 Task: Explore Airbnb accommodation in Etobicoke, Canada from 1st December, 2023 to 9th December, 2023 for 4 adults.2 bedrooms having 2 beds and 2 bathrooms. Property type can be house. Booking option can be shelf check-in. Look for 3 properties as per requirement.
Action: Mouse moved to (436, 125)
Screenshot: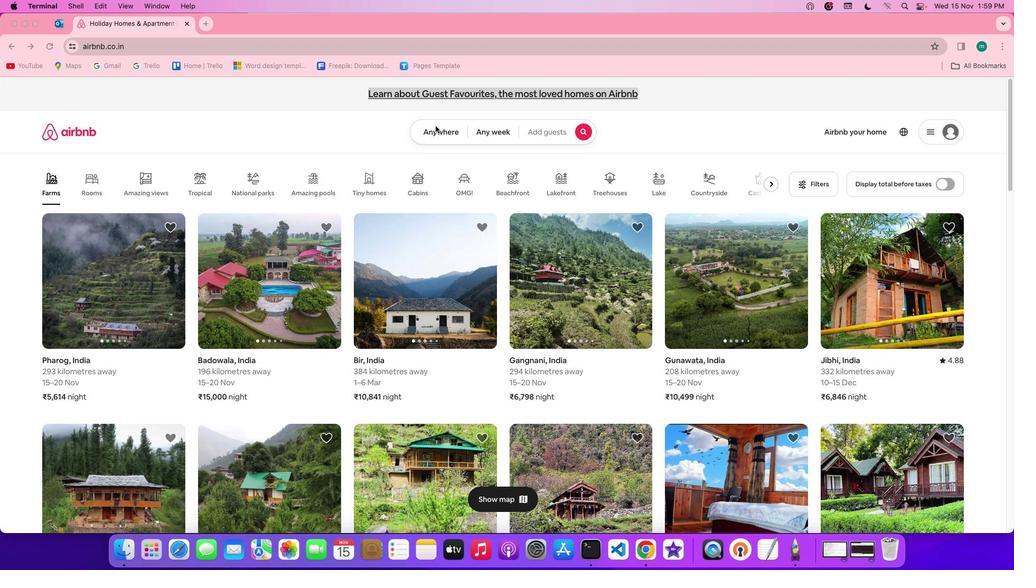 
Action: Mouse pressed left at (436, 125)
Screenshot: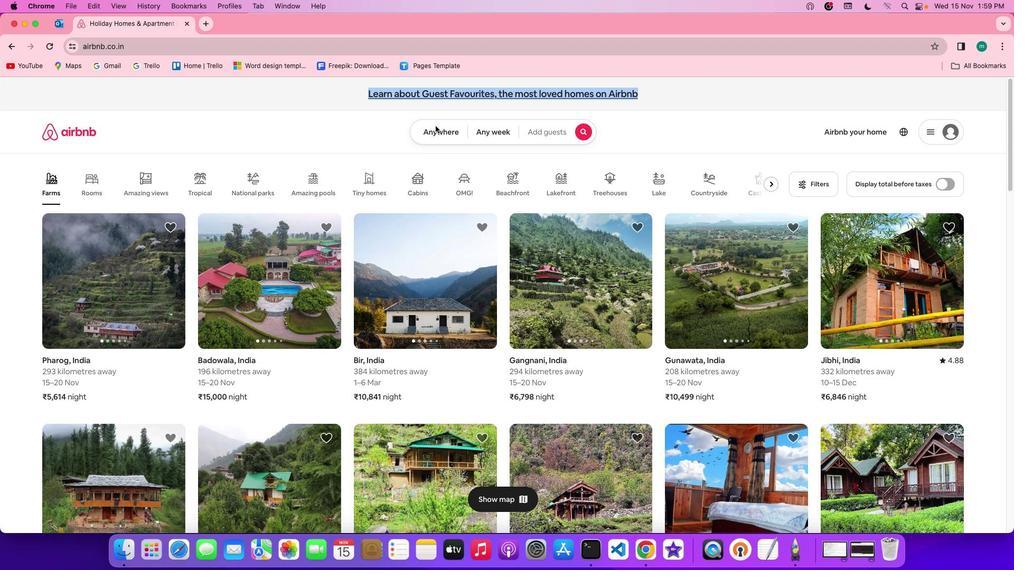 
Action: Mouse pressed left at (436, 125)
Screenshot: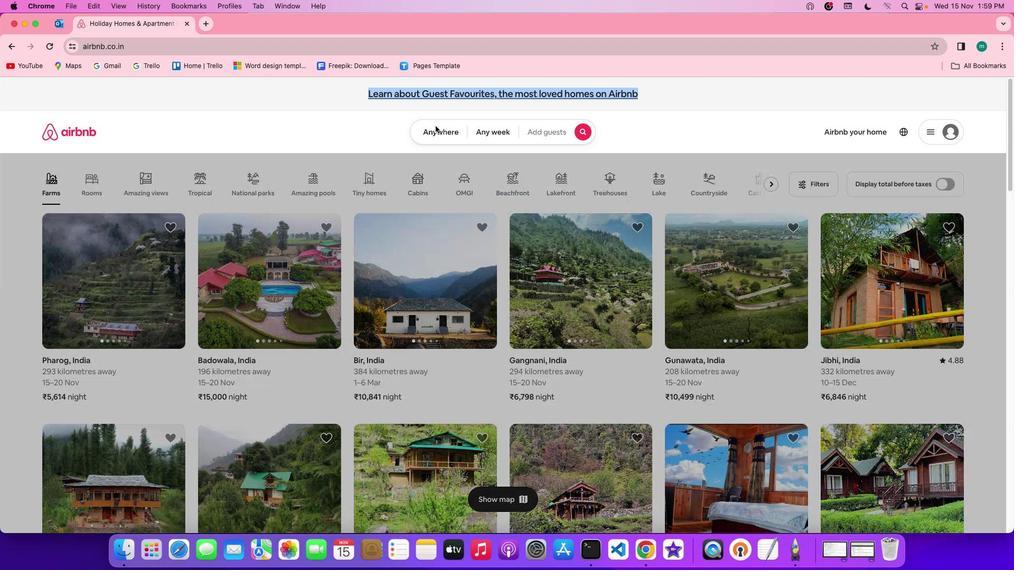 
Action: Mouse moved to (391, 171)
Screenshot: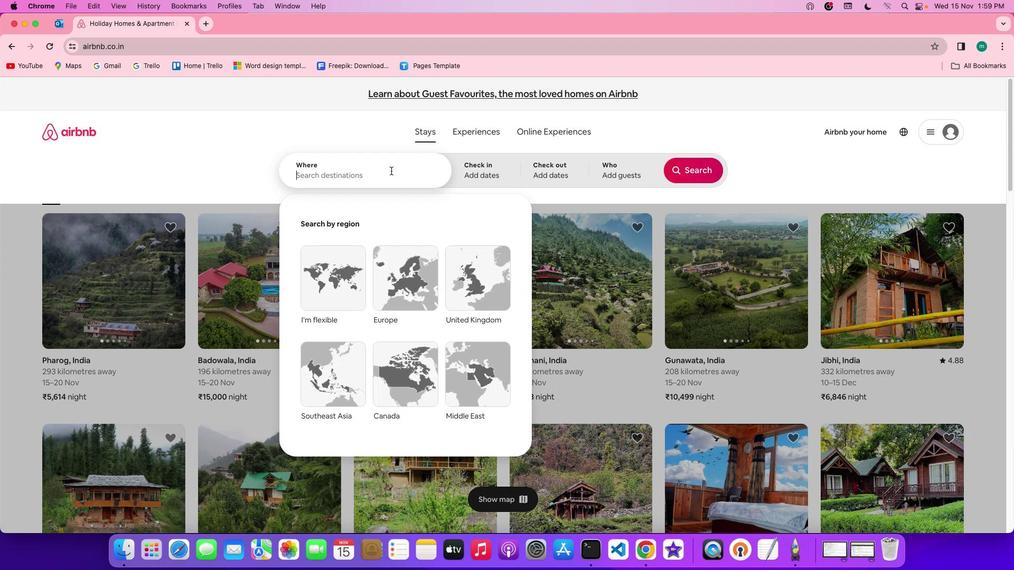 
Action: Mouse pressed left at (391, 171)
Screenshot: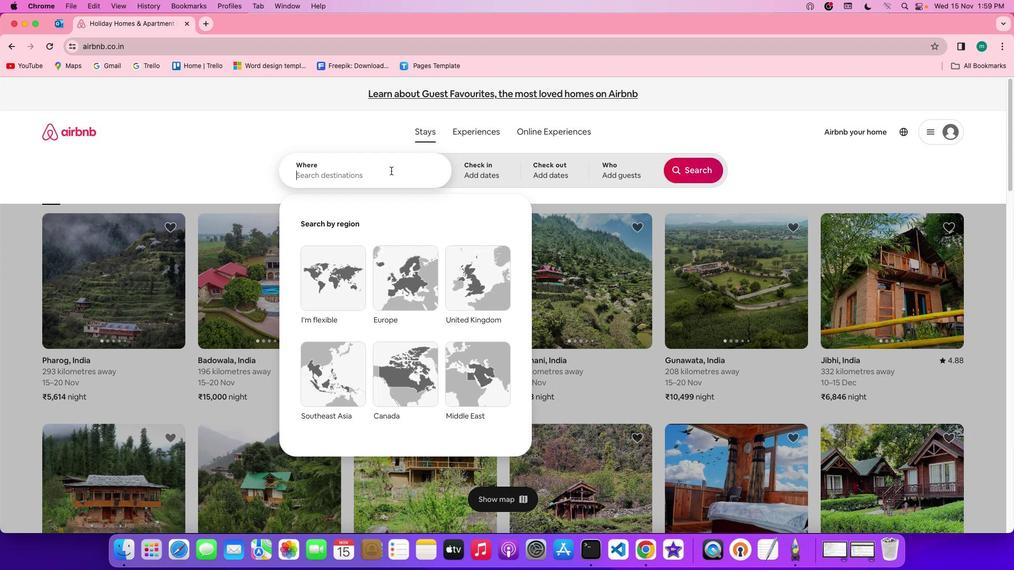 
Action: Key pressed Key.shift'E''t''o''b''i''c''o''k''e'','Key.spaceKey.shift'c''a''n''a''d''a'
Screenshot: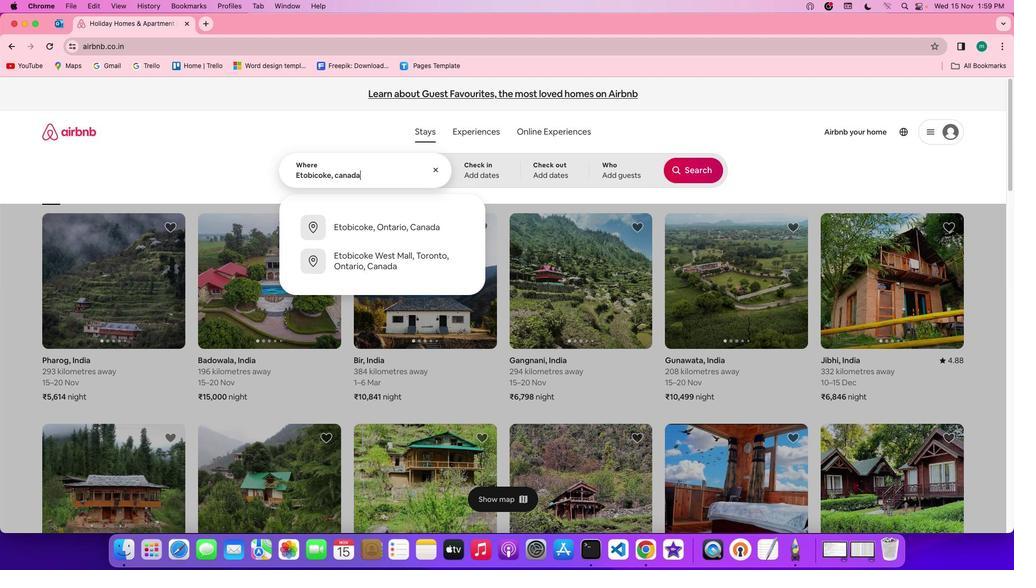 
Action: Mouse moved to (496, 172)
Screenshot: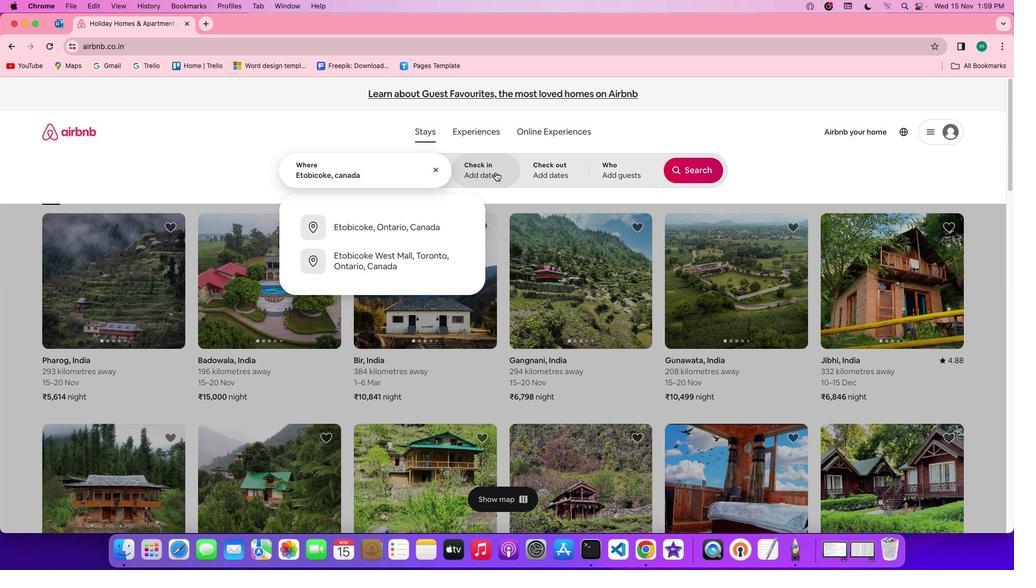 
Action: Mouse pressed left at (496, 172)
Screenshot: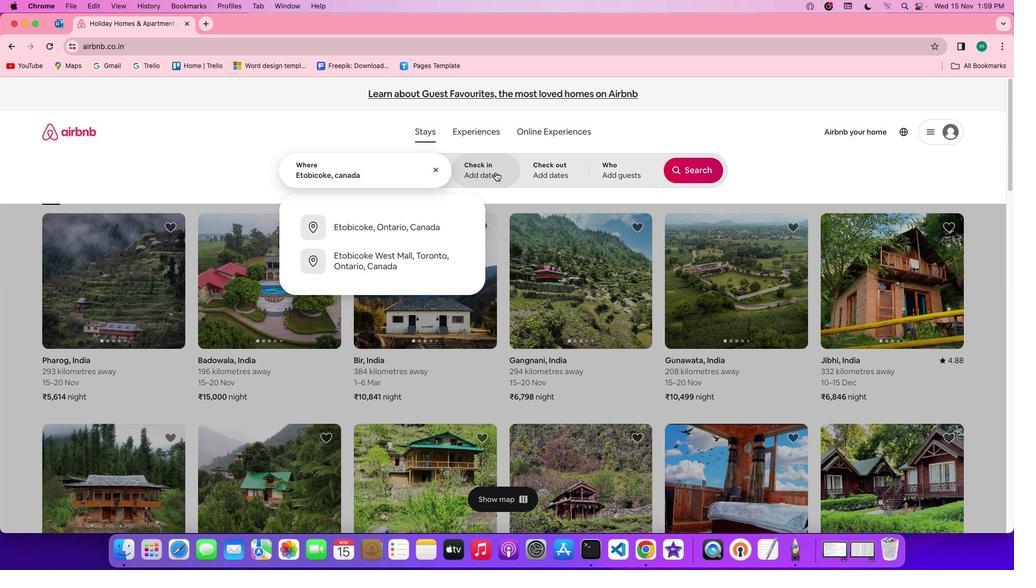 
Action: Mouse moved to (652, 297)
Screenshot: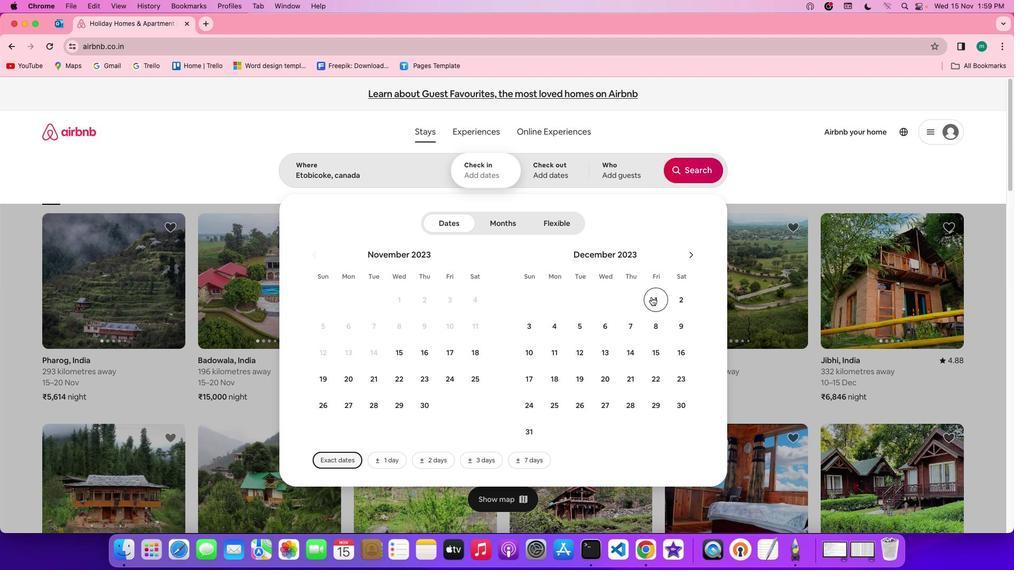 
Action: Mouse pressed left at (652, 297)
Screenshot: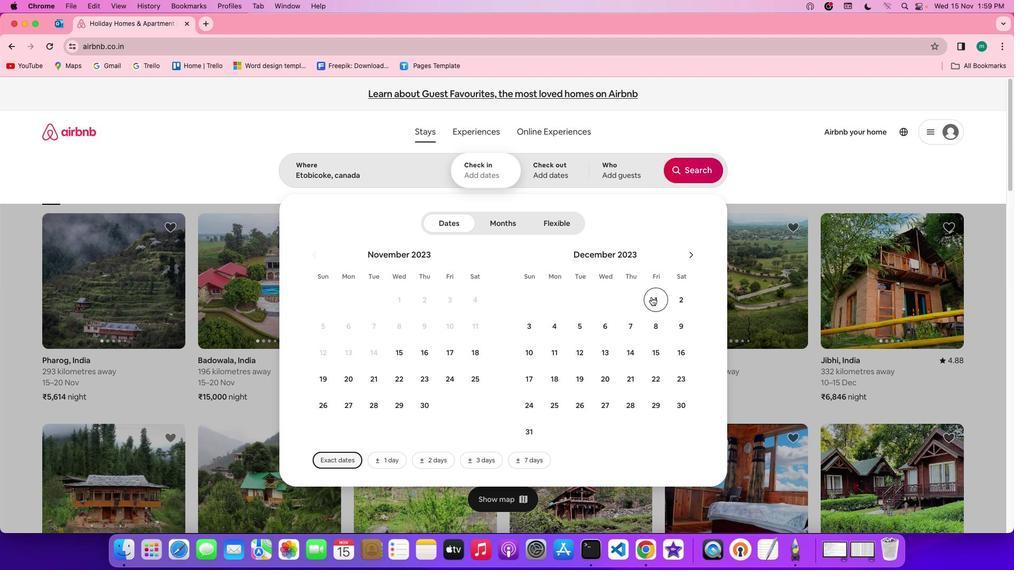 
Action: Mouse moved to (675, 327)
Screenshot: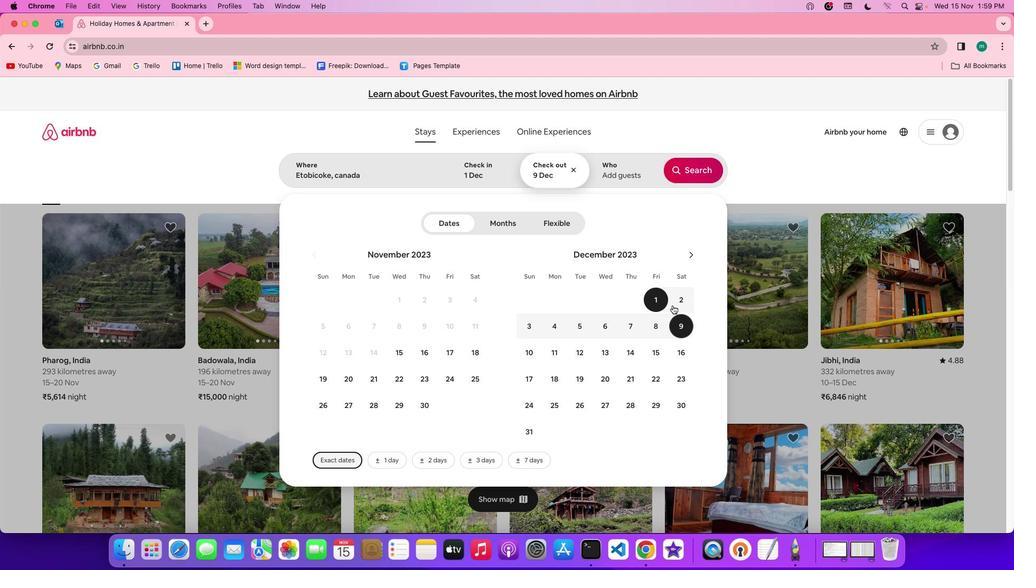 
Action: Mouse pressed left at (675, 327)
Screenshot: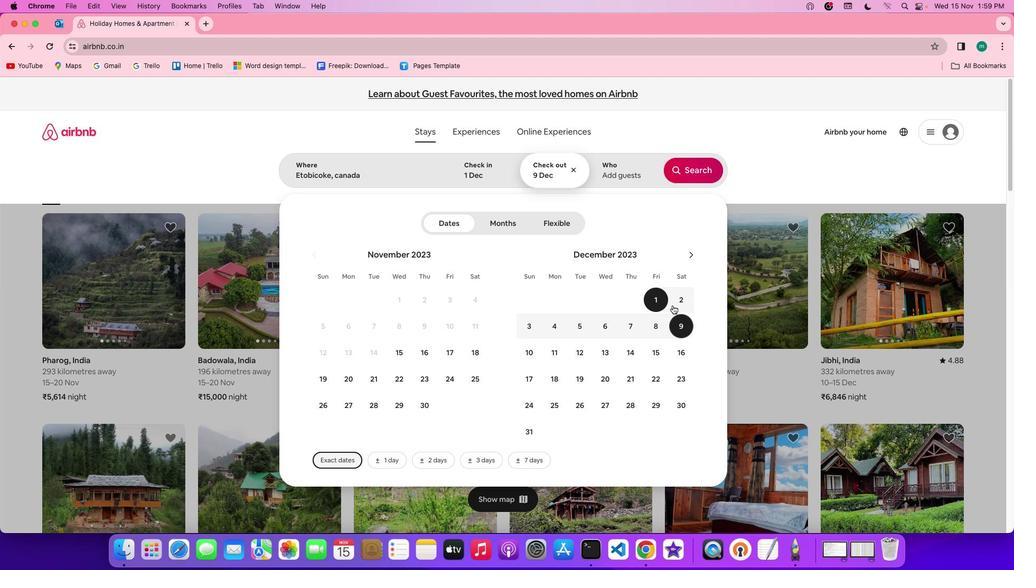 
Action: Mouse moved to (618, 171)
Screenshot: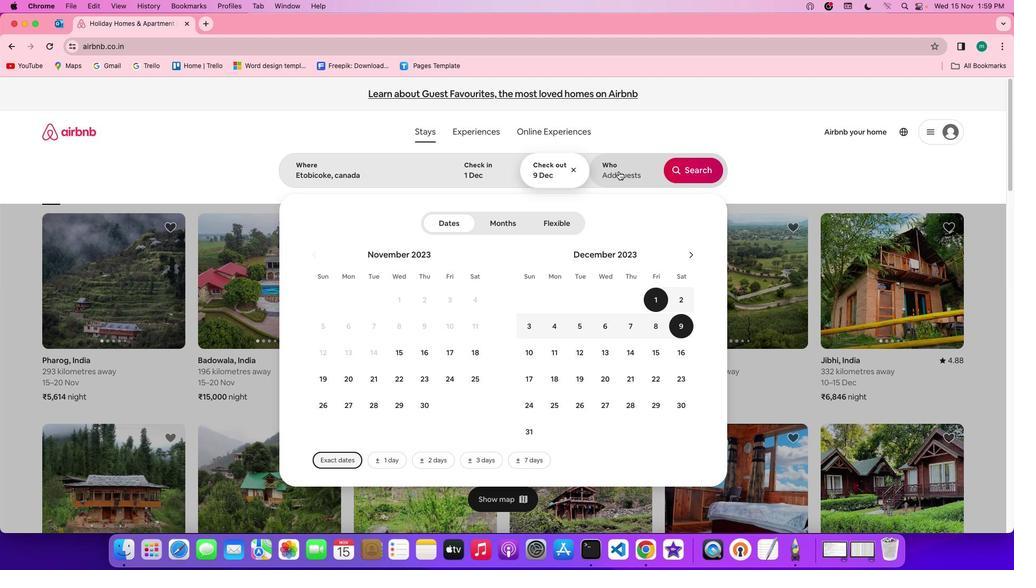 
Action: Mouse pressed left at (618, 171)
Screenshot: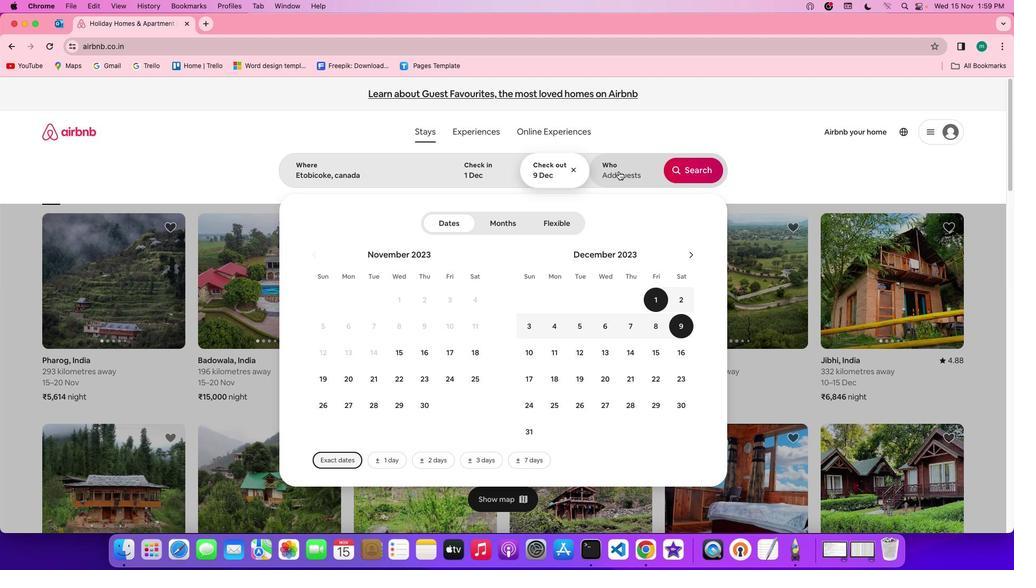 
Action: Mouse moved to (700, 225)
Screenshot: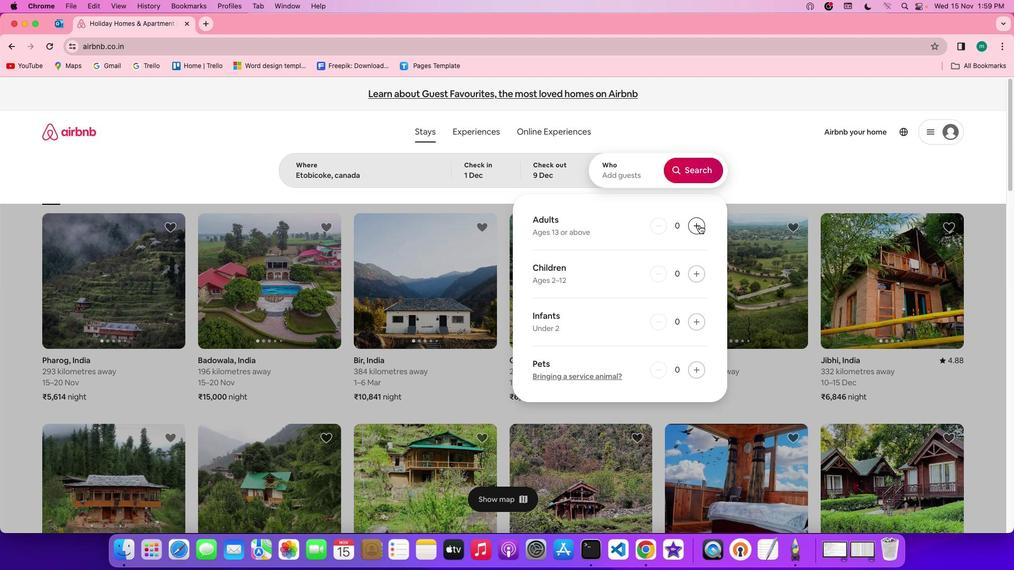 
Action: Mouse pressed left at (700, 225)
Screenshot: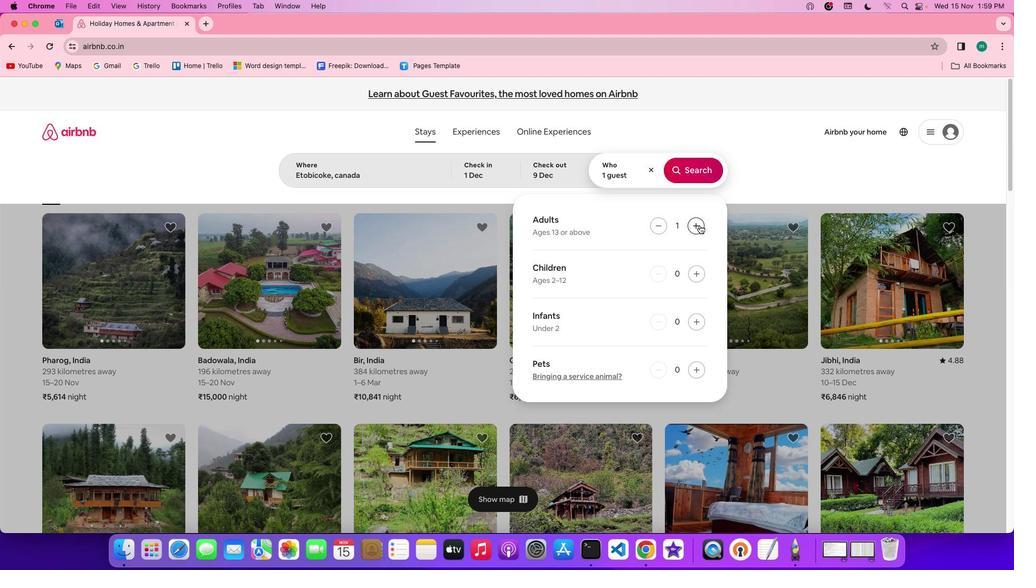 
Action: Mouse pressed left at (700, 225)
Screenshot: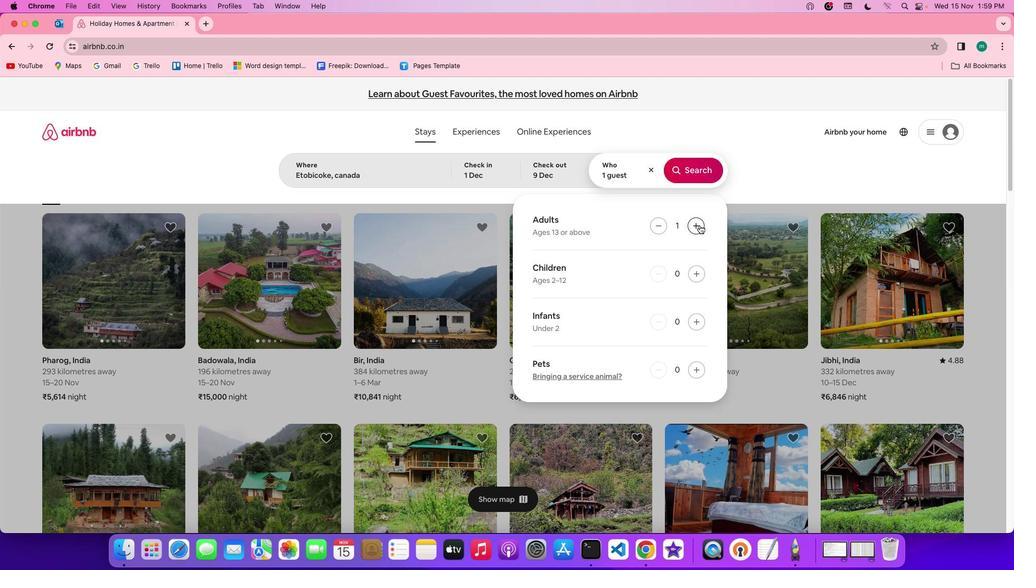 
Action: Mouse pressed left at (700, 225)
Screenshot: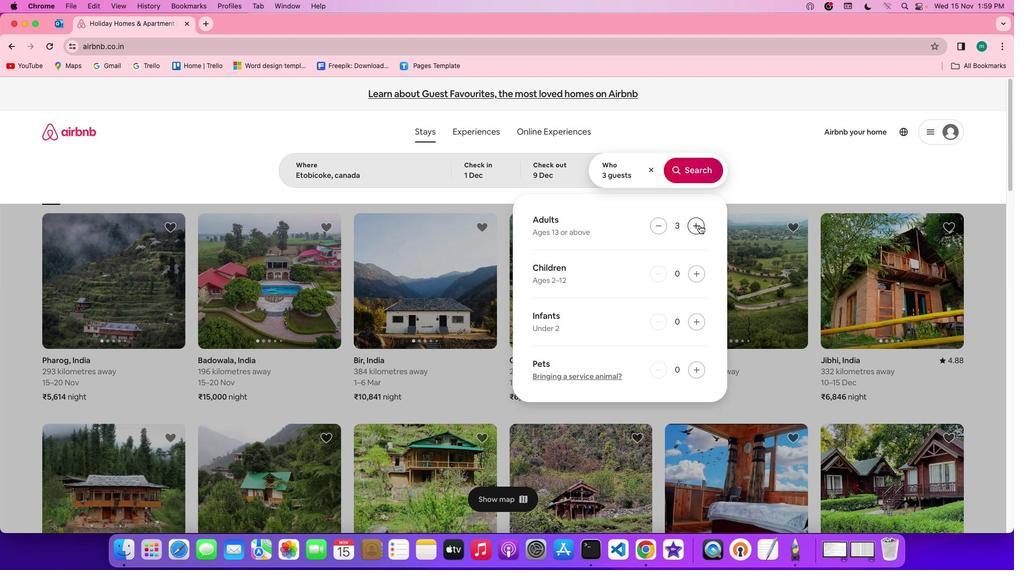 
Action: Mouse pressed left at (700, 225)
Screenshot: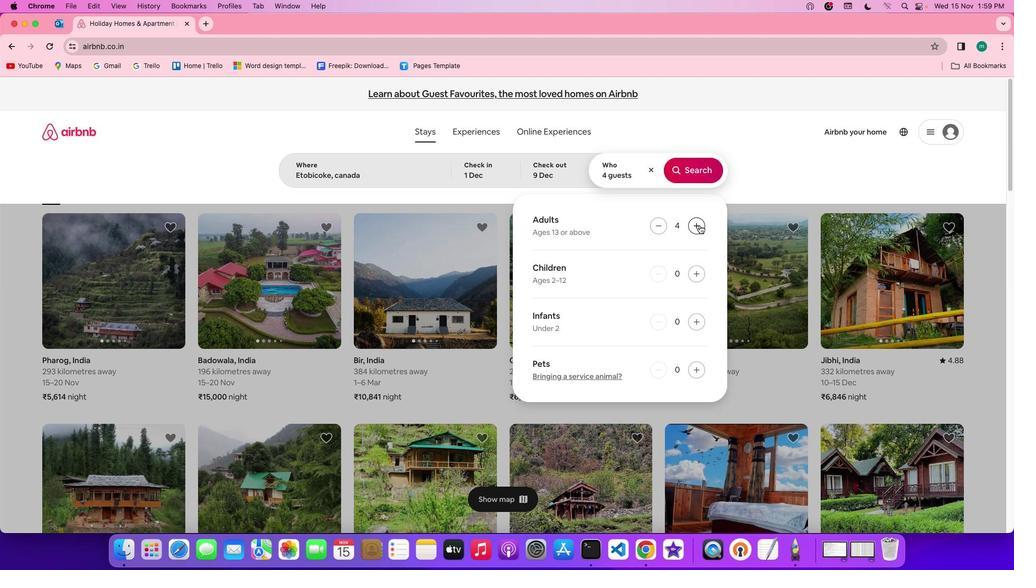 
Action: Mouse moved to (685, 168)
Screenshot: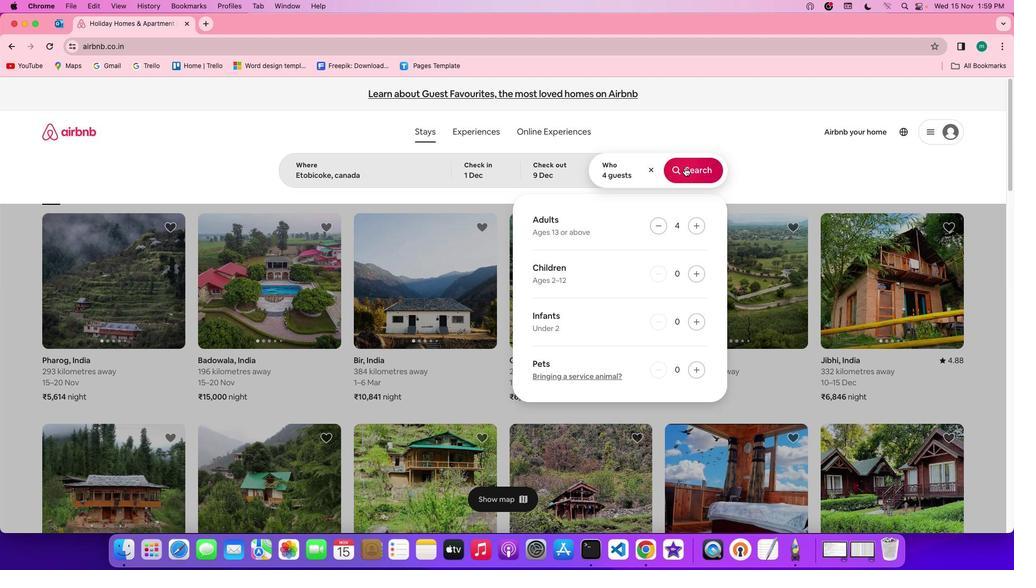 
Action: Mouse pressed left at (685, 168)
Screenshot: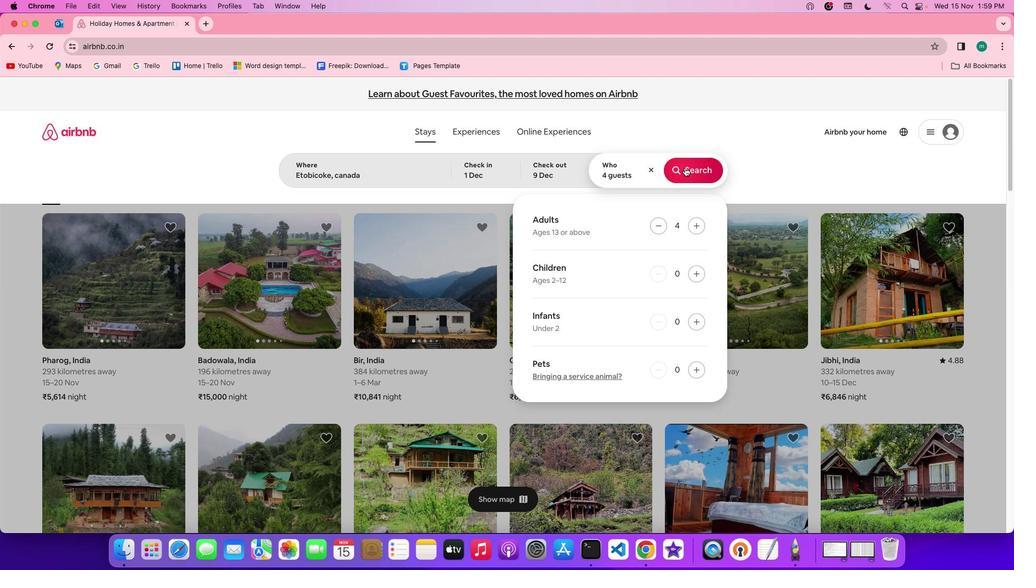 
Action: Mouse moved to (840, 142)
Screenshot: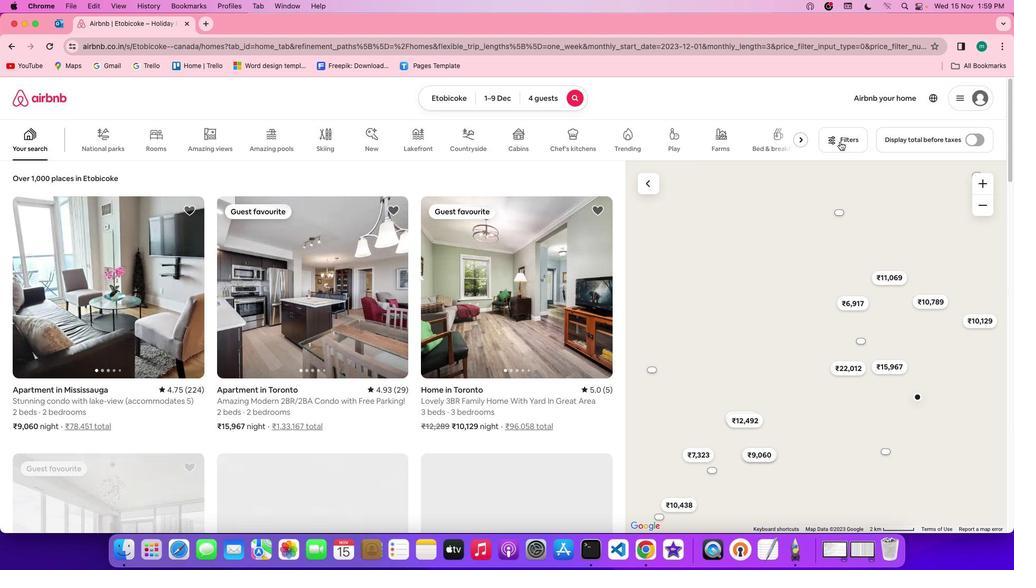 
Action: Mouse pressed left at (840, 142)
Screenshot: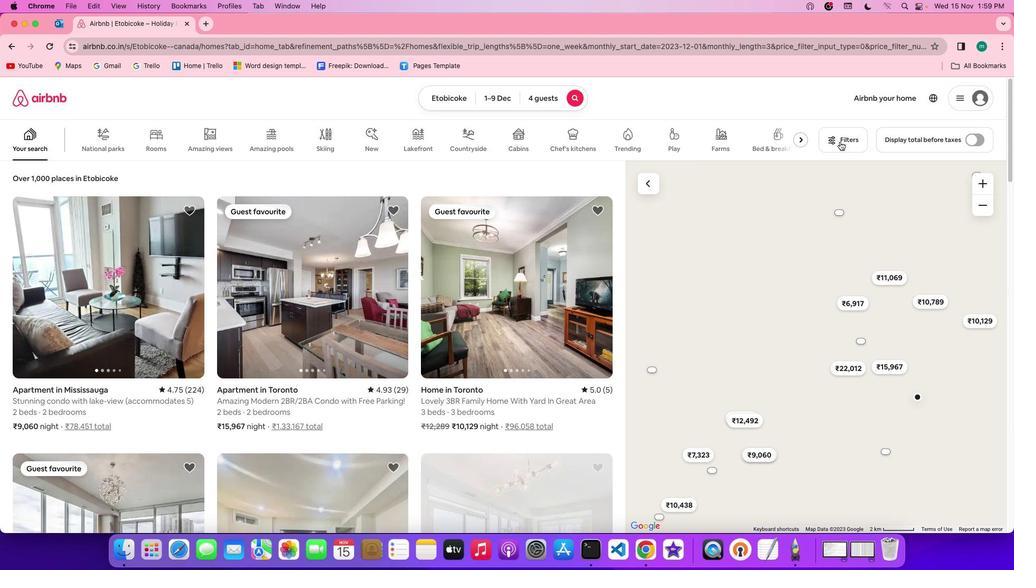 
Action: Mouse moved to (609, 308)
Screenshot: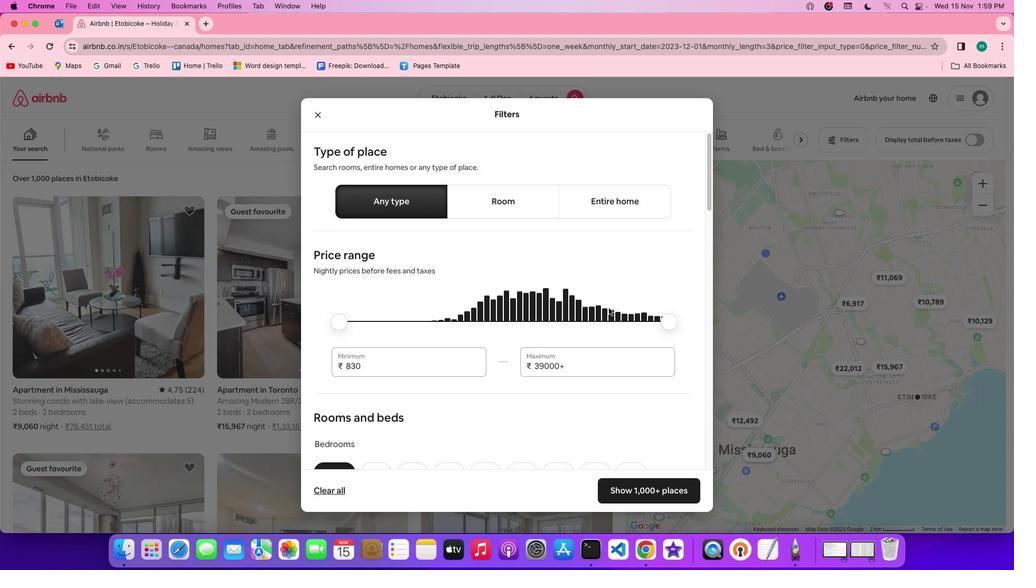 
Action: Mouse scrolled (609, 308) with delta (0, 0)
Screenshot: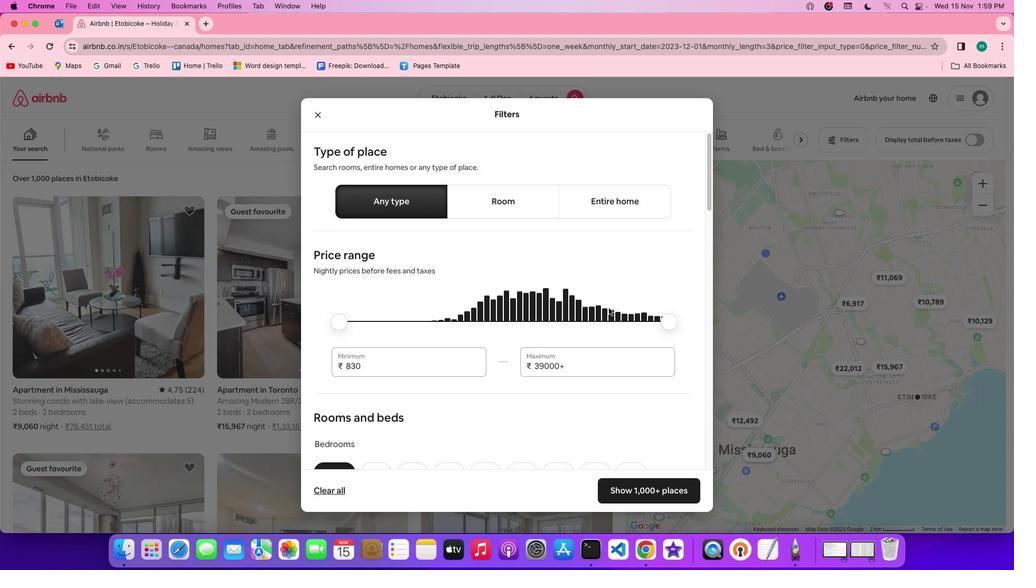 
Action: Mouse scrolled (609, 308) with delta (0, 0)
Screenshot: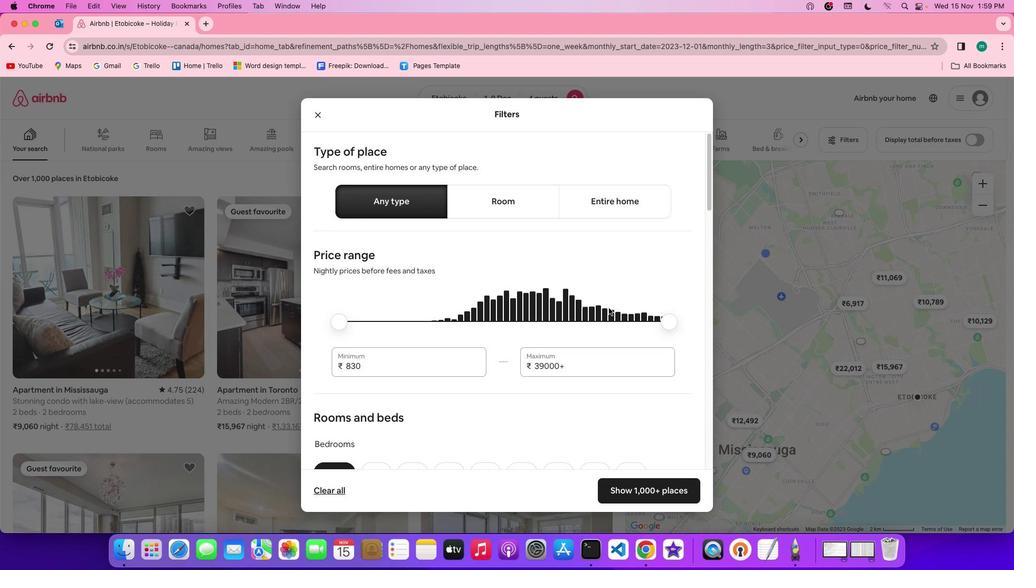 
Action: Mouse scrolled (609, 308) with delta (0, -1)
Screenshot: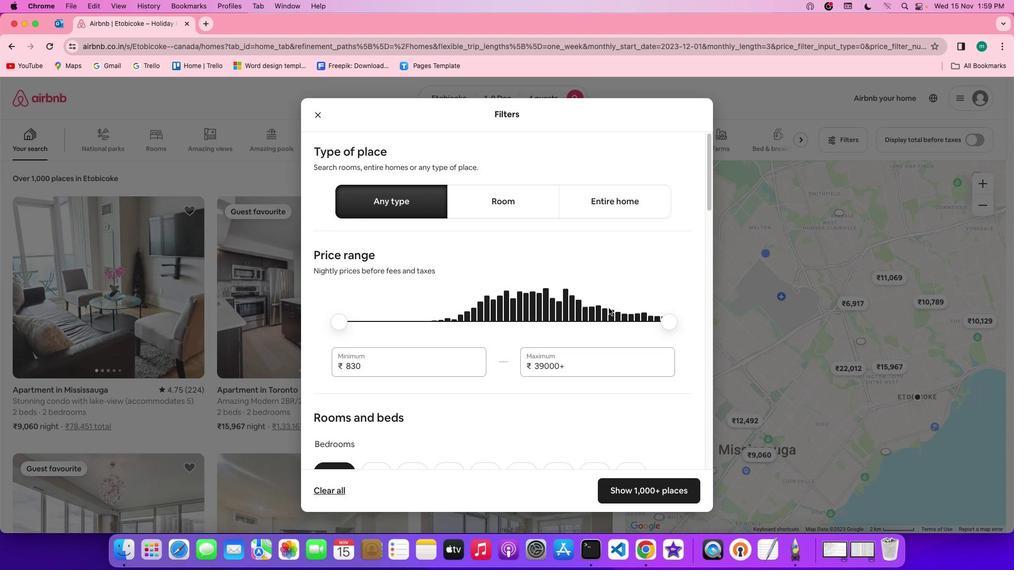 
Action: Mouse scrolled (609, 308) with delta (0, -1)
Screenshot: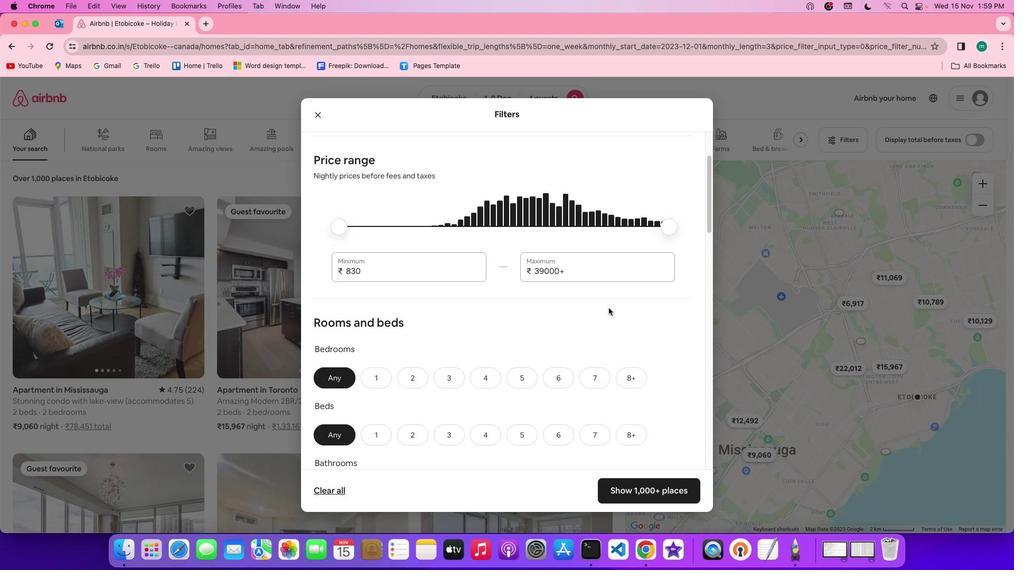 
Action: Mouse scrolled (609, 308) with delta (0, 0)
Screenshot: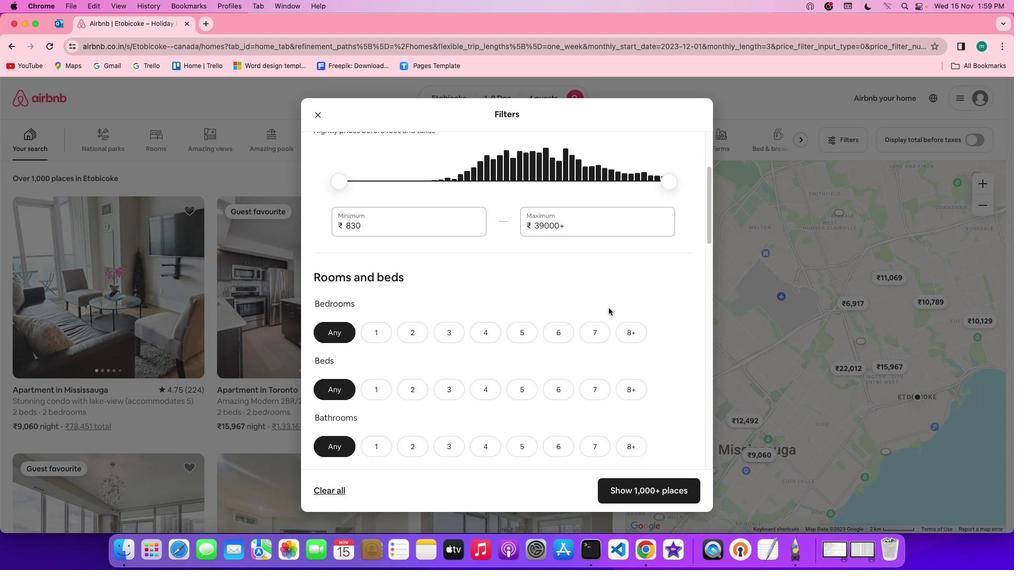 
Action: Mouse scrolled (609, 308) with delta (0, 0)
Screenshot: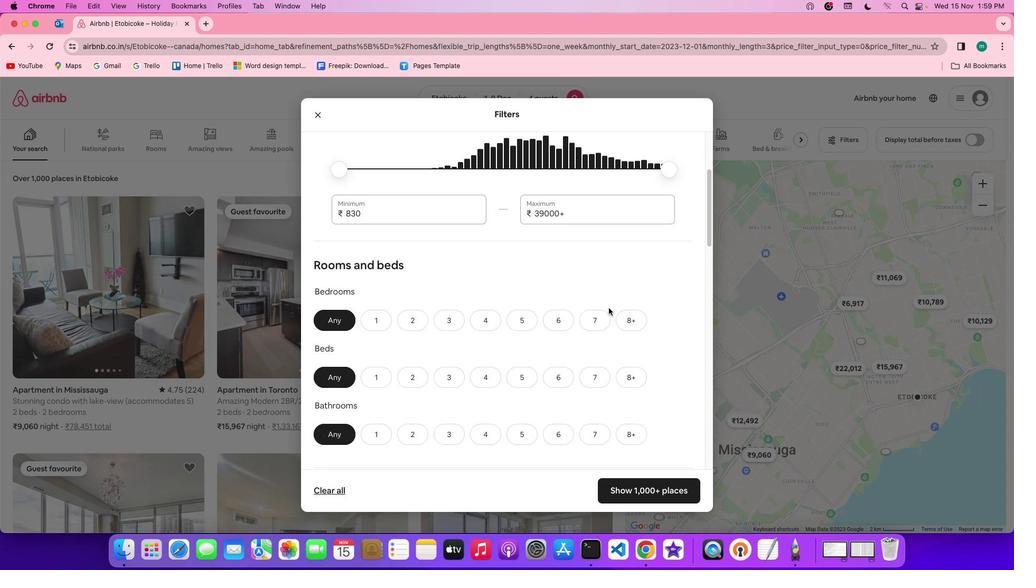 
Action: Mouse scrolled (609, 308) with delta (0, 0)
Screenshot: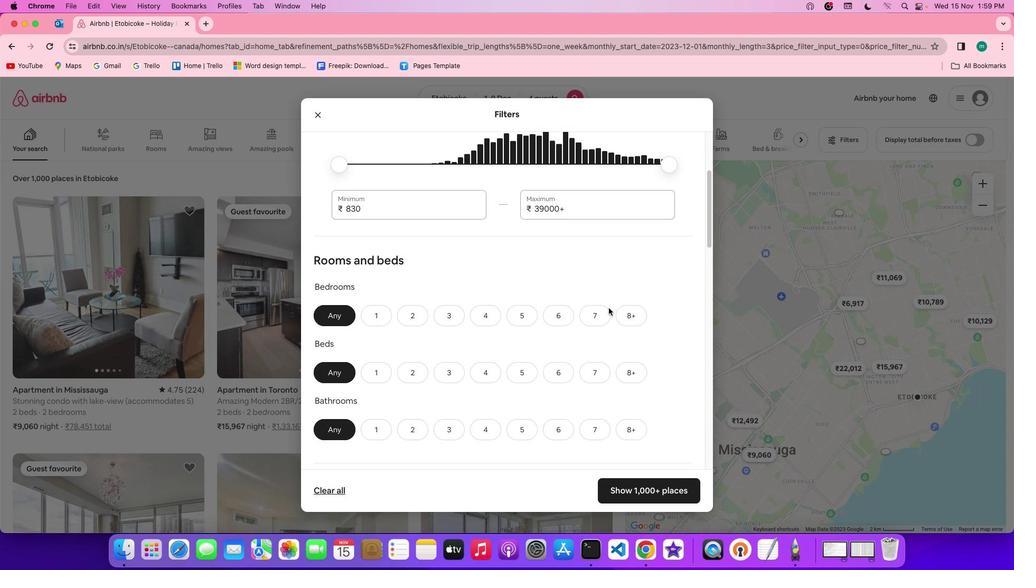 
Action: Mouse scrolled (609, 308) with delta (0, -1)
Screenshot: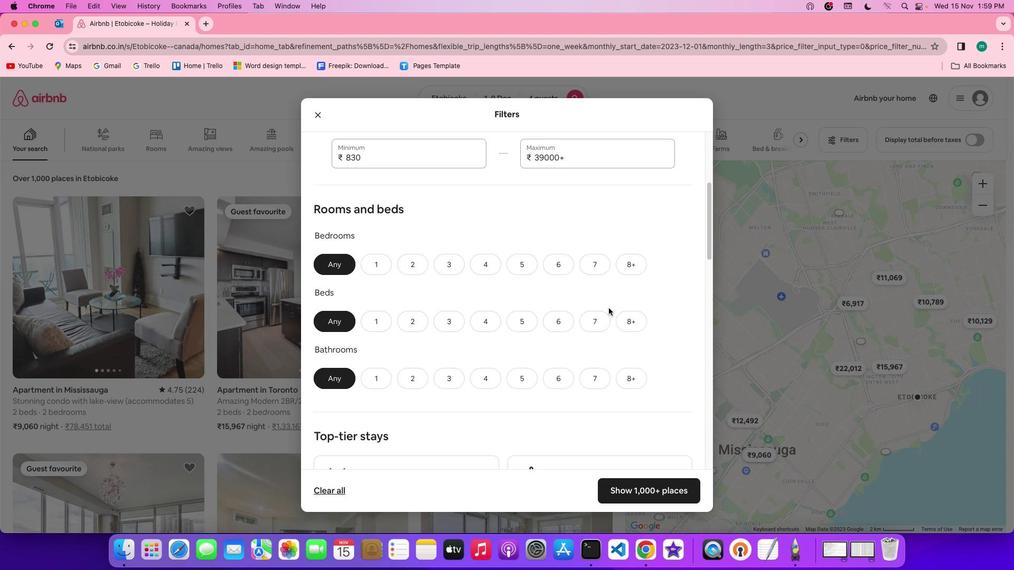 
Action: Mouse scrolled (609, 308) with delta (0, 0)
Screenshot: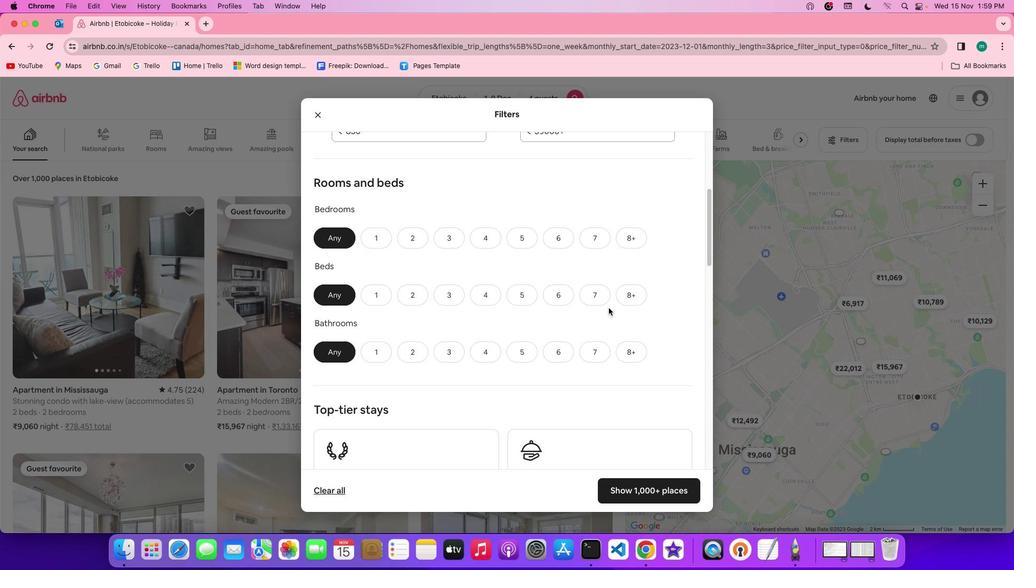
Action: Mouse scrolled (609, 308) with delta (0, 0)
Screenshot: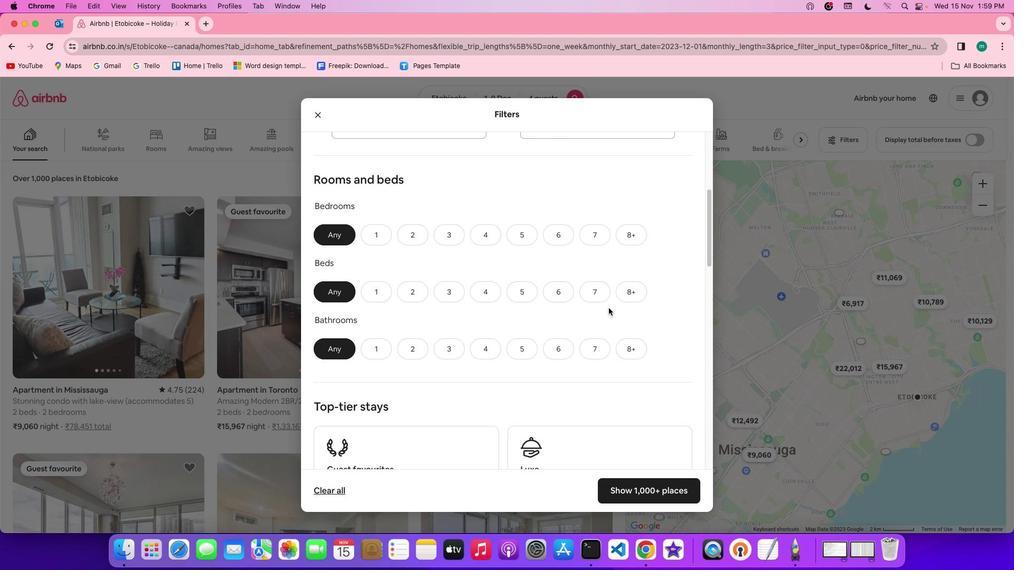 
Action: Mouse scrolled (609, 308) with delta (0, 0)
Screenshot: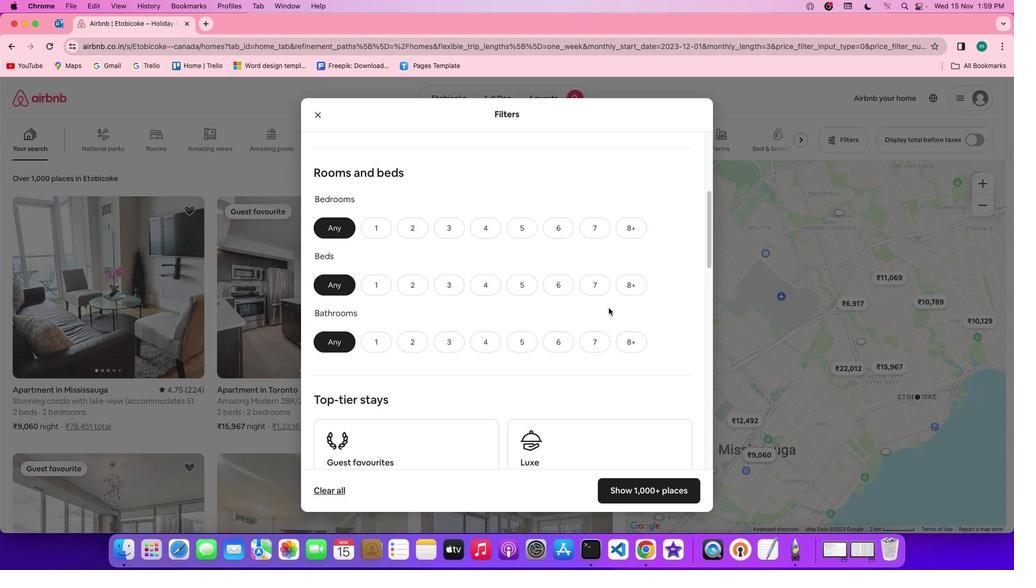 
Action: Mouse scrolled (609, 308) with delta (0, 0)
Screenshot: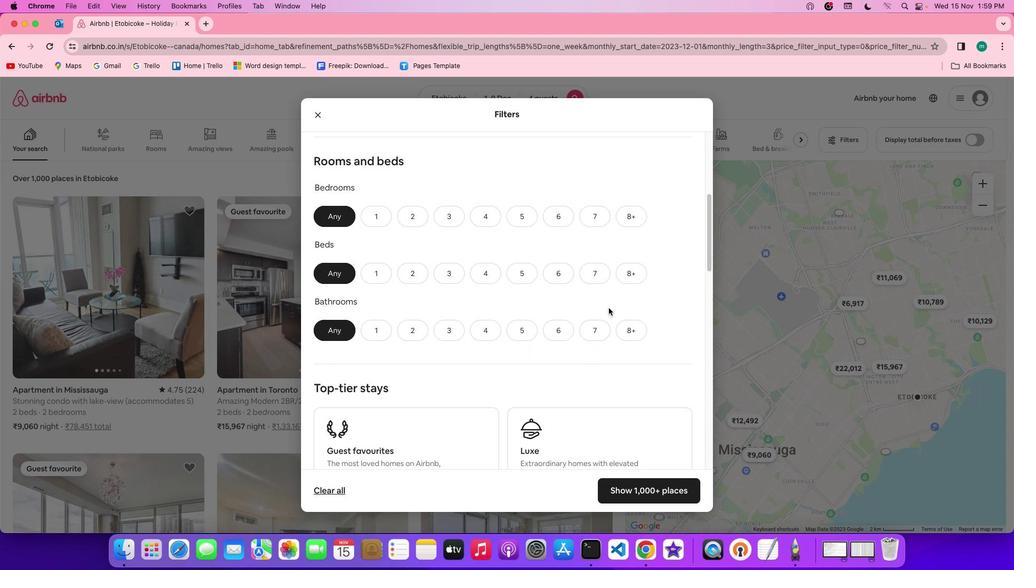 
Action: Mouse scrolled (609, 308) with delta (0, 0)
Screenshot: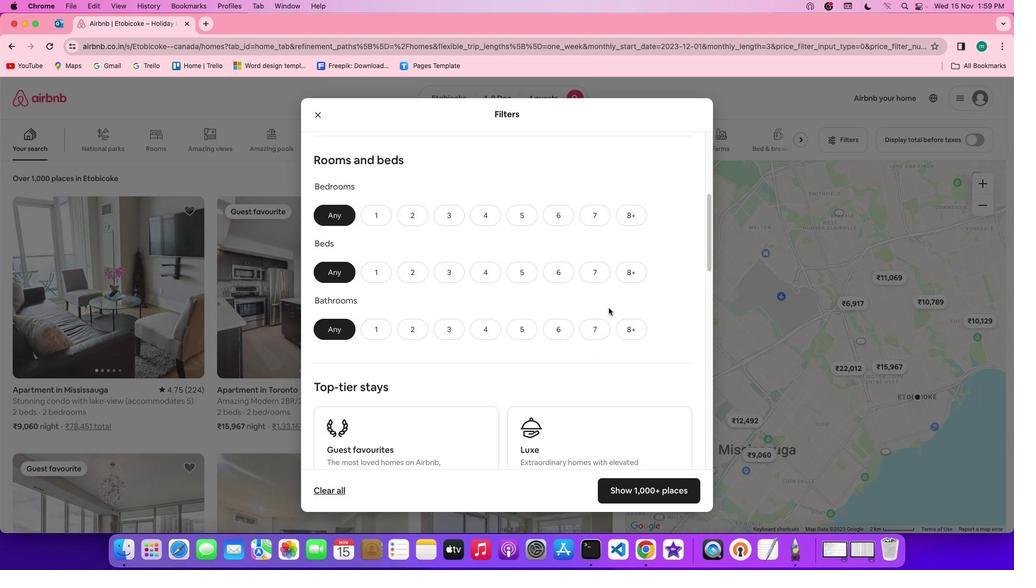 
Action: Mouse scrolled (609, 308) with delta (0, 0)
Screenshot: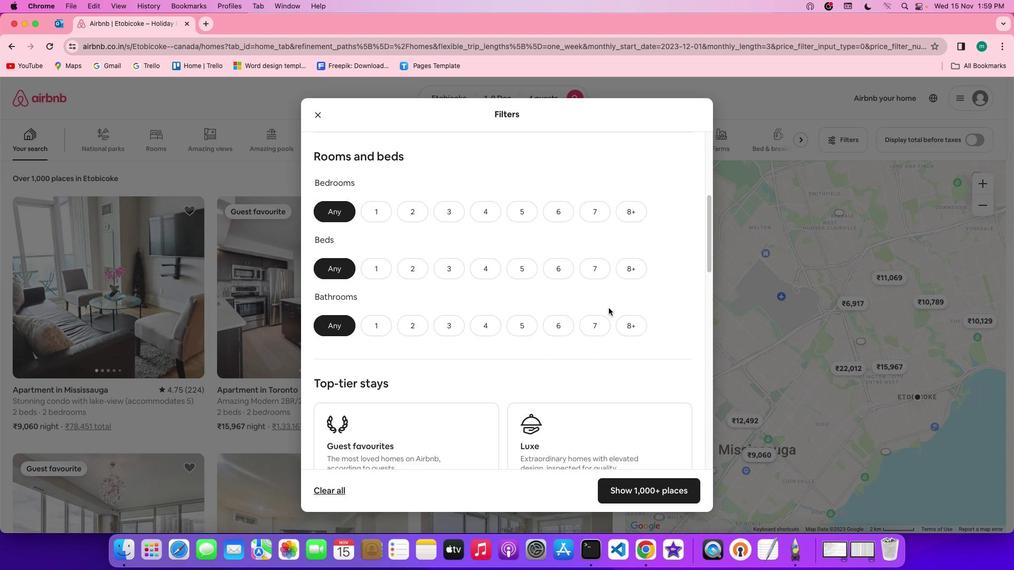 
Action: Mouse scrolled (609, 308) with delta (0, 0)
Screenshot: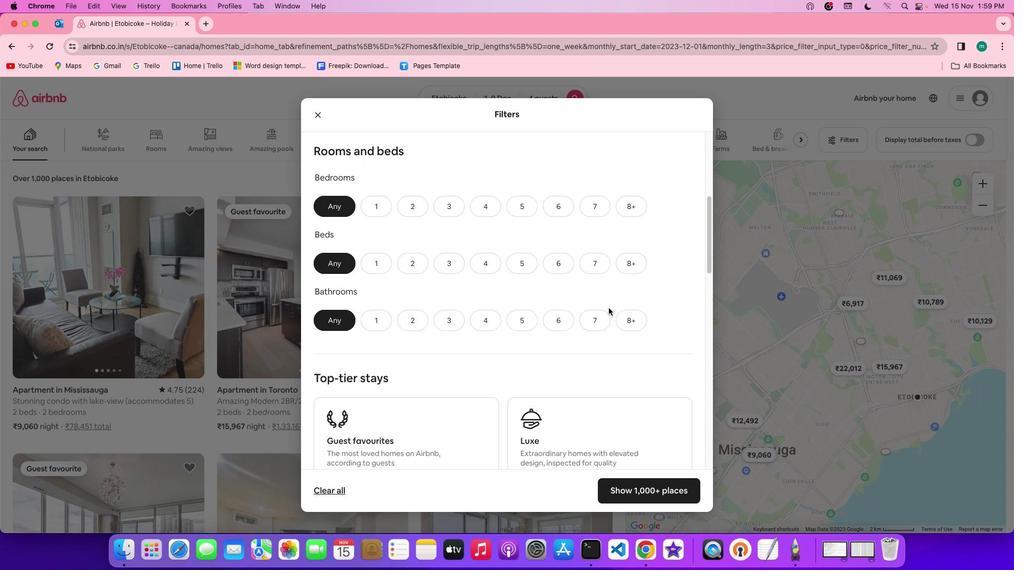 
Action: Mouse scrolled (609, 308) with delta (0, 0)
Screenshot: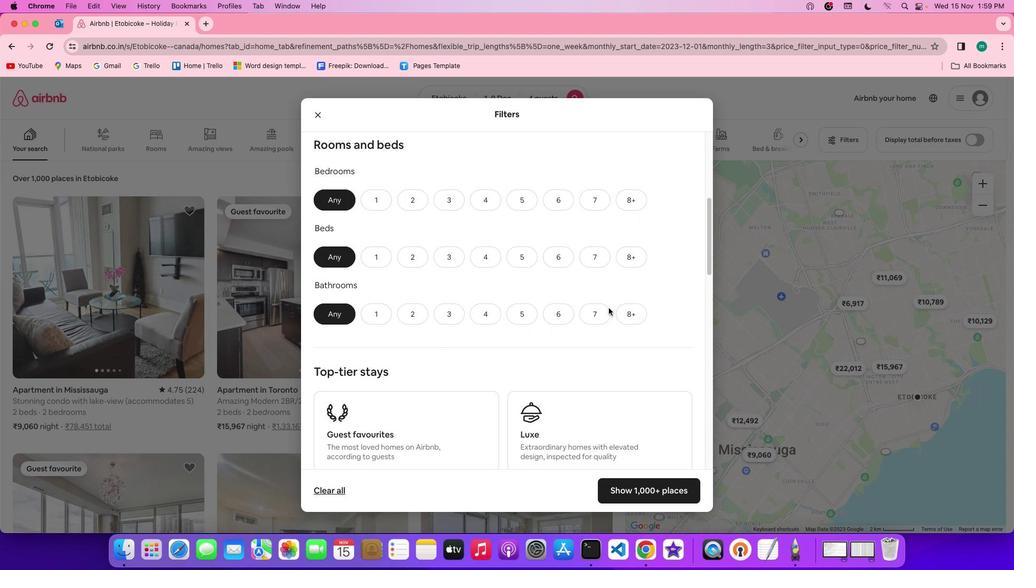 
Action: Mouse scrolled (609, 308) with delta (0, 0)
Screenshot: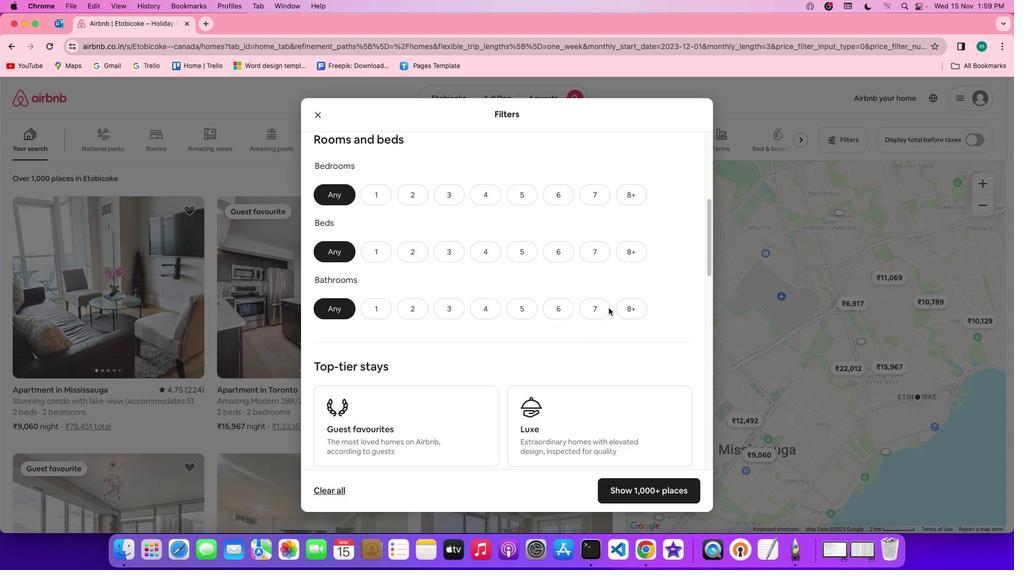 
Action: Mouse scrolled (609, 308) with delta (0, 0)
Screenshot: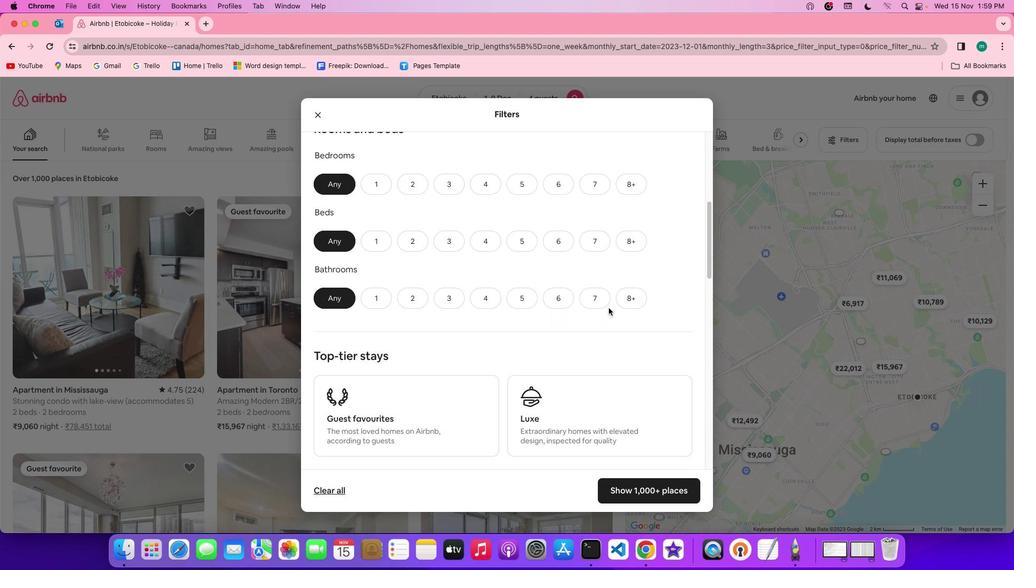 
Action: Mouse scrolled (609, 308) with delta (0, 0)
Screenshot: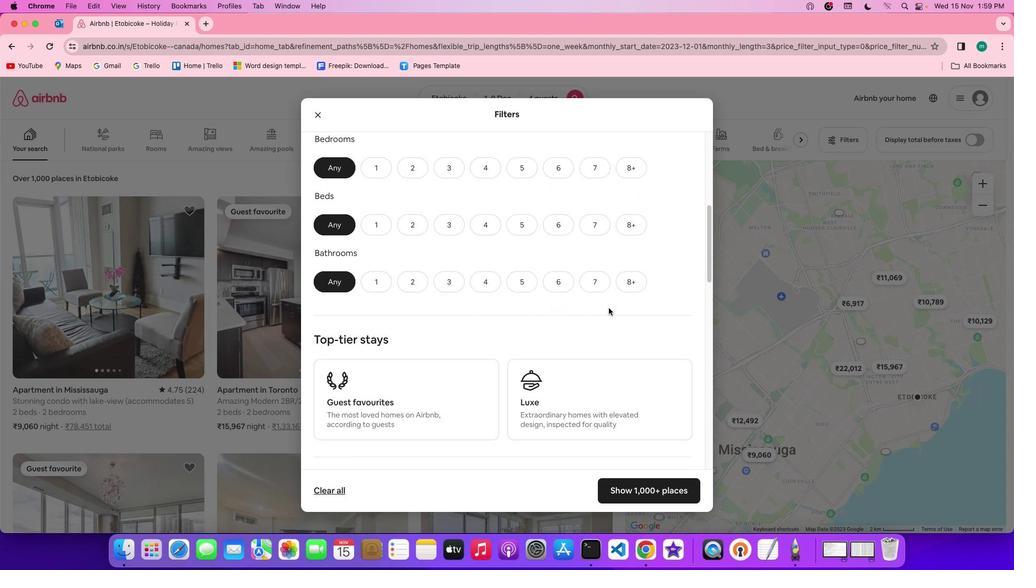 
Action: Mouse scrolled (609, 308) with delta (0, 0)
Screenshot: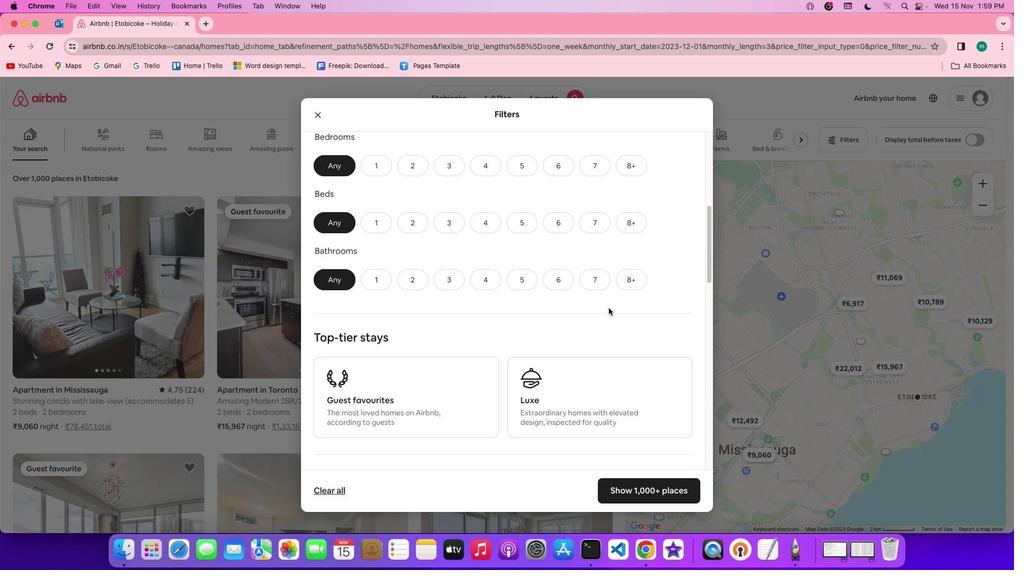 
Action: Mouse scrolled (609, 308) with delta (0, 0)
Screenshot: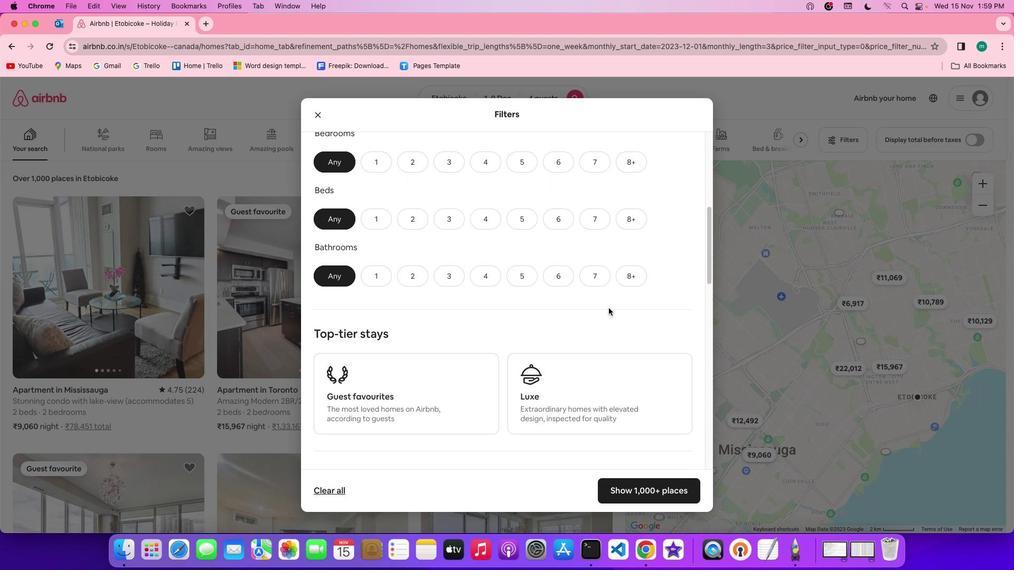 
Action: Mouse scrolled (609, 308) with delta (0, 0)
Screenshot: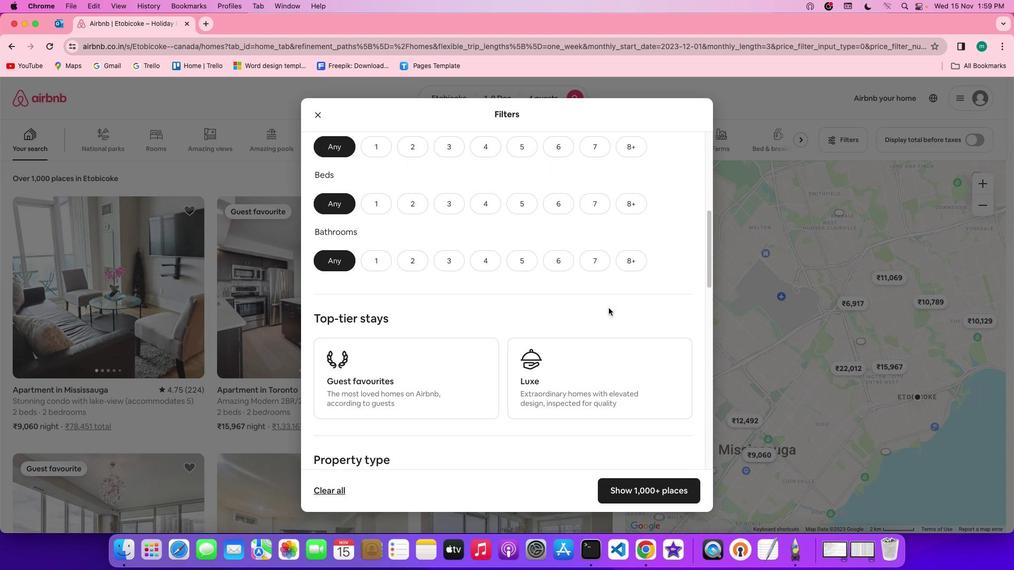 
Action: Mouse scrolled (609, 308) with delta (0, 0)
Screenshot: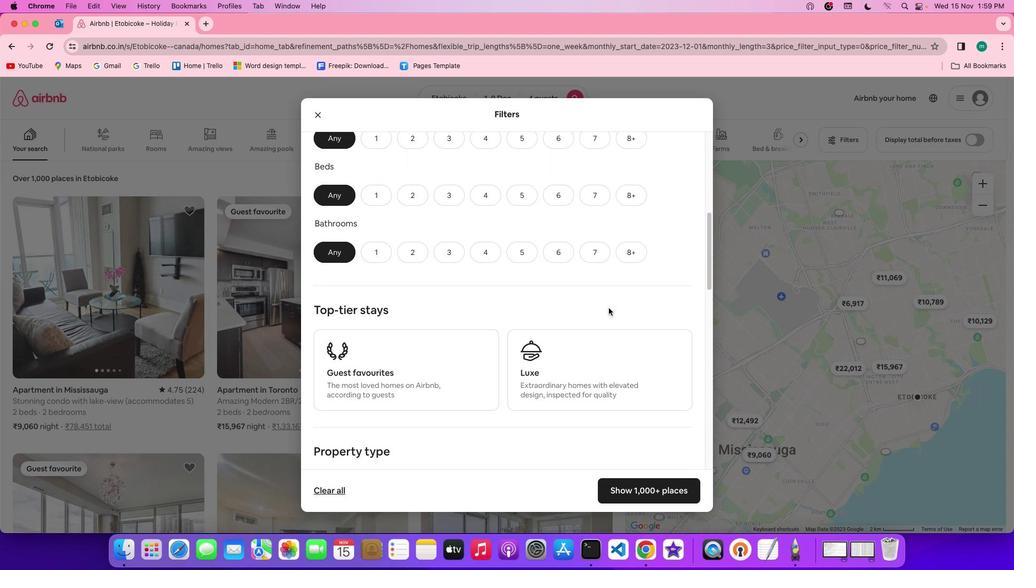 
Action: Mouse scrolled (609, 308) with delta (0, 0)
Screenshot: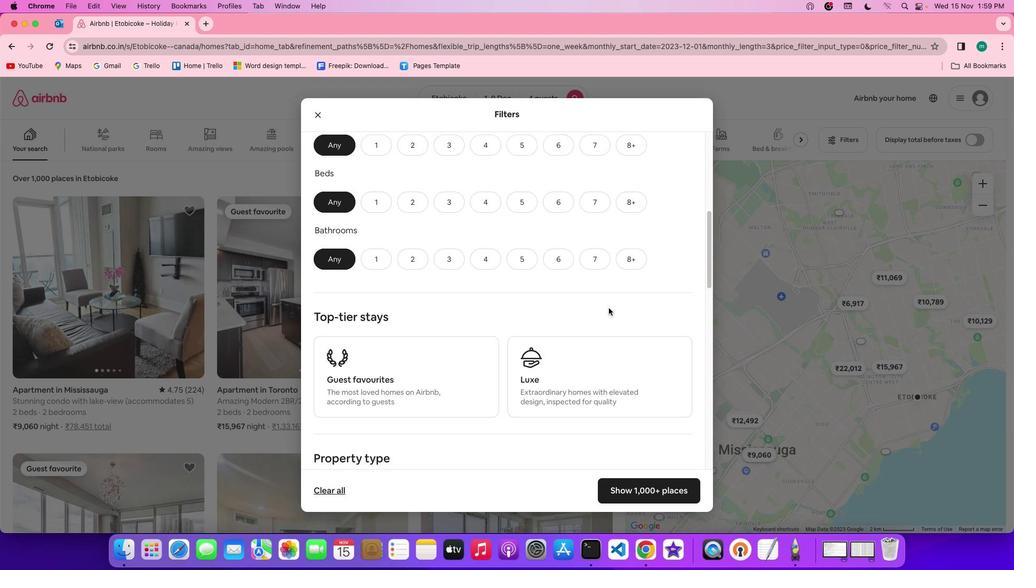 
Action: Mouse moved to (412, 154)
Screenshot: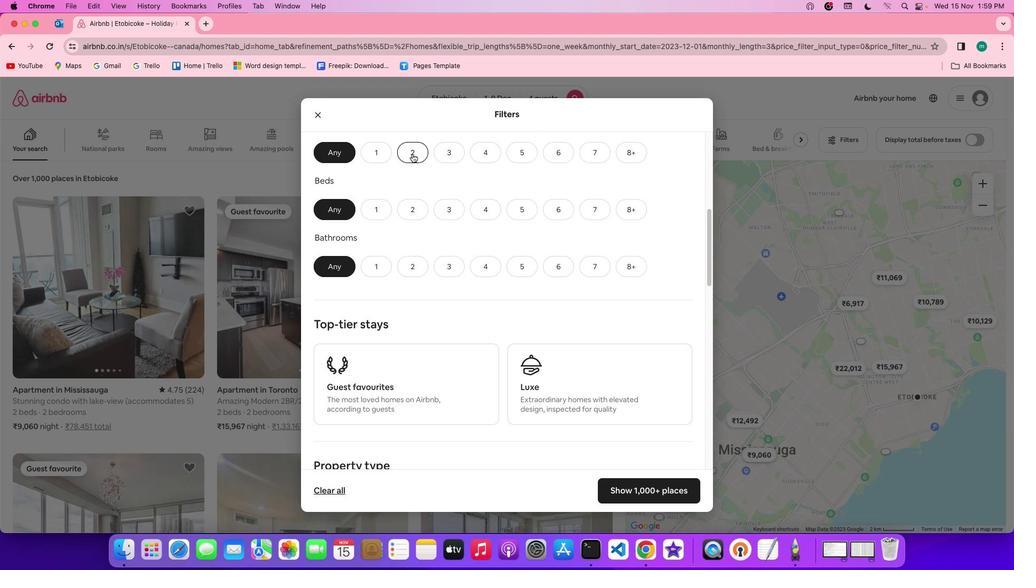 
Action: Mouse pressed left at (412, 154)
Screenshot: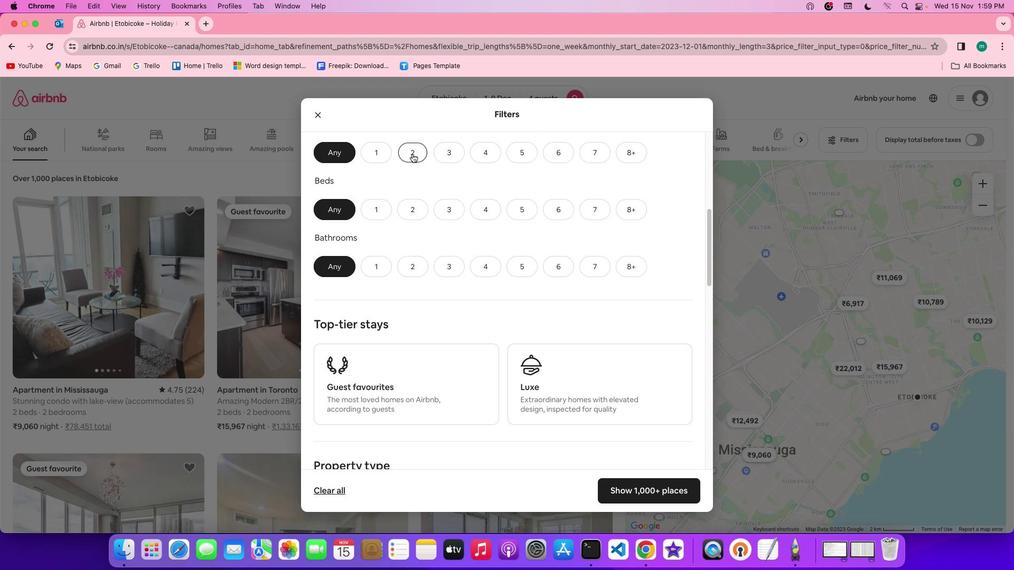 
Action: Mouse moved to (412, 211)
Screenshot: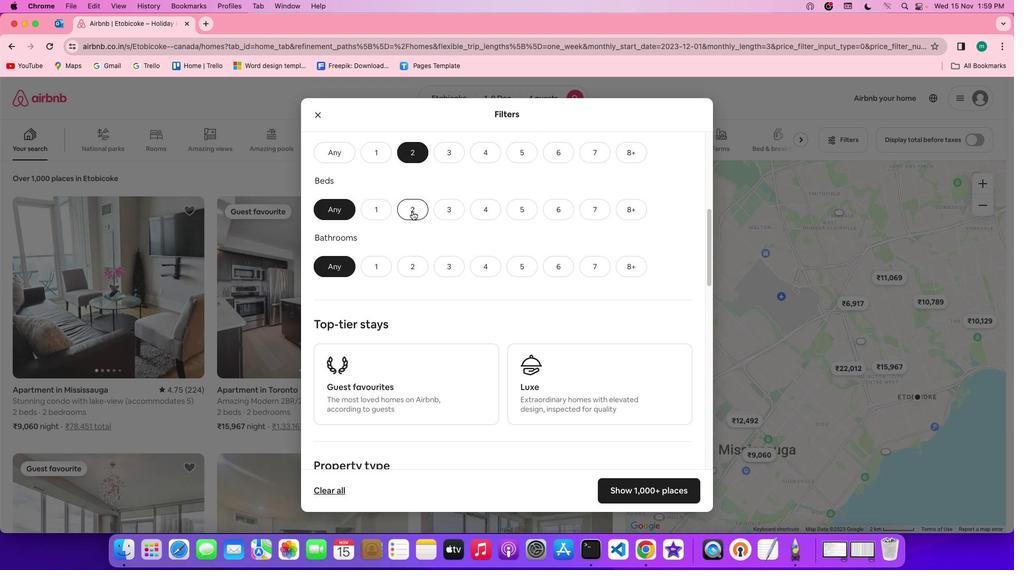 
Action: Mouse pressed left at (412, 211)
Screenshot: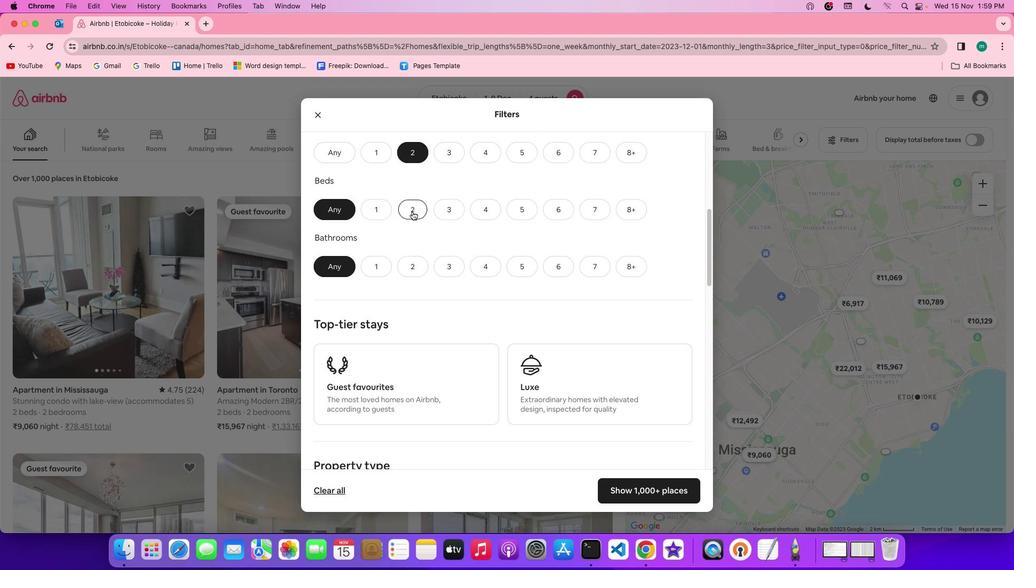 
Action: Mouse moved to (412, 258)
Screenshot: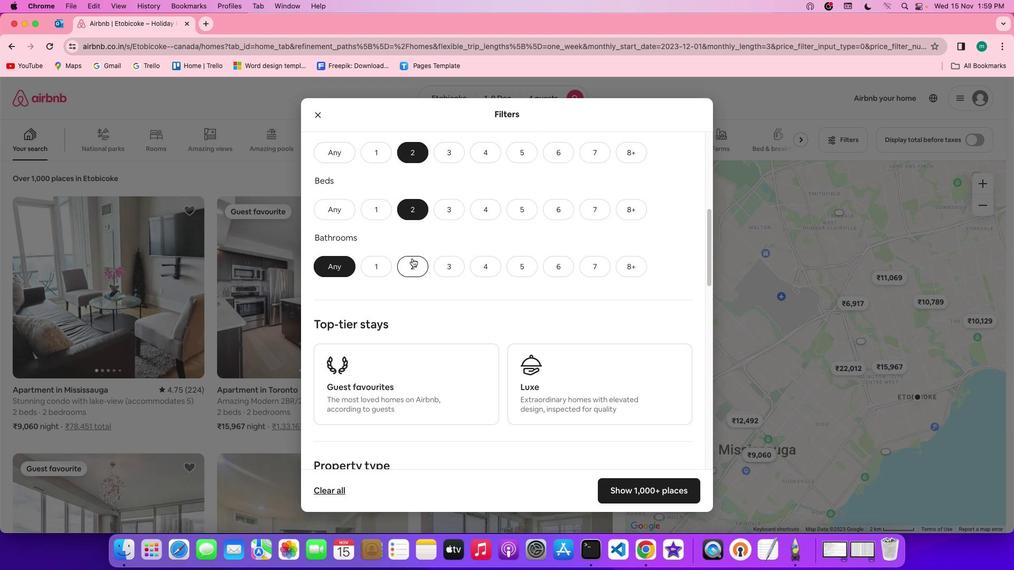 
Action: Mouse pressed left at (412, 258)
Screenshot: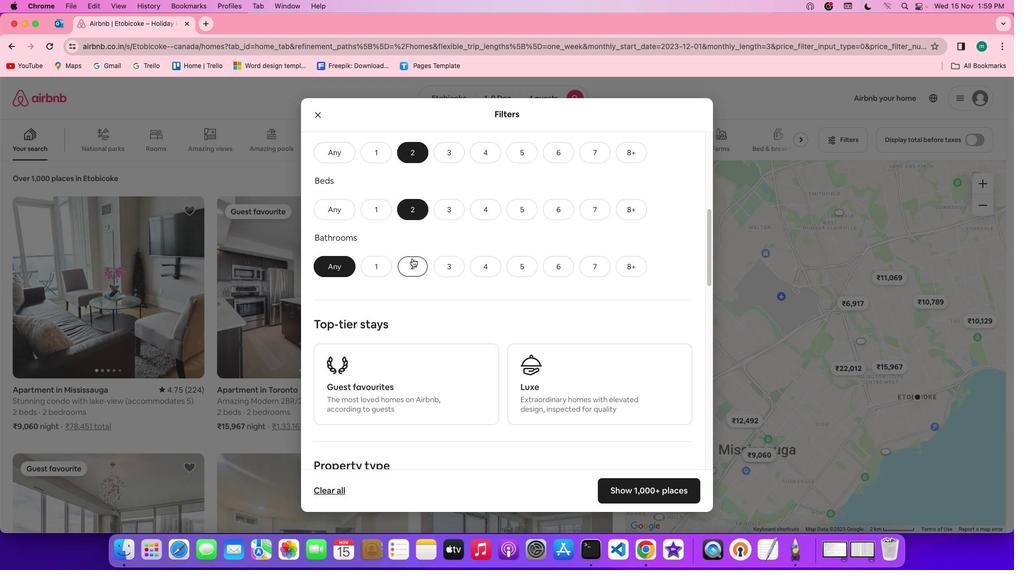
Action: Mouse moved to (547, 277)
Screenshot: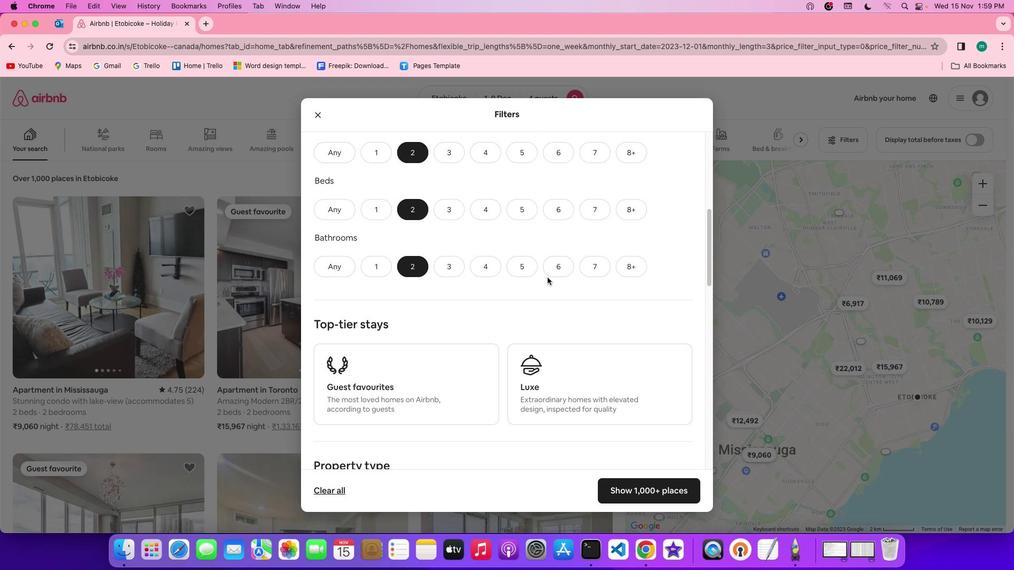 
Action: Mouse scrolled (547, 277) with delta (0, 0)
Screenshot: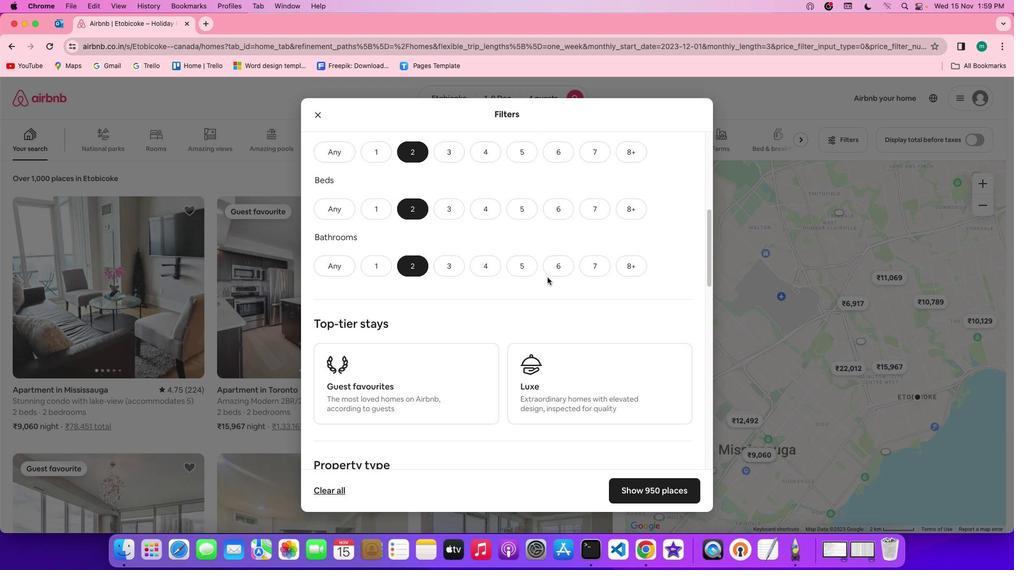 
Action: Mouse scrolled (547, 277) with delta (0, 0)
Screenshot: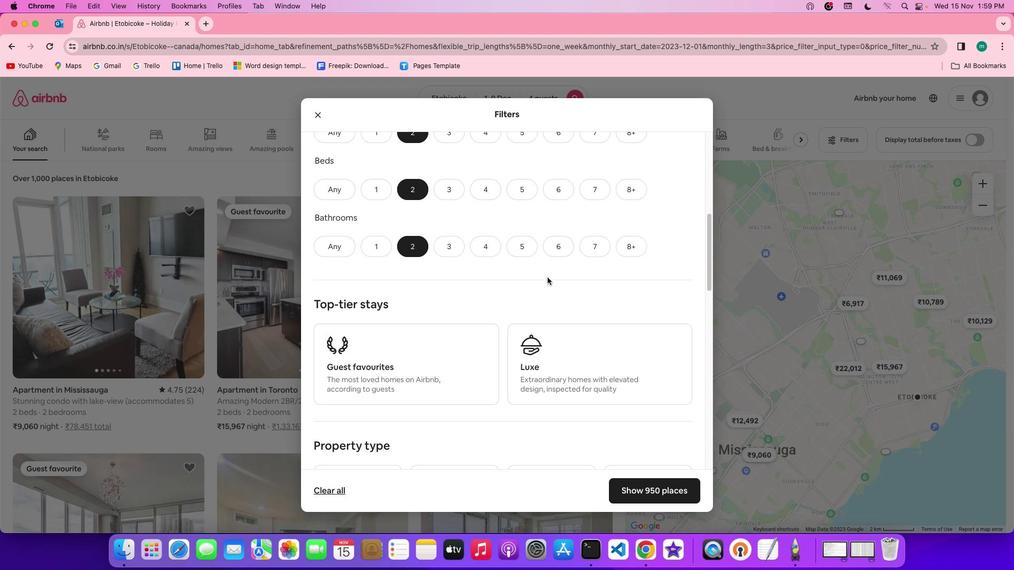 
Action: Mouse scrolled (547, 277) with delta (0, -1)
Screenshot: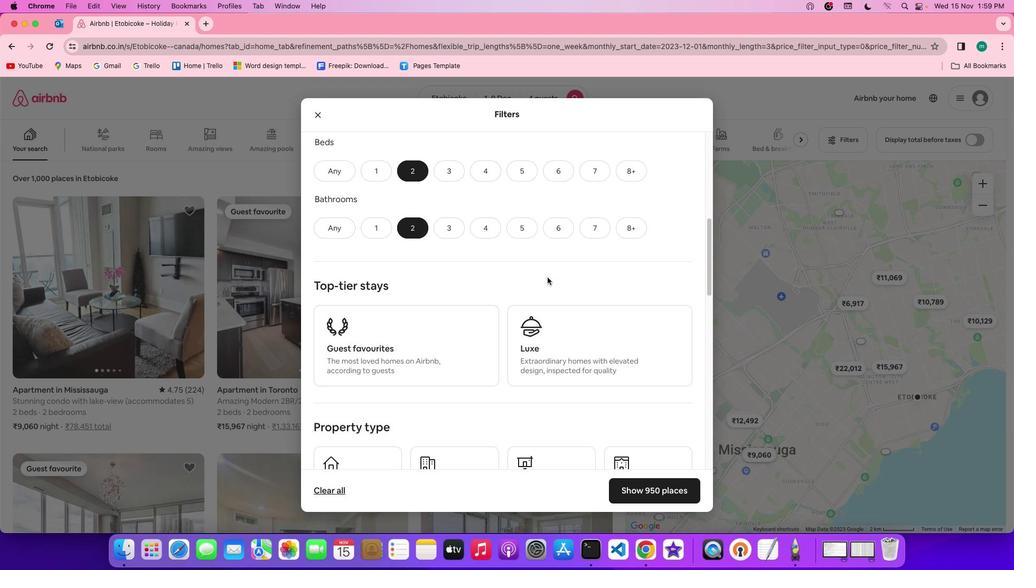 
Action: Mouse moved to (547, 277)
Screenshot: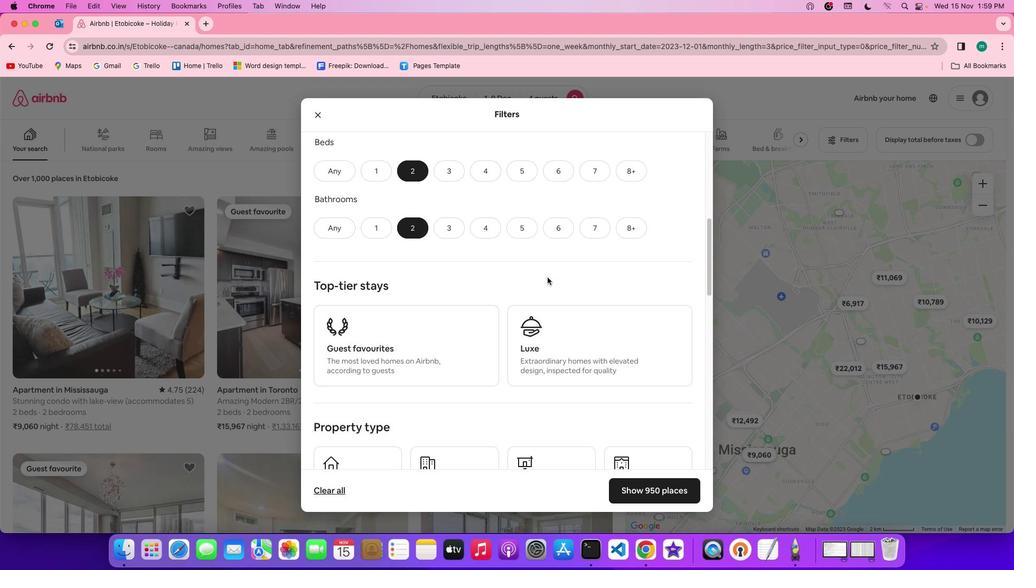 
Action: Mouse scrolled (547, 277) with delta (0, -1)
Screenshot: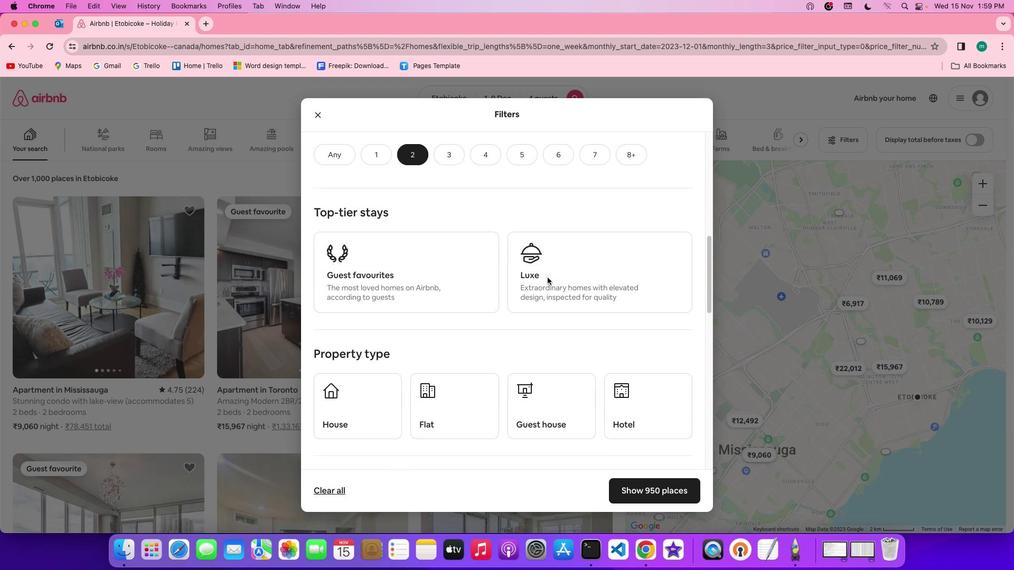 
Action: Mouse moved to (595, 278)
Screenshot: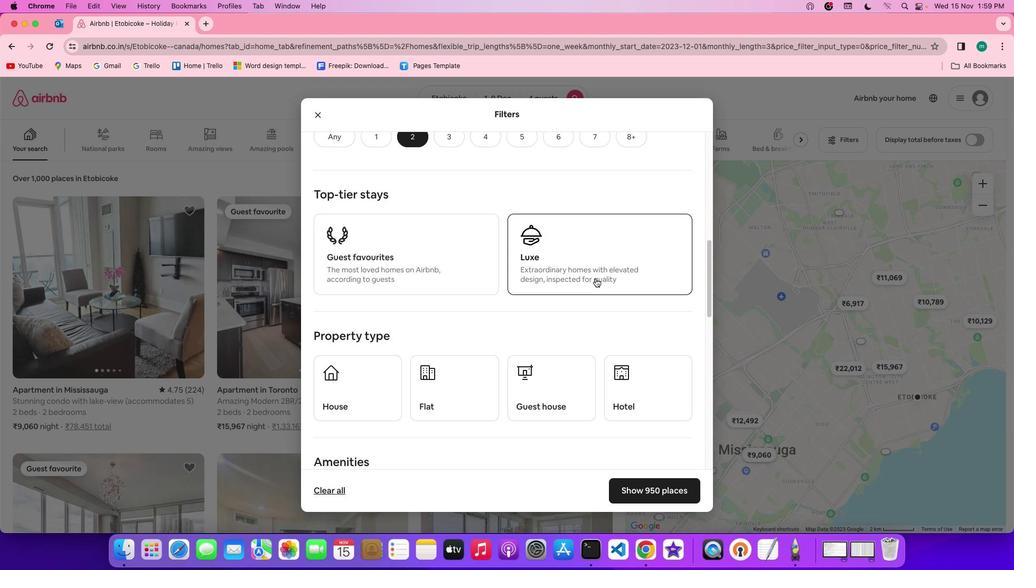 
Action: Mouse scrolled (595, 278) with delta (0, 0)
Screenshot: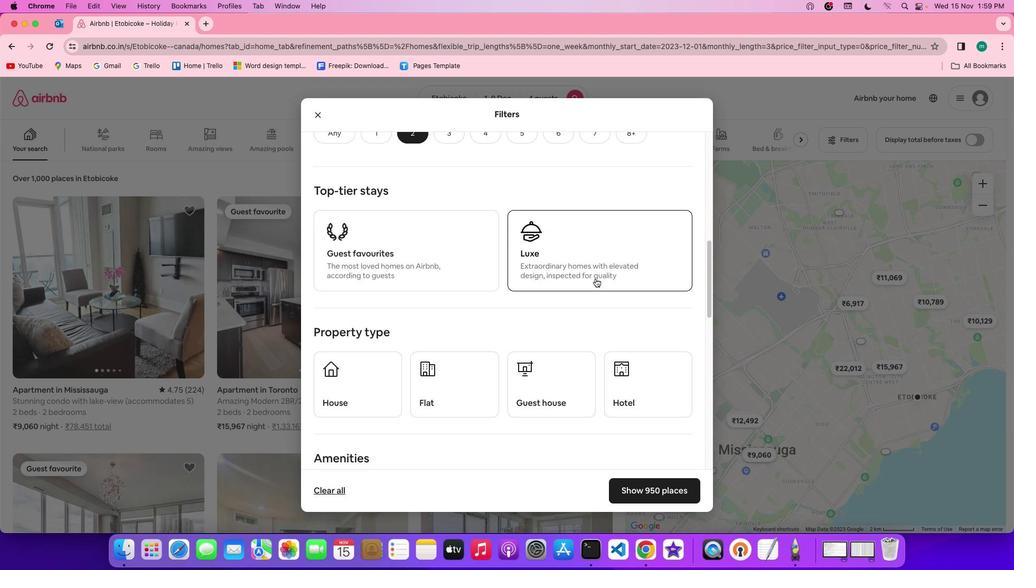 
Action: Mouse scrolled (595, 278) with delta (0, 0)
Screenshot: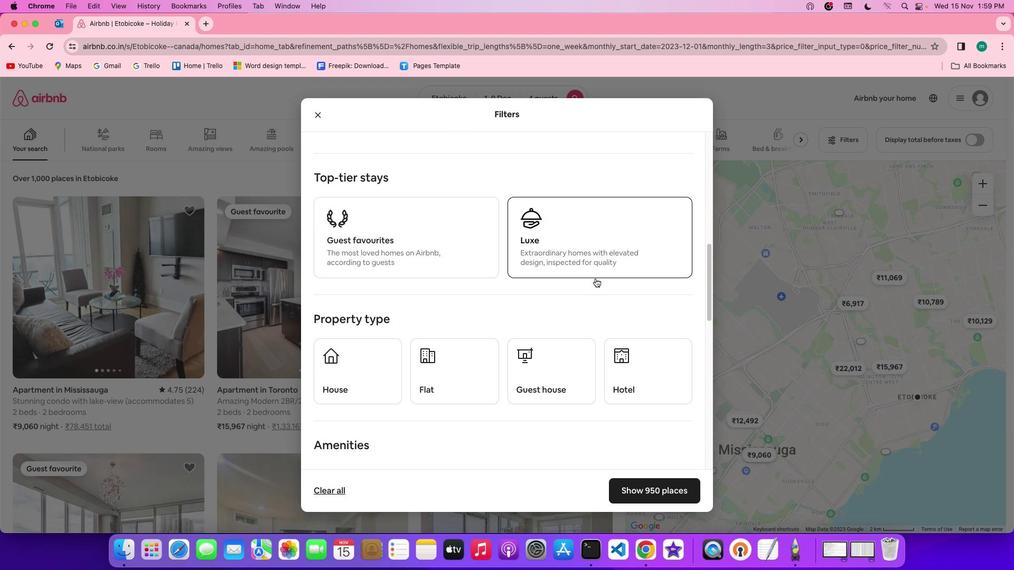 
Action: Mouse scrolled (595, 278) with delta (0, -1)
Screenshot: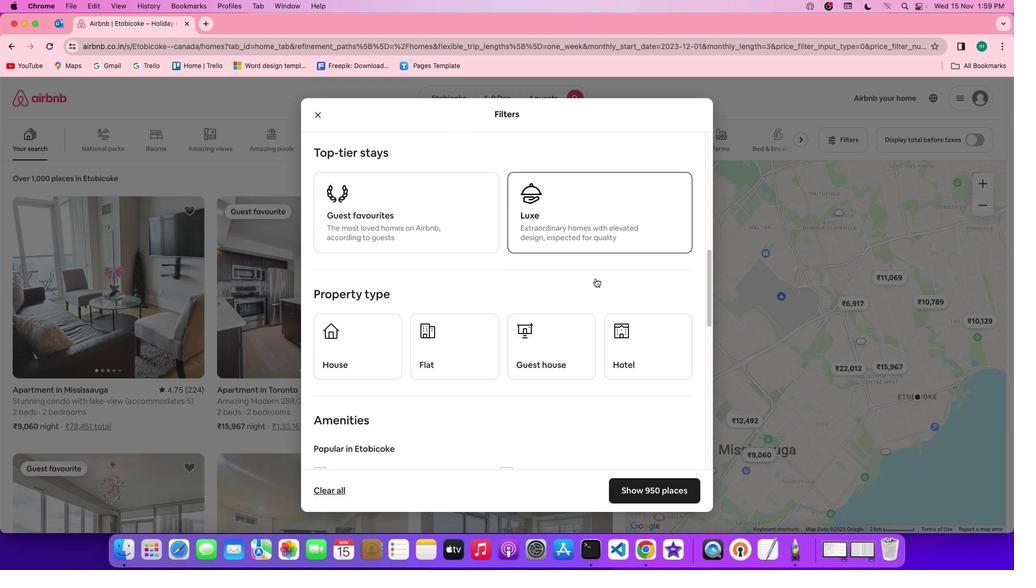 
Action: Mouse scrolled (595, 278) with delta (0, 0)
Screenshot: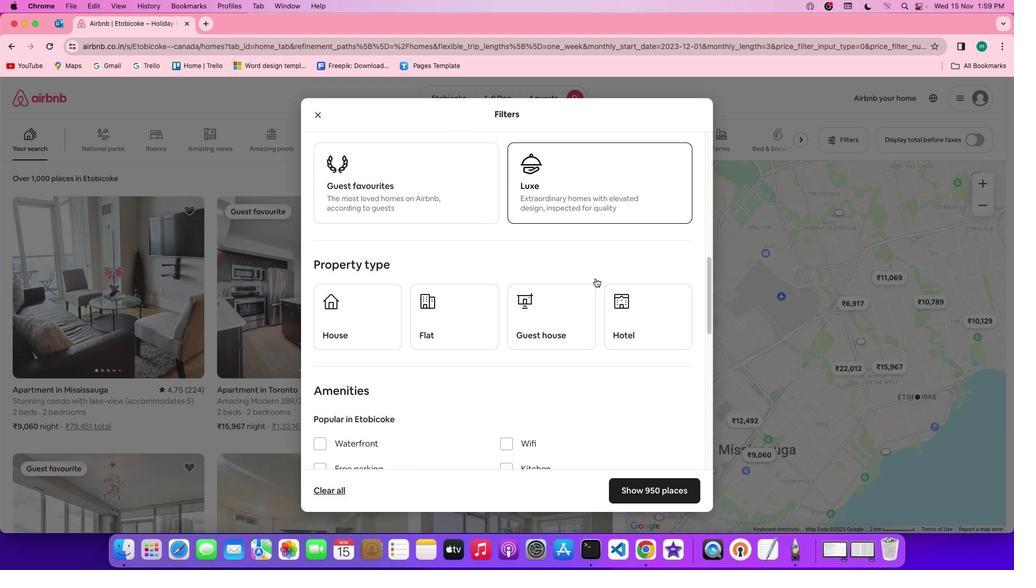
Action: Mouse scrolled (595, 278) with delta (0, 0)
Screenshot: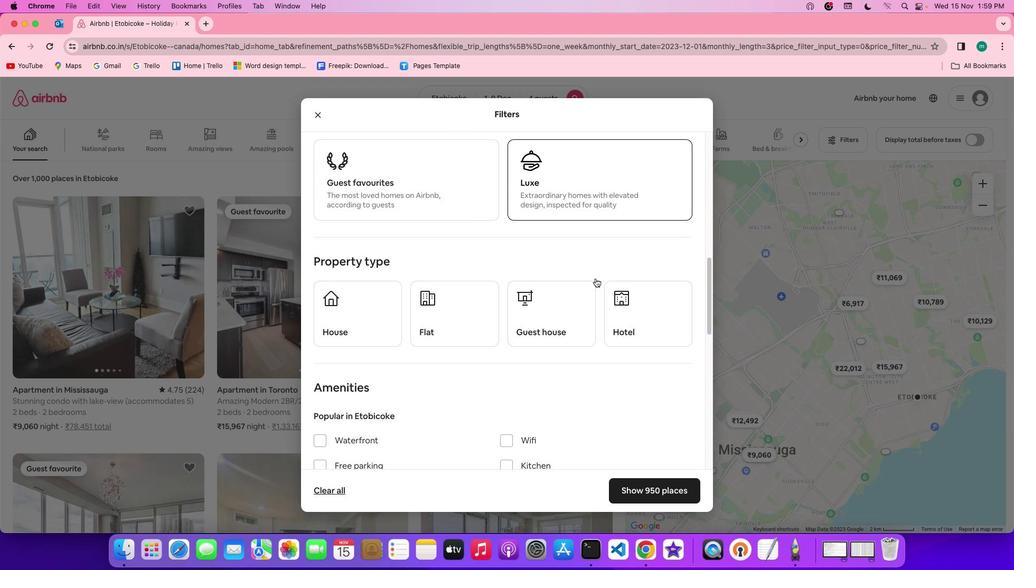 
Action: Mouse scrolled (595, 278) with delta (0, 0)
Screenshot: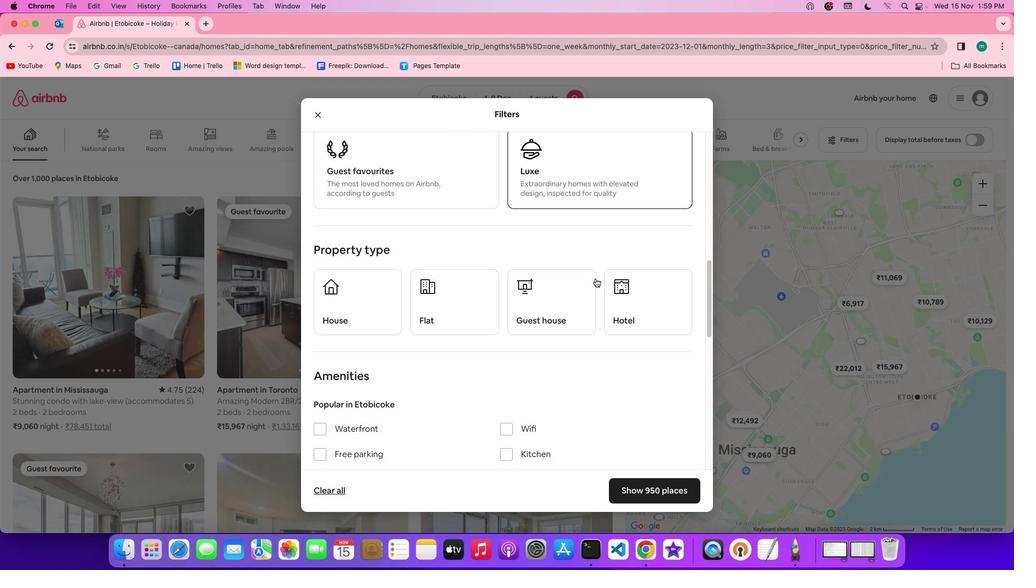 
Action: Mouse scrolled (595, 278) with delta (0, 0)
Screenshot: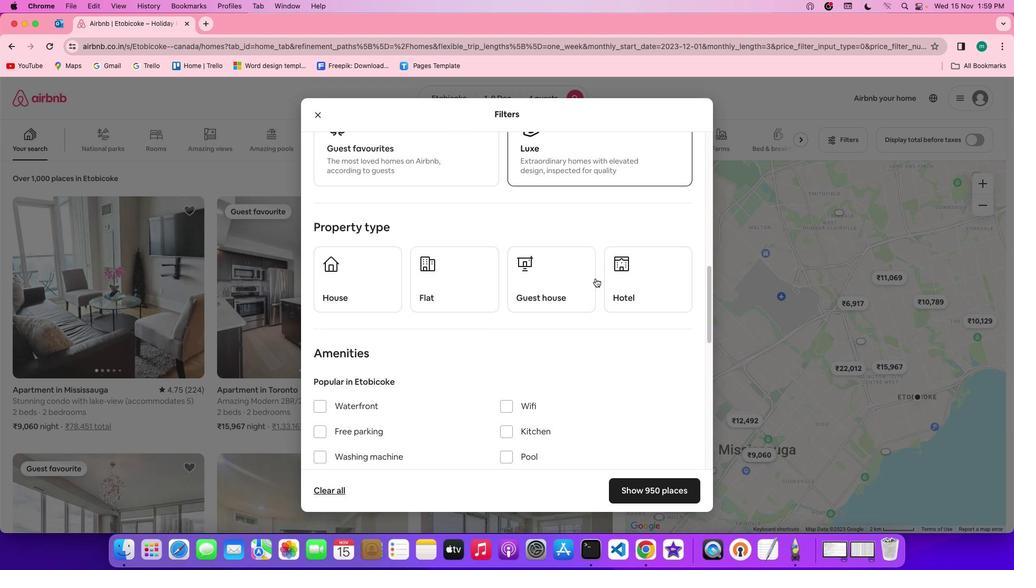 
Action: Mouse moved to (353, 260)
Screenshot: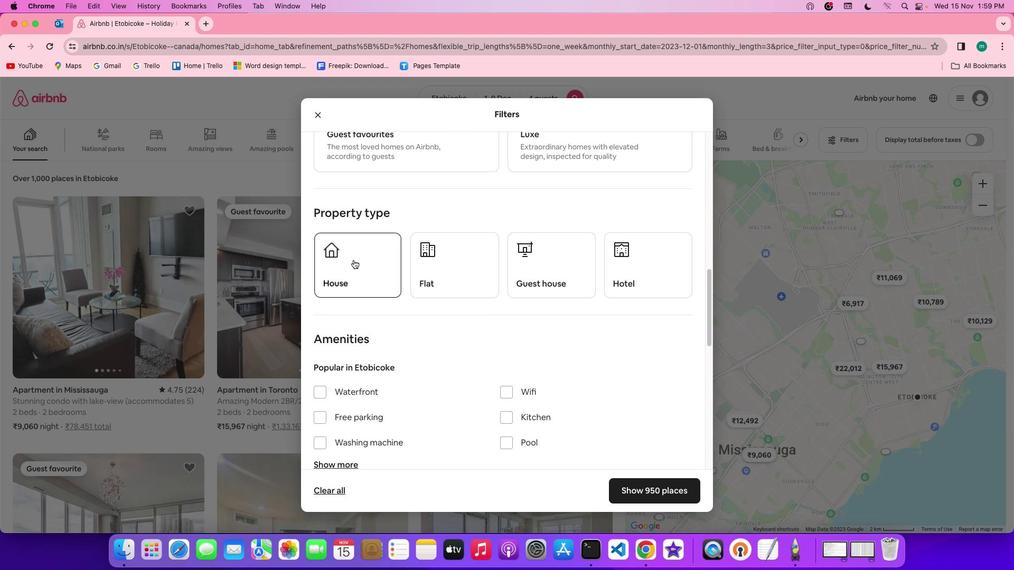 
Action: Mouse pressed left at (353, 260)
Screenshot: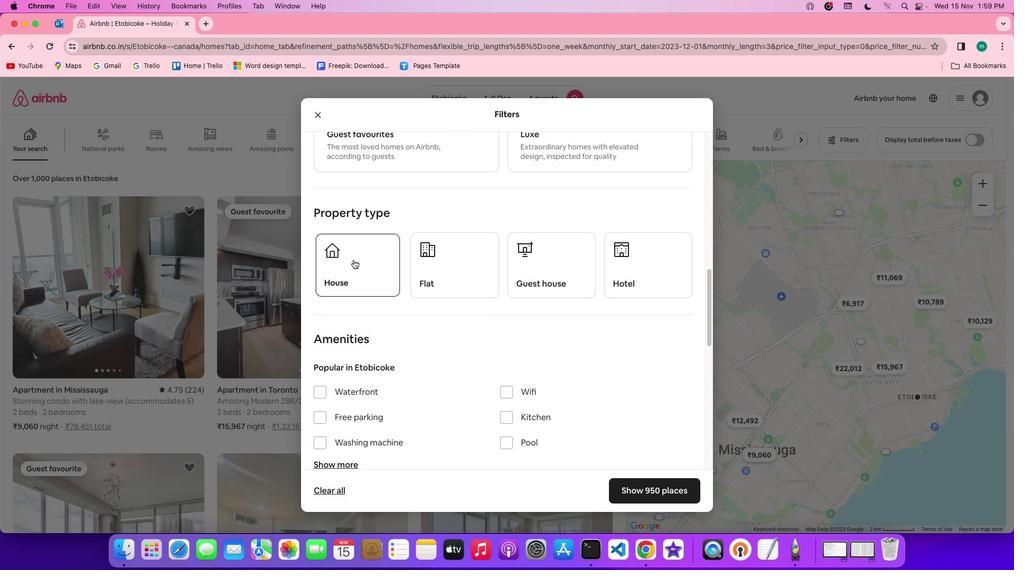 
Action: Mouse moved to (595, 281)
Screenshot: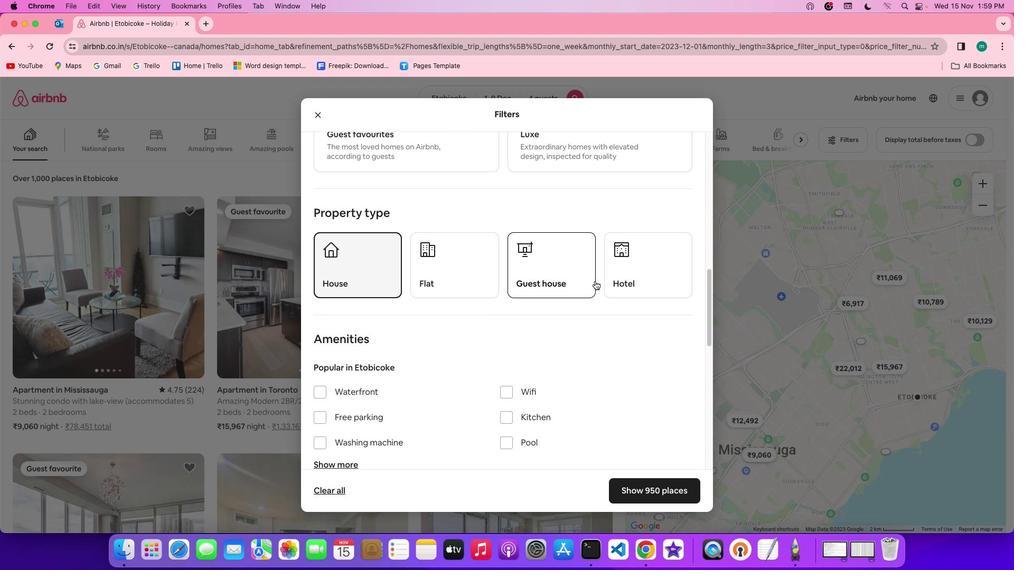 
Action: Mouse scrolled (595, 281) with delta (0, 0)
Screenshot: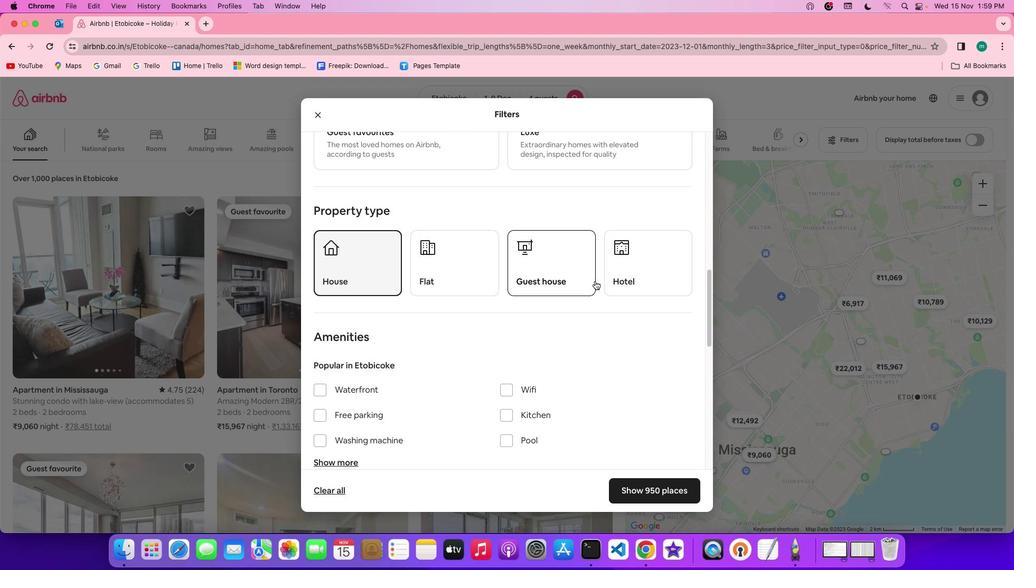 
Action: Mouse scrolled (595, 281) with delta (0, 0)
Screenshot: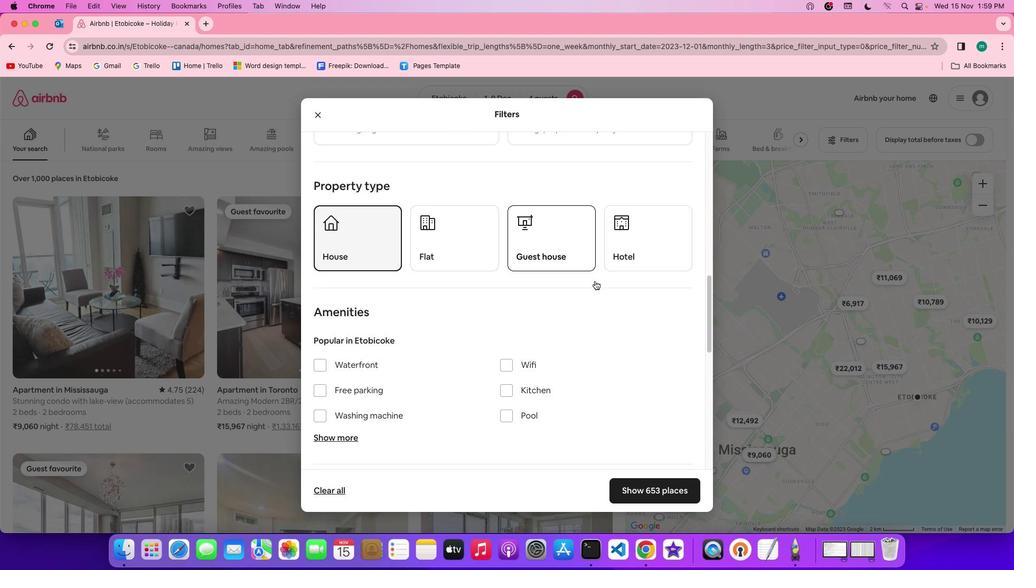 
Action: Mouse scrolled (595, 281) with delta (0, -1)
Screenshot: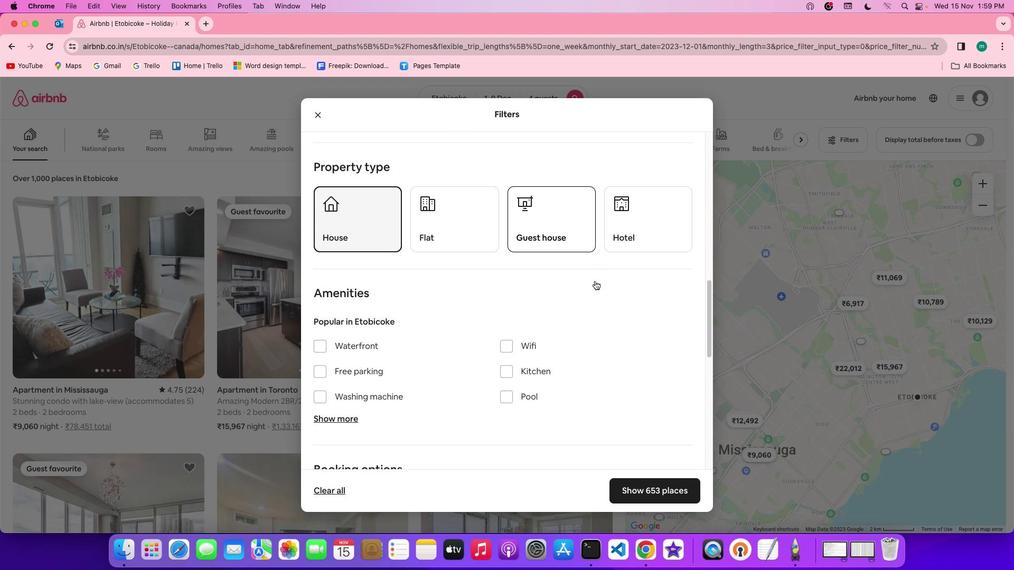 
Action: Mouse scrolled (595, 281) with delta (0, 0)
Screenshot: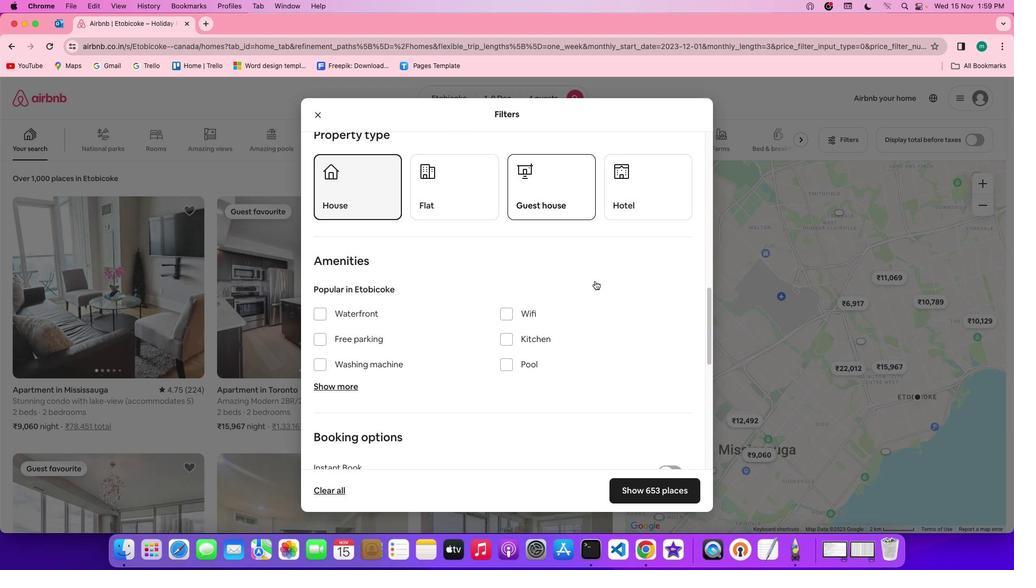 
Action: Mouse scrolled (595, 281) with delta (0, 0)
Screenshot: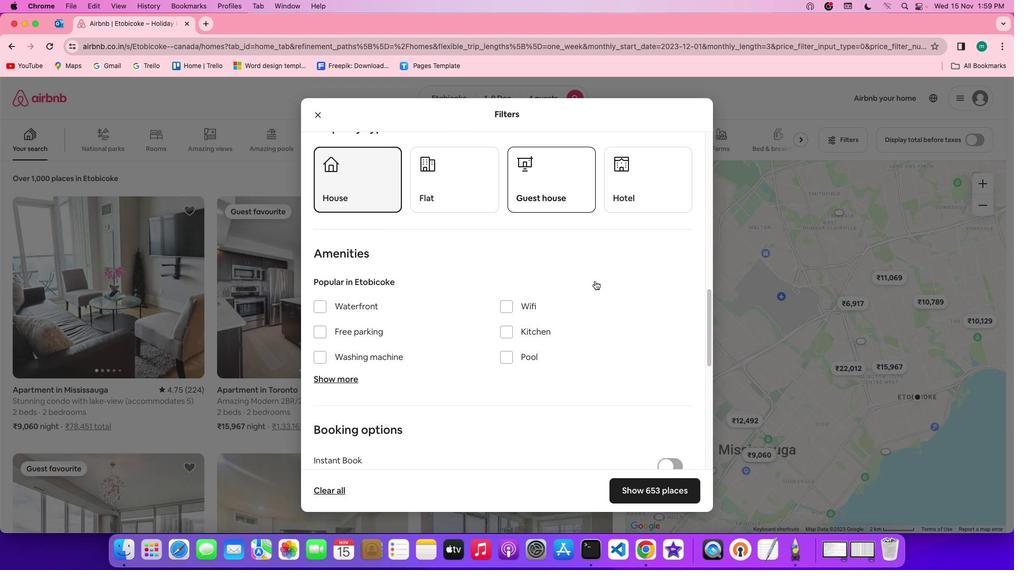 
Action: Mouse scrolled (595, 281) with delta (0, -1)
Screenshot: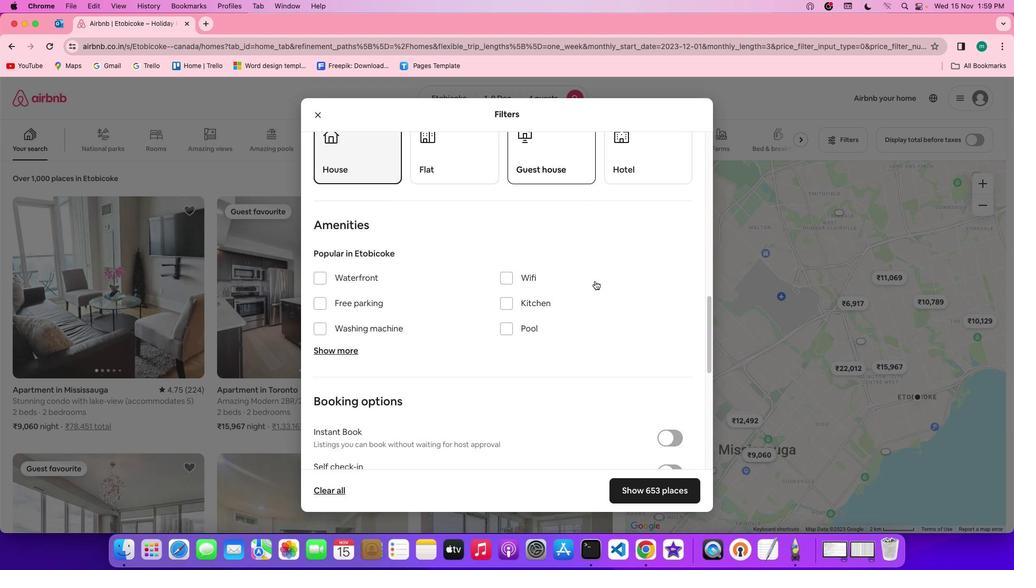
Action: Mouse scrolled (595, 281) with delta (0, 0)
Screenshot: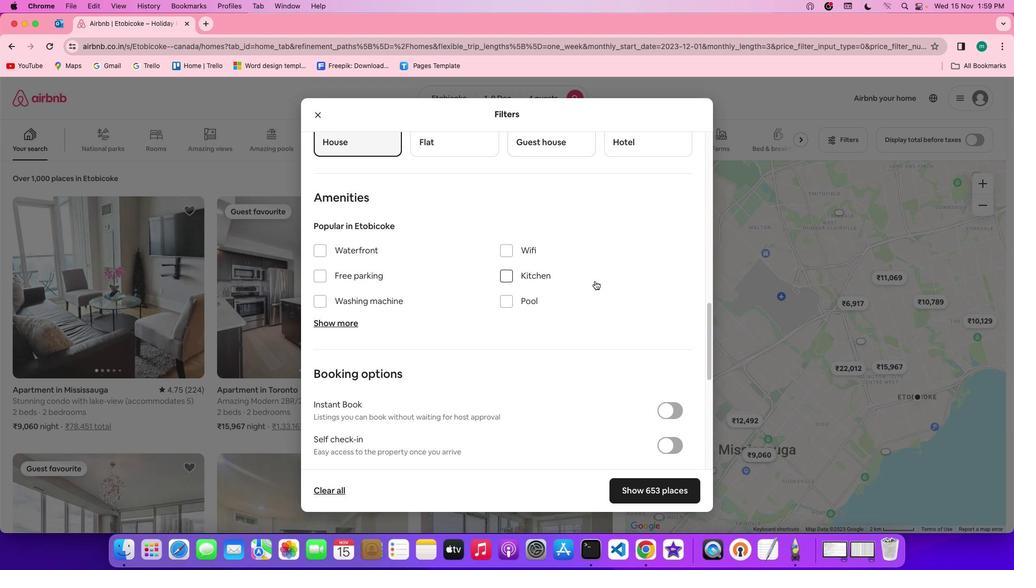 
Action: Mouse scrolled (595, 281) with delta (0, 0)
Screenshot: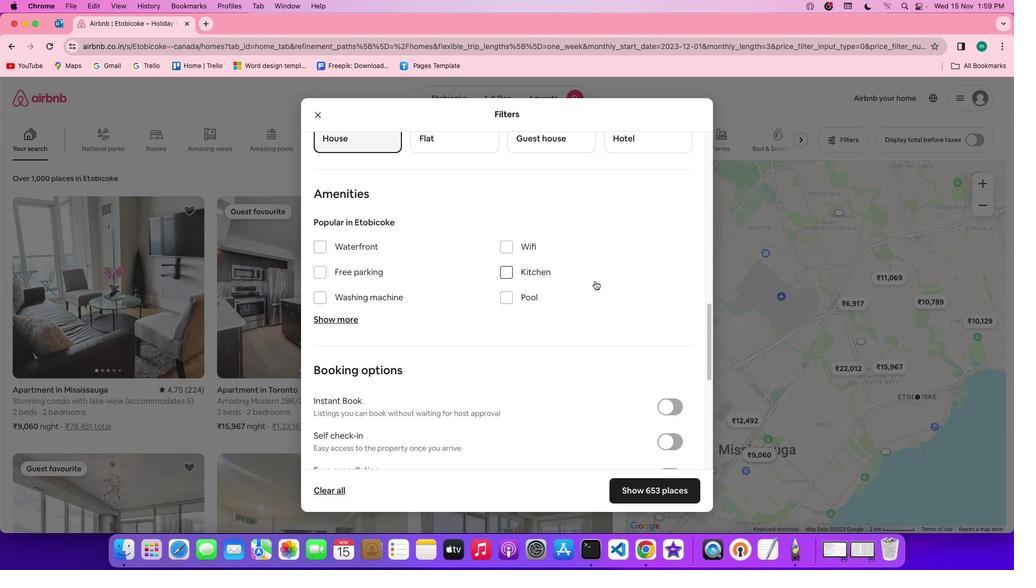 
Action: Mouse scrolled (595, 281) with delta (0, -1)
Screenshot: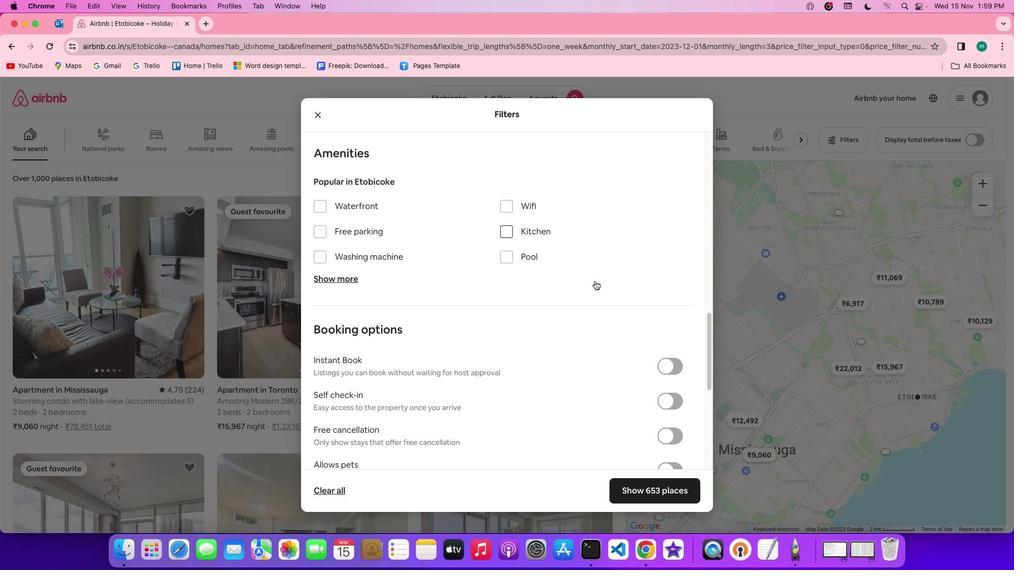 
Action: Mouse scrolled (595, 281) with delta (0, -1)
Screenshot: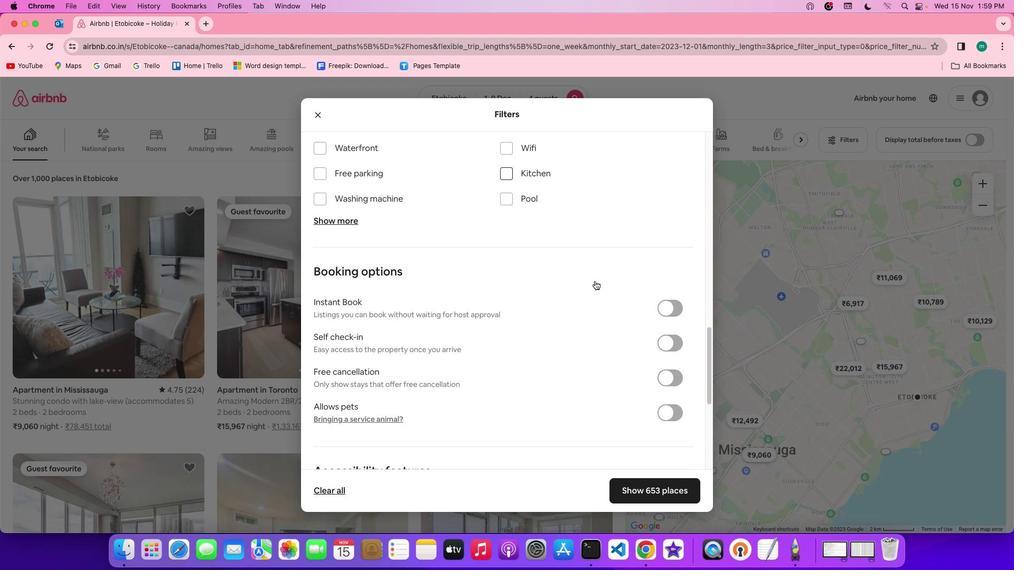
Action: Mouse scrolled (595, 281) with delta (0, 0)
Screenshot: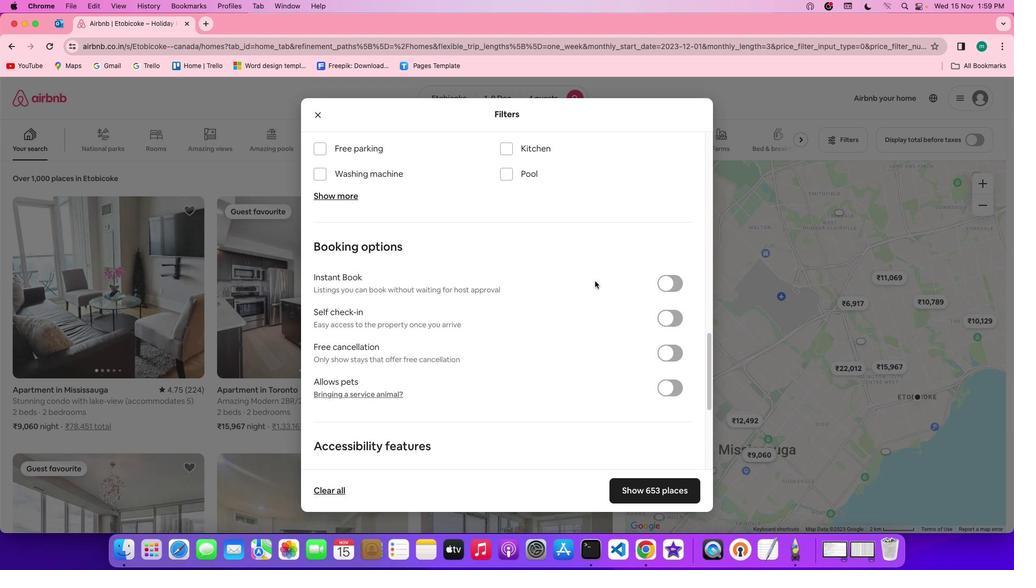 
Action: Mouse scrolled (595, 281) with delta (0, 0)
Screenshot: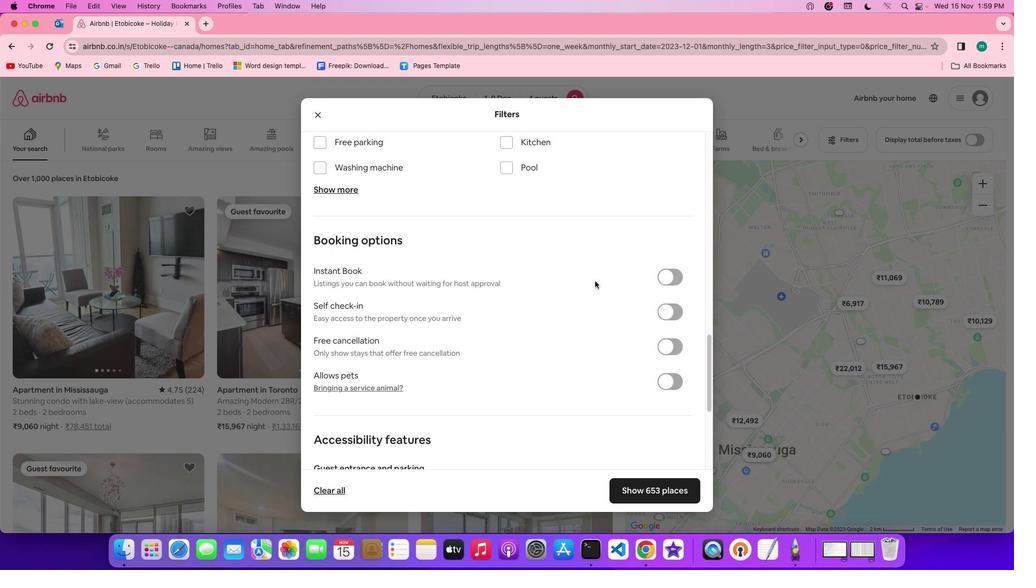 
Action: Mouse moved to (680, 312)
Screenshot: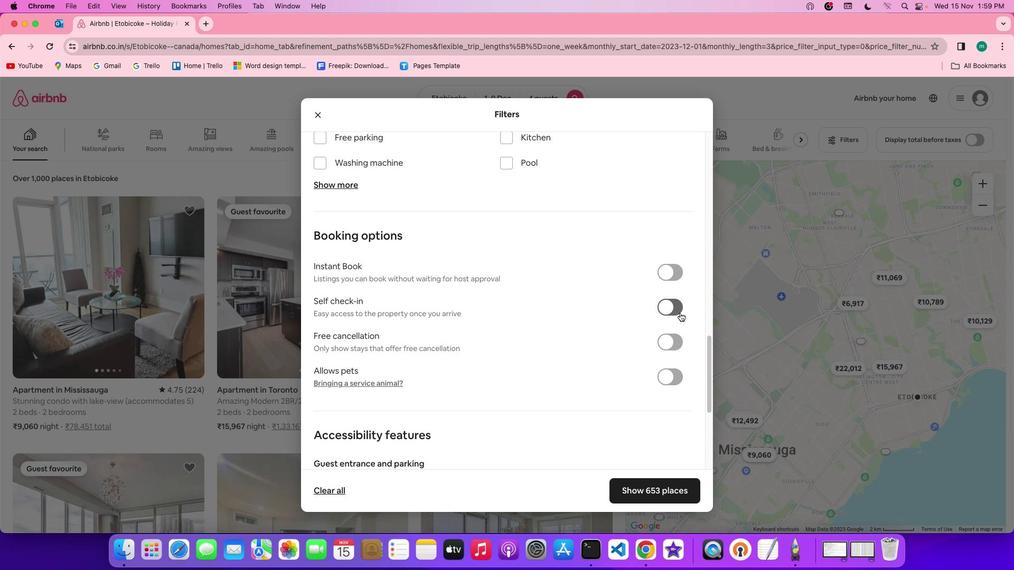 
Action: Mouse pressed left at (680, 312)
Screenshot: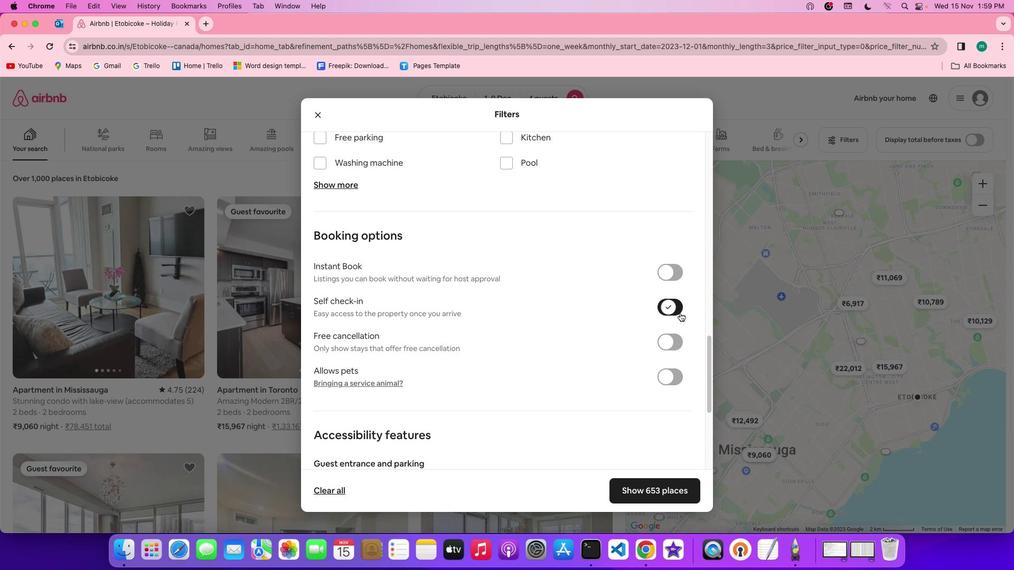 
Action: Mouse moved to (655, 311)
Screenshot: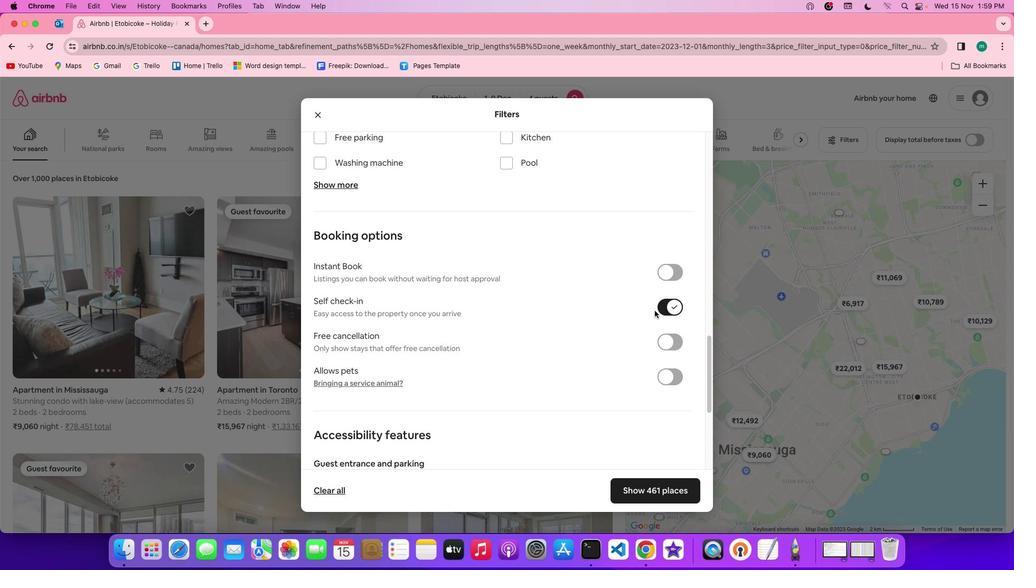
Action: Mouse scrolled (655, 311) with delta (0, 0)
Screenshot: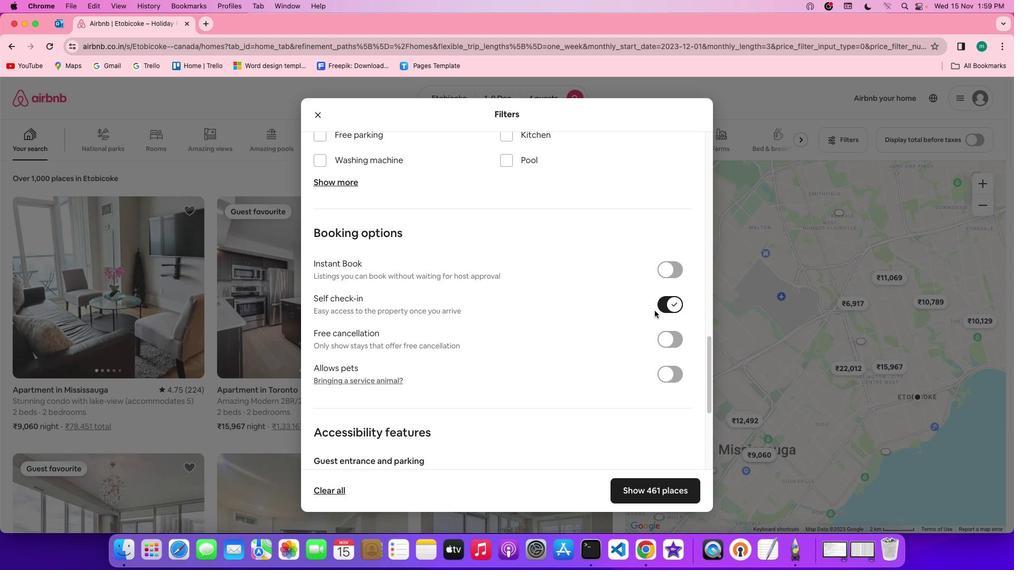 
Action: Mouse scrolled (655, 311) with delta (0, 0)
Screenshot: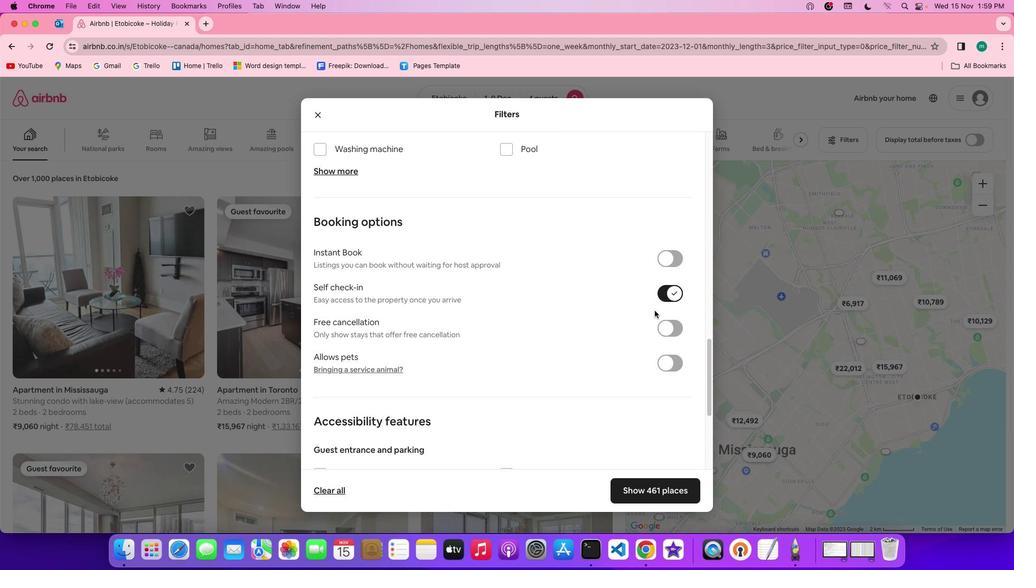 
Action: Mouse scrolled (655, 311) with delta (0, 0)
Screenshot: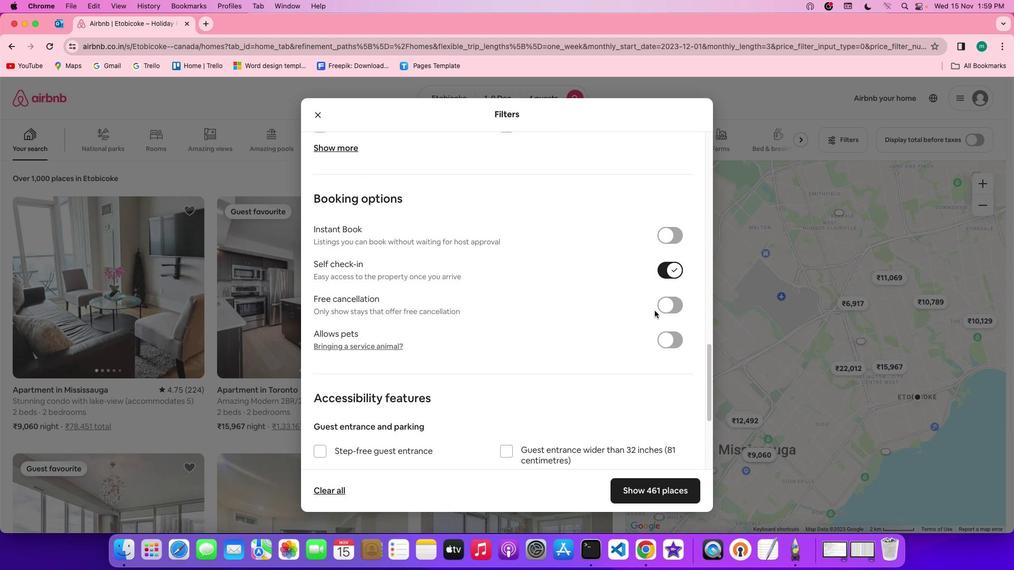 
Action: Mouse moved to (666, 325)
Screenshot: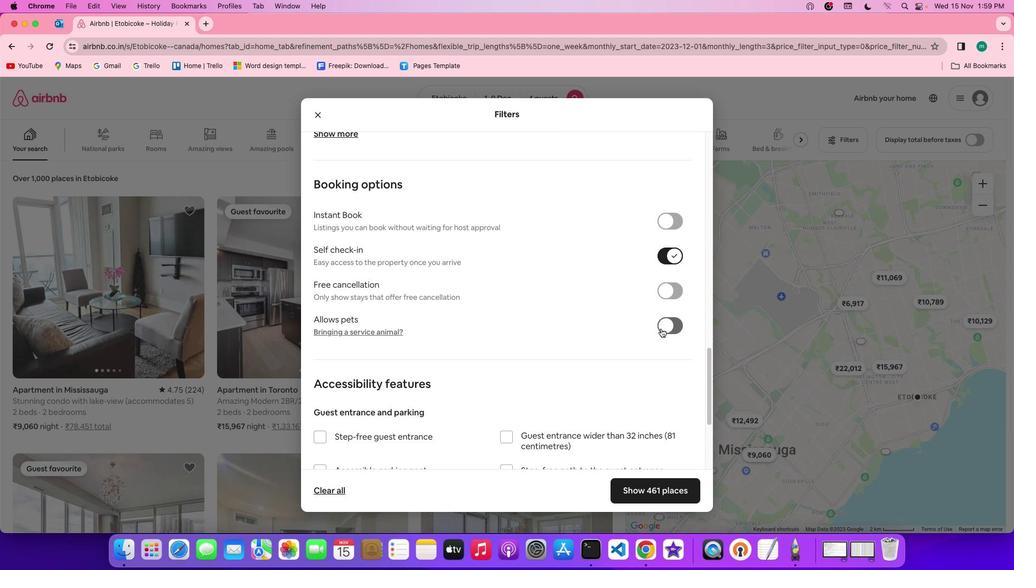 
Action: Mouse scrolled (666, 325) with delta (0, 0)
Screenshot: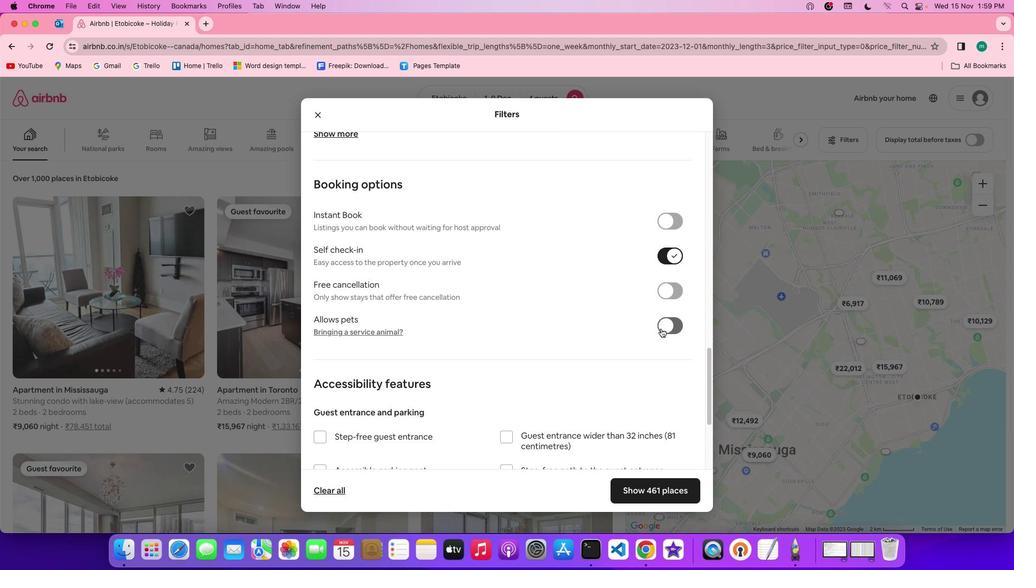 
Action: Mouse moved to (661, 328)
Screenshot: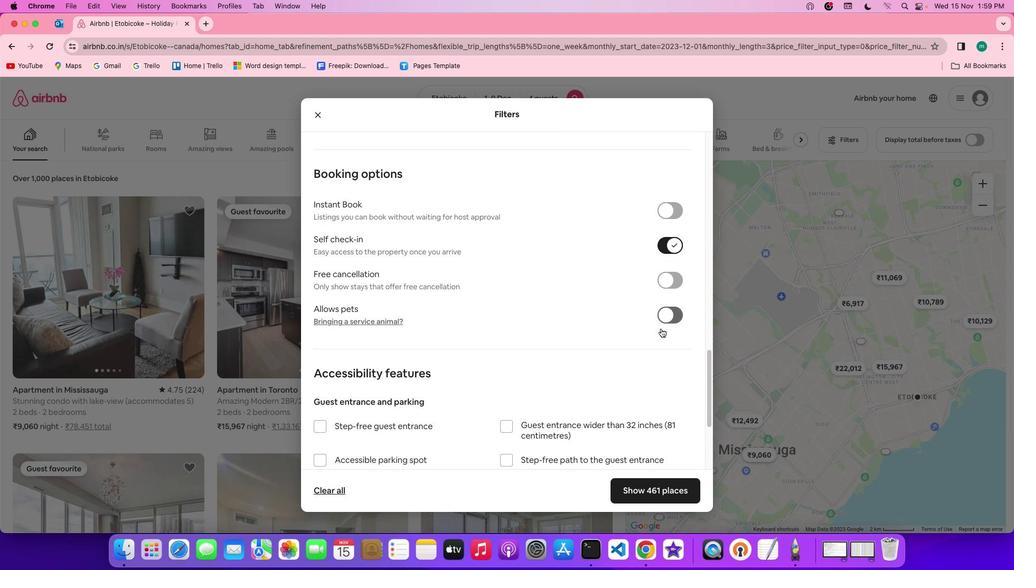 
Action: Mouse scrolled (661, 328) with delta (0, 0)
Screenshot: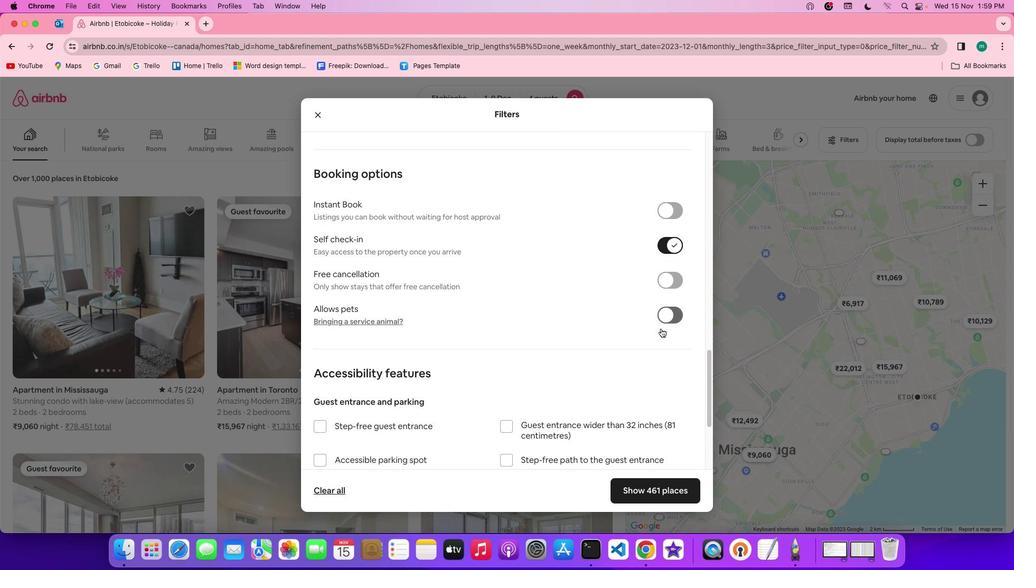 
Action: Mouse scrolled (661, 328) with delta (0, 0)
Screenshot: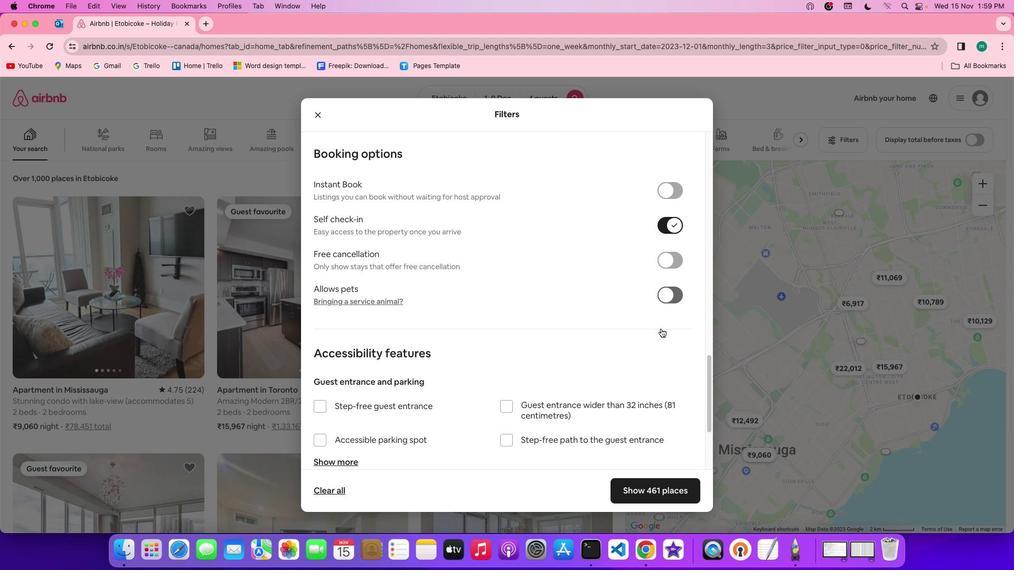 
Action: Mouse scrolled (661, 328) with delta (0, 0)
Screenshot: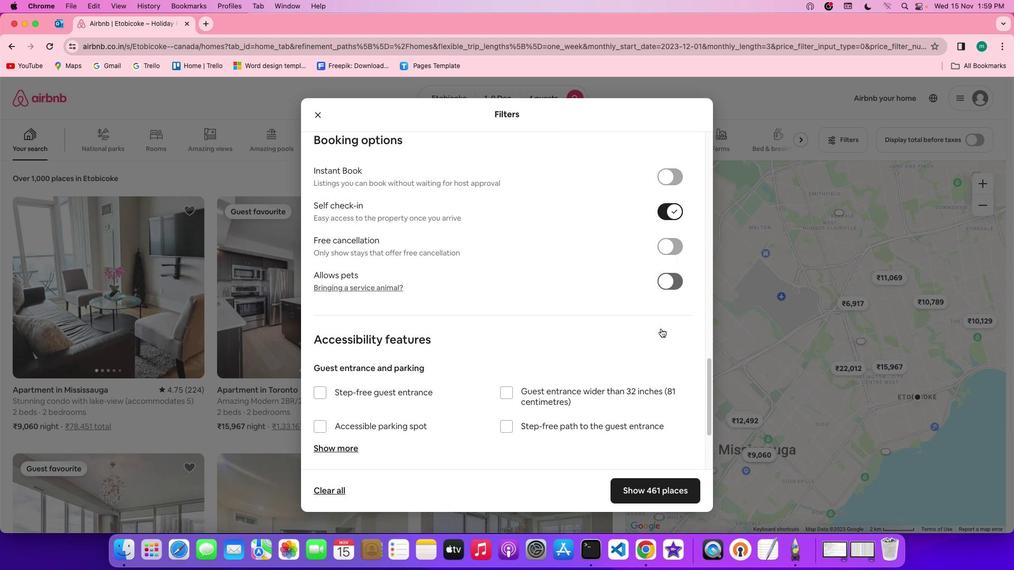 
Action: Mouse scrolled (661, 328) with delta (0, 0)
Screenshot: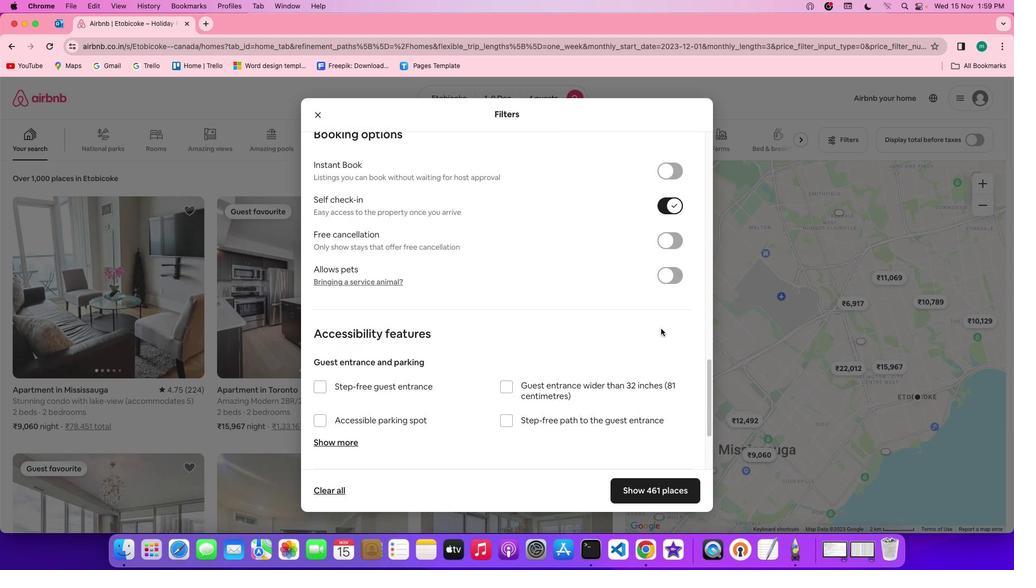 
Action: Mouse scrolled (661, 328) with delta (0, 0)
Screenshot: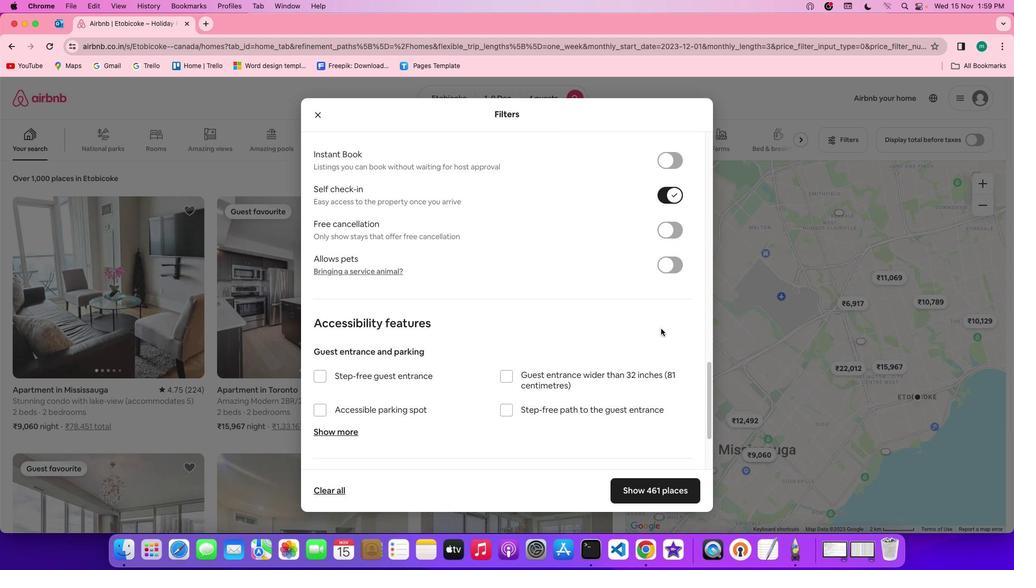 
Action: Mouse scrolled (661, 328) with delta (0, -1)
Screenshot: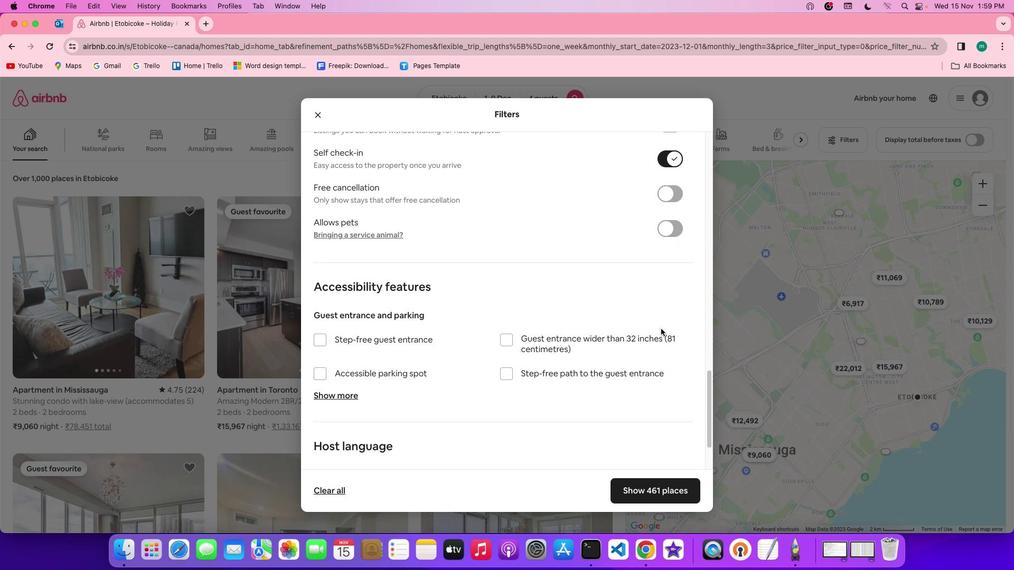 
Action: Mouse scrolled (661, 328) with delta (0, -1)
Screenshot: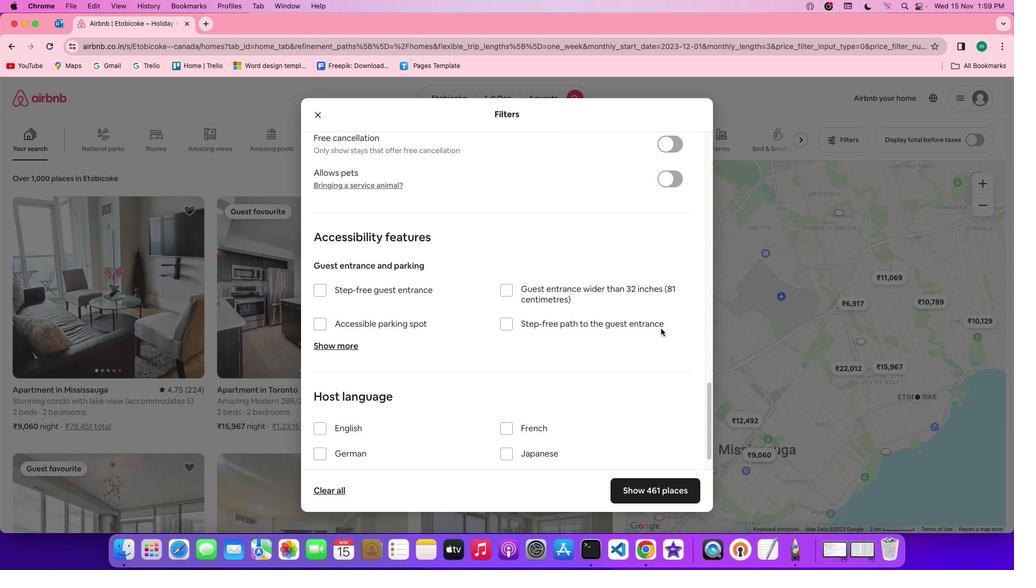 
Action: Mouse scrolled (661, 328) with delta (0, 0)
Screenshot: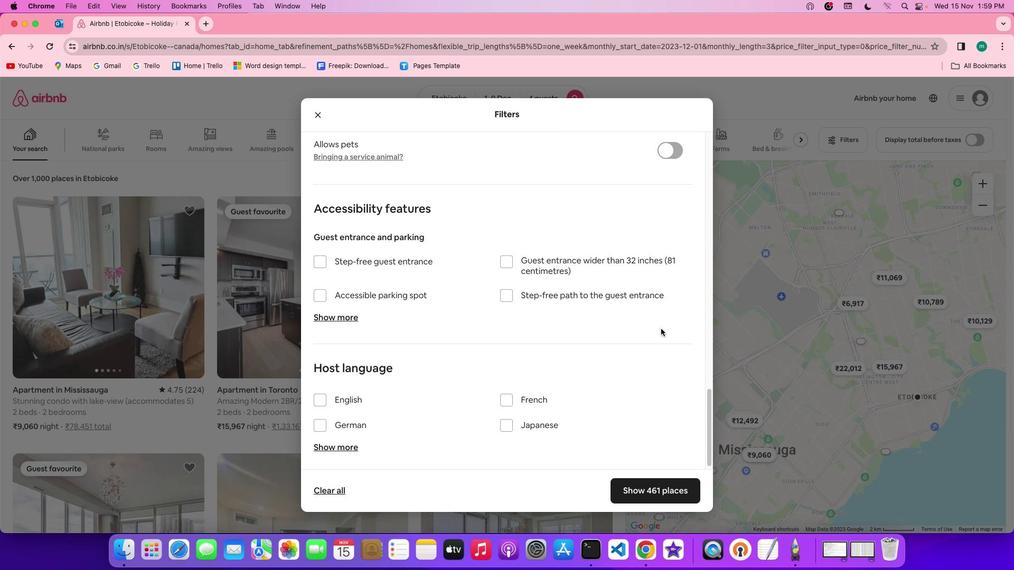 
Action: Mouse scrolled (661, 328) with delta (0, 0)
Screenshot: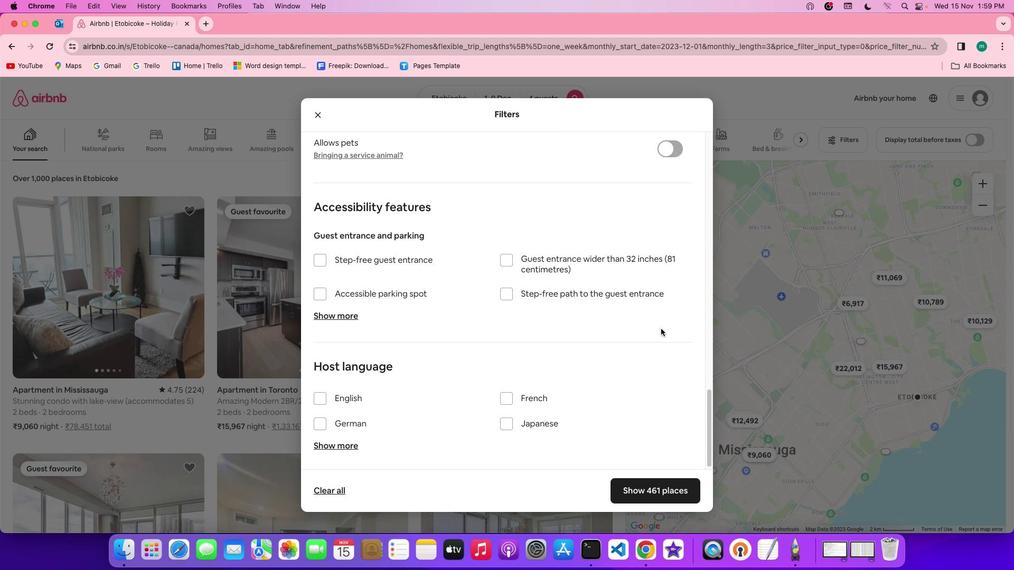 
Action: Mouse scrolled (661, 328) with delta (0, -1)
Screenshot: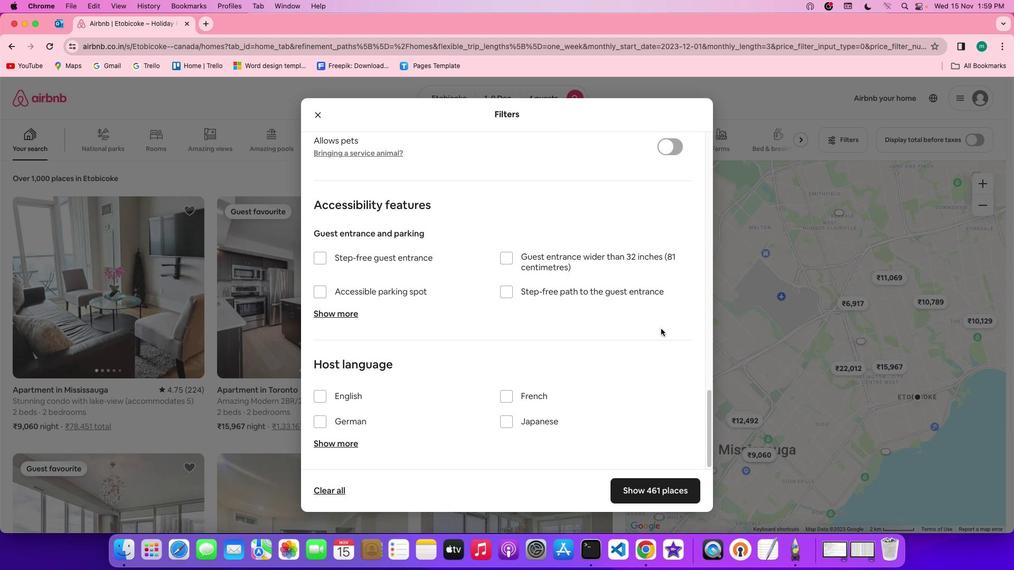 
Action: Mouse scrolled (661, 328) with delta (0, -2)
Screenshot: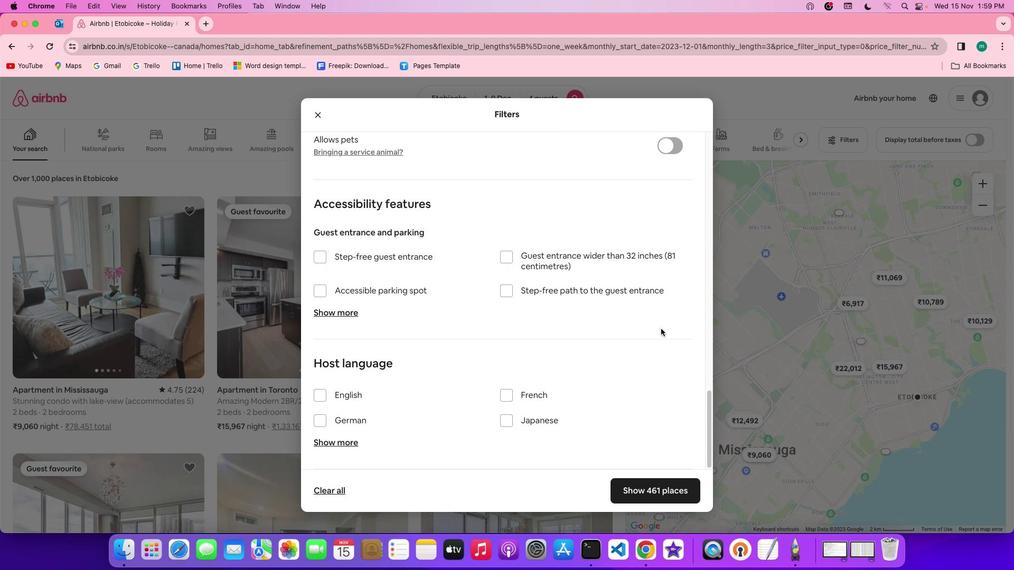 
Action: Mouse scrolled (661, 328) with delta (0, 0)
Screenshot: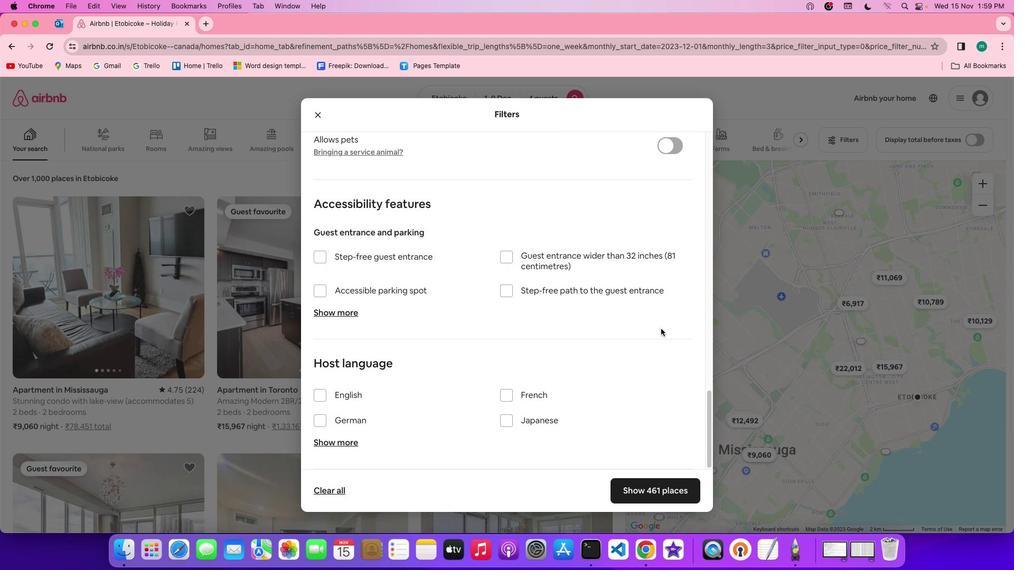 
Action: Mouse scrolled (661, 328) with delta (0, 0)
Screenshot: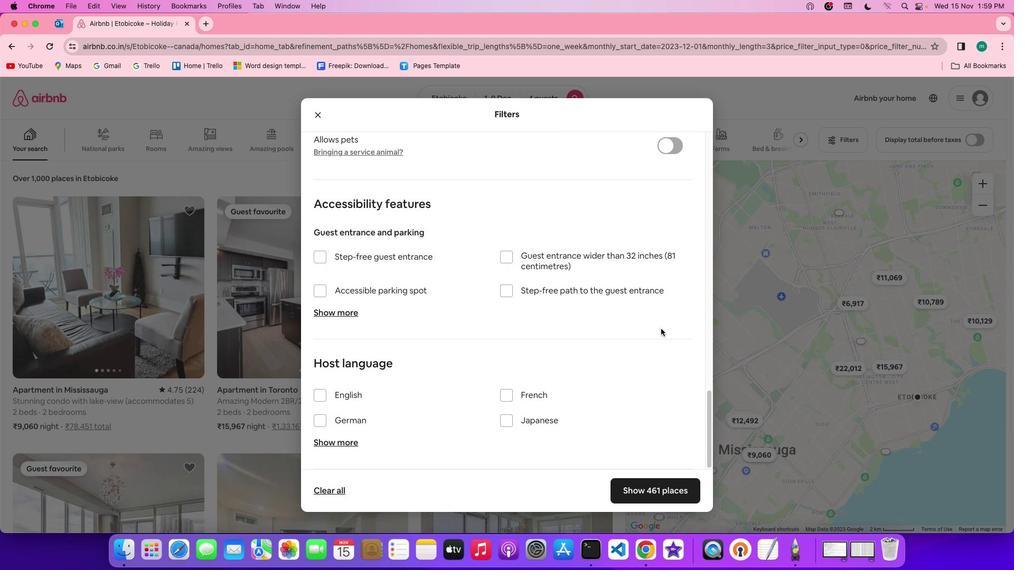 
Action: Mouse scrolled (661, 328) with delta (0, -1)
Screenshot: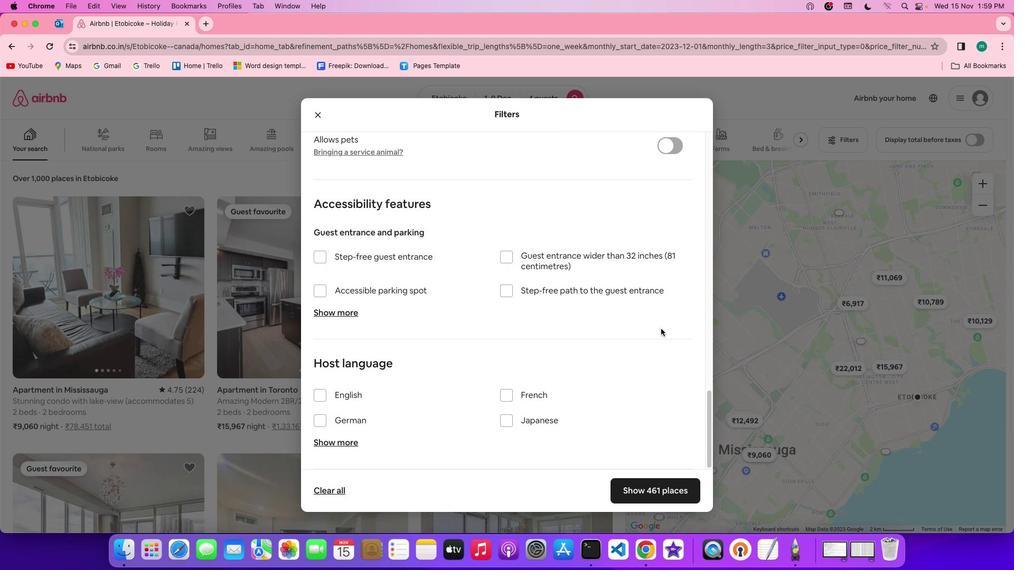 
Action: Mouse moved to (663, 492)
Screenshot: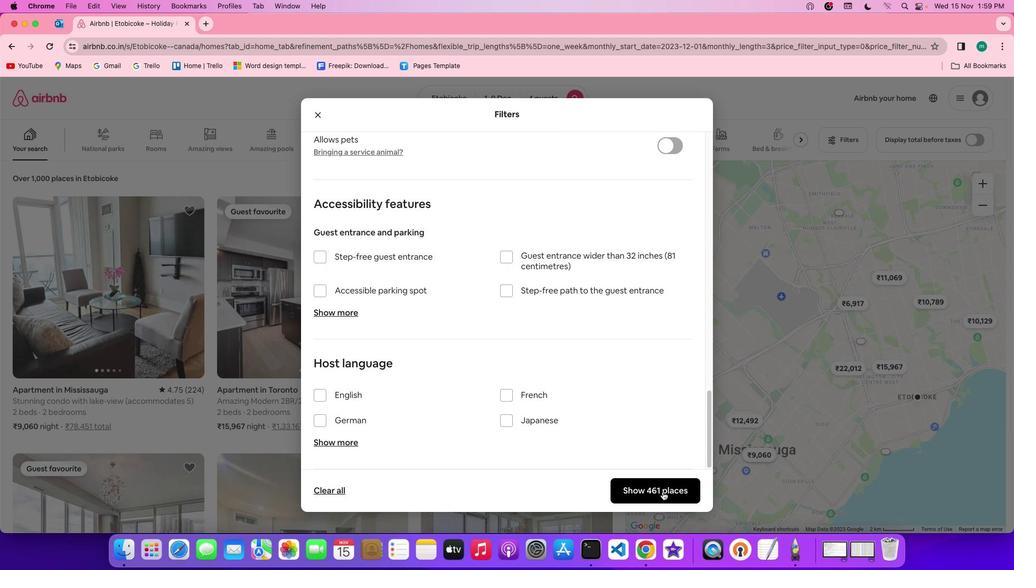 
Action: Mouse pressed left at (663, 492)
Screenshot: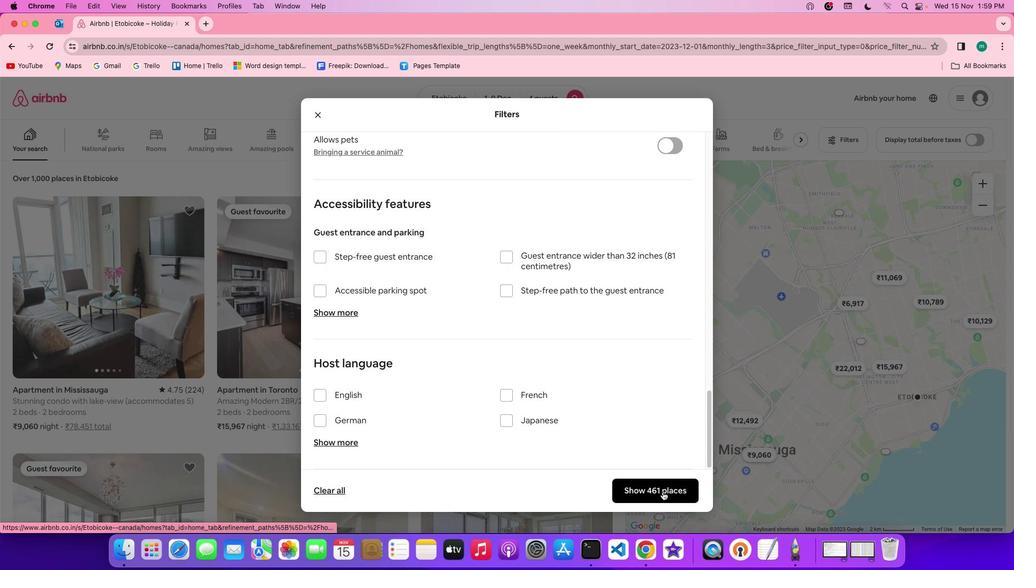 
Action: Mouse moved to (230, 272)
Screenshot: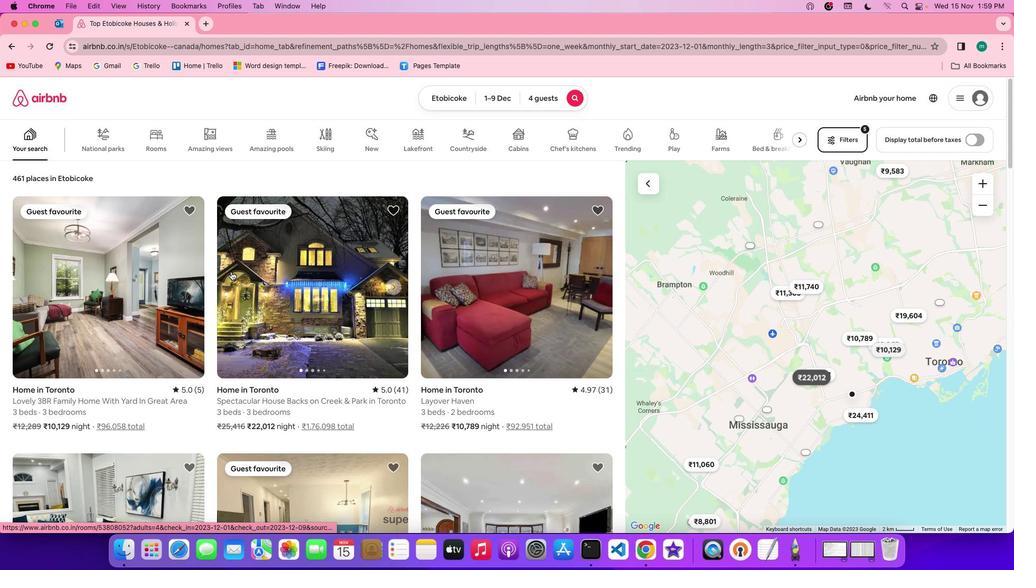 
Action: Mouse pressed left at (230, 272)
Screenshot: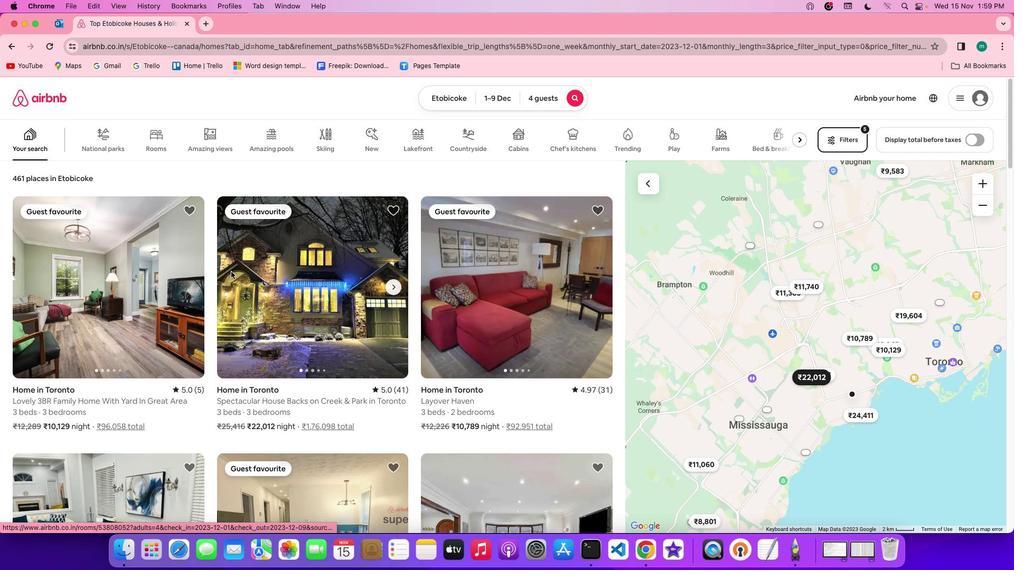 
Action: Mouse moved to (756, 376)
Screenshot: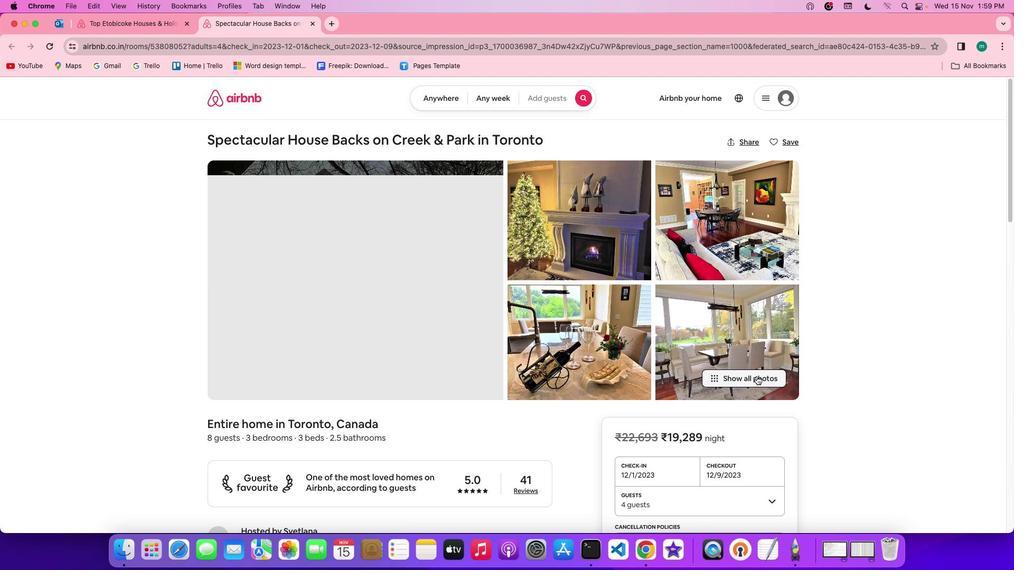 
Action: Mouse pressed left at (756, 376)
Screenshot: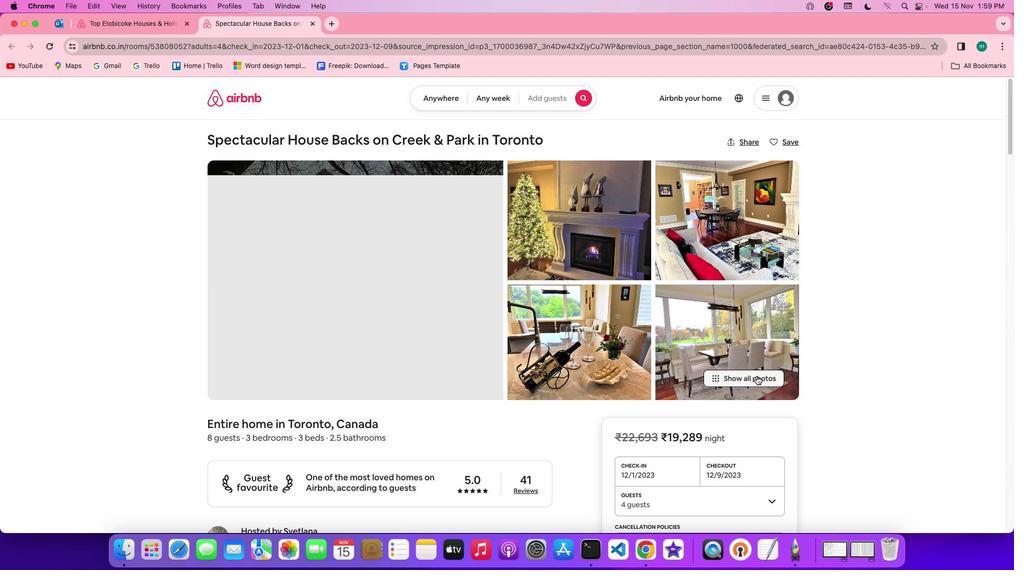 
Action: Mouse moved to (522, 321)
Screenshot: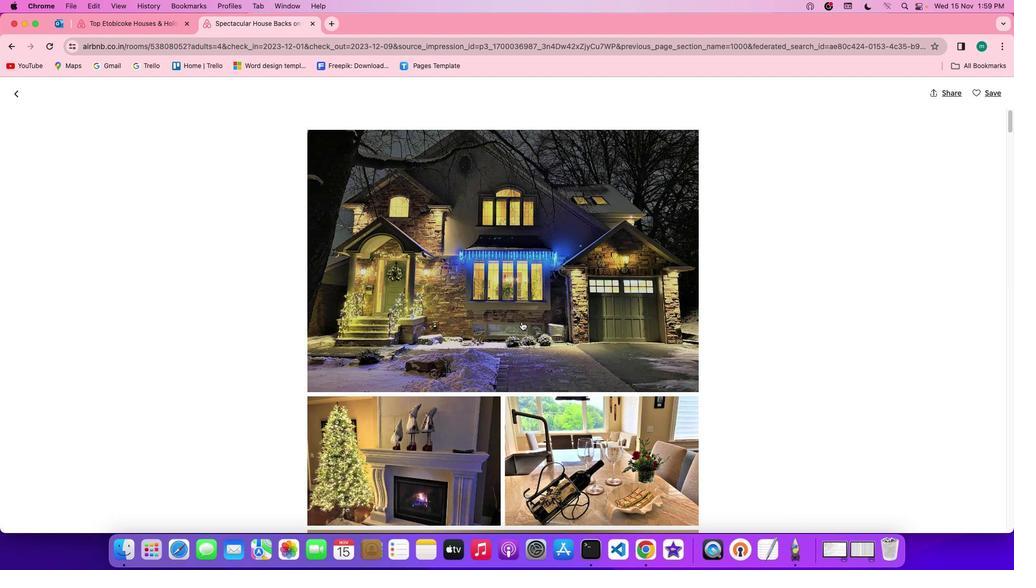 
Action: Mouse scrolled (522, 321) with delta (0, 0)
Screenshot: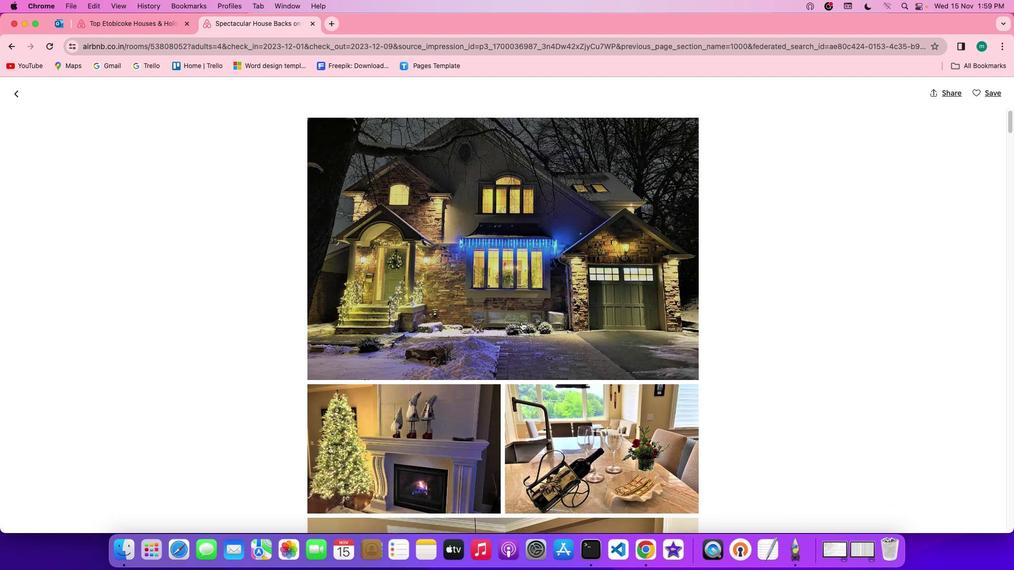 
Action: Mouse scrolled (522, 321) with delta (0, 0)
Screenshot: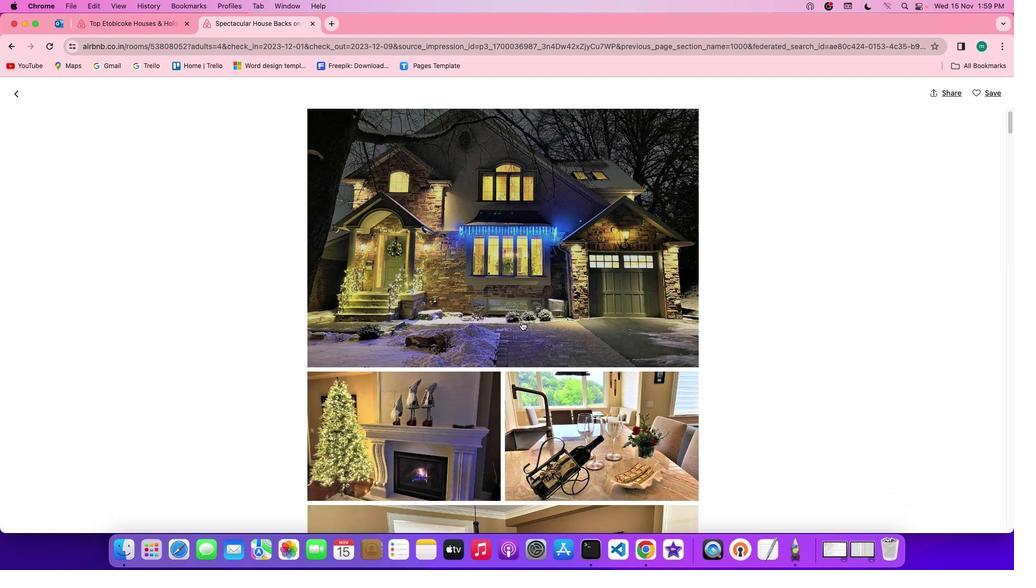 
Action: Mouse scrolled (522, 321) with delta (0, -1)
Screenshot: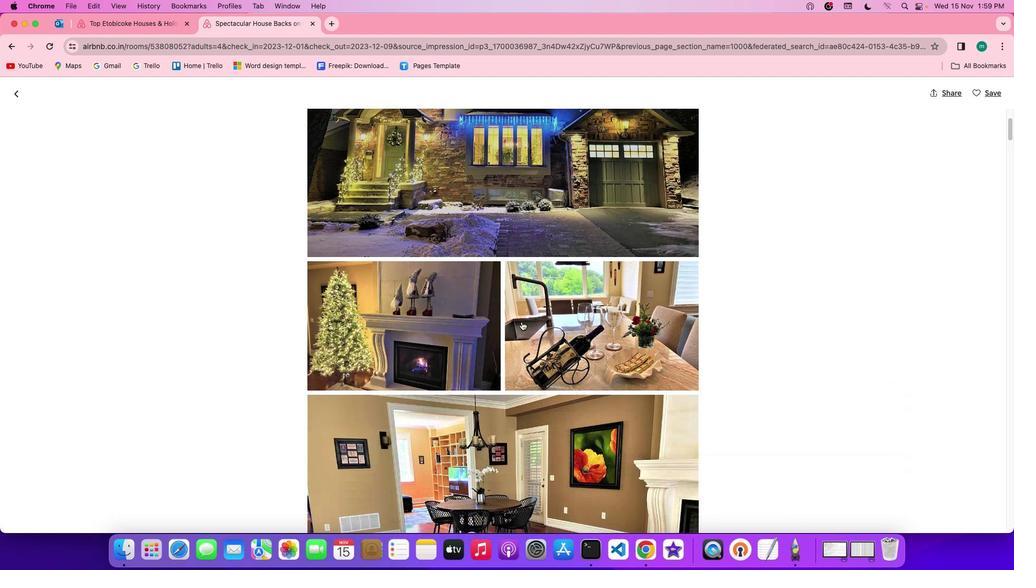 
Action: Mouse scrolled (522, 321) with delta (0, -2)
Screenshot: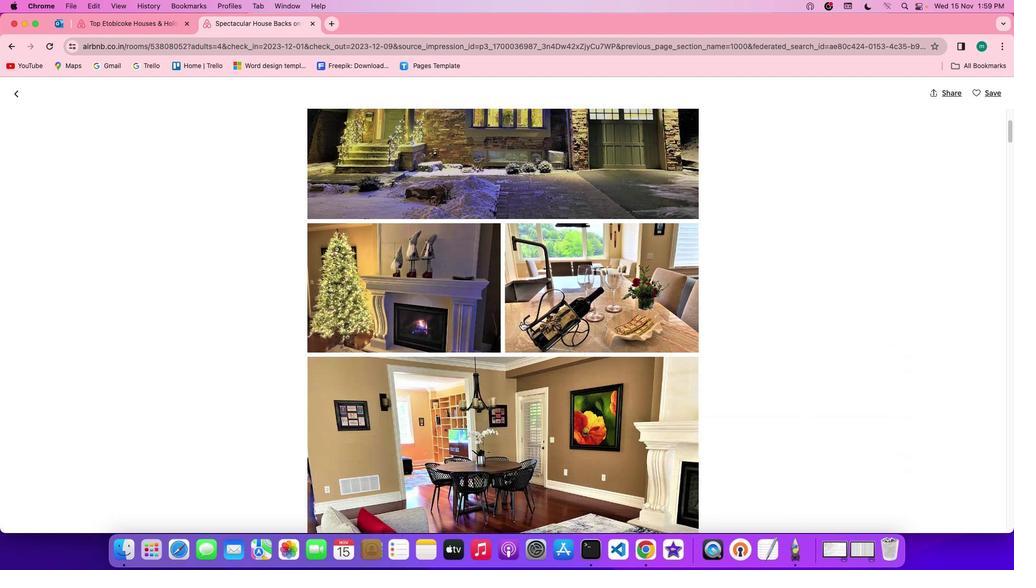 
Action: Mouse scrolled (522, 321) with delta (0, 0)
Screenshot: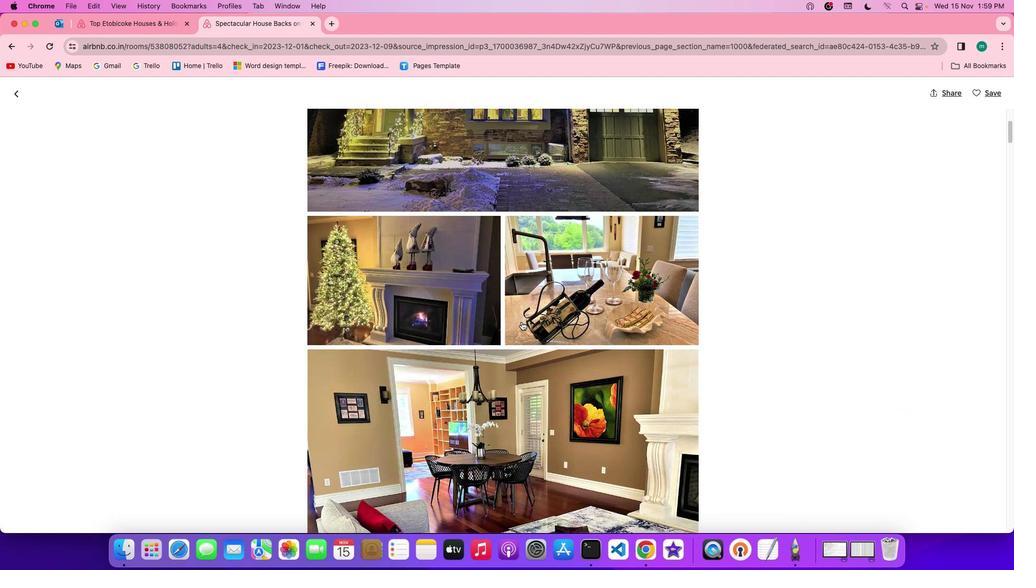 
Action: Mouse scrolled (522, 321) with delta (0, 0)
Screenshot: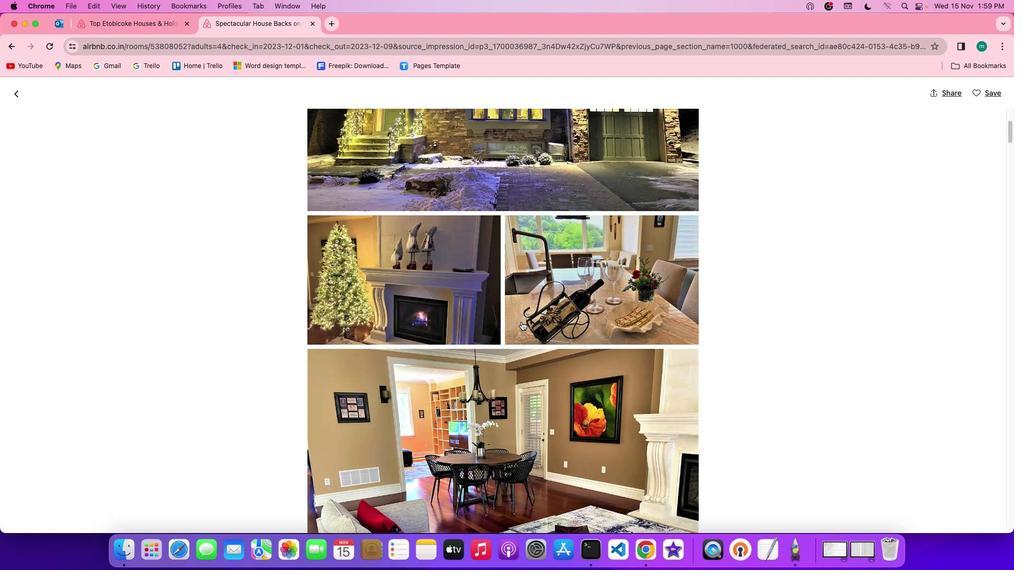 
Action: Mouse scrolled (522, 321) with delta (0, 0)
Screenshot: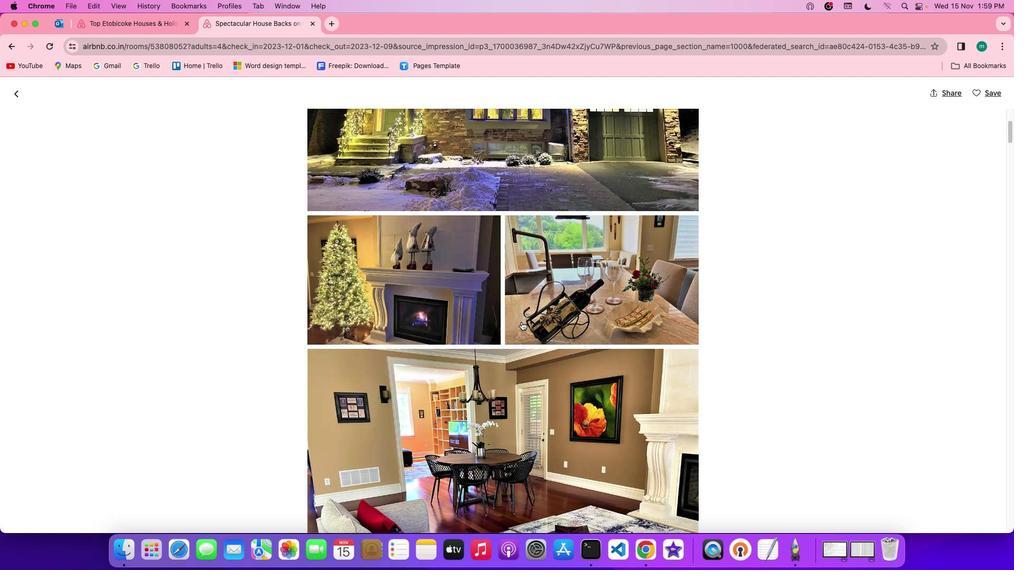 
Action: Mouse scrolled (522, 321) with delta (0, -1)
Screenshot: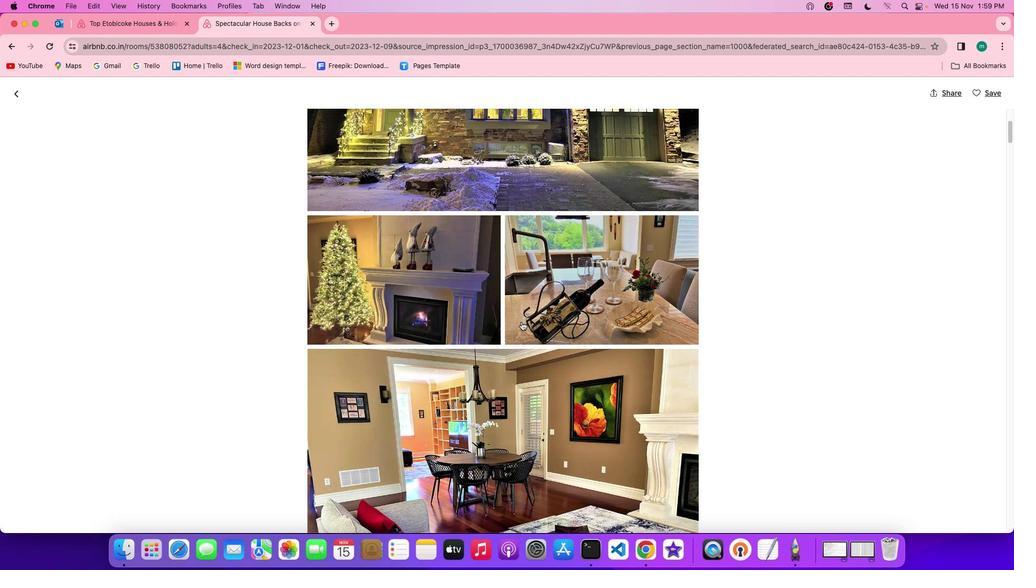 
Action: Mouse scrolled (522, 321) with delta (0, -1)
Screenshot: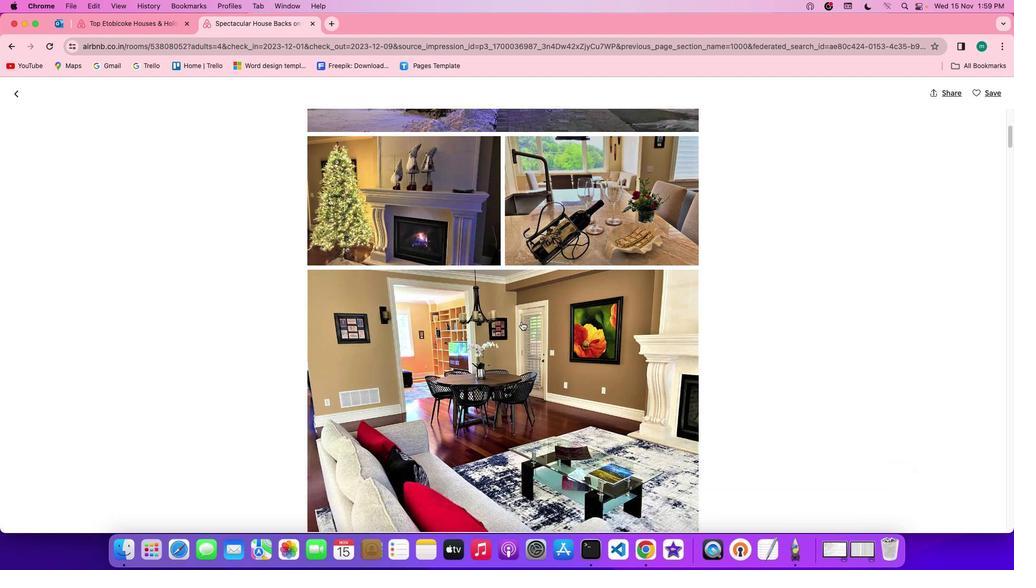
Action: Mouse scrolled (522, 321) with delta (0, 0)
Screenshot: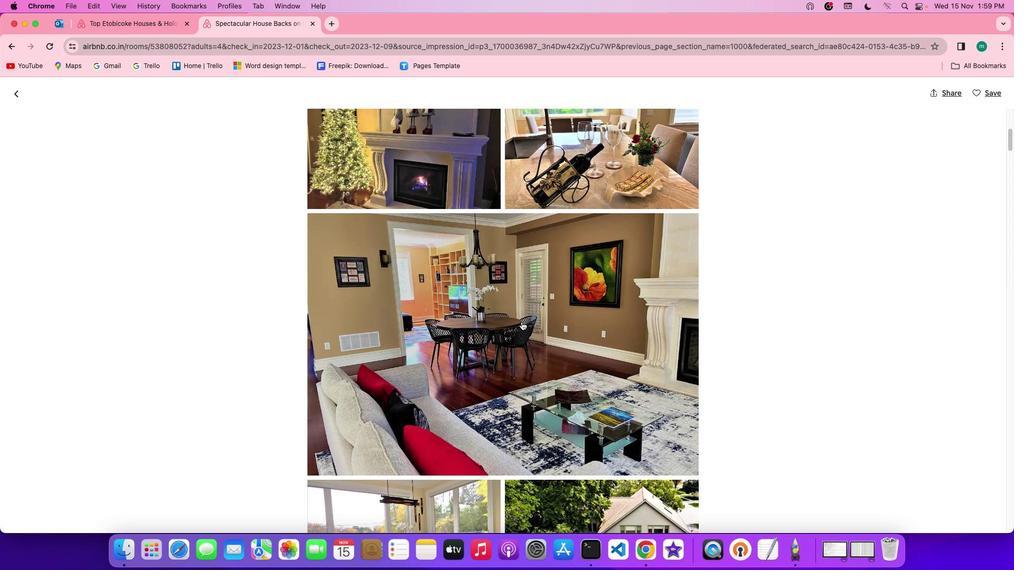 
Action: Mouse scrolled (522, 321) with delta (0, 0)
Screenshot: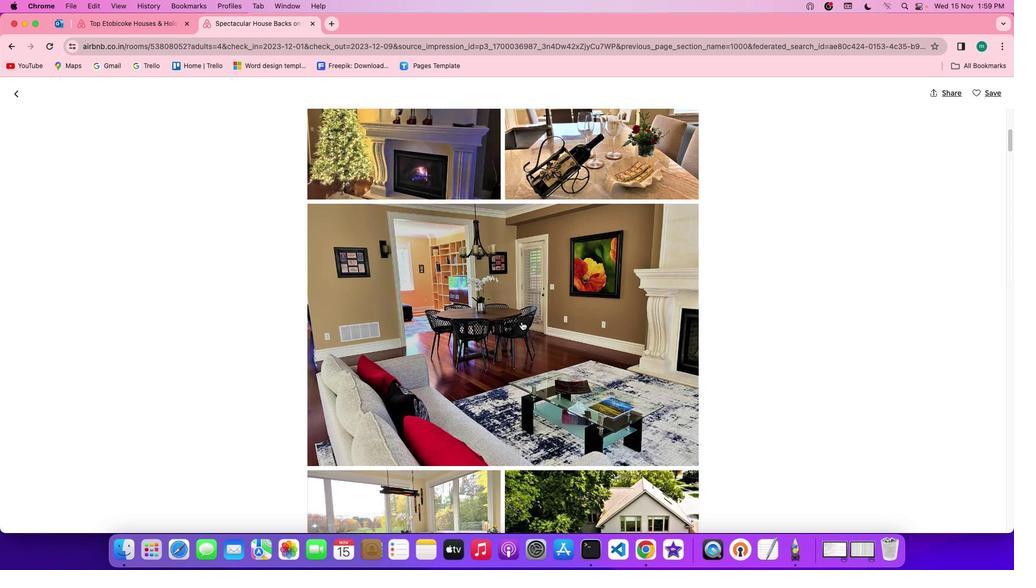 
Action: Mouse scrolled (522, 321) with delta (0, 0)
Screenshot: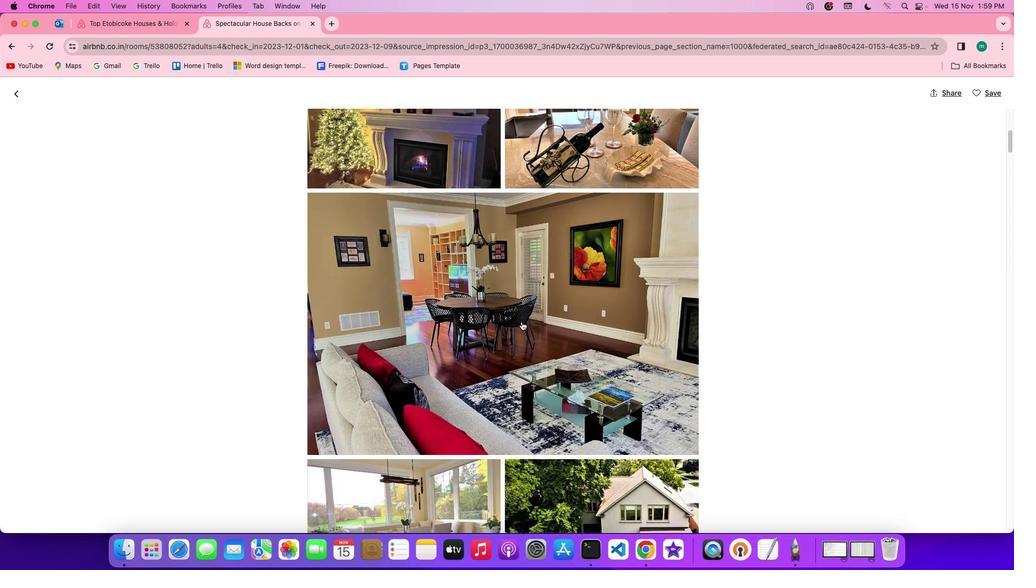 
Action: Mouse scrolled (522, 321) with delta (0, -1)
Screenshot: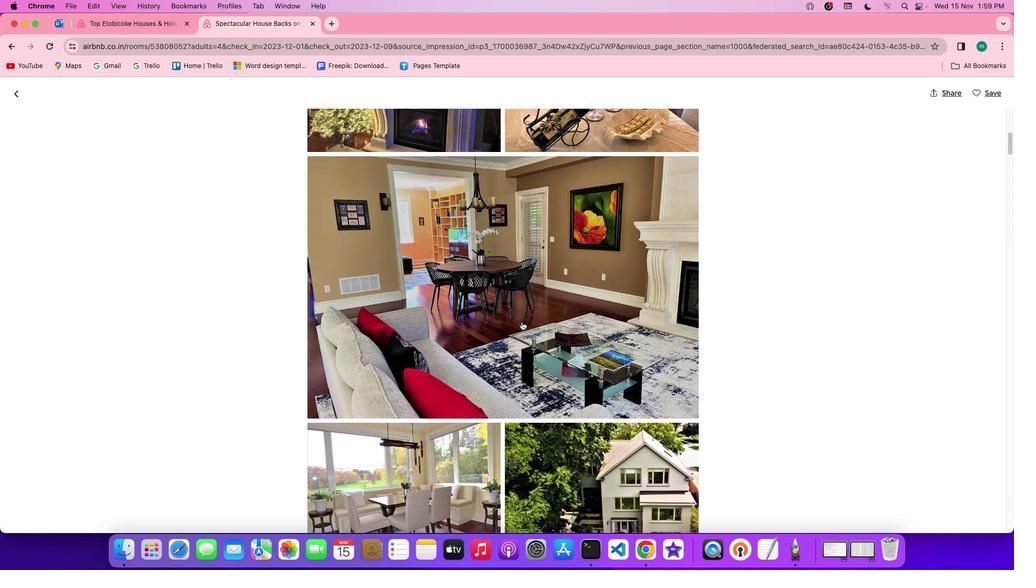 
Action: Mouse scrolled (522, 321) with delta (0, 0)
Screenshot: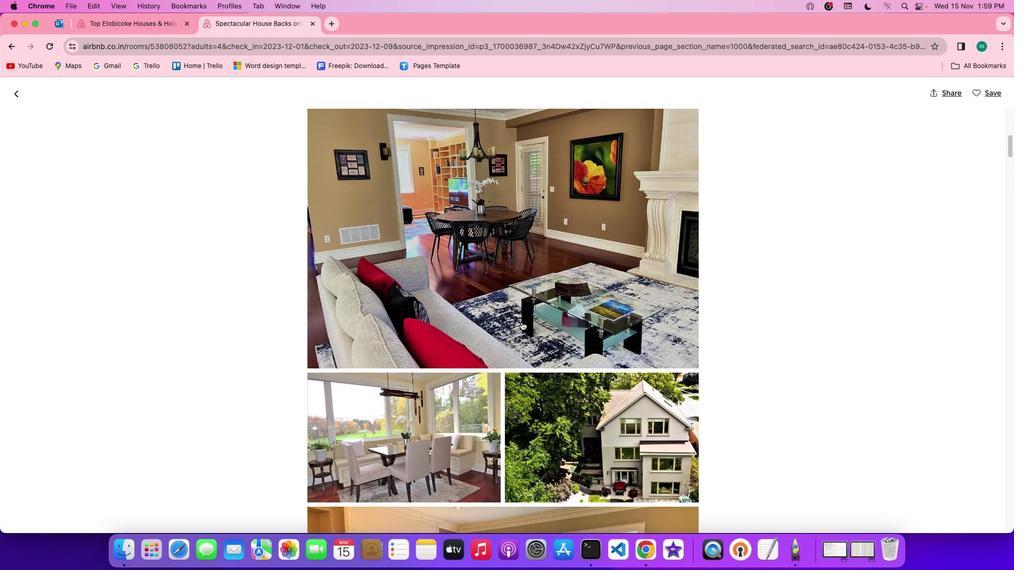
Action: Mouse scrolled (522, 321) with delta (0, 0)
Screenshot: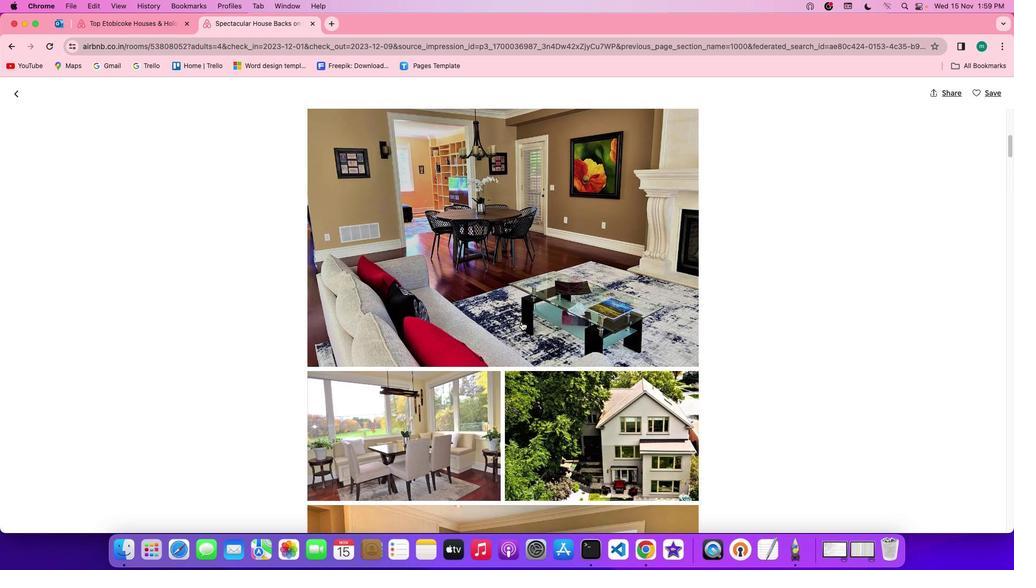 
Action: Mouse scrolled (522, 321) with delta (0, 0)
Screenshot: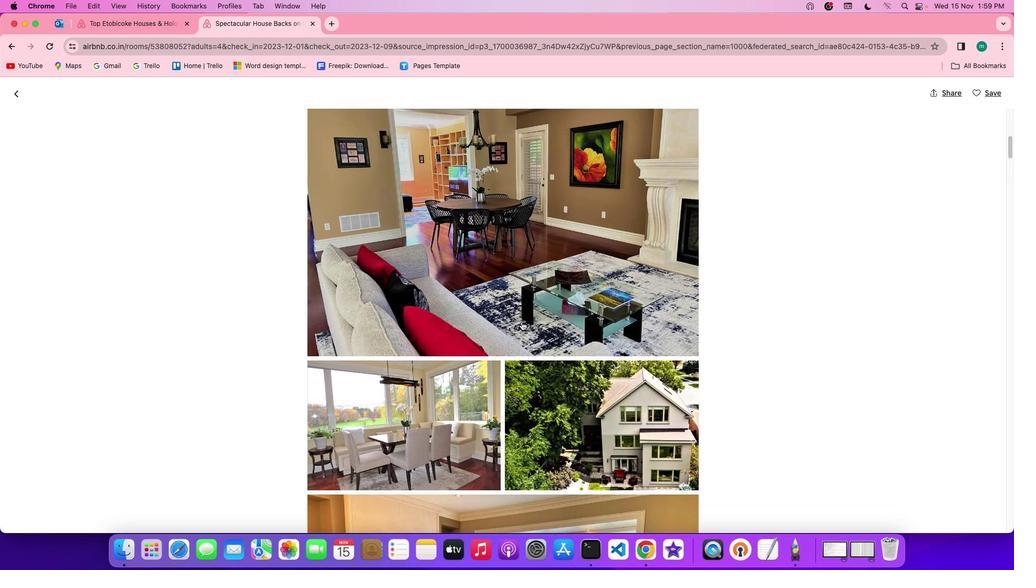 
Action: Mouse scrolled (522, 321) with delta (0, 0)
Screenshot: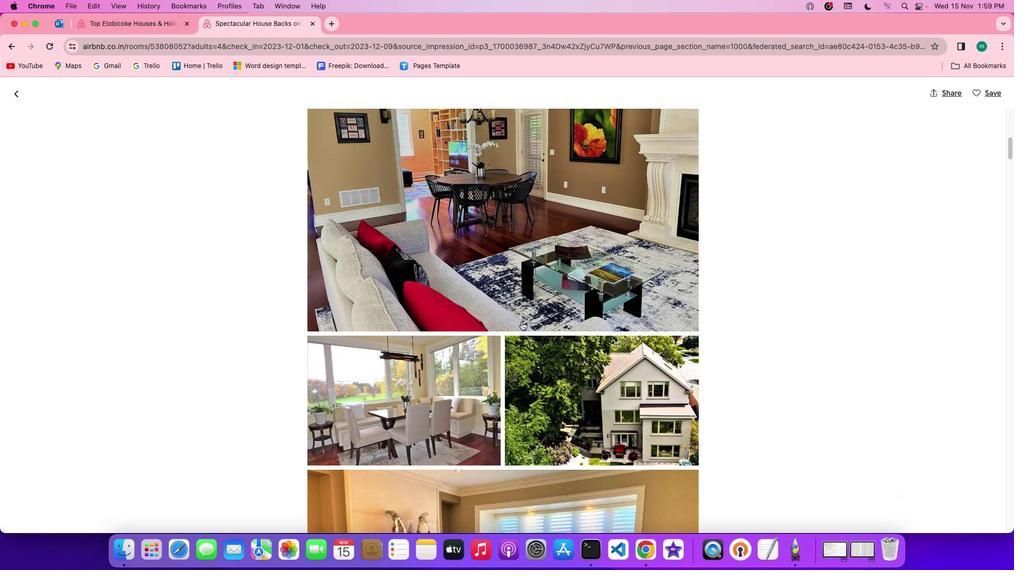 
Action: Mouse scrolled (522, 321) with delta (0, 0)
Screenshot: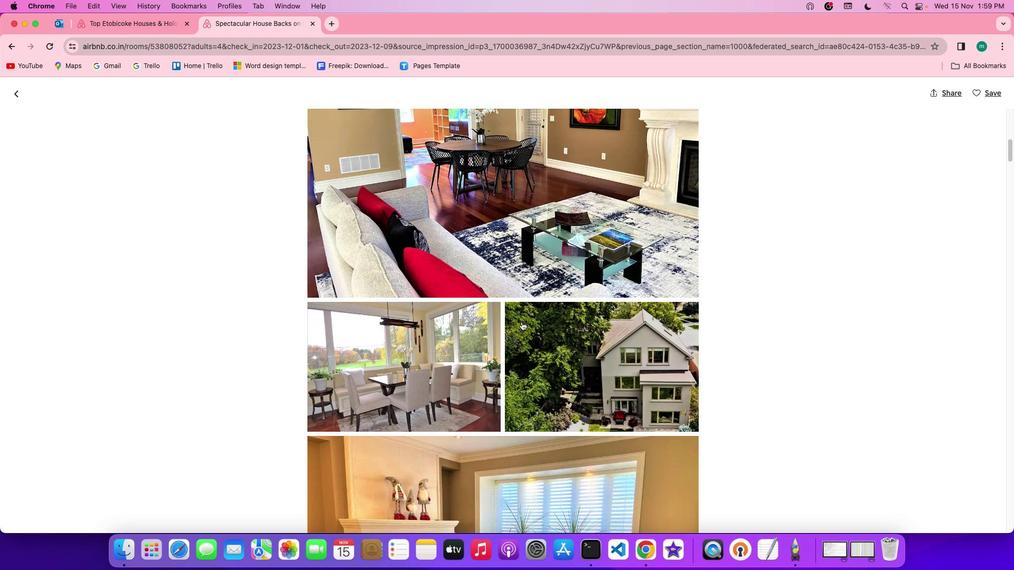 
Action: Mouse scrolled (522, 321) with delta (0, 0)
Screenshot: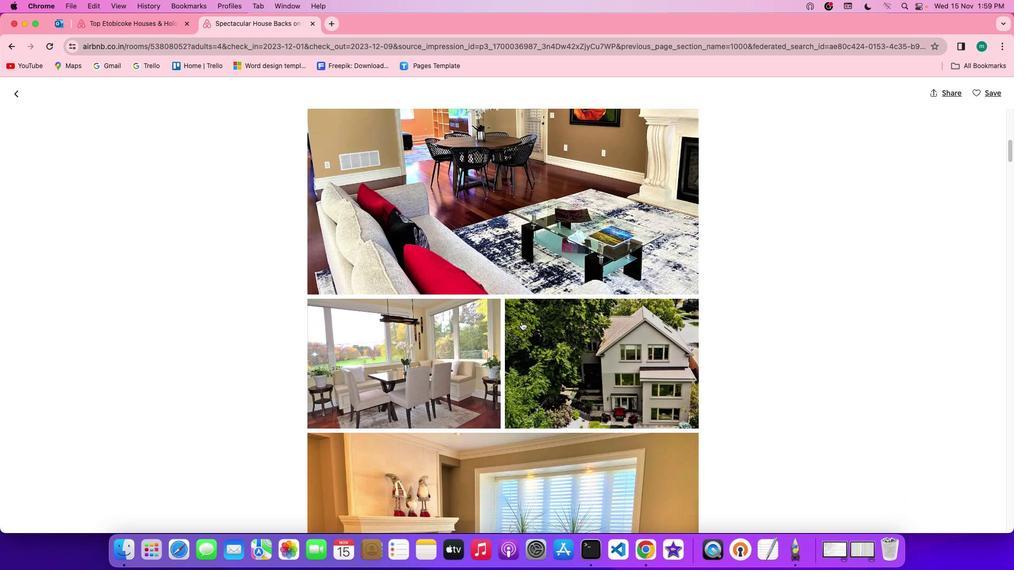 
Action: Mouse scrolled (522, 321) with delta (0, 0)
Screenshot: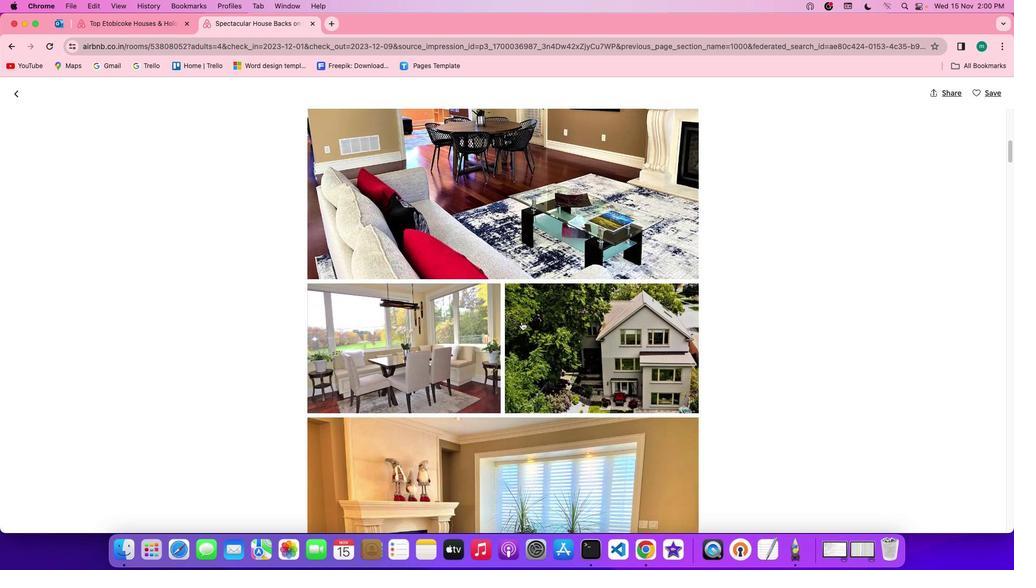 
Action: Mouse scrolled (522, 321) with delta (0, -1)
Screenshot: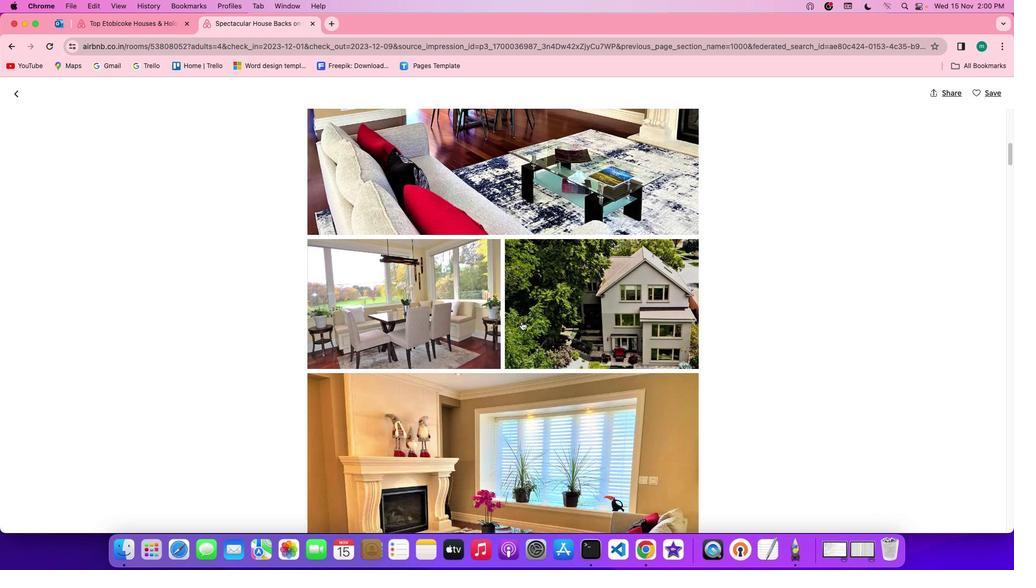
Action: Mouse scrolled (522, 321) with delta (0, 0)
Screenshot: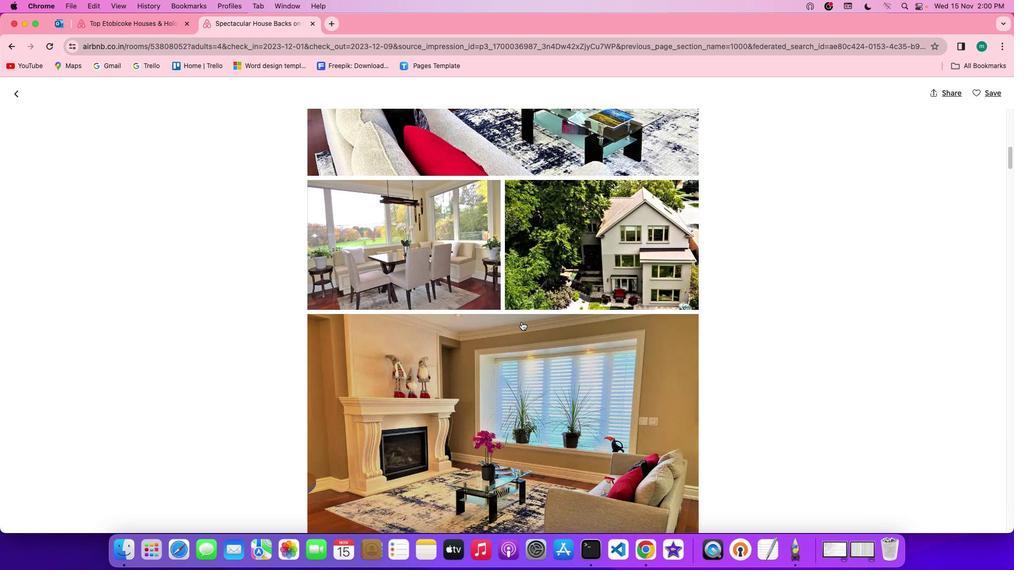 
Action: Mouse scrolled (522, 321) with delta (0, 0)
Screenshot: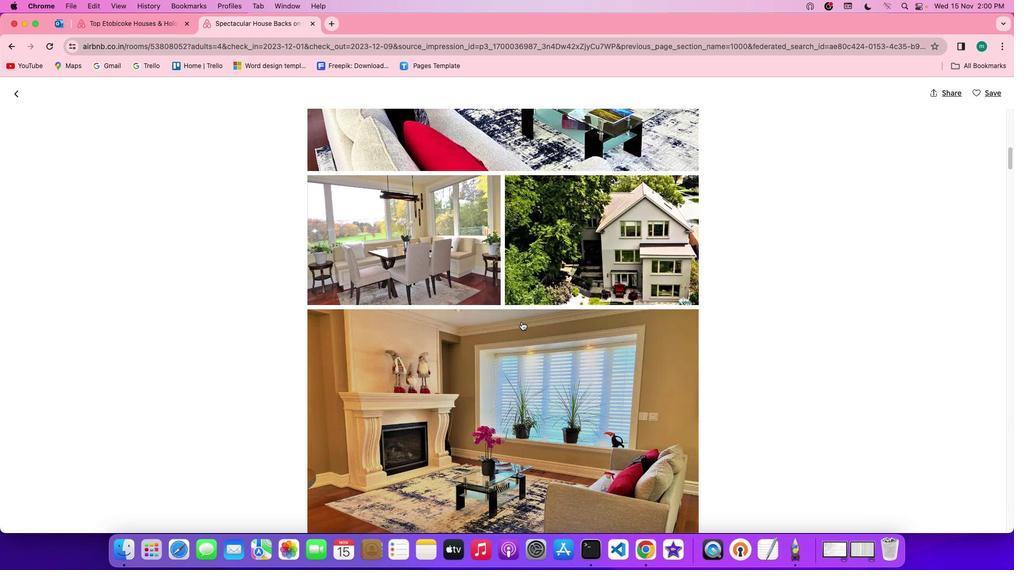 
Action: Mouse scrolled (522, 321) with delta (0, 0)
Screenshot: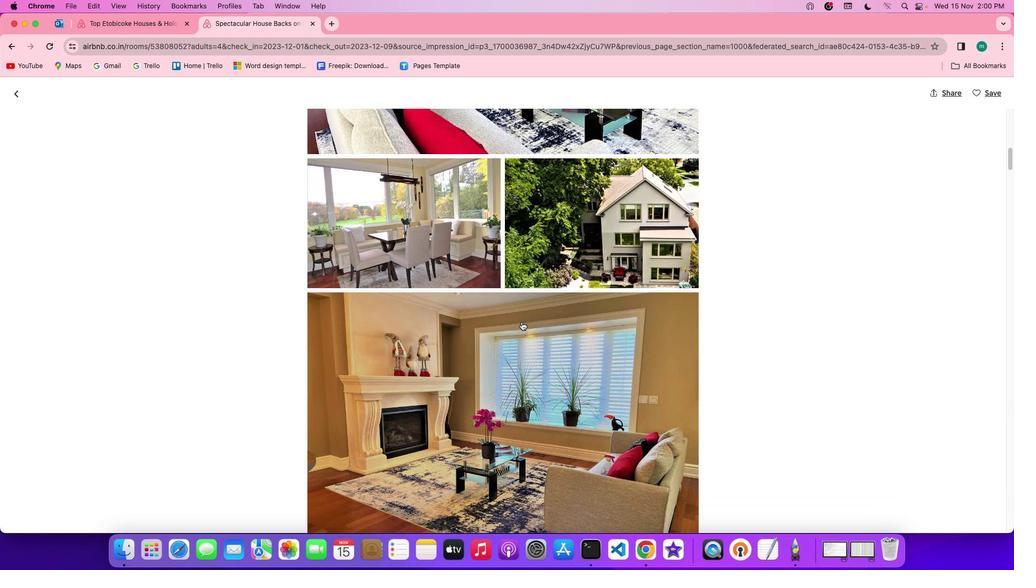 
Action: Mouse scrolled (522, 321) with delta (0, 0)
Screenshot: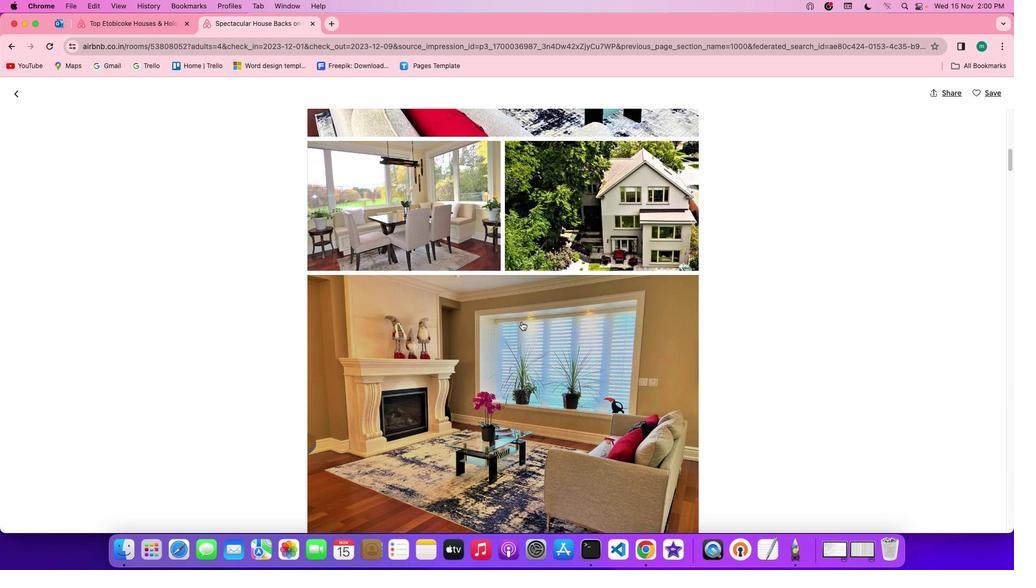 
Action: Mouse scrolled (522, 321) with delta (0, 0)
Screenshot: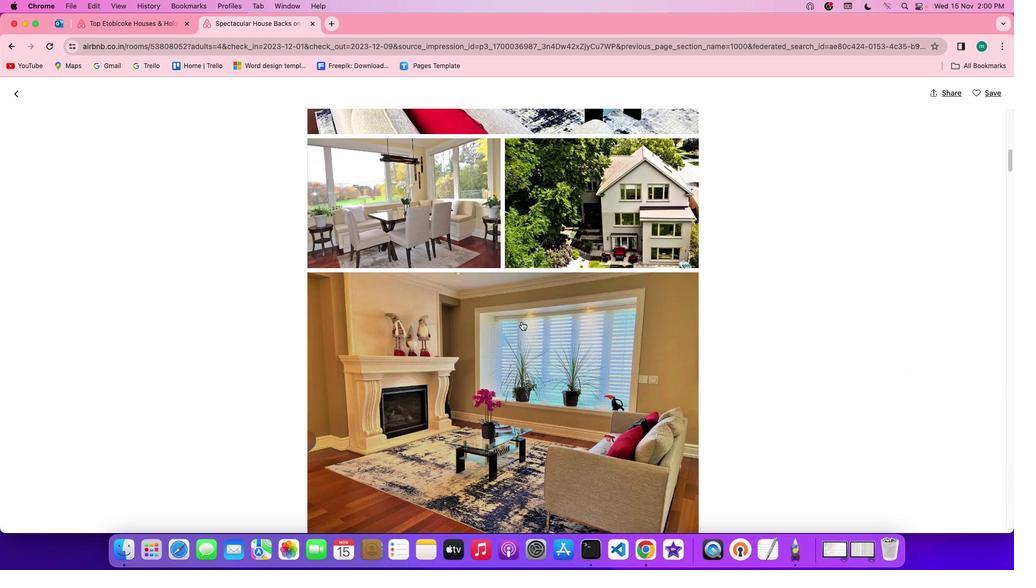 
Action: Mouse scrolled (522, 321) with delta (0, 0)
Screenshot: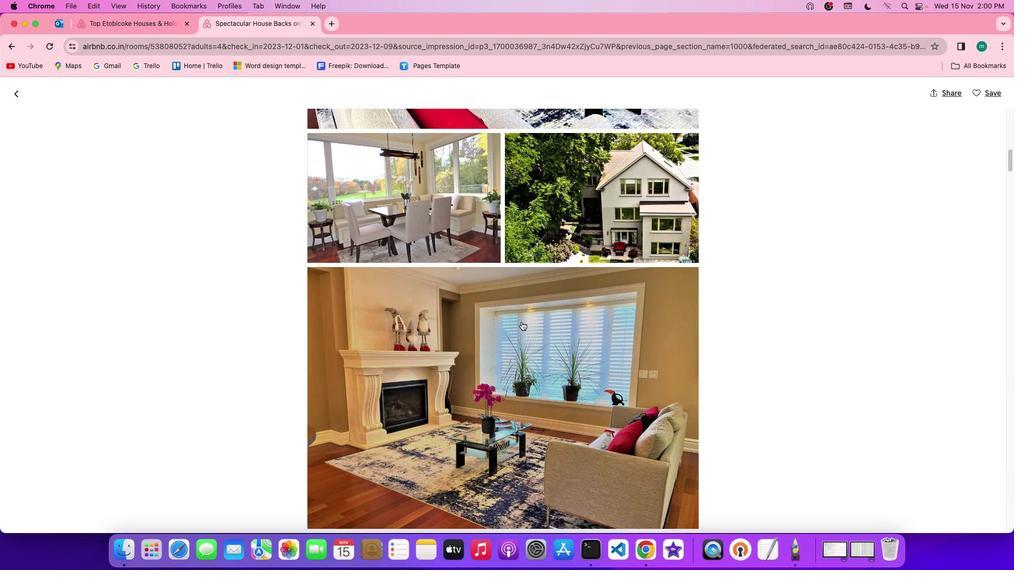 
Action: Mouse scrolled (522, 321) with delta (0, -1)
Screenshot: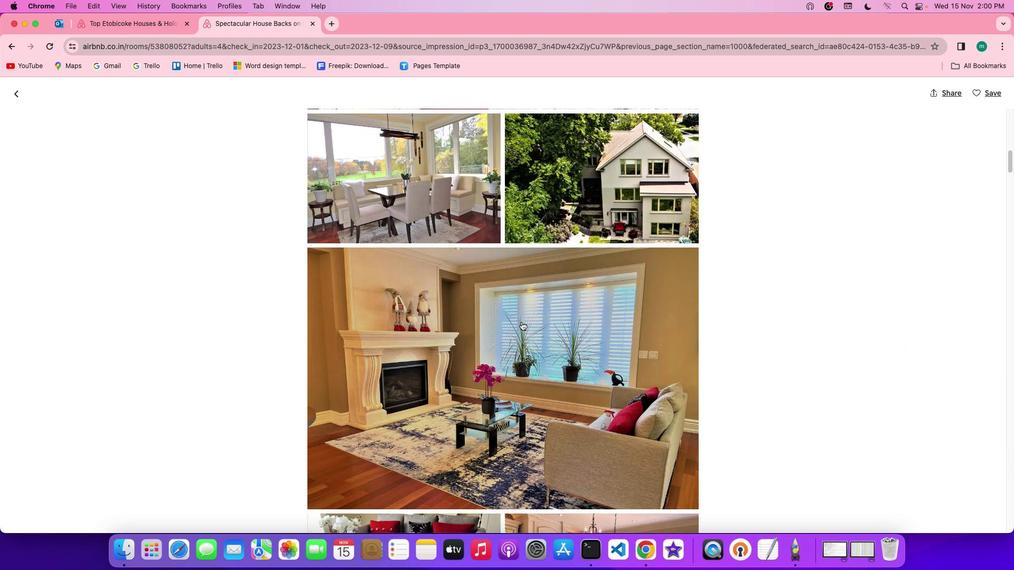 
Action: Mouse scrolled (522, 321) with delta (0, 0)
Screenshot: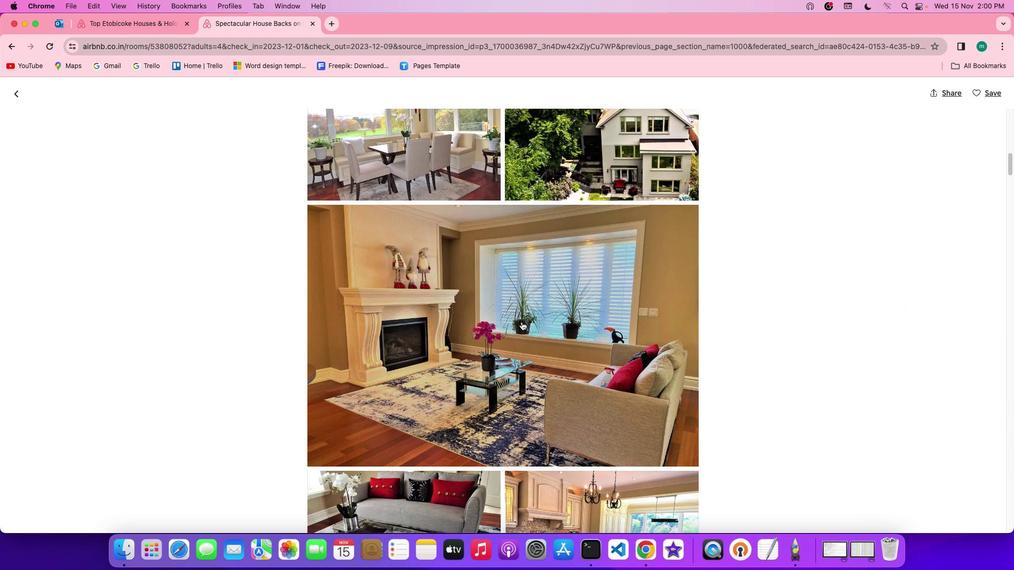 
Action: Mouse scrolled (522, 321) with delta (0, 0)
Screenshot: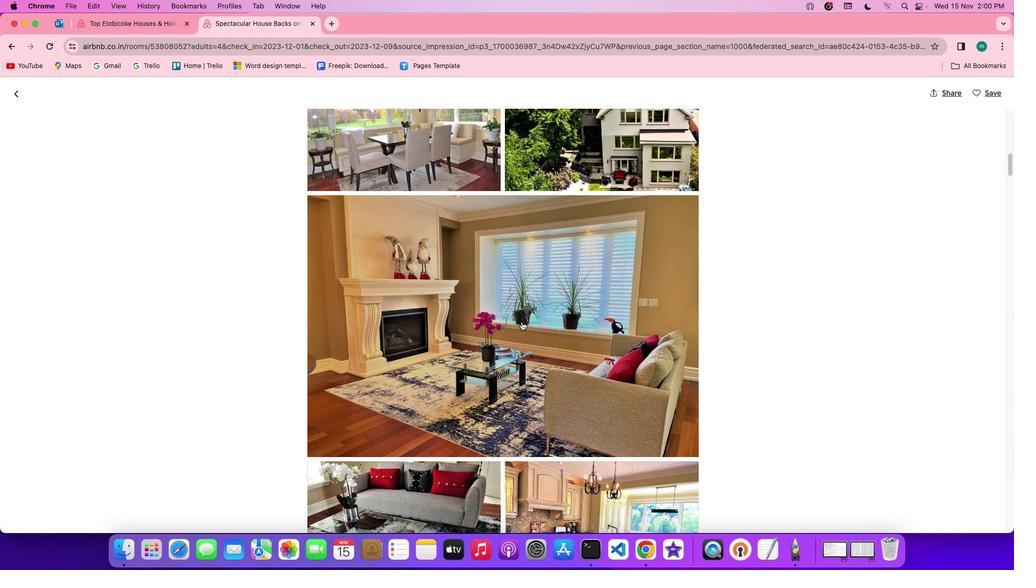 
Action: Mouse scrolled (522, 321) with delta (0, -1)
Screenshot: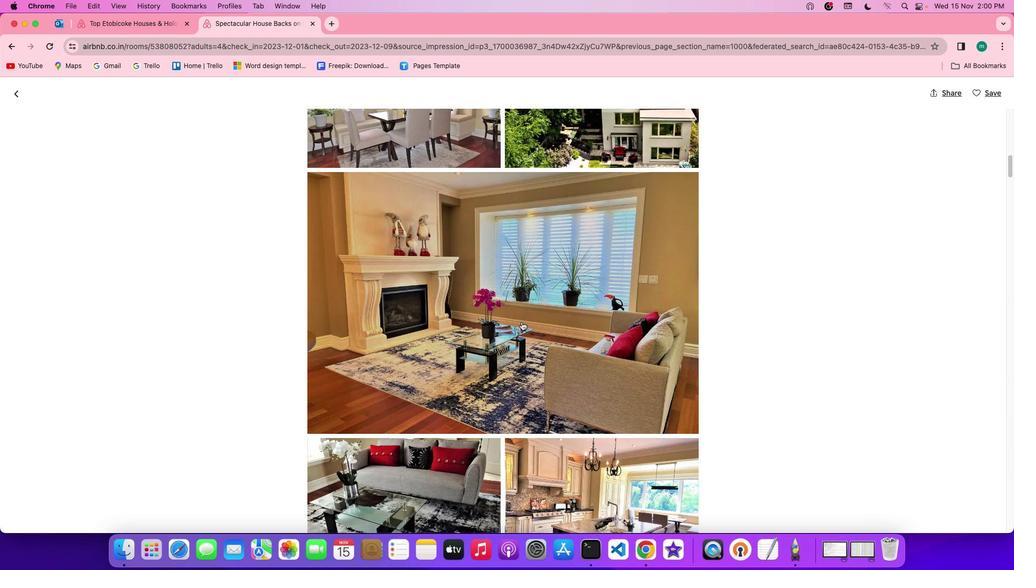 
Action: Mouse scrolled (522, 321) with delta (0, -1)
Screenshot: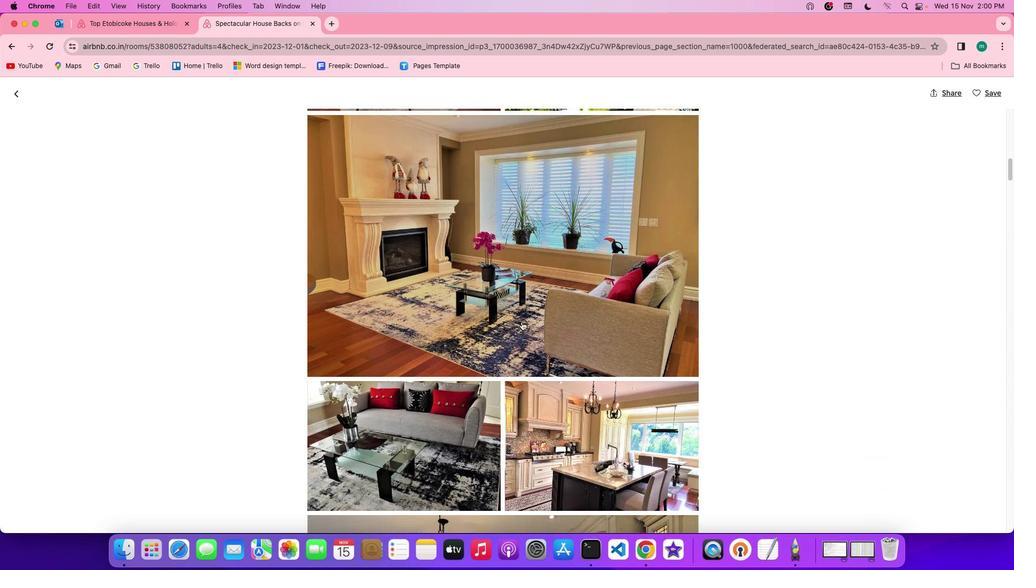 
Action: Mouse scrolled (522, 321) with delta (0, 0)
Screenshot: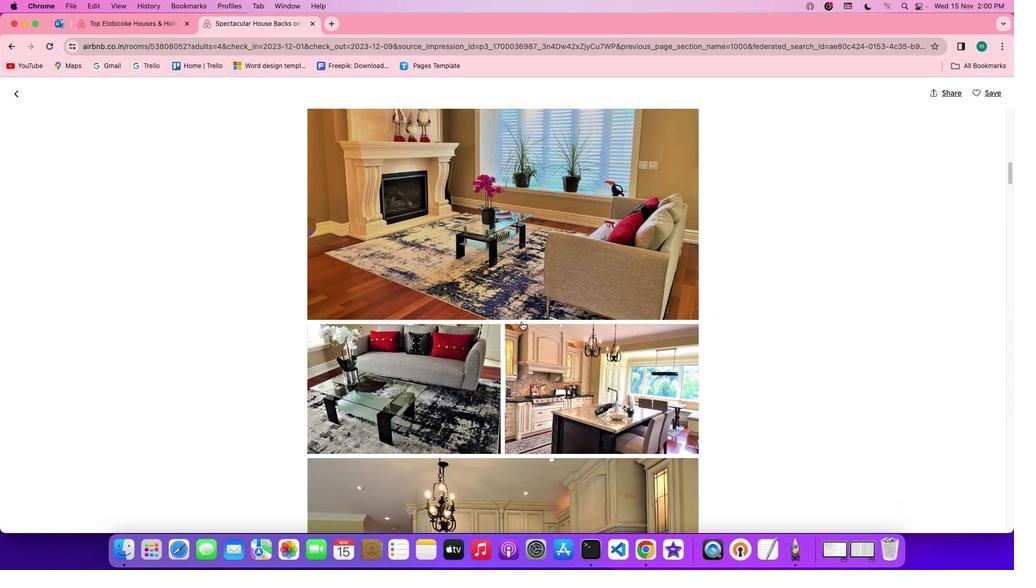 
Action: Mouse scrolled (522, 321) with delta (0, 0)
Screenshot: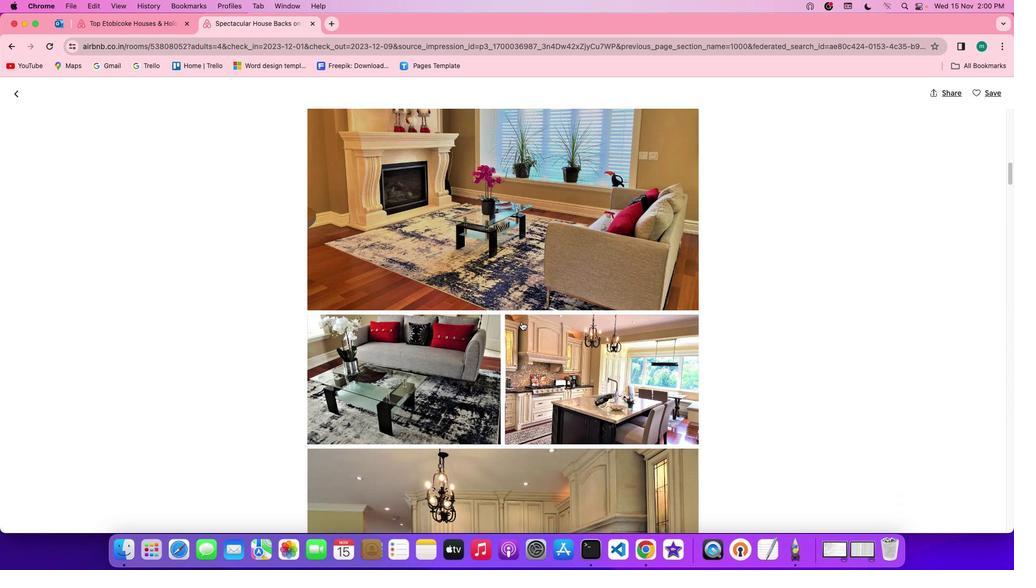 
Action: Mouse scrolled (522, 321) with delta (0, -1)
Screenshot: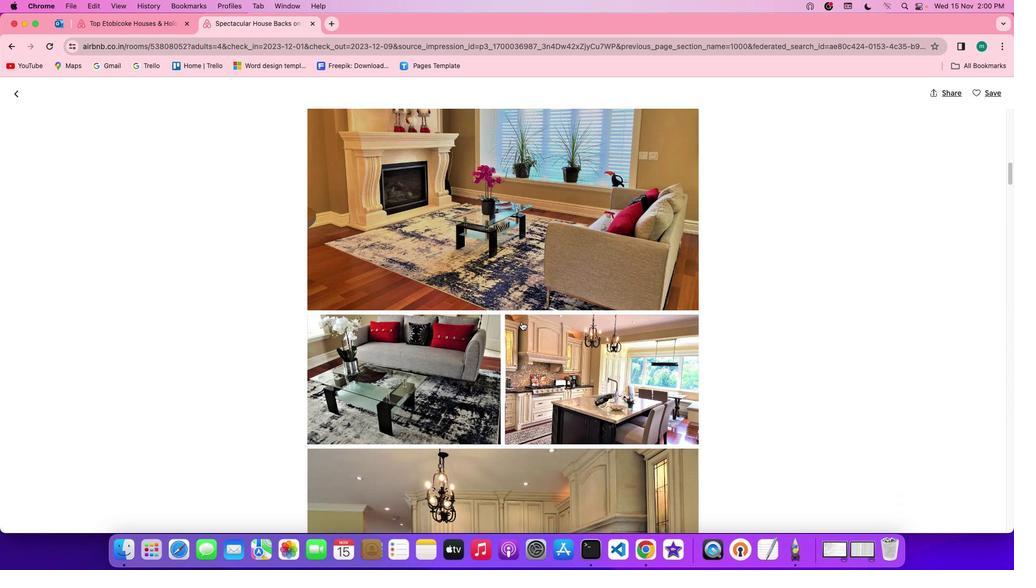 
Action: Mouse scrolled (522, 321) with delta (0, -2)
Screenshot: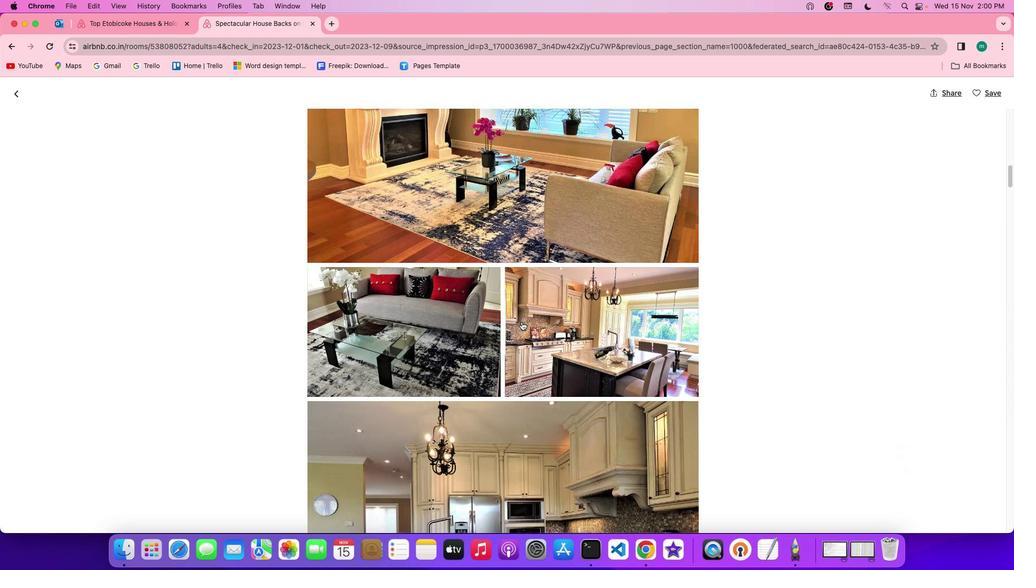 
Action: Mouse scrolled (522, 321) with delta (0, 0)
Screenshot: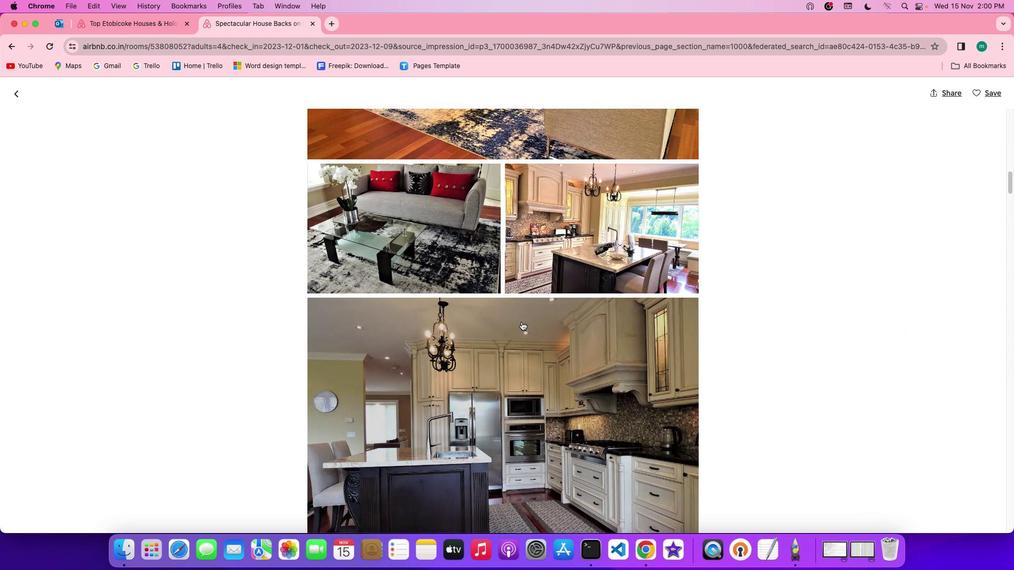 
Action: Mouse scrolled (522, 321) with delta (0, 0)
Screenshot: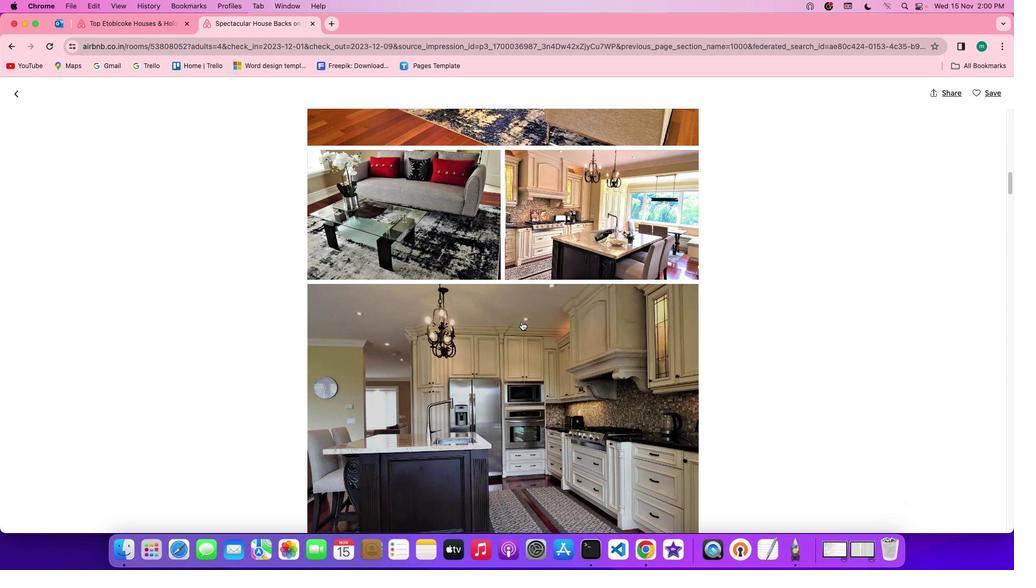 
Action: Mouse scrolled (522, 321) with delta (0, -1)
Screenshot: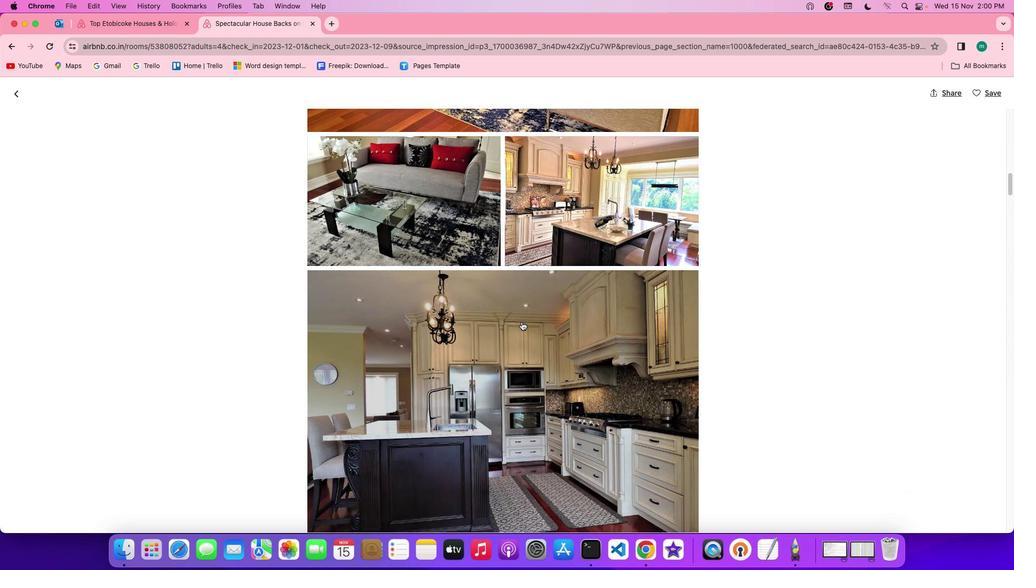 
Action: Mouse scrolled (522, 321) with delta (0, -1)
Screenshot: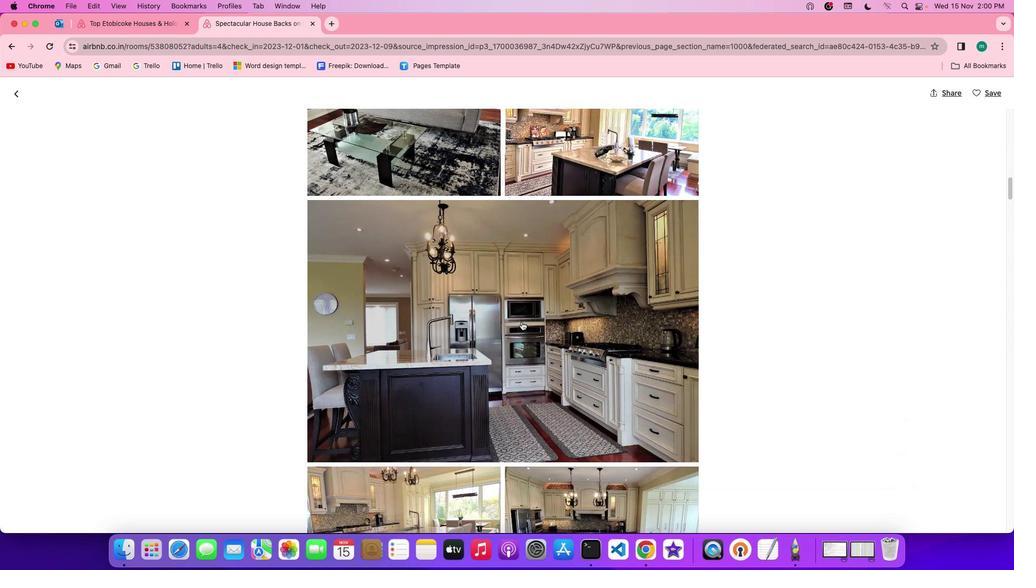 
Action: Mouse scrolled (522, 321) with delta (0, 0)
Screenshot: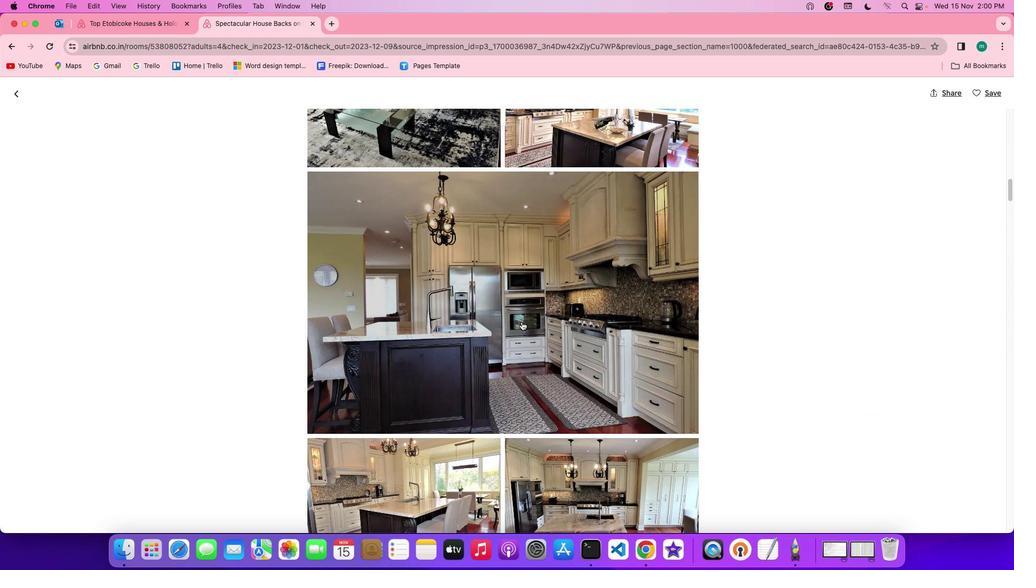 
Action: Mouse scrolled (522, 321) with delta (0, 0)
Screenshot: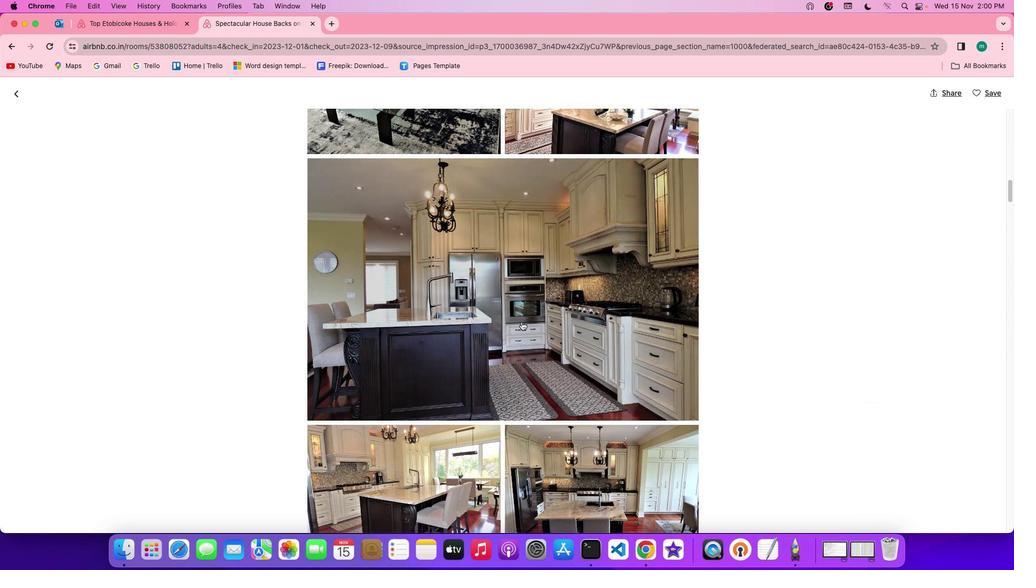 
Action: Mouse scrolled (522, 321) with delta (0, -1)
Screenshot: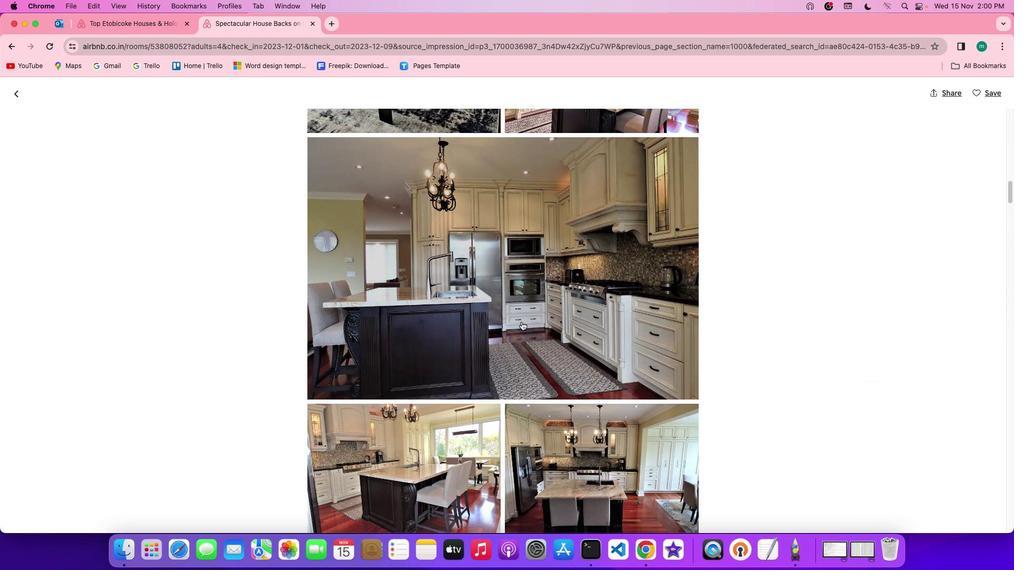 
Action: Mouse scrolled (522, 321) with delta (0, -1)
Screenshot: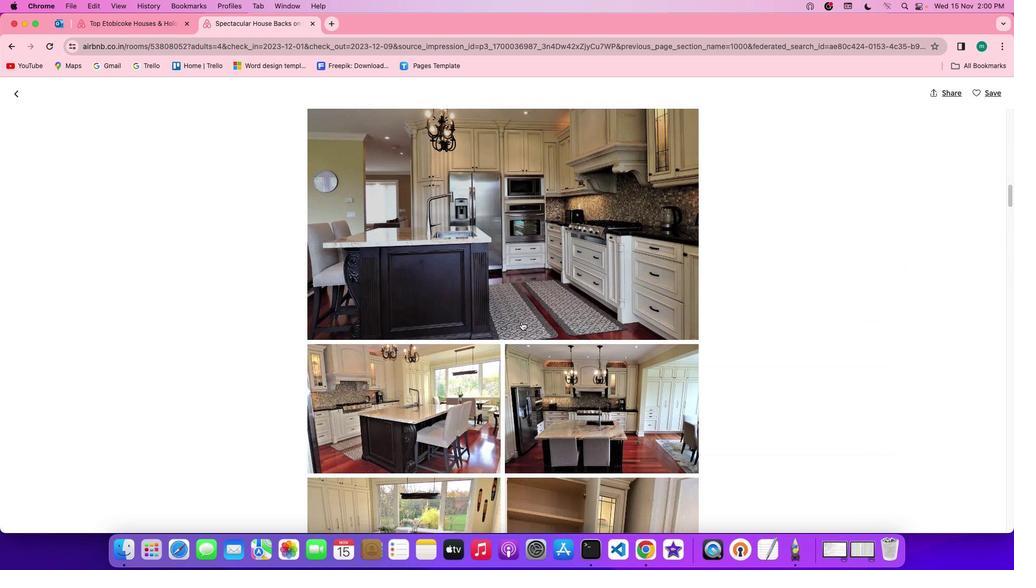 
Action: Mouse scrolled (522, 321) with delta (0, 0)
Screenshot: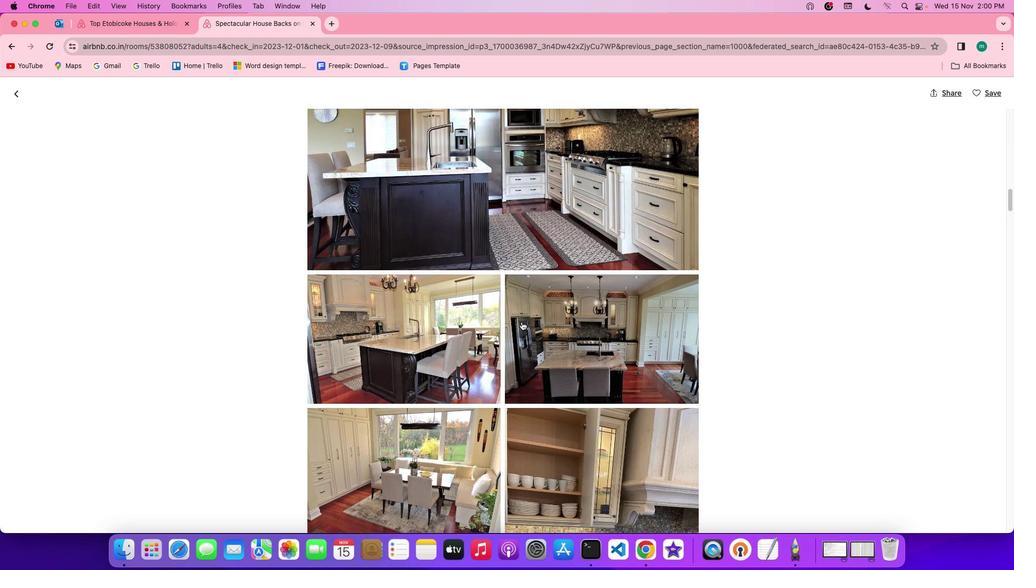 
Action: Mouse scrolled (522, 321) with delta (0, 0)
Screenshot: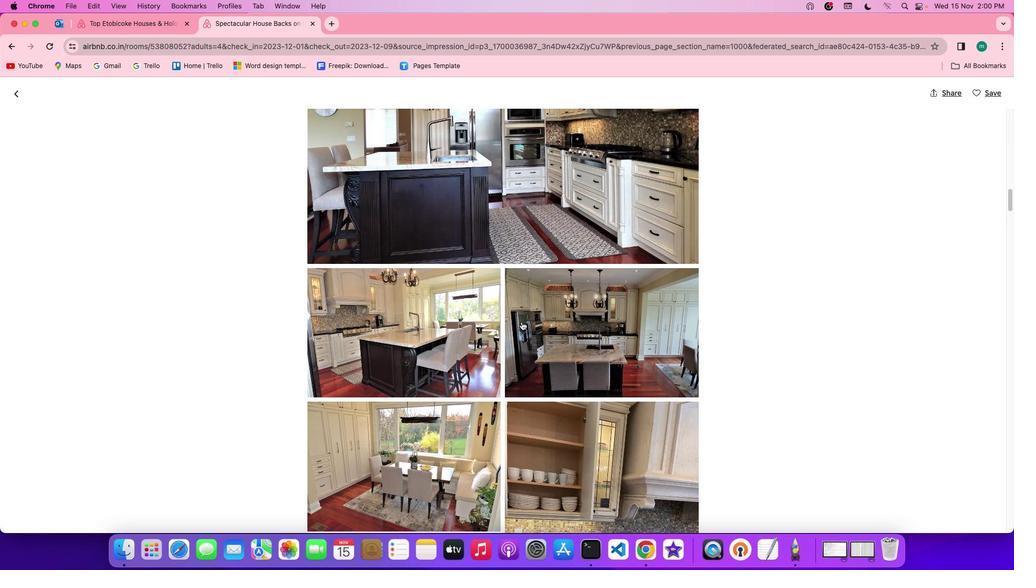 
Action: Mouse scrolled (522, 321) with delta (0, -1)
Screenshot: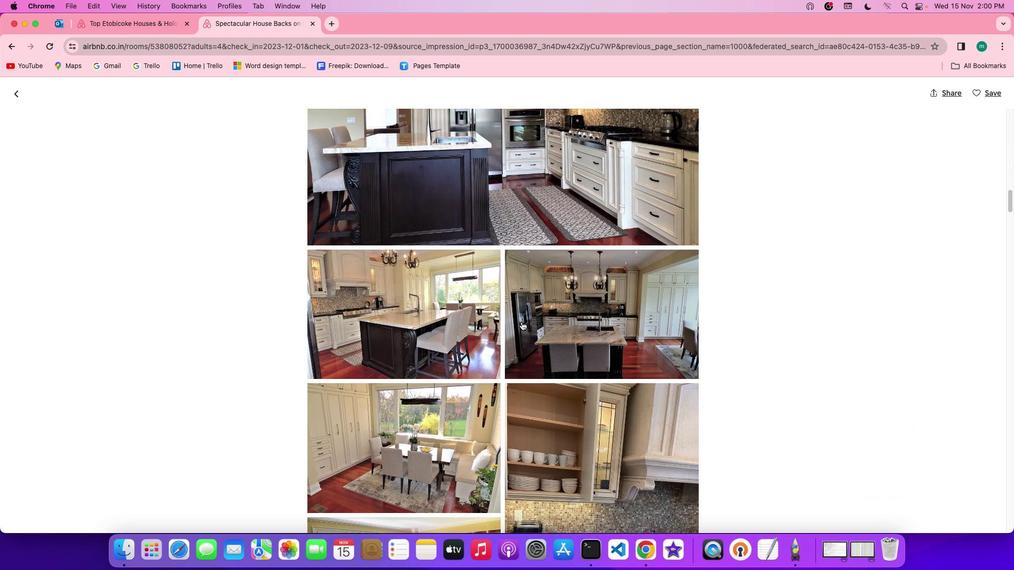 
Action: Mouse scrolled (522, 321) with delta (0, -1)
Screenshot: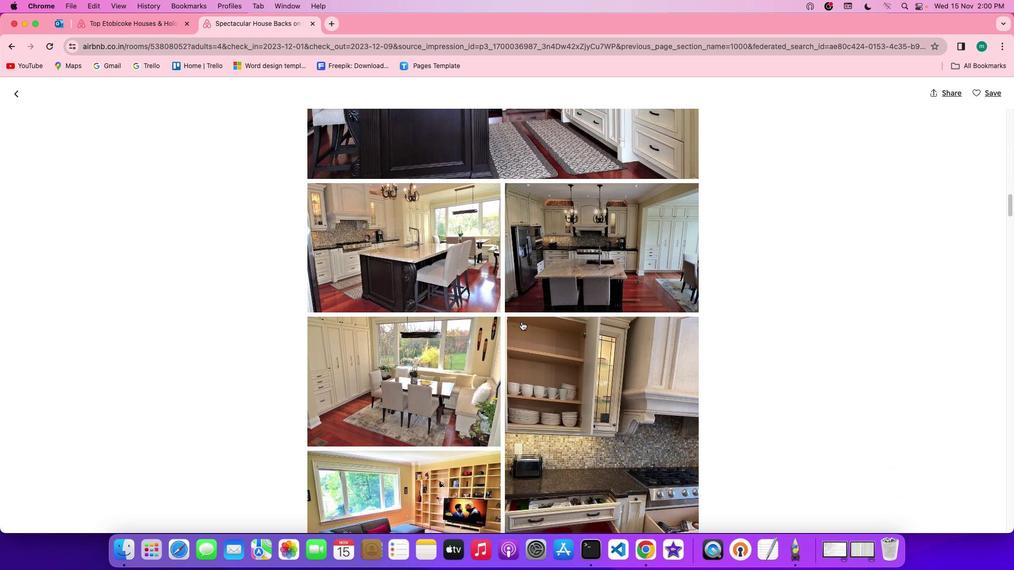 
Action: Mouse scrolled (522, 321) with delta (0, 0)
Screenshot: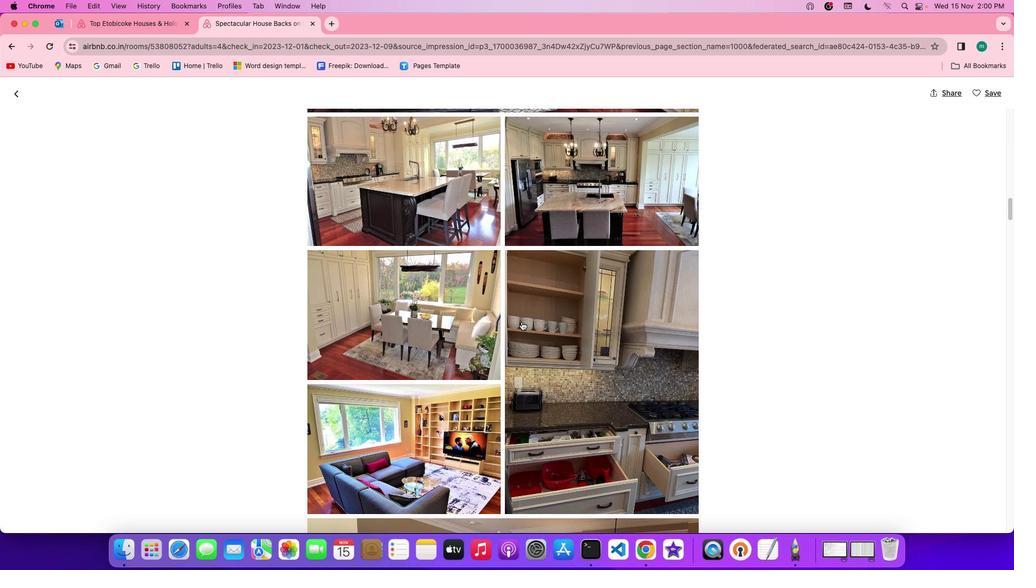 
Action: Mouse scrolled (522, 321) with delta (0, 0)
Screenshot: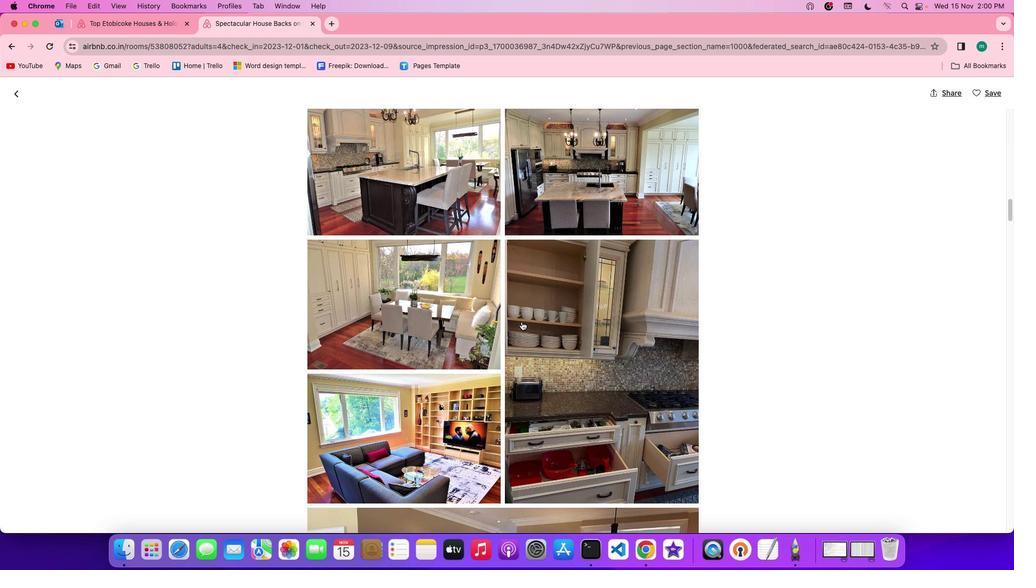
Action: Mouse scrolled (522, 321) with delta (0, -1)
Screenshot: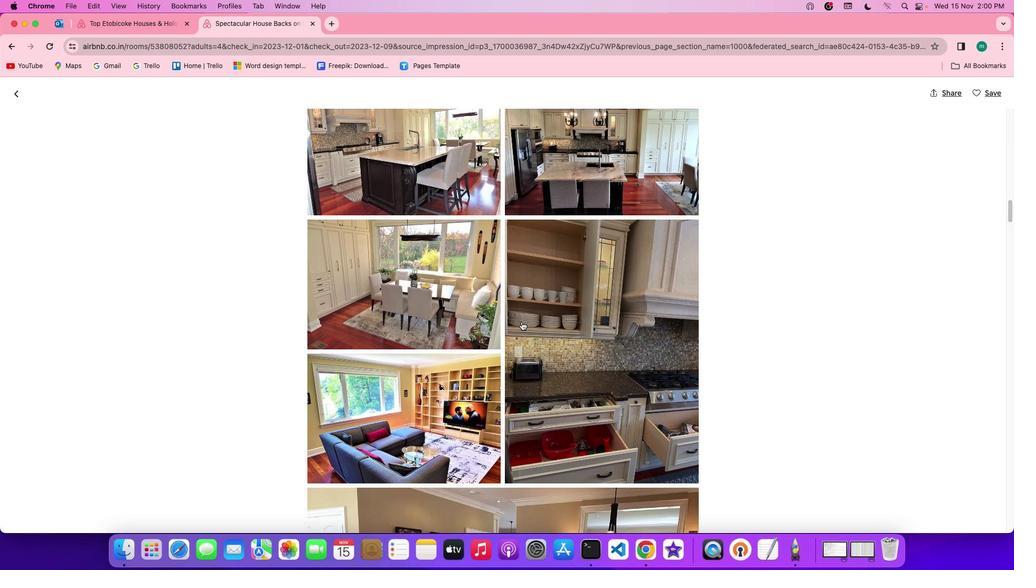 
Action: Mouse scrolled (522, 321) with delta (0, -1)
Screenshot: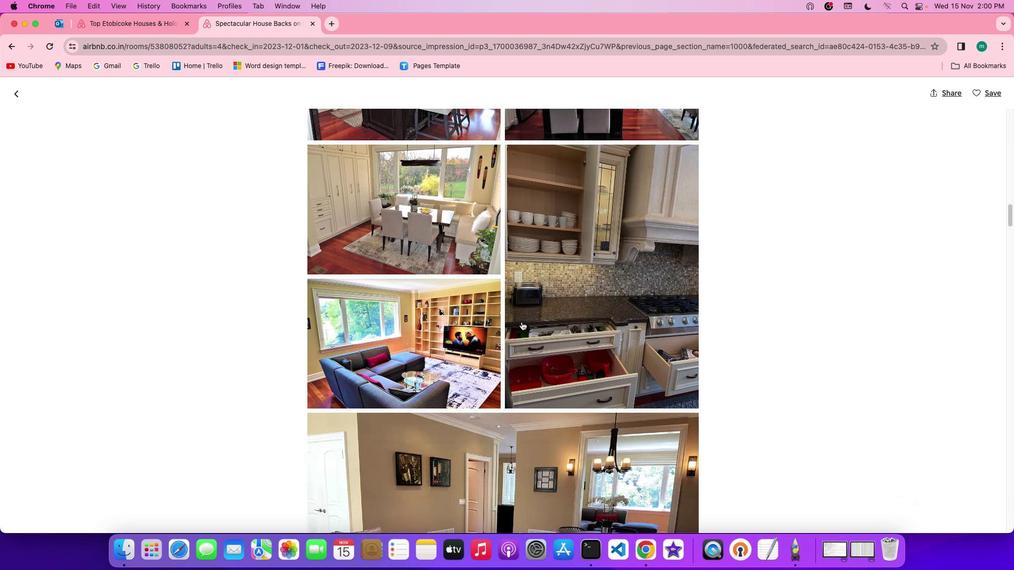 
Action: Mouse moved to (522, 321)
Screenshot: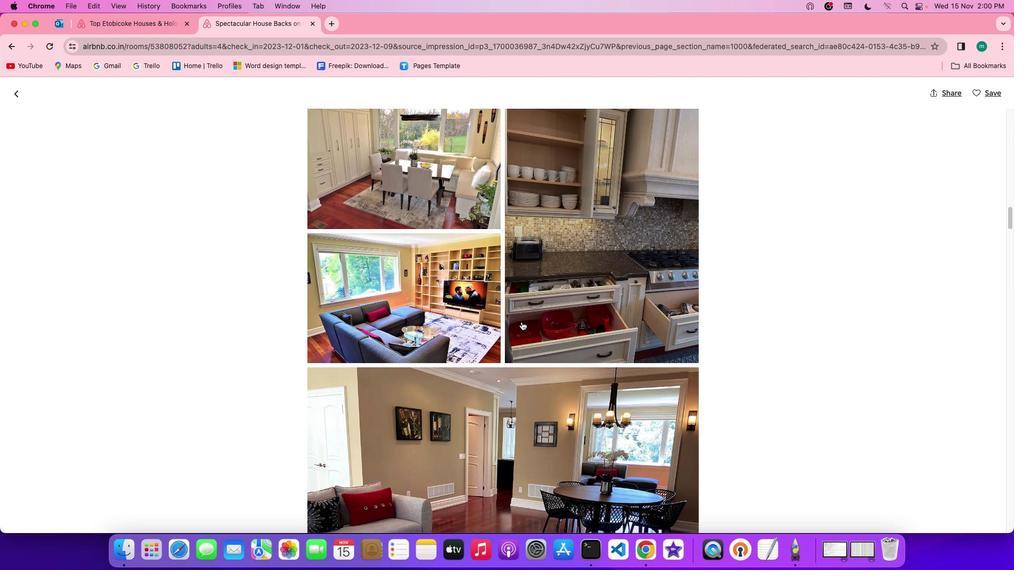 
Action: Mouse scrolled (522, 321) with delta (0, 0)
Screenshot: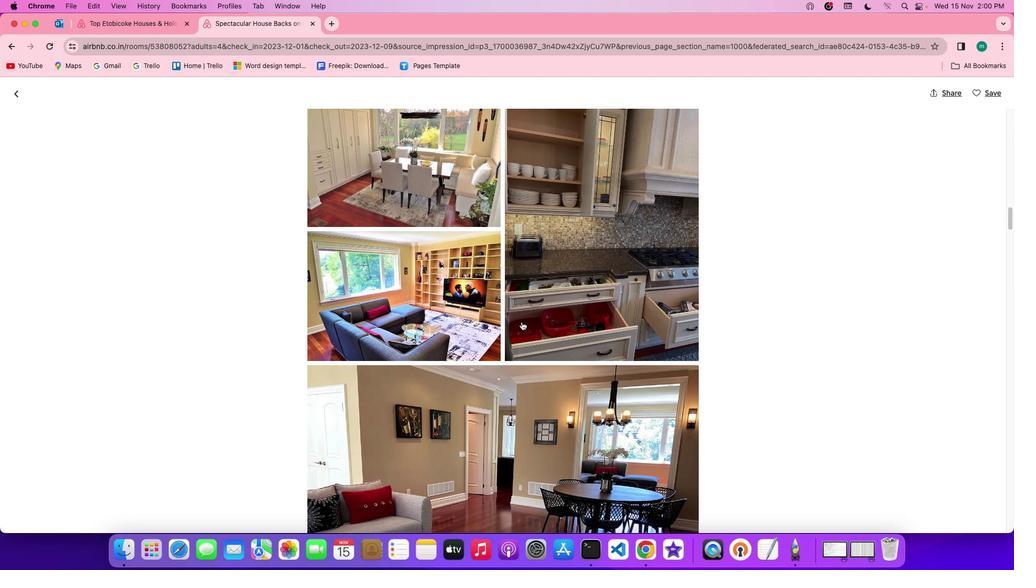 
Action: Mouse scrolled (522, 321) with delta (0, 0)
Screenshot: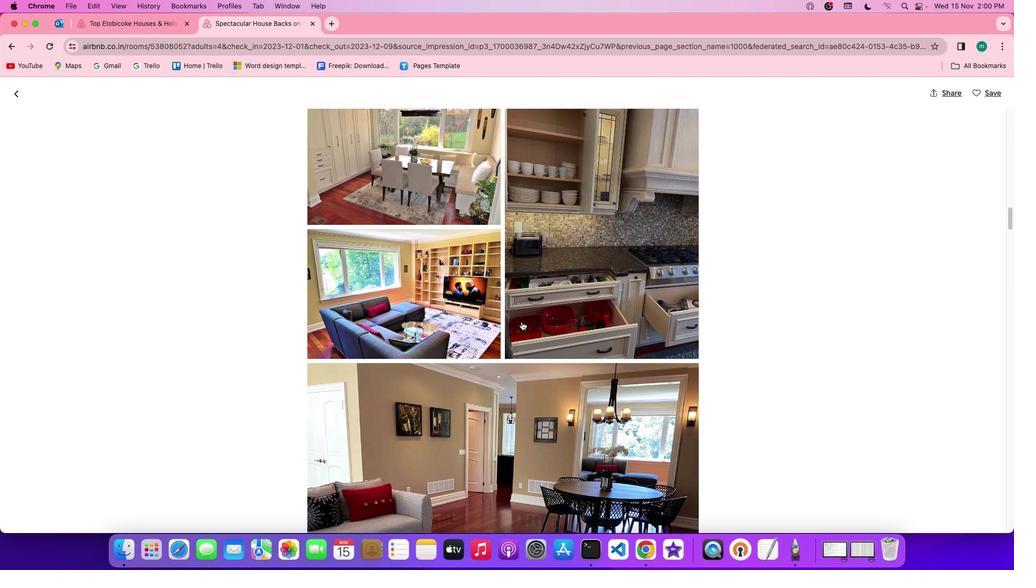
Action: Mouse scrolled (522, 321) with delta (0, 0)
Screenshot: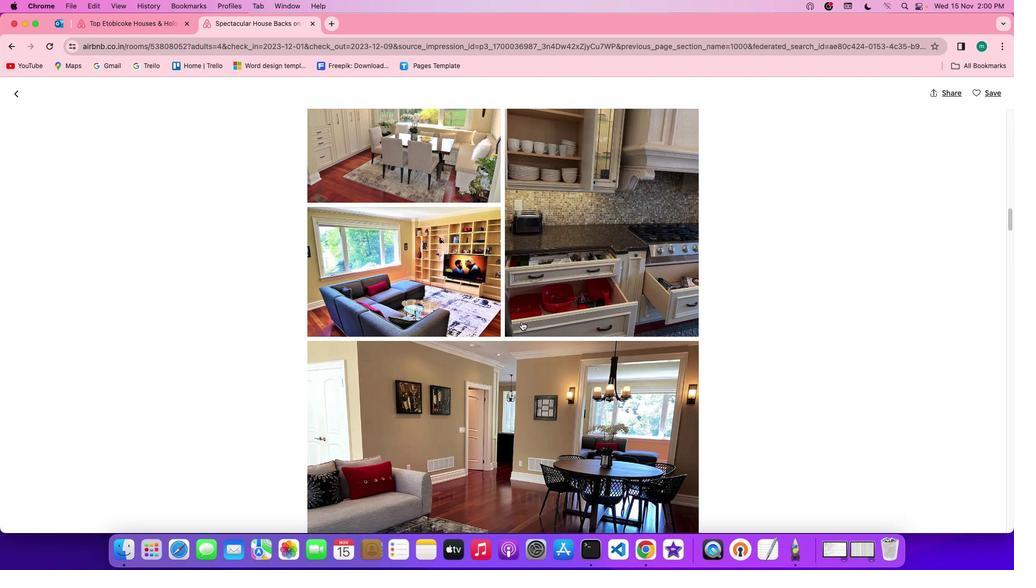 
Action: Mouse scrolled (522, 321) with delta (0, 0)
Screenshot: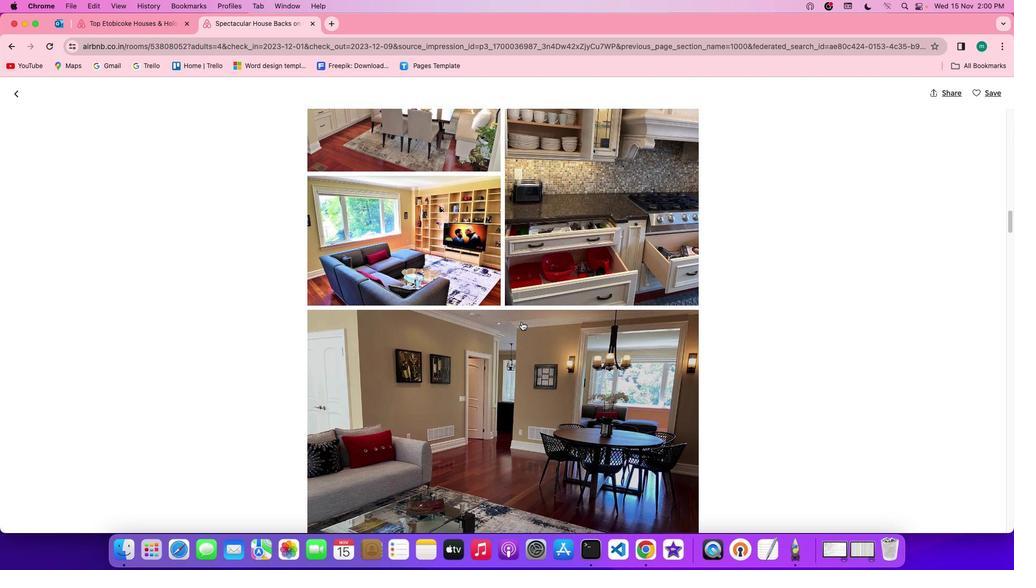 
Action: Mouse scrolled (522, 321) with delta (0, 0)
Screenshot: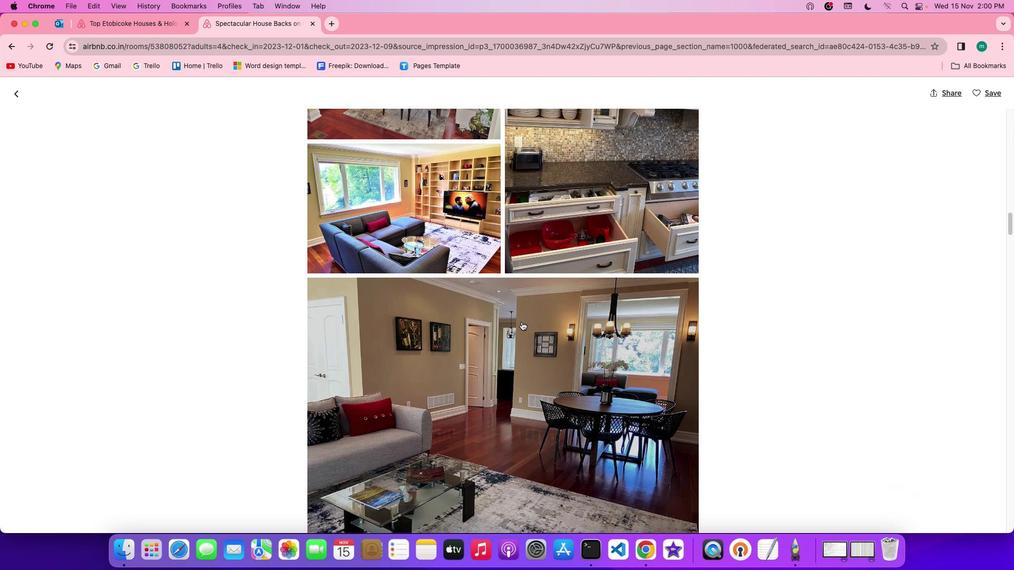 
Action: Mouse scrolled (522, 321) with delta (0, -1)
Screenshot: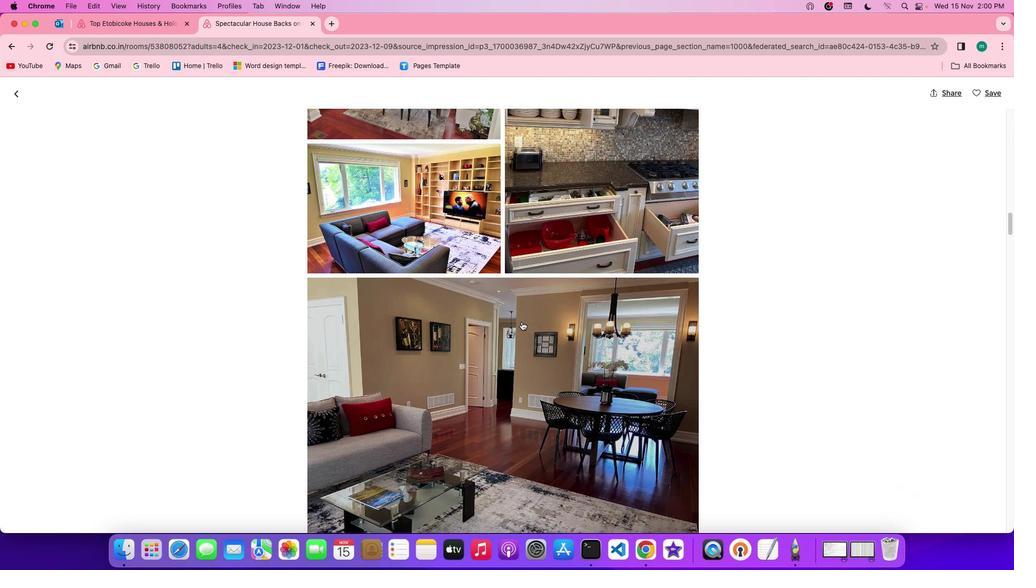 
Action: Mouse scrolled (522, 321) with delta (0, -1)
Screenshot: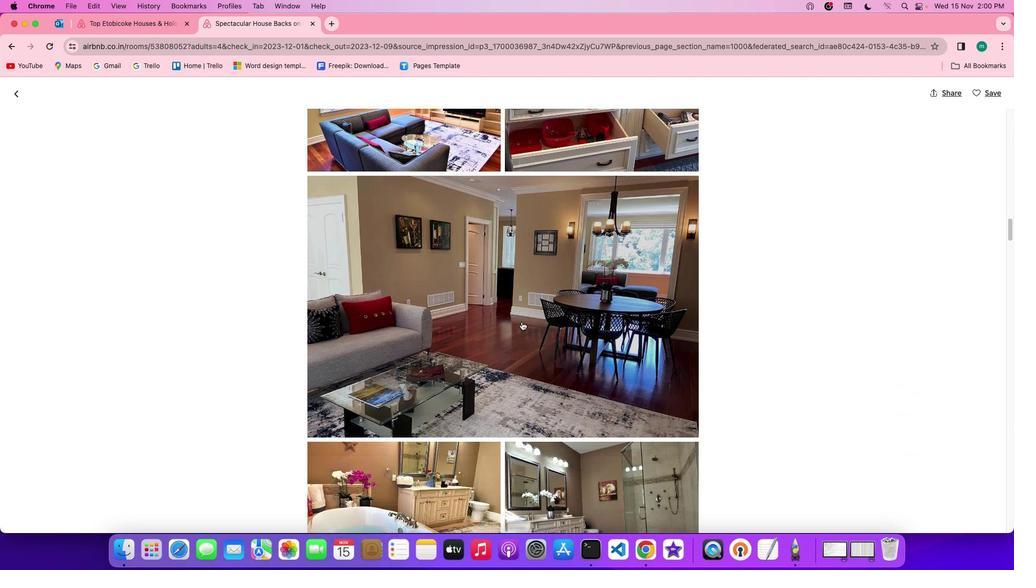 
Action: Mouse scrolled (522, 321) with delta (0, -2)
Screenshot: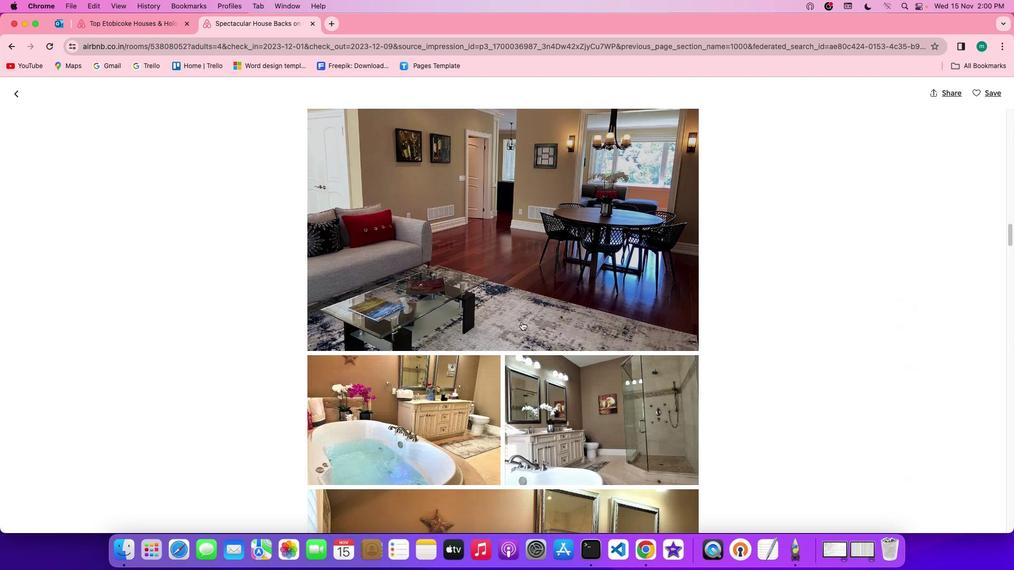 
Action: Mouse scrolled (522, 321) with delta (0, 0)
Screenshot: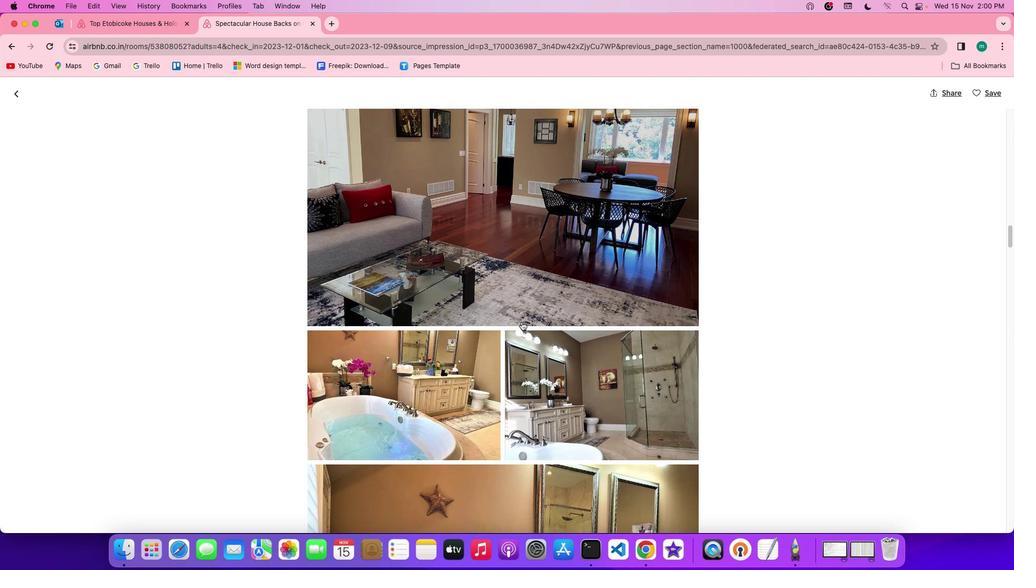 
Action: Mouse scrolled (522, 321) with delta (0, 0)
Screenshot: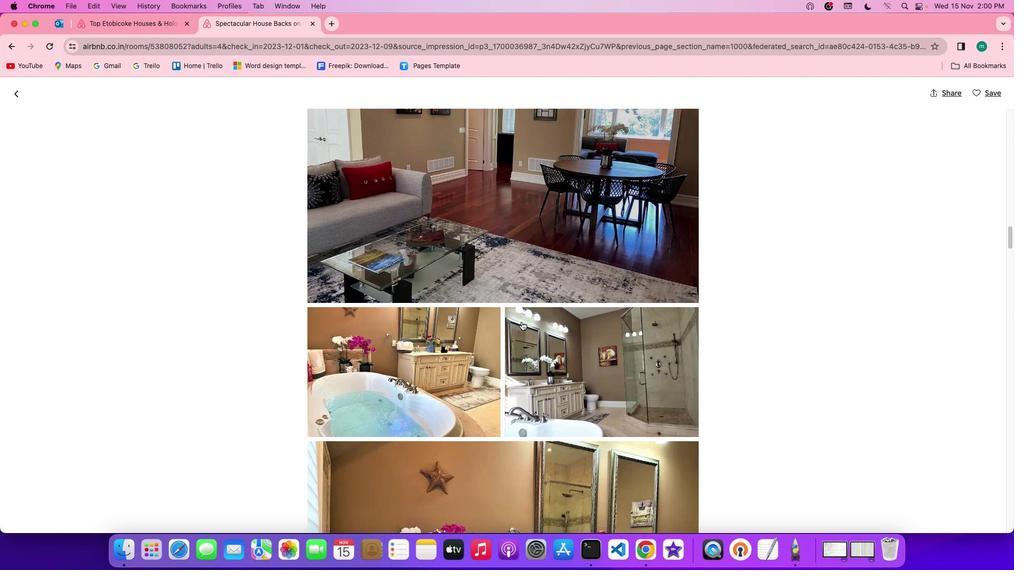 
Action: Mouse scrolled (522, 321) with delta (0, -1)
Screenshot: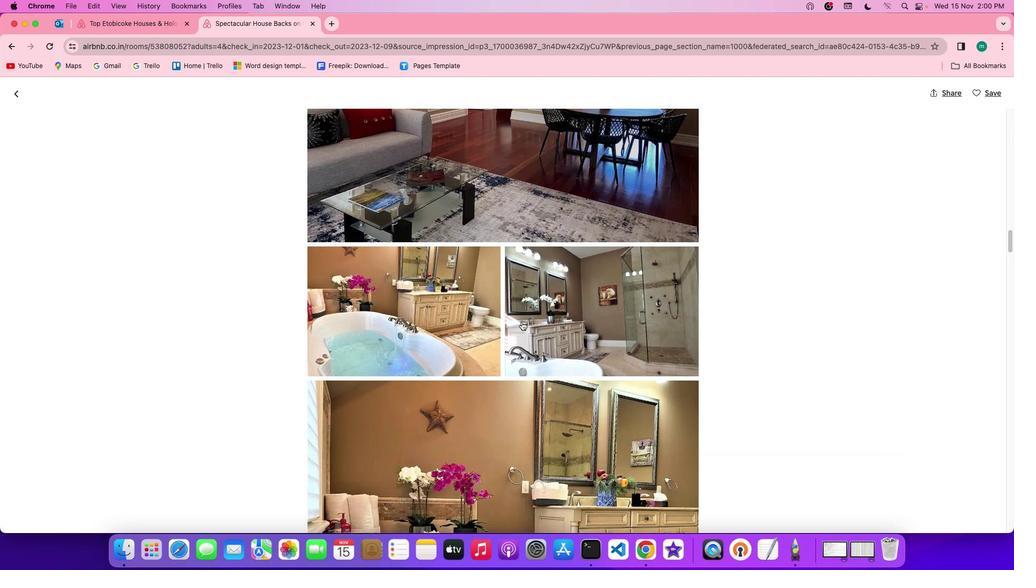 
Action: Mouse scrolled (522, 321) with delta (0, -2)
Screenshot: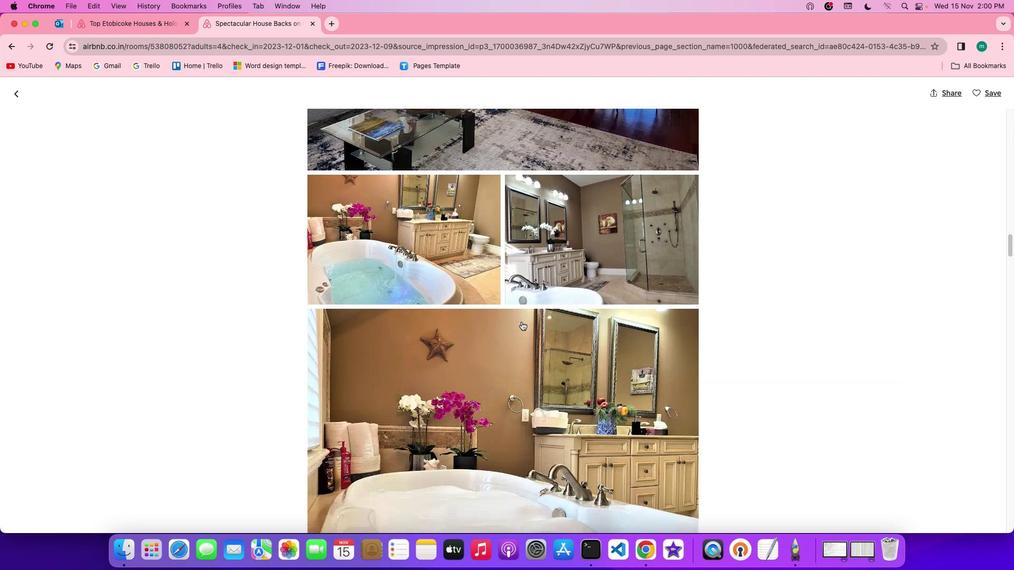 
Action: Mouse scrolled (522, 321) with delta (0, -2)
Screenshot: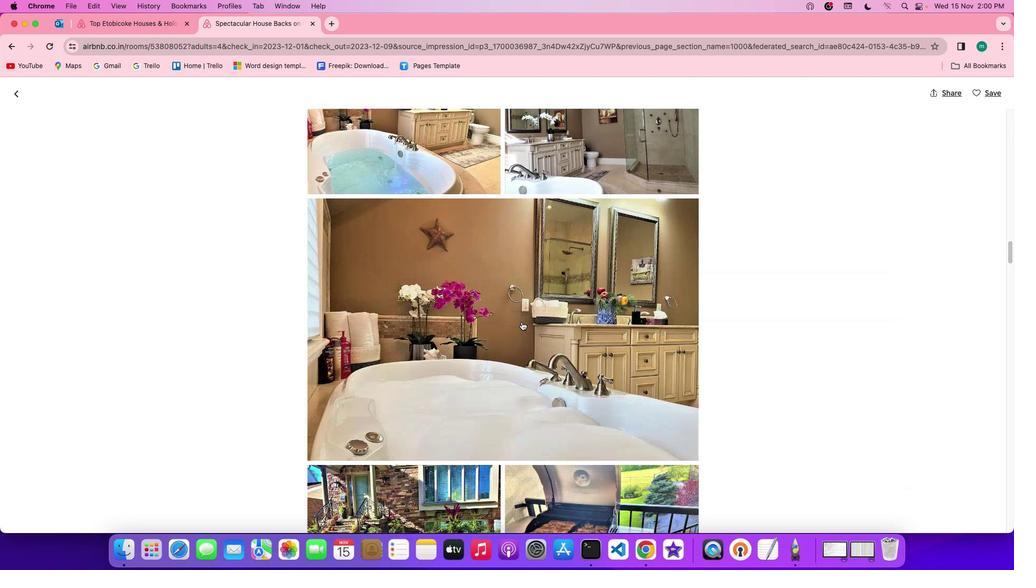 
Action: Mouse scrolled (522, 321) with delta (0, 0)
Screenshot: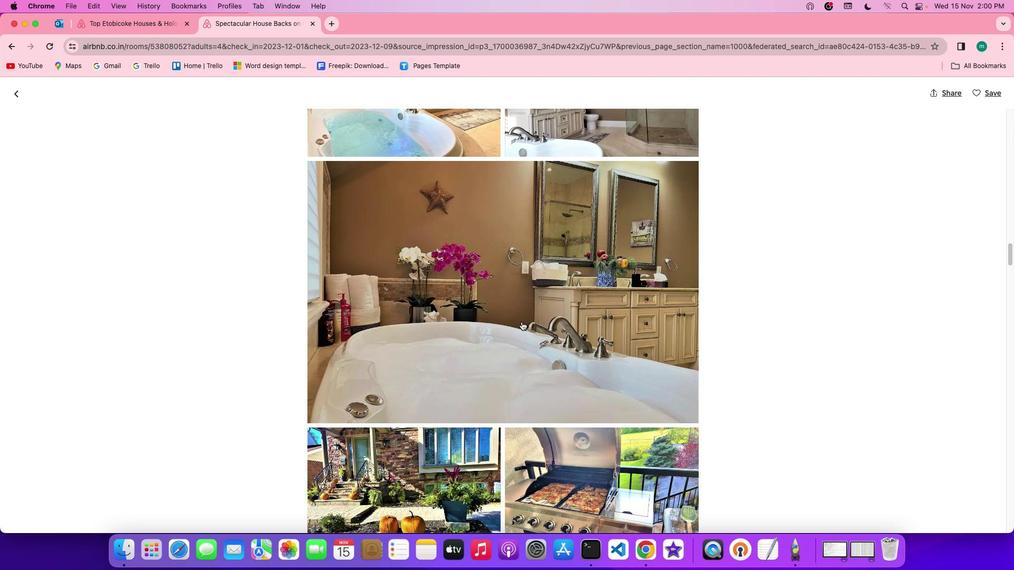 
Action: Mouse scrolled (522, 321) with delta (0, 0)
Screenshot: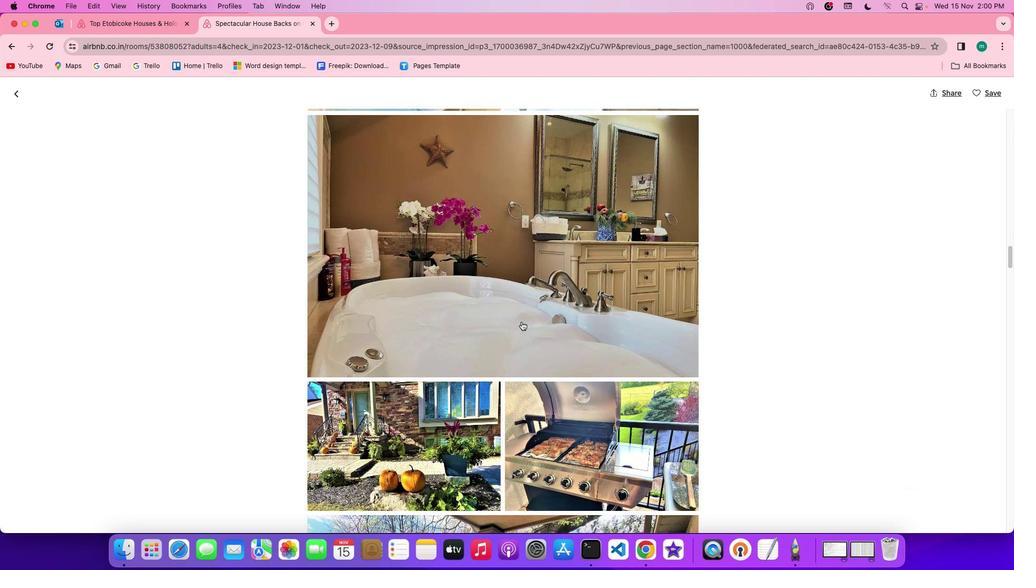 
Action: Mouse scrolled (522, 321) with delta (0, -1)
Screenshot: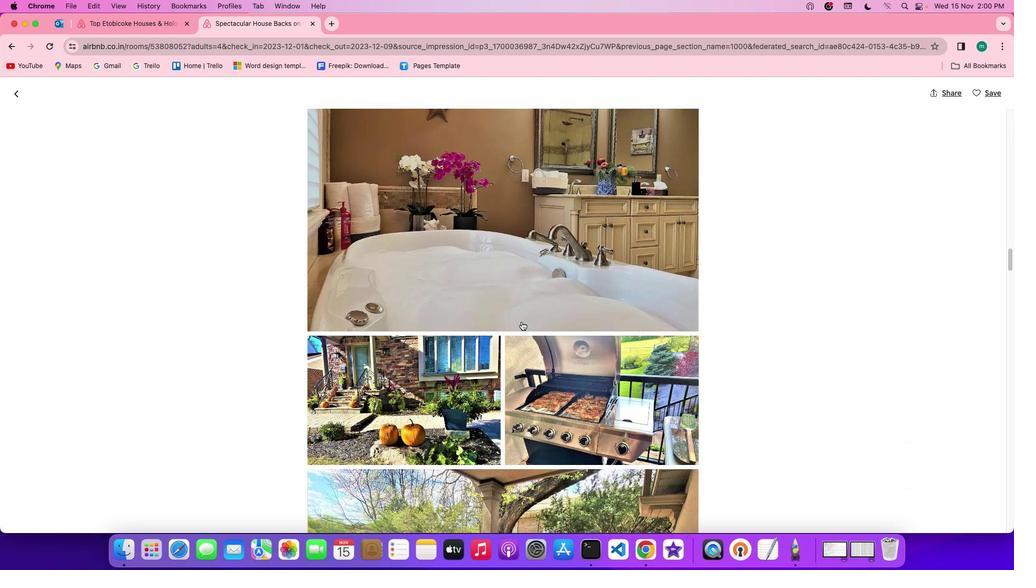
Action: Mouse scrolled (522, 321) with delta (0, -2)
Screenshot: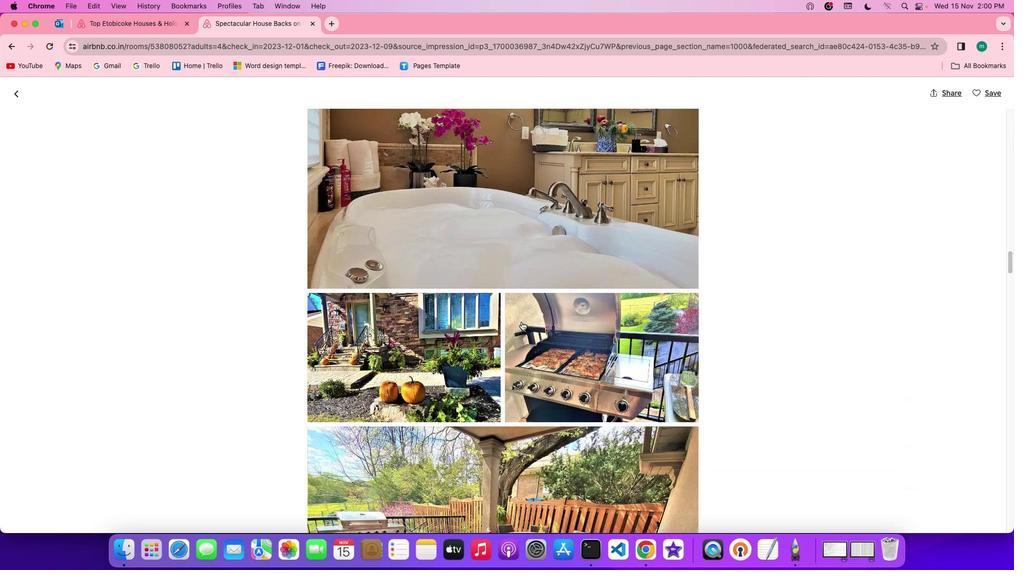
Action: Mouse scrolled (522, 321) with delta (0, 0)
Screenshot: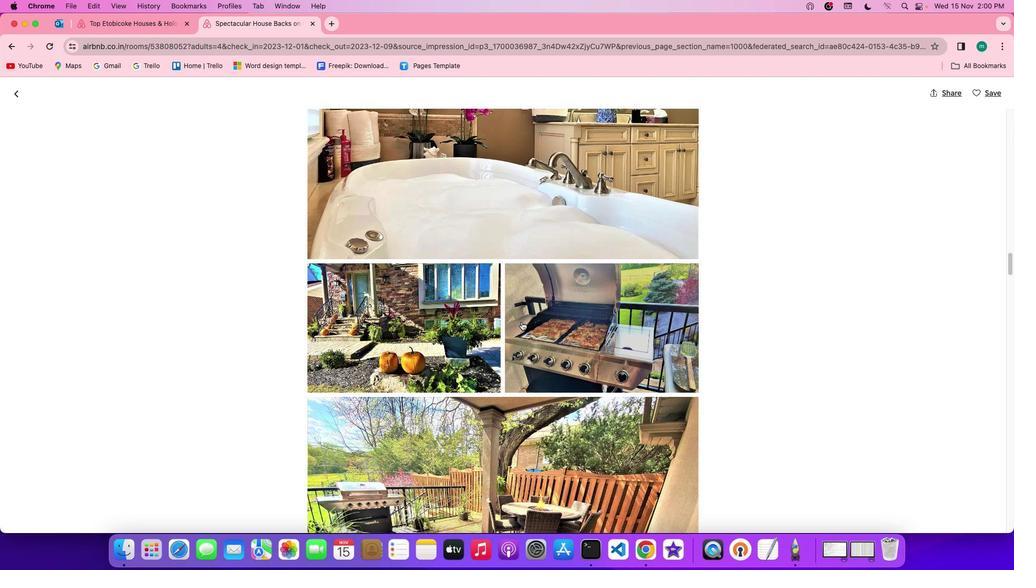 
Action: Mouse scrolled (522, 321) with delta (0, 0)
Screenshot: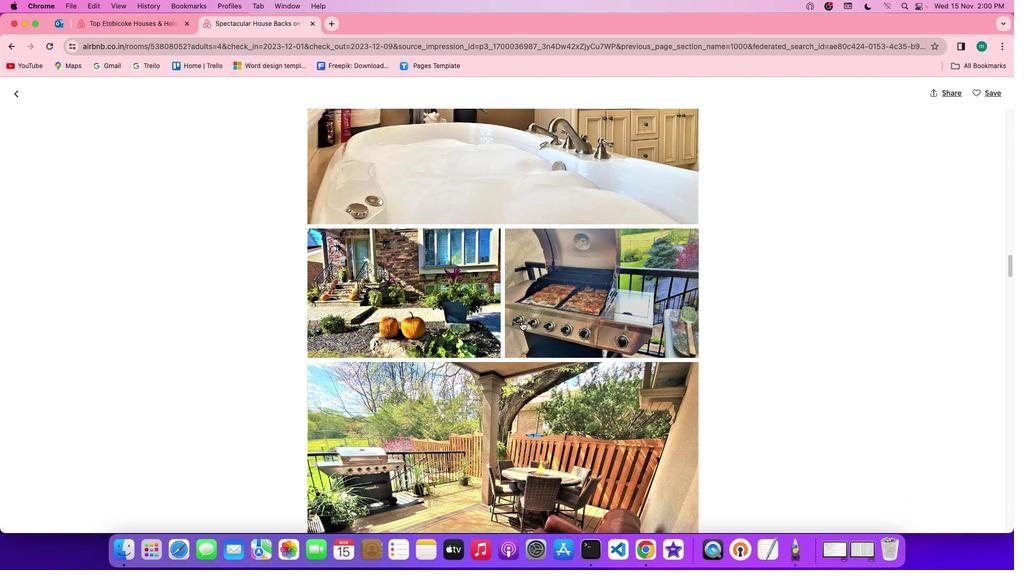 
Action: Mouse scrolled (522, 321) with delta (0, -1)
Screenshot: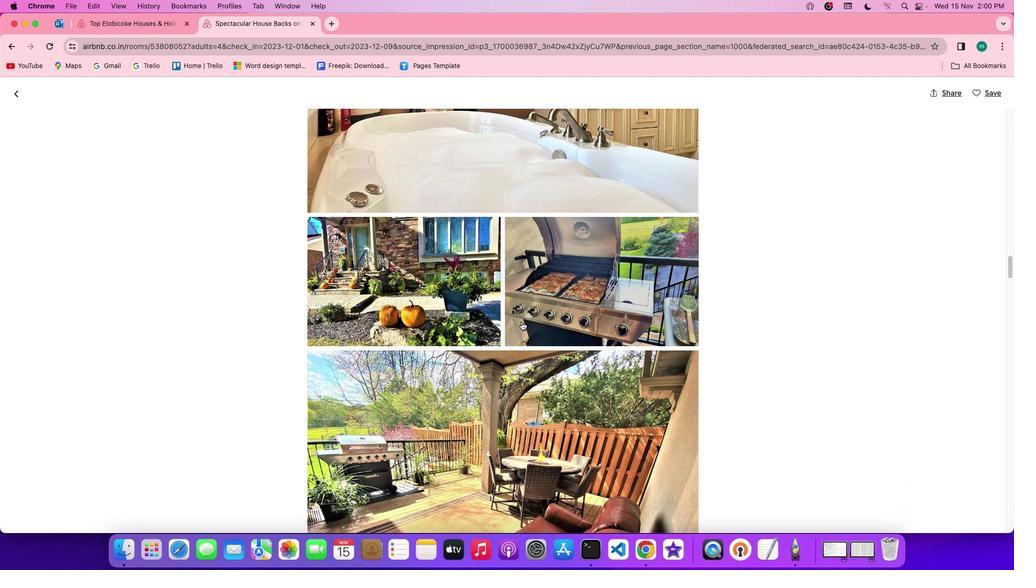 
Action: Mouse scrolled (522, 321) with delta (0, -1)
Screenshot: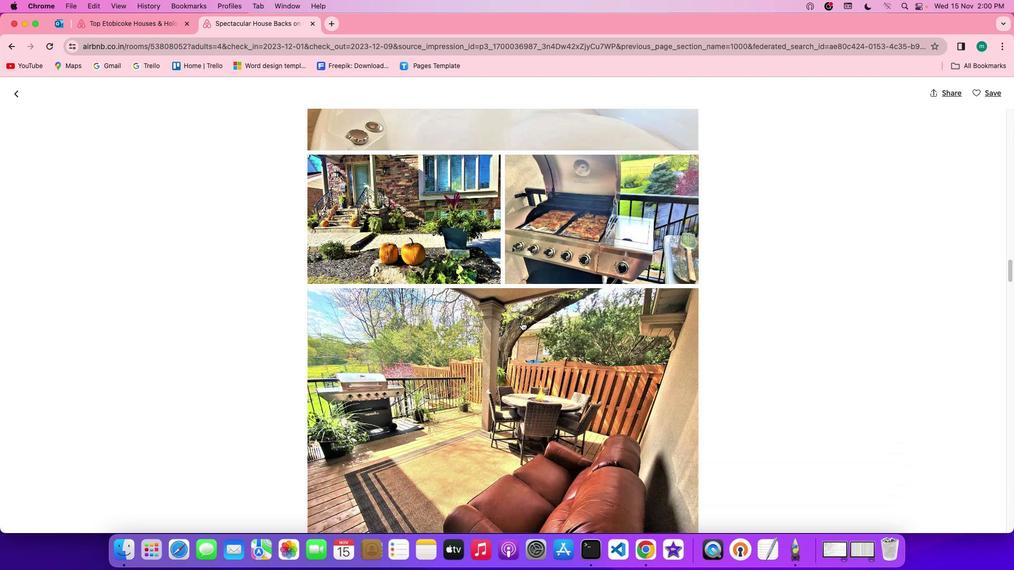 
Action: Mouse scrolled (522, 321) with delta (0, 0)
Screenshot: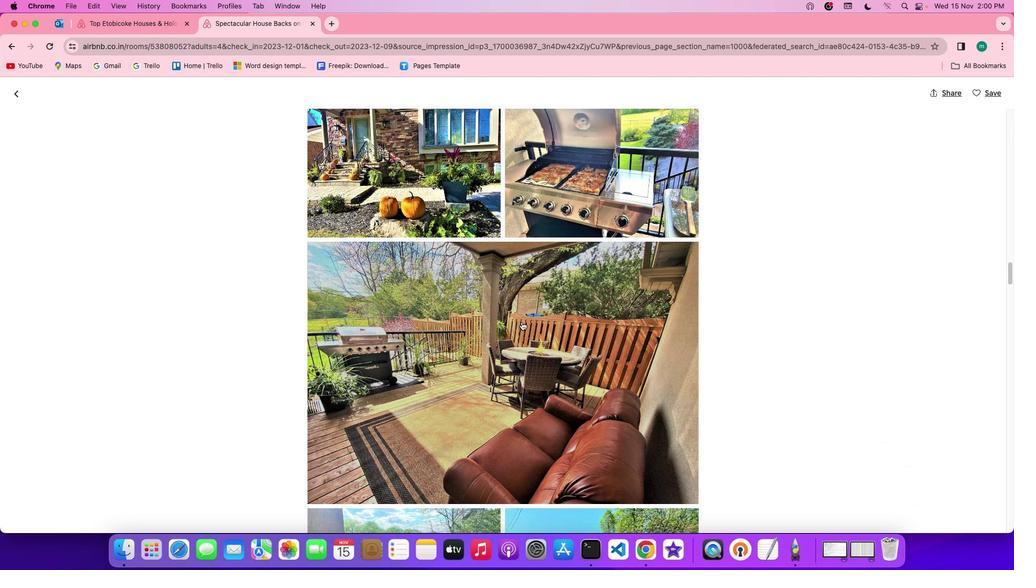 
Action: Mouse scrolled (522, 321) with delta (0, 0)
Screenshot: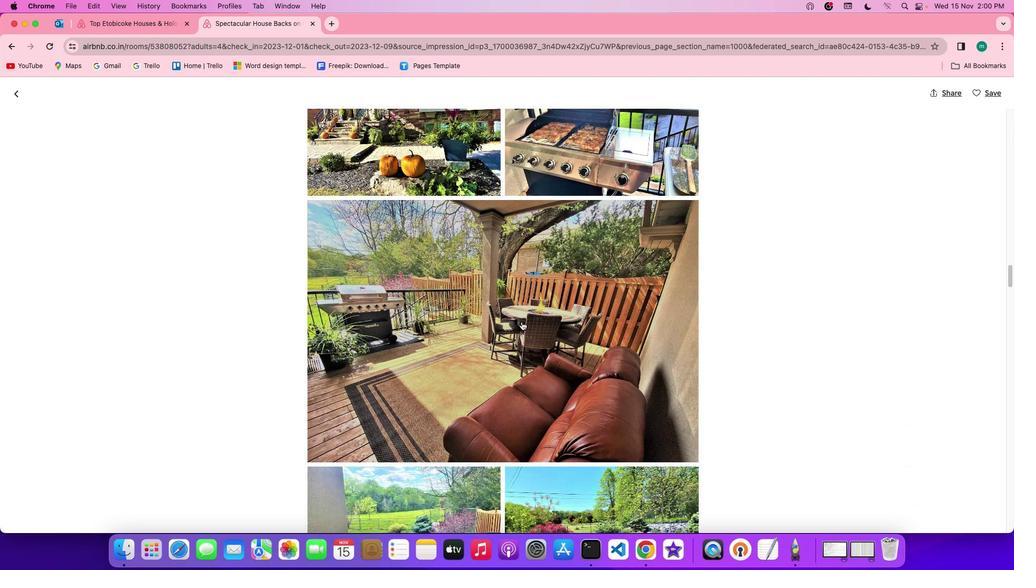 
Action: Mouse scrolled (522, 321) with delta (0, -1)
Screenshot: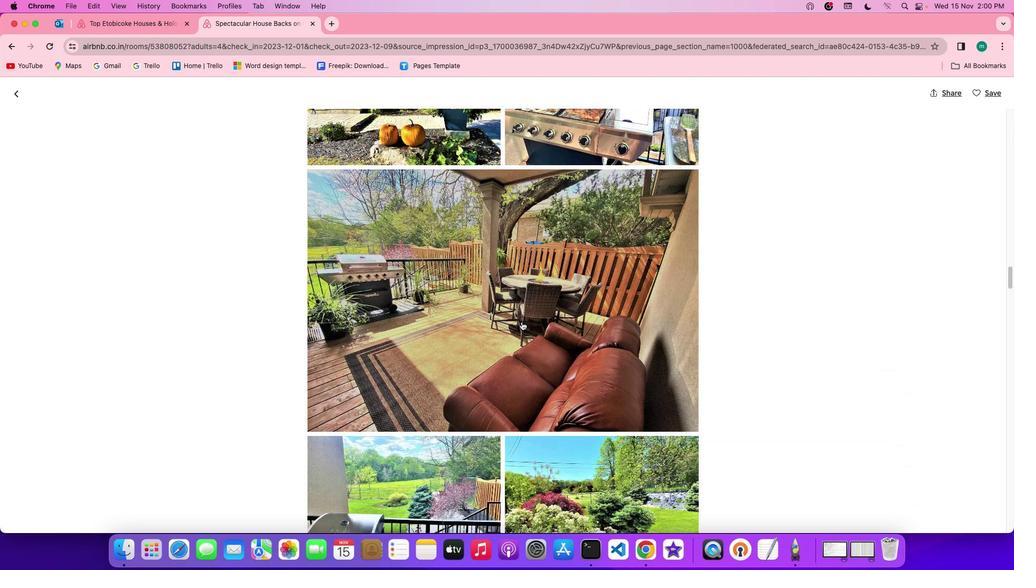 
Action: Mouse scrolled (522, 321) with delta (0, -2)
Screenshot: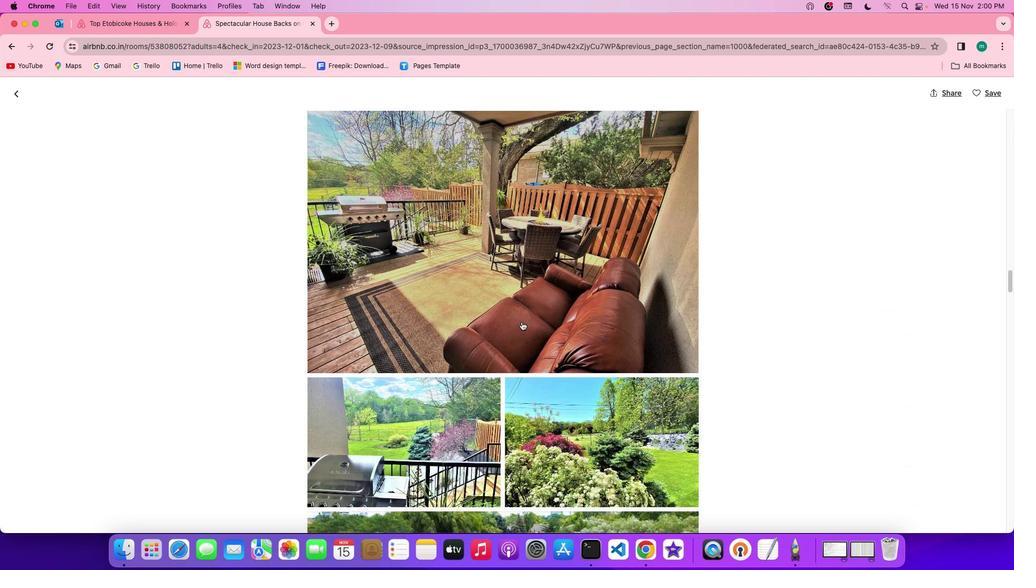 
Action: Mouse scrolled (522, 321) with delta (0, 0)
Screenshot: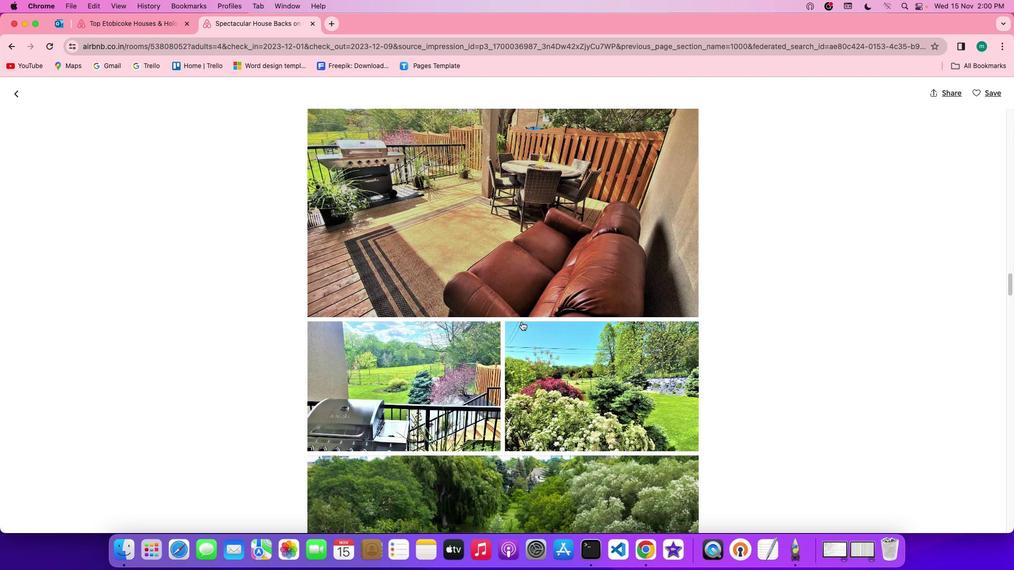 
Action: Mouse scrolled (522, 321) with delta (0, 0)
Screenshot: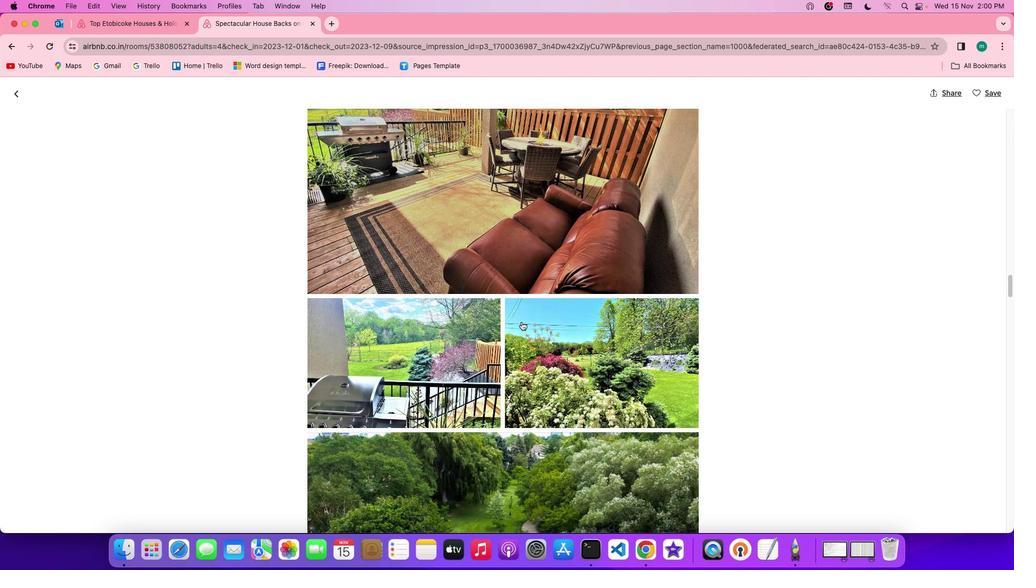 
Action: Mouse scrolled (522, 321) with delta (0, -1)
Screenshot: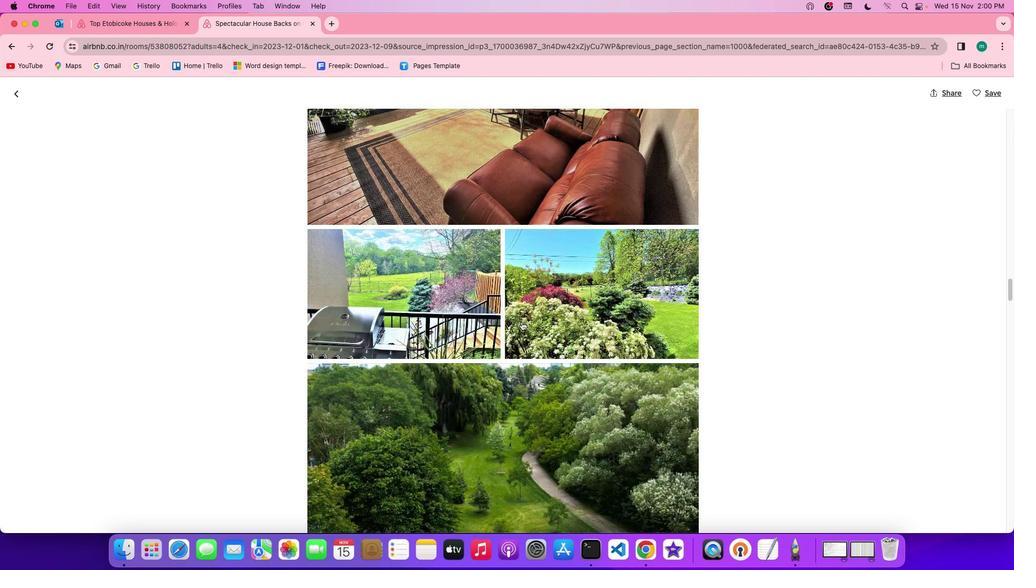 
Action: Mouse scrolled (522, 321) with delta (0, -2)
Screenshot: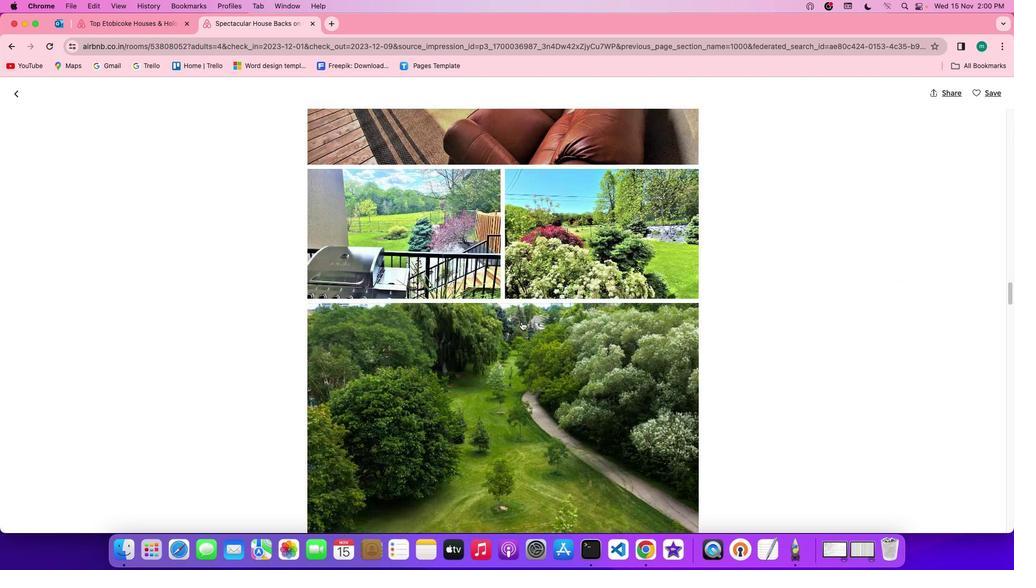 
Action: Mouse scrolled (522, 321) with delta (0, -2)
Screenshot: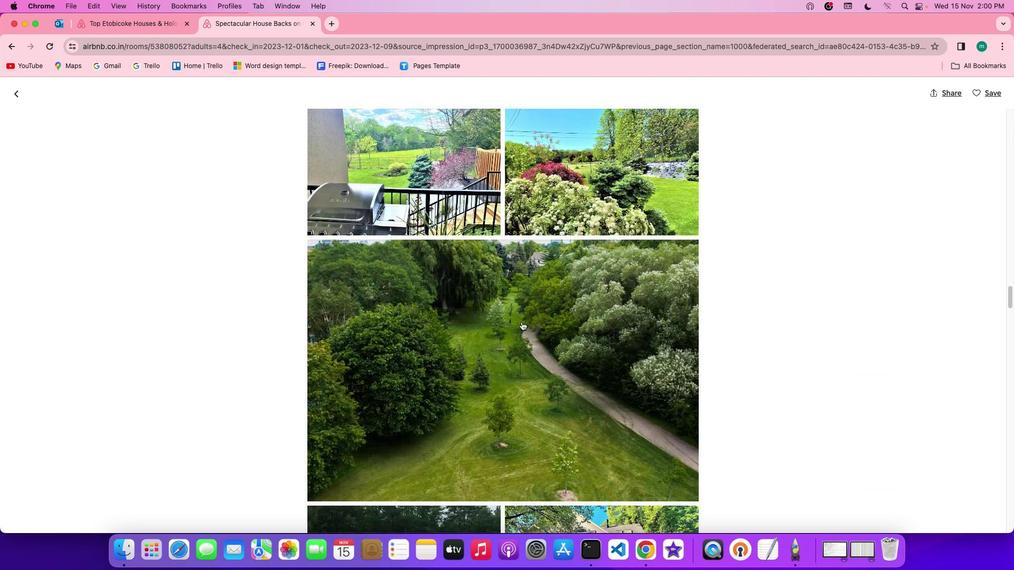 
Action: Mouse scrolled (522, 321) with delta (0, 0)
Screenshot: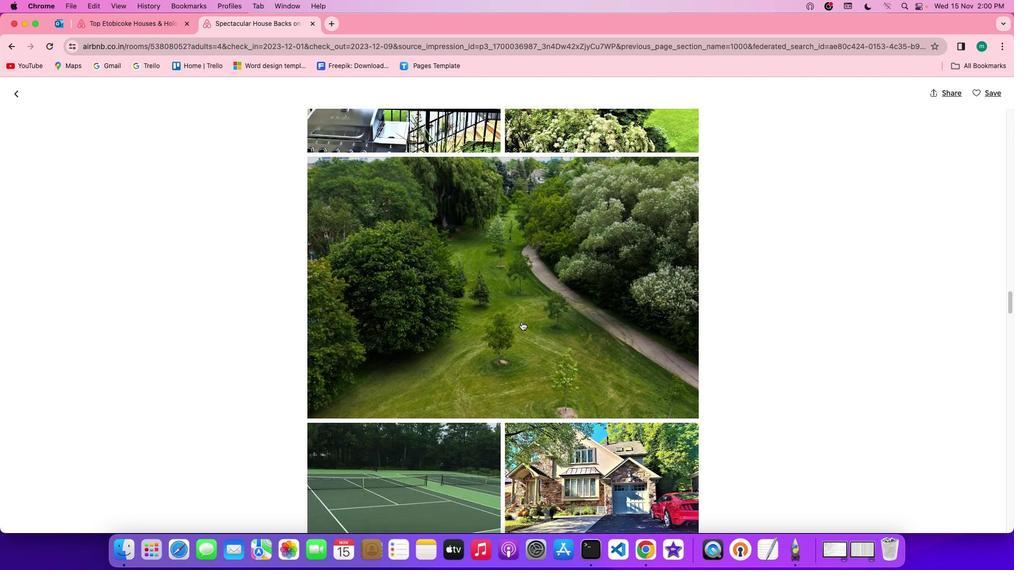 
Action: Mouse scrolled (522, 321) with delta (0, 0)
Screenshot: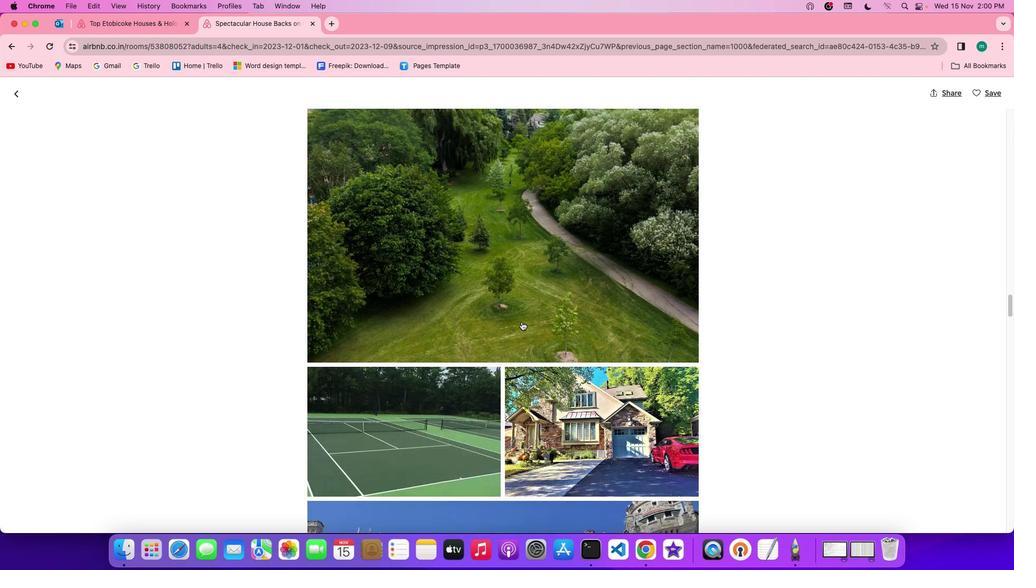 
Action: Mouse scrolled (522, 321) with delta (0, -1)
Screenshot: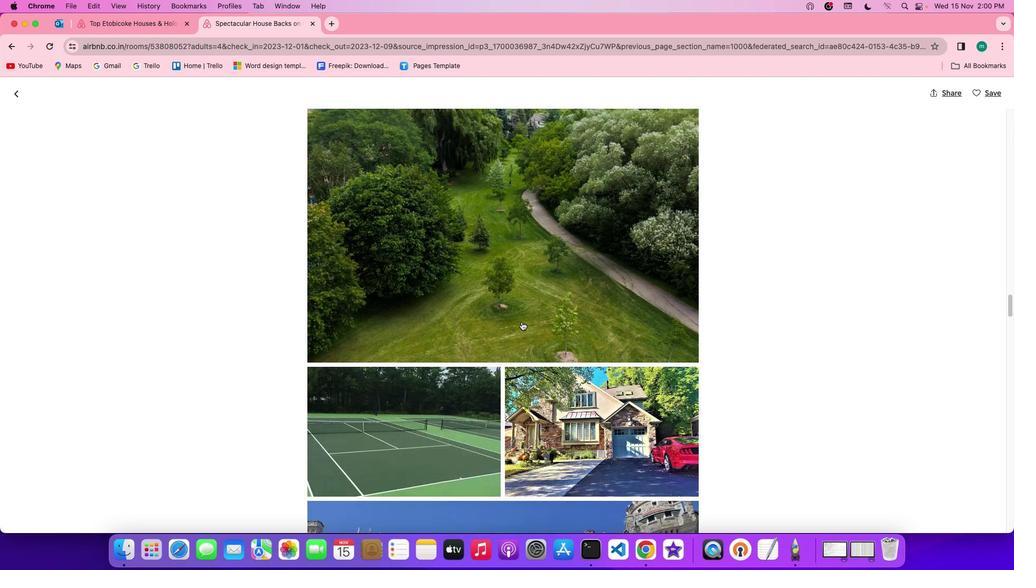 
Action: Mouse scrolled (522, 321) with delta (0, -2)
Screenshot: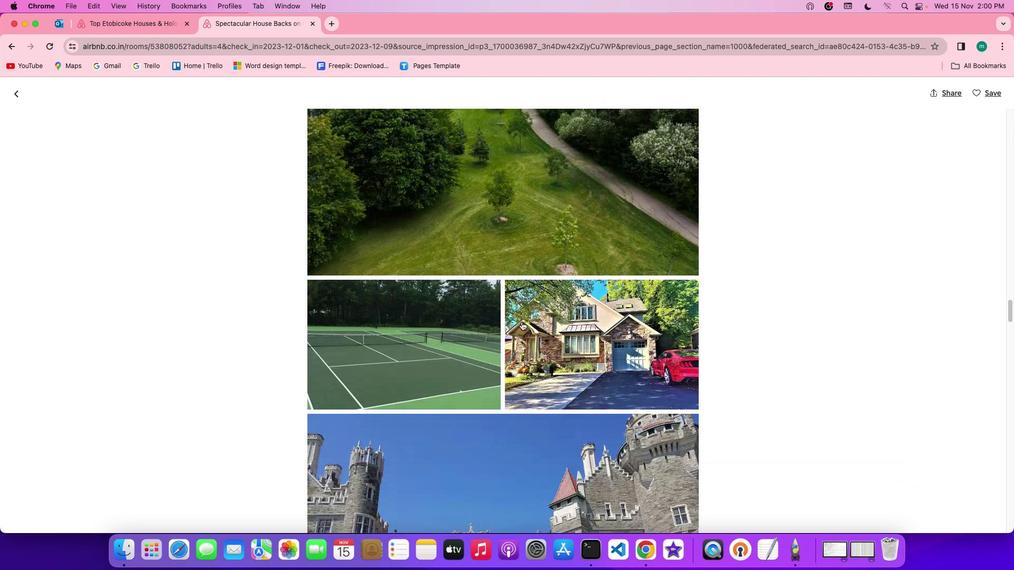 
Action: Mouse scrolled (522, 321) with delta (0, 0)
Screenshot: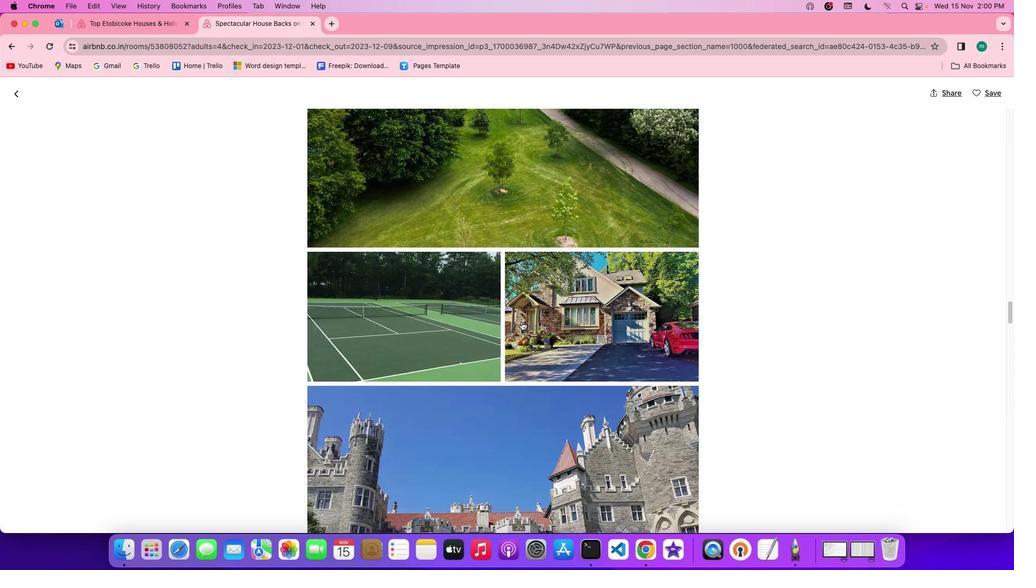 
Action: Mouse scrolled (522, 321) with delta (0, 0)
Screenshot: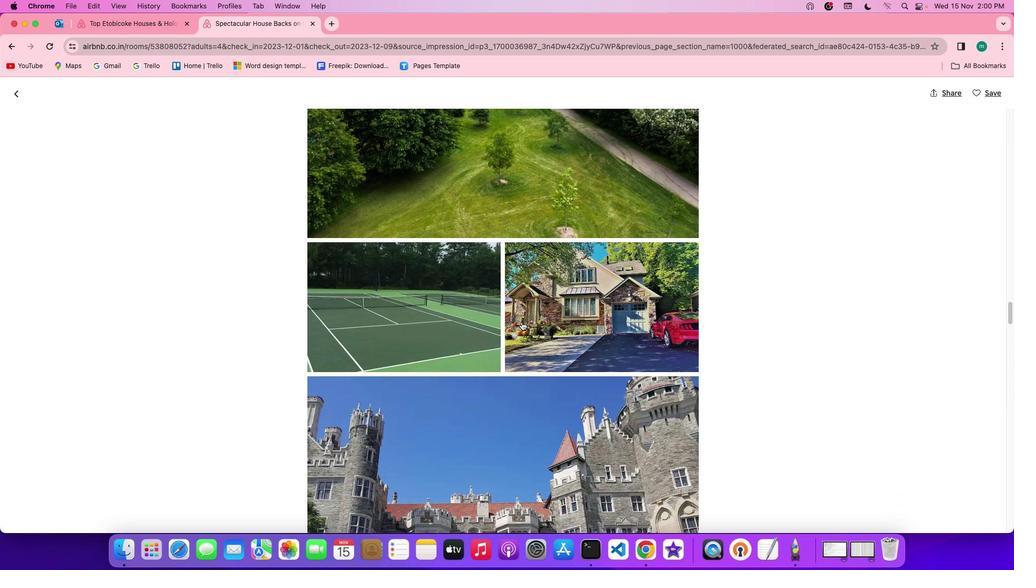 
Action: Mouse scrolled (522, 321) with delta (0, -1)
Screenshot: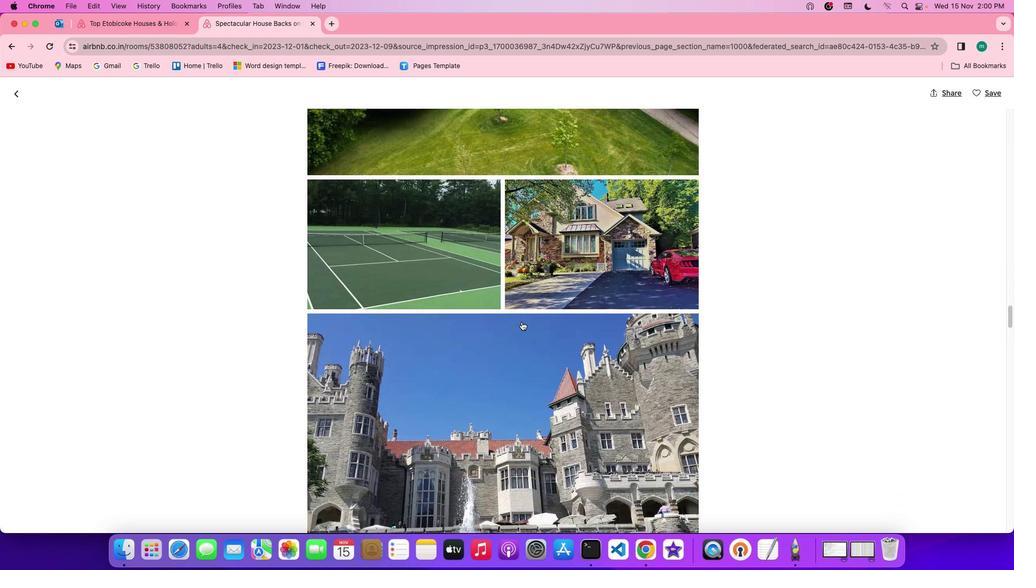 
Action: Mouse scrolled (522, 321) with delta (0, -2)
Screenshot: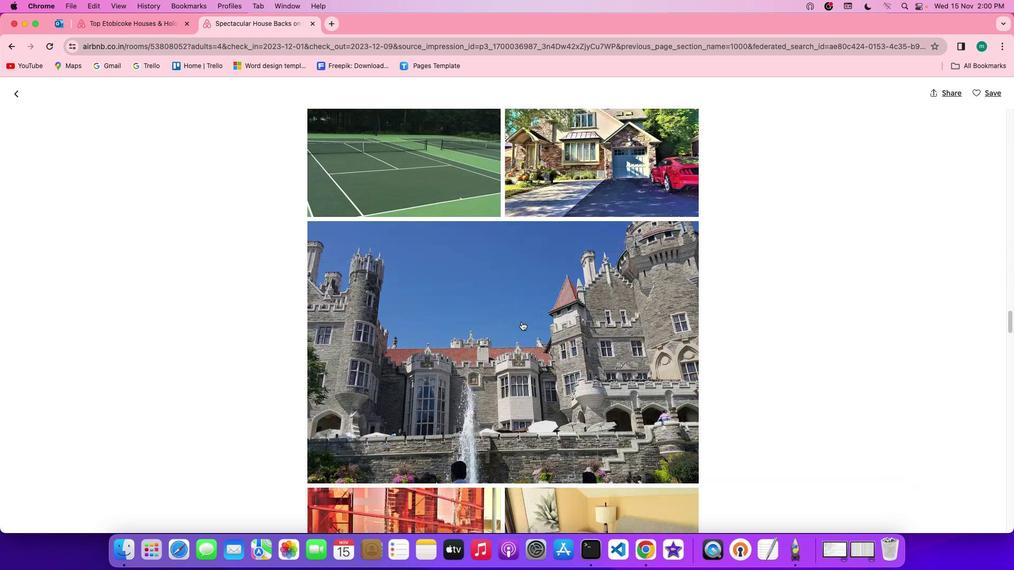 
Action: Mouse scrolled (522, 321) with delta (0, 0)
Screenshot: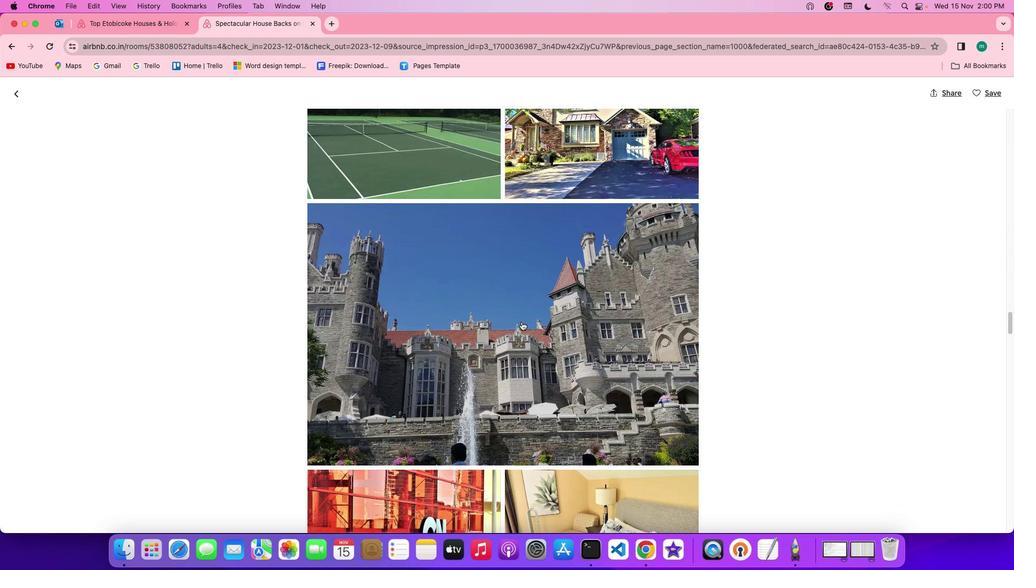 
Action: Mouse scrolled (522, 321) with delta (0, 0)
Screenshot: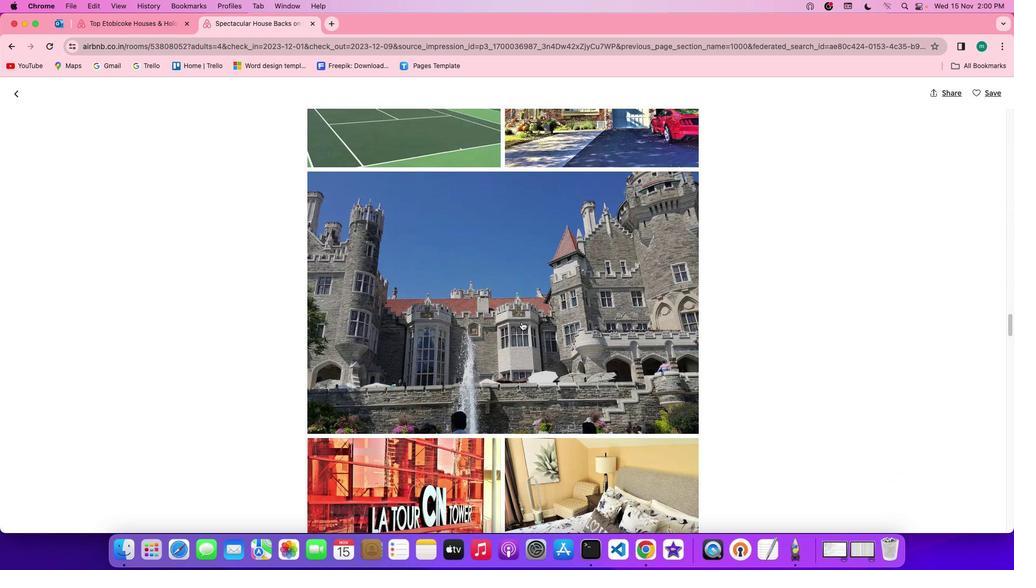 
Action: Mouse scrolled (522, 321) with delta (0, -1)
Screenshot: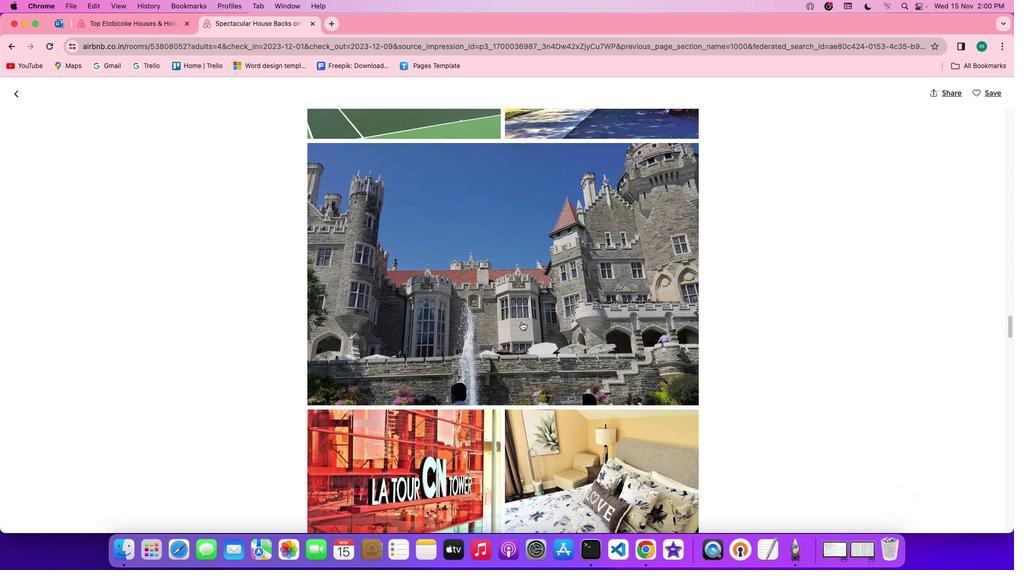 
Action: Mouse scrolled (522, 321) with delta (0, -2)
Screenshot: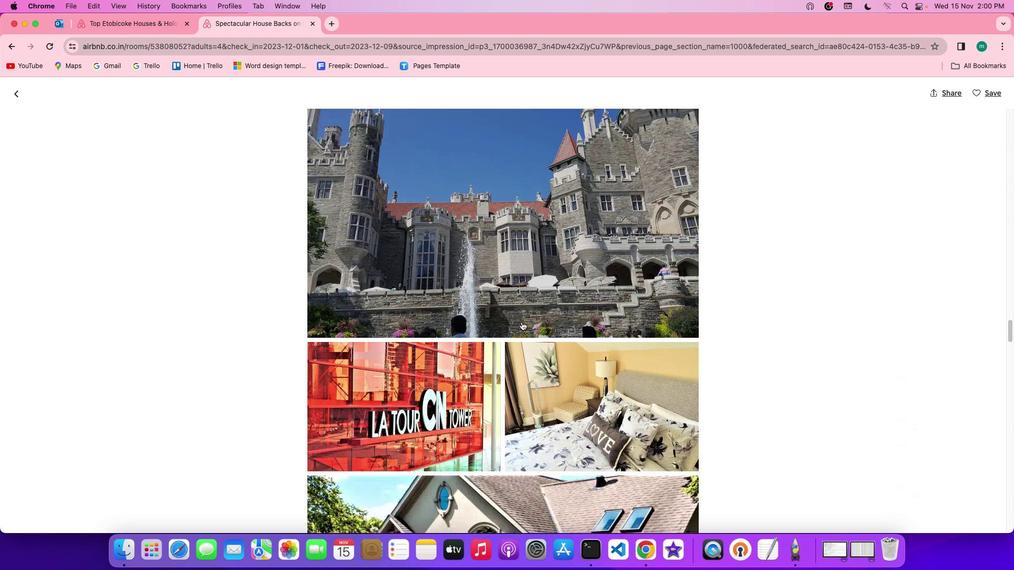 
Action: Mouse scrolled (522, 321) with delta (0, 0)
Screenshot: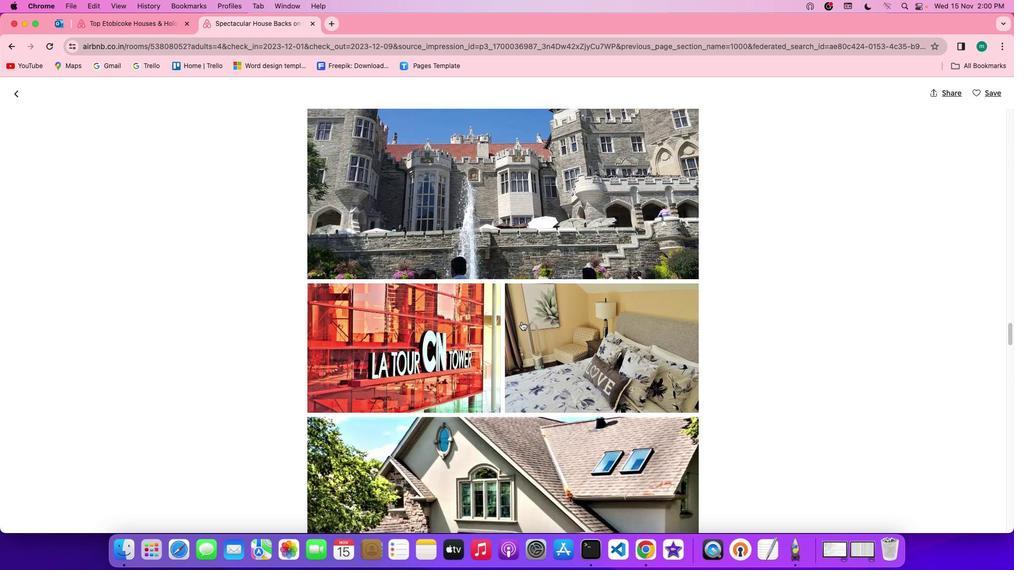 
Action: Mouse scrolled (522, 321) with delta (0, 0)
Screenshot: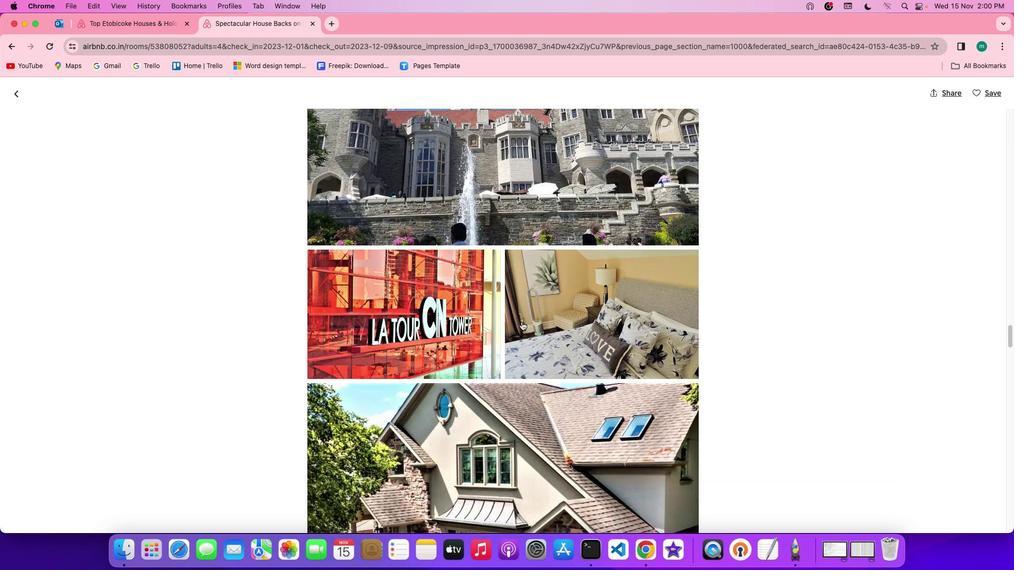 
Action: Mouse scrolled (522, 321) with delta (0, -1)
Screenshot: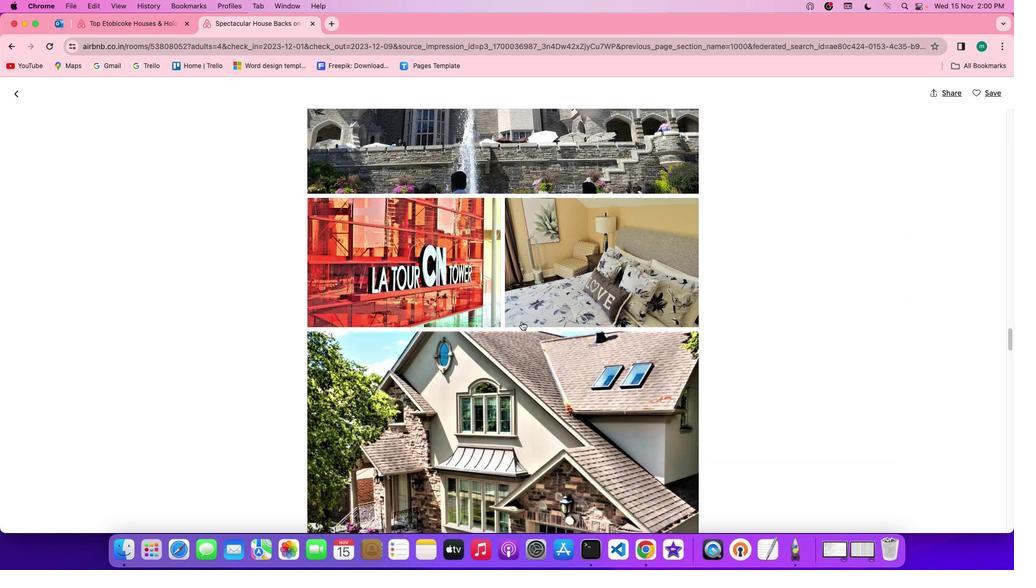 
Action: Mouse scrolled (522, 321) with delta (0, -2)
Screenshot: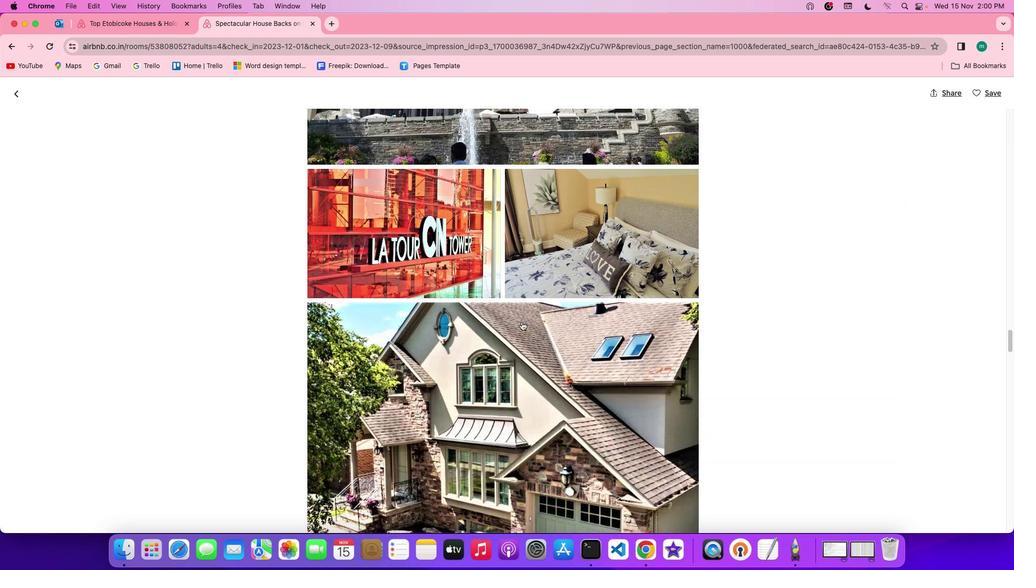 
Action: Mouse scrolled (522, 321) with delta (0, 0)
Screenshot: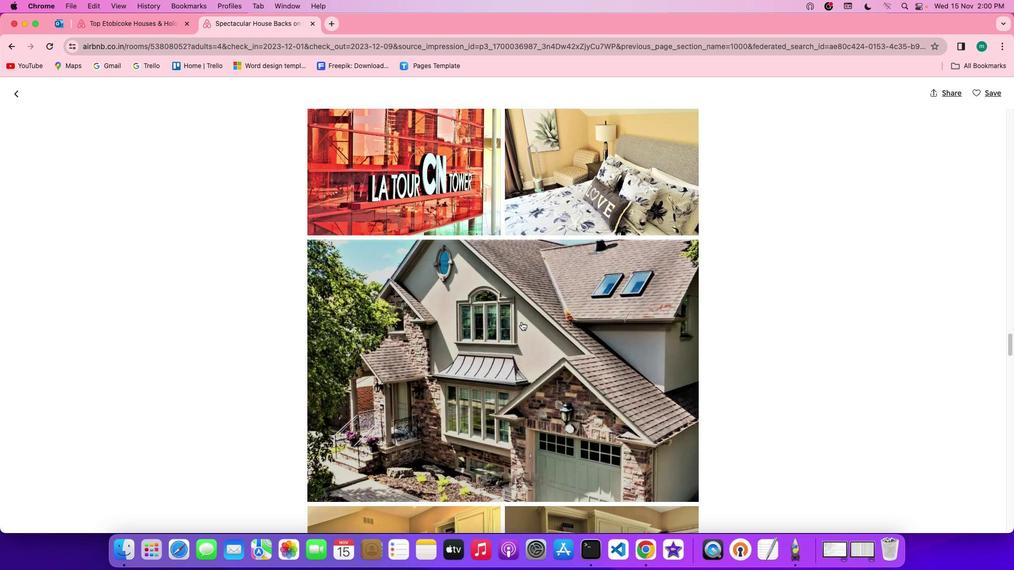 
Action: Mouse scrolled (522, 321) with delta (0, 0)
Screenshot: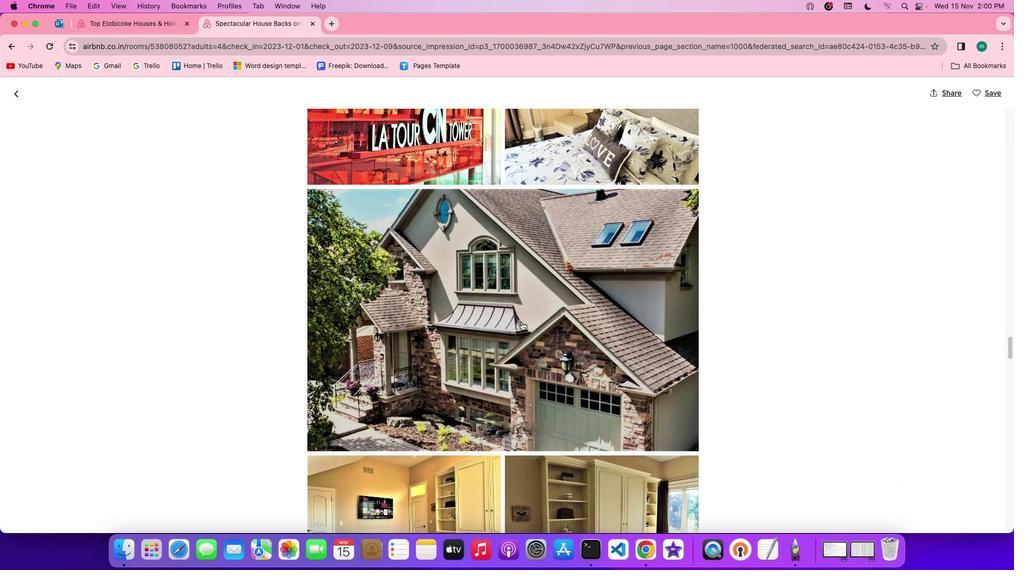 
Action: Mouse scrolled (522, 321) with delta (0, -1)
Screenshot: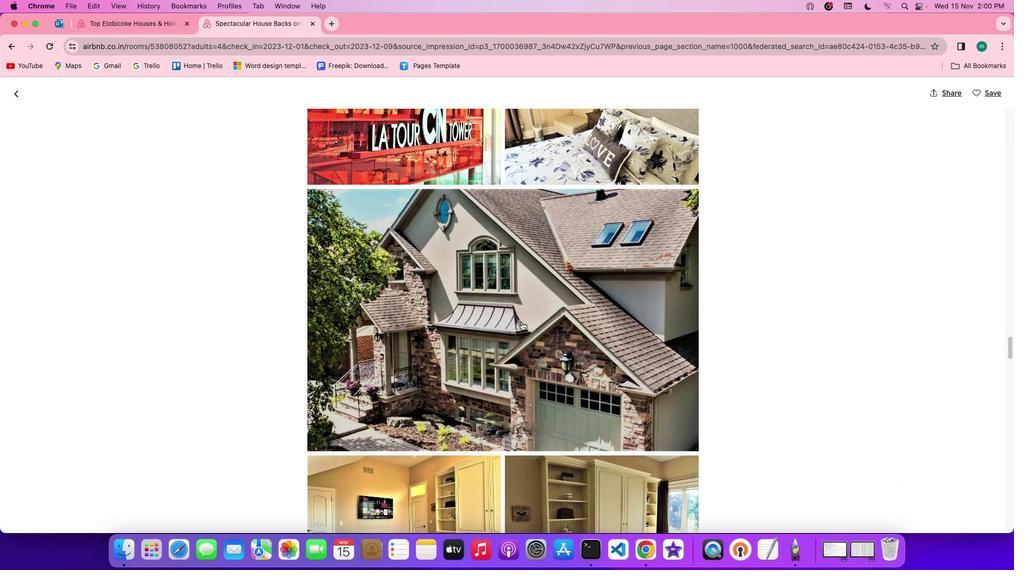 
Action: Mouse scrolled (522, 321) with delta (0, -2)
Screenshot: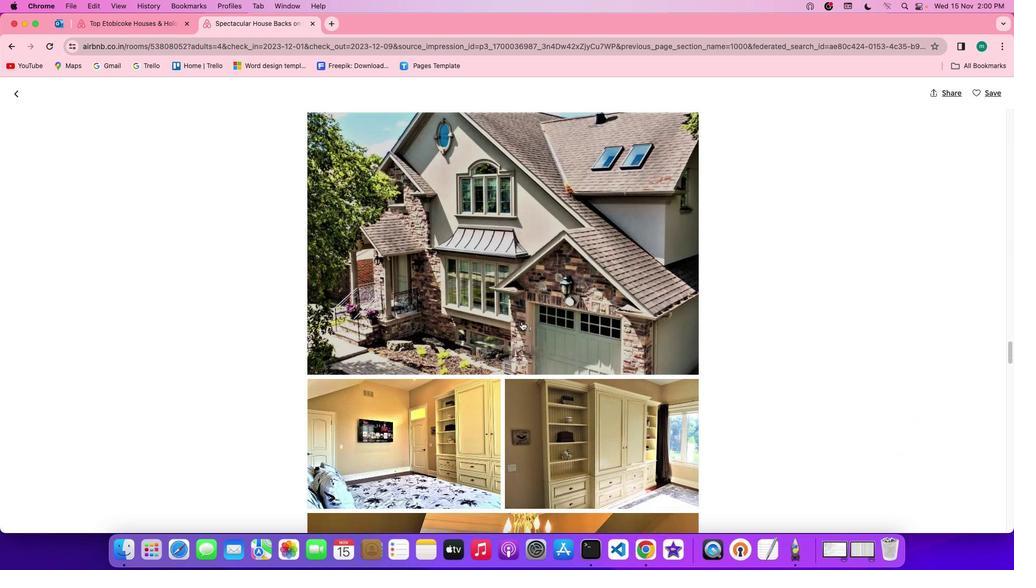 
Action: Mouse scrolled (522, 321) with delta (0, -1)
Screenshot: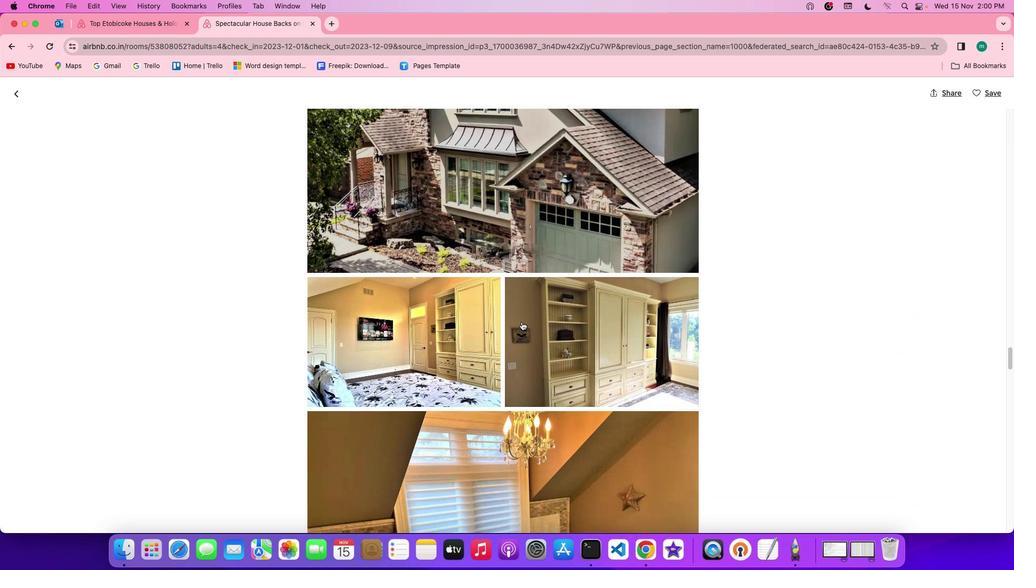 
Action: Mouse scrolled (522, 321) with delta (0, 0)
Screenshot: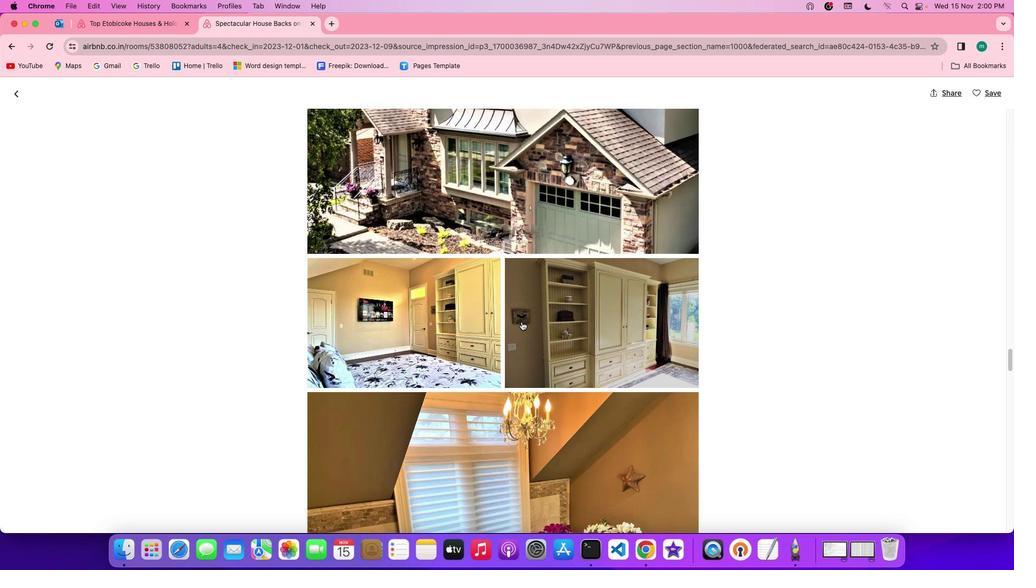 
Action: Mouse scrolled (522, 321) with delta (0, 0)
Screenshot: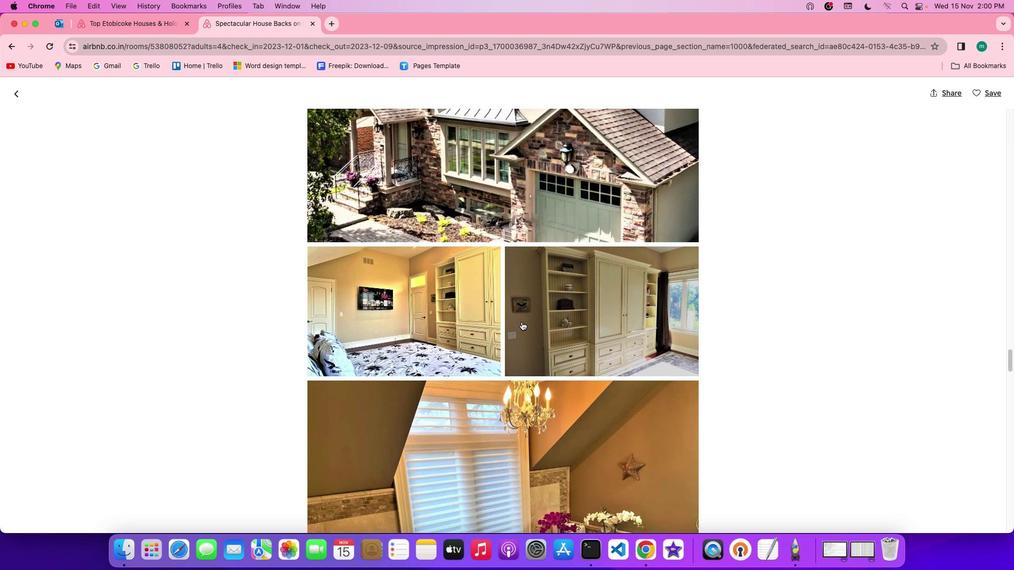 
Action: Mouse scrolled (522, 321) with delta (0, -1)
Screenshot: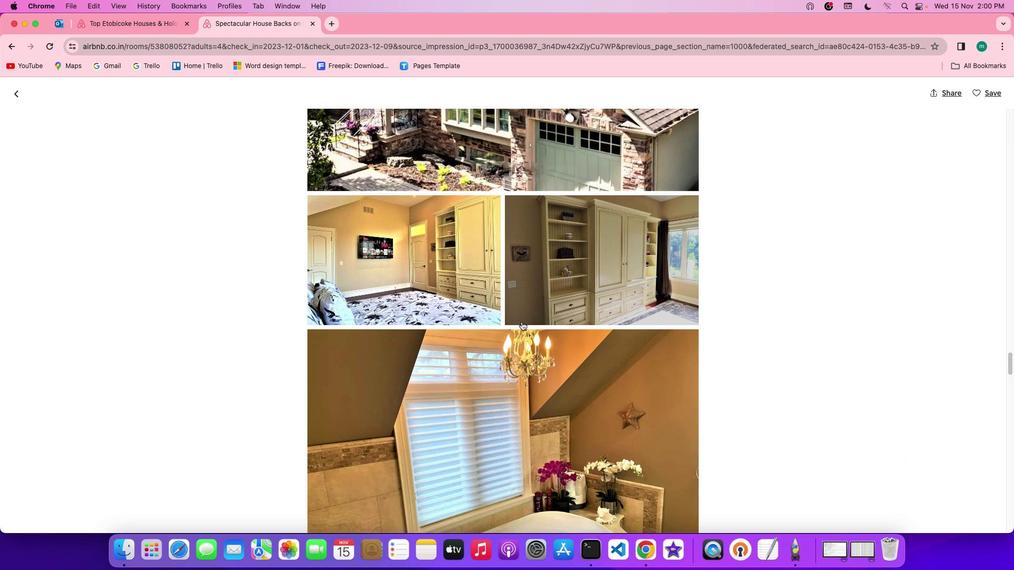 
Action: Mouse scrolled (522, 321) with delta (0, -1)
Screenshot: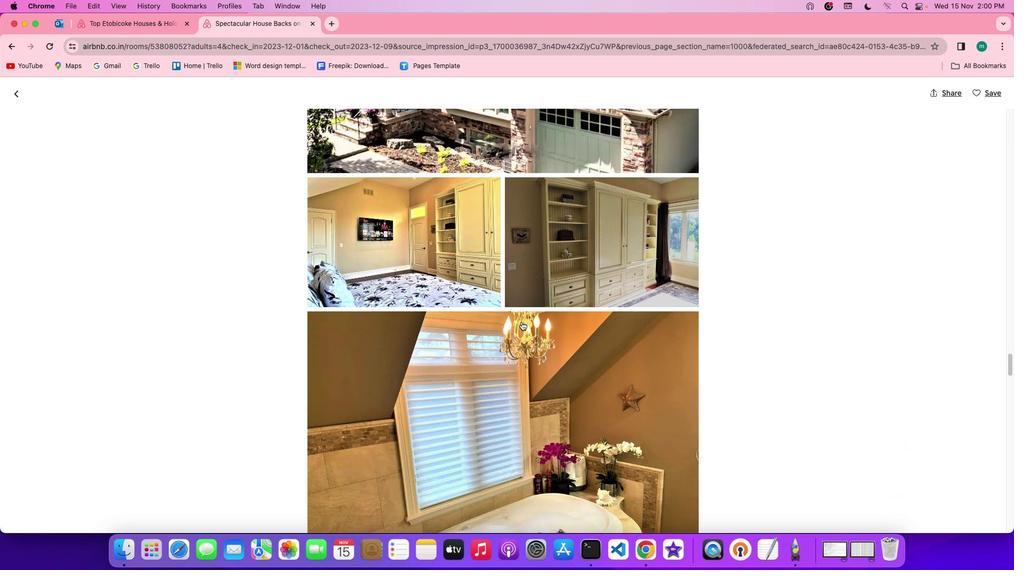 
Action: Mouse scrolled (522, 321) with delta (0, 0)
Screenshot: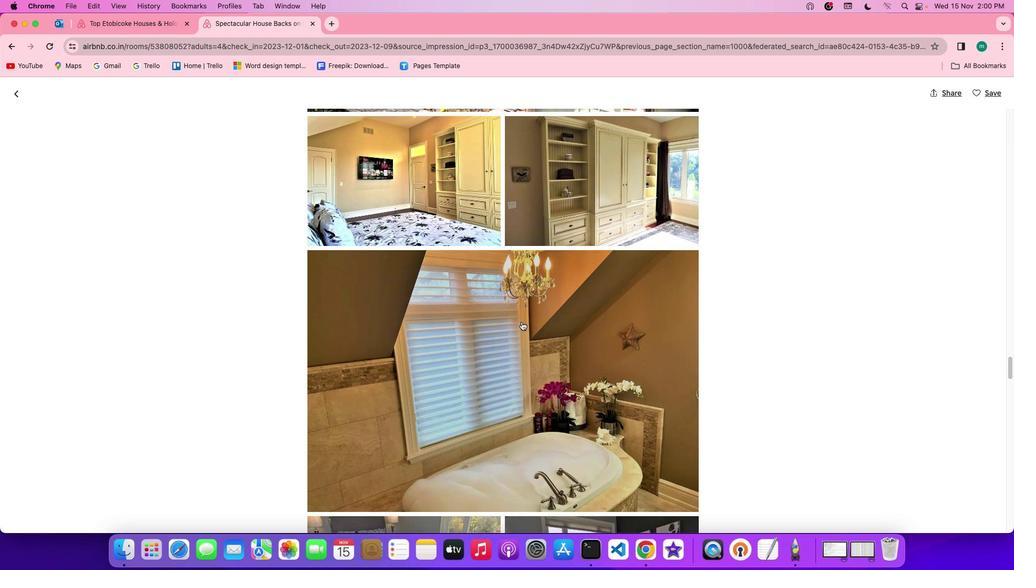 
Action: Mouse scrolled (522, 321) with delta (0, 0)
Screenshot: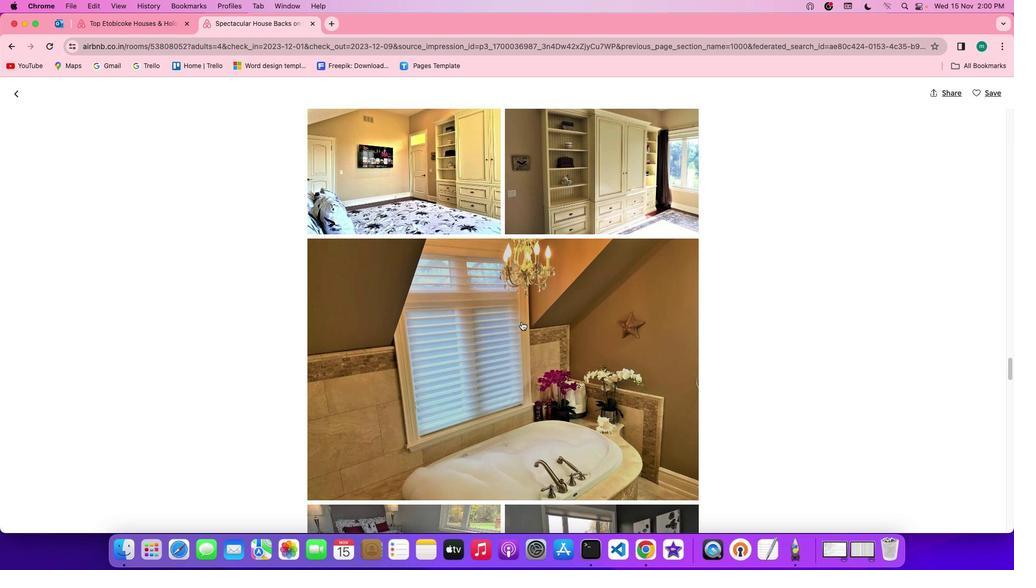 
Action: Mouse scrolled (522, 321) with delta (0, -1)
Screenshot: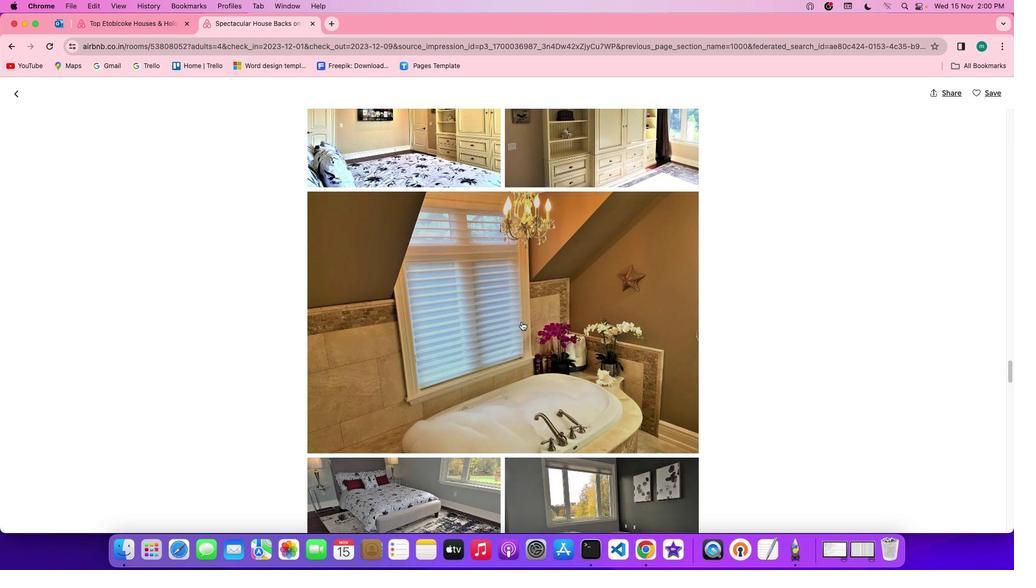 
Action: Mouse scrolled (522, 321) with delta (0, -2)
Screenshot: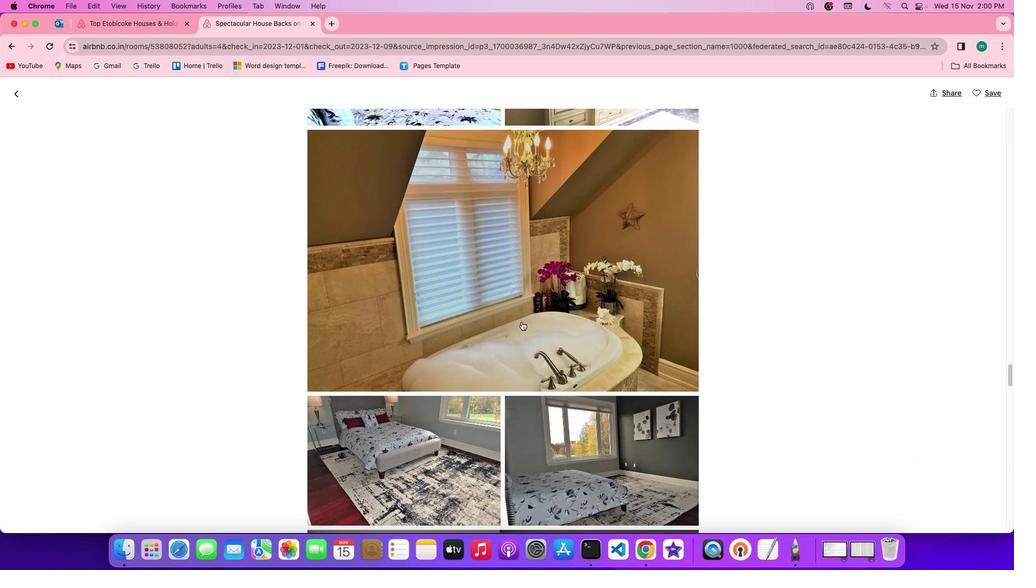 
Action: Mouse scrolled (522, 321) with delta (0, -1)
Screenshot: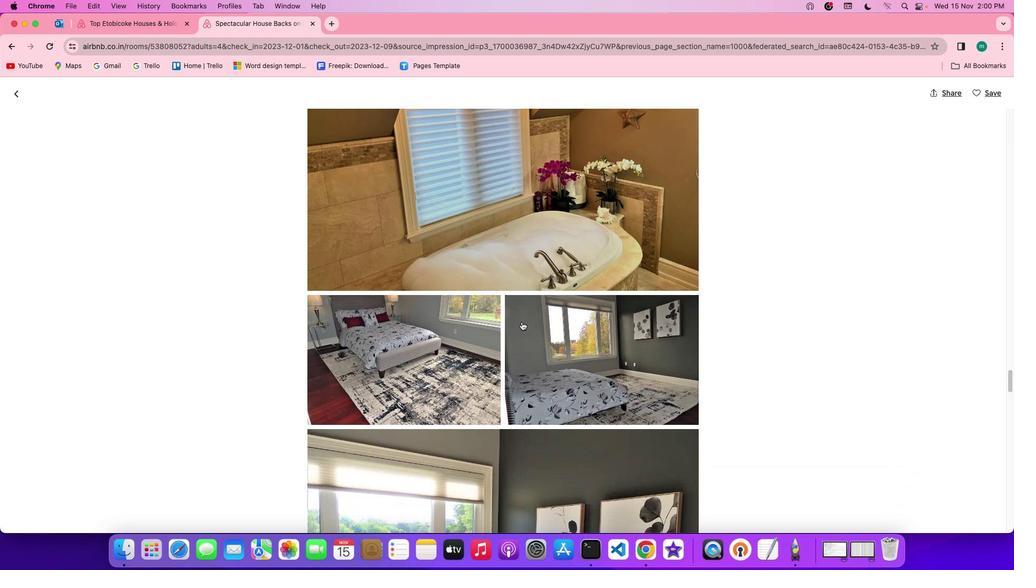 
Action: Mouse scrolled (522, 321) with delta (0, 0)
Screenshot: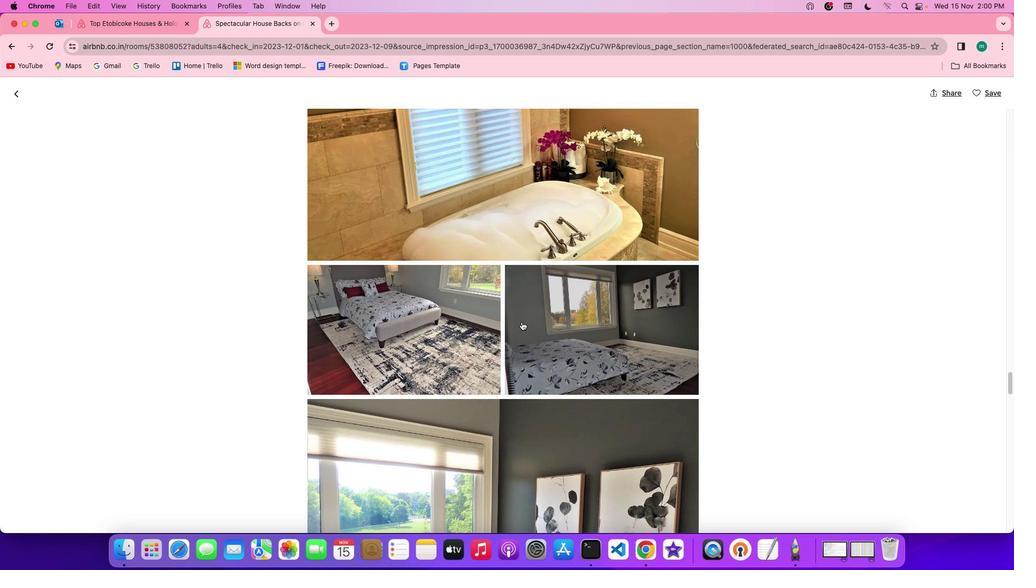 
Action: Mouse scrolled (522, 321) with delta (0, 0)
Screenshot: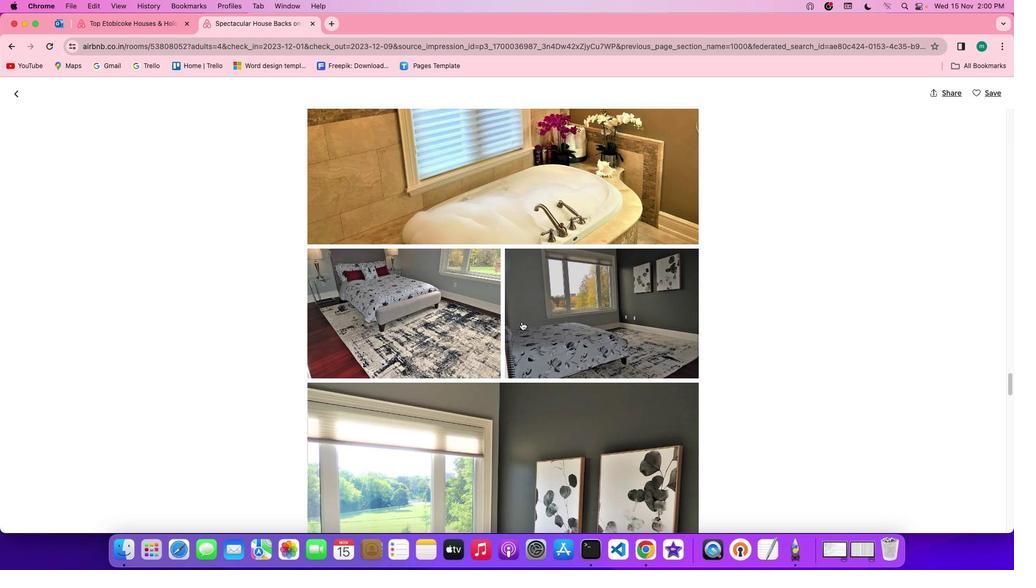 
Action: Mouse scrolled (522, 321) with delta (0, -1)
Screenshot: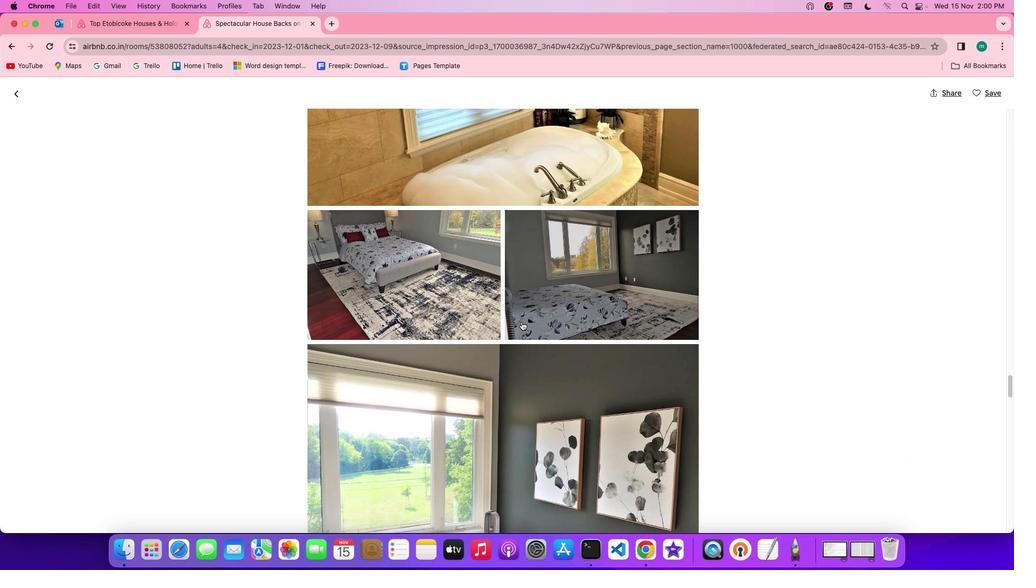 
Action: Mouse scrolled (522, 321) with delta (0, -2)
Screenshot: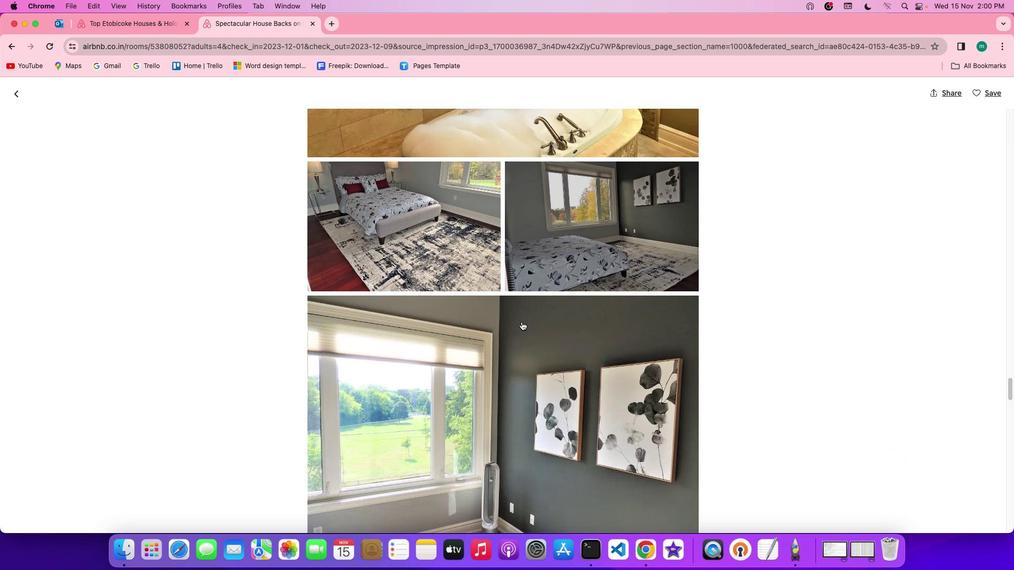 
Action: Mouse scrolled (522, 321) with delta (0, -2)
Screenshot: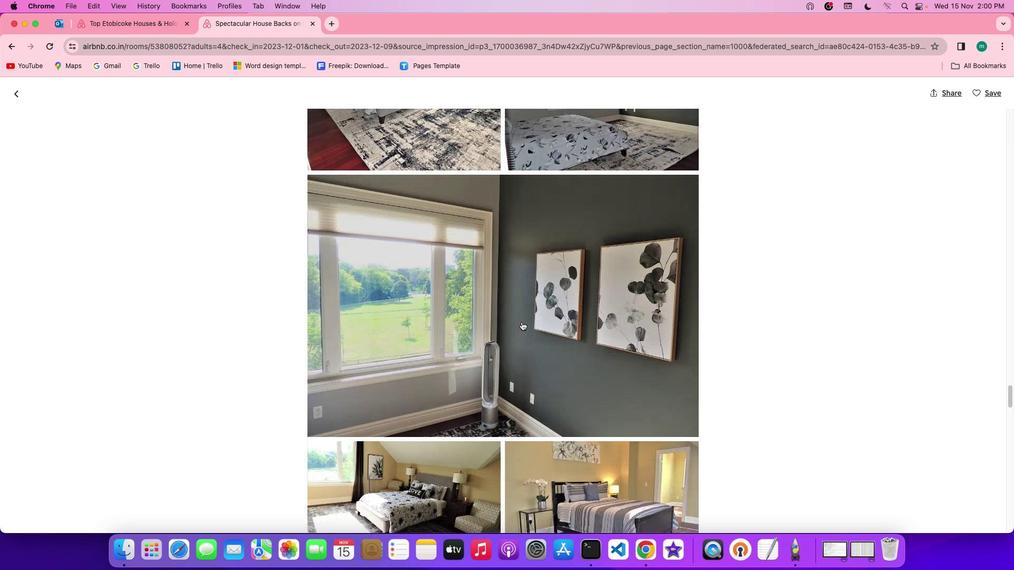 
Action: Mouse scrolled (522, 321) with delta (0, 0)
Screenshot: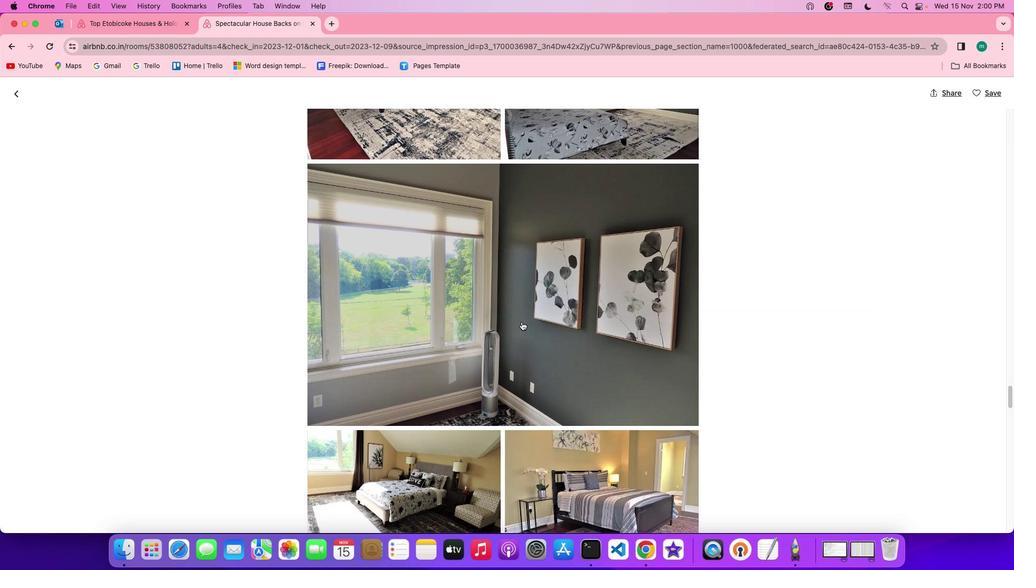 
Action: Mouse scrolled (522, 321) with delta (0, 0)
Screenshot: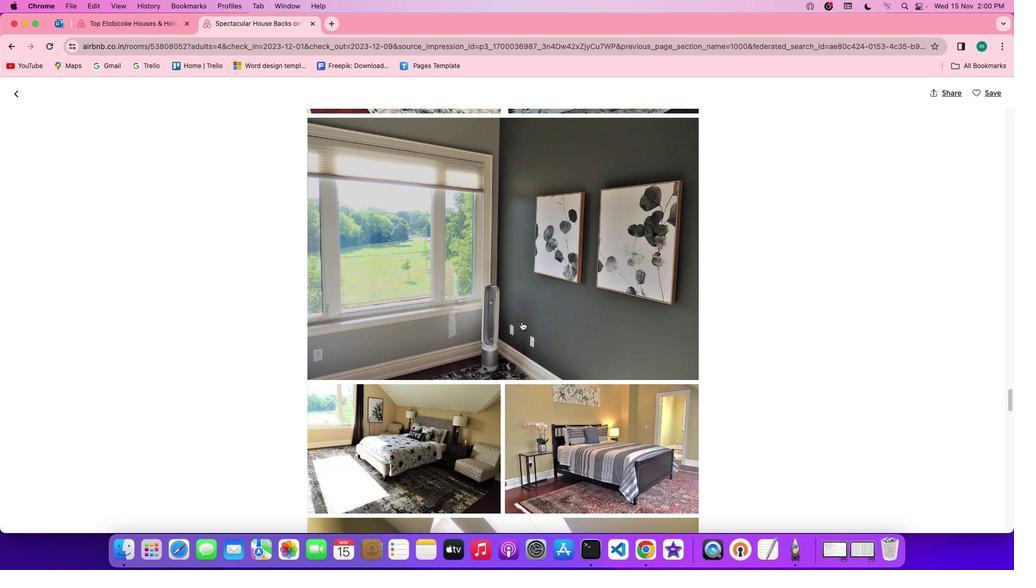 
Action: Mouse scrolled (522, 321) with delta (0, -1)
Screenshot: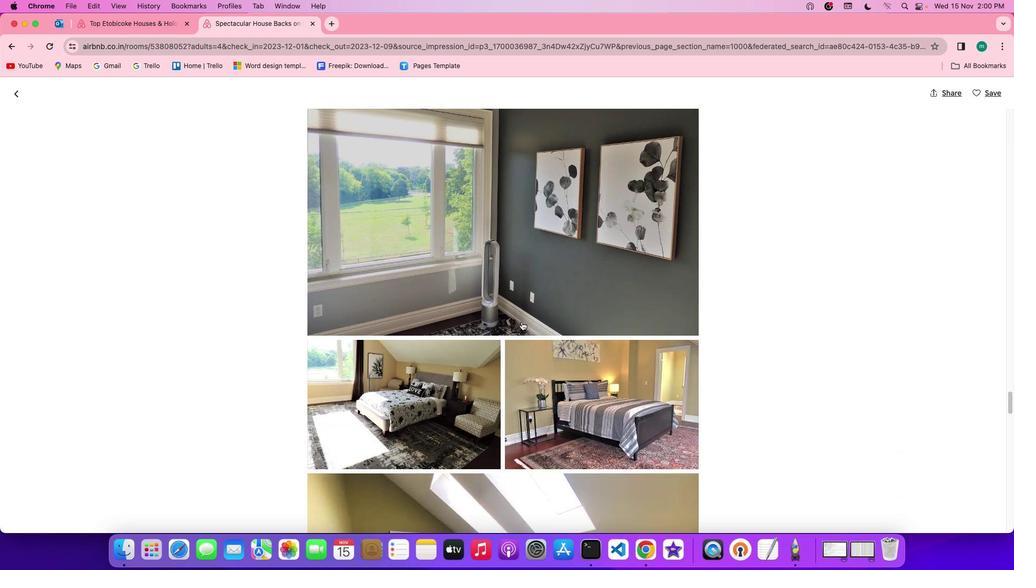 
Action: Mouse scrolled (522, 321) with delta (0, -2)
Screenshot: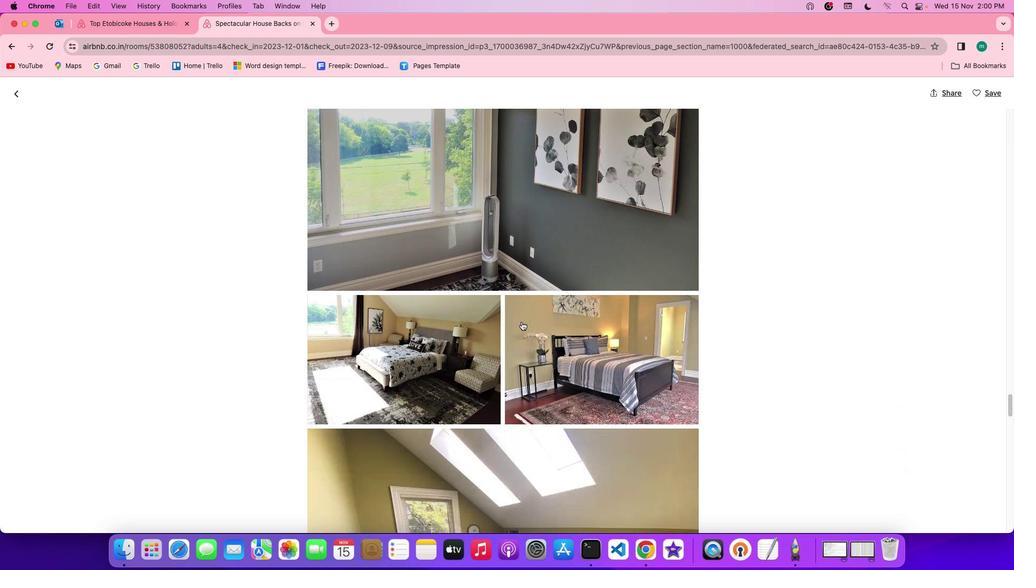 
Action: Mouse scrolled (522, 321) with delta (0, 0)
Screenshot: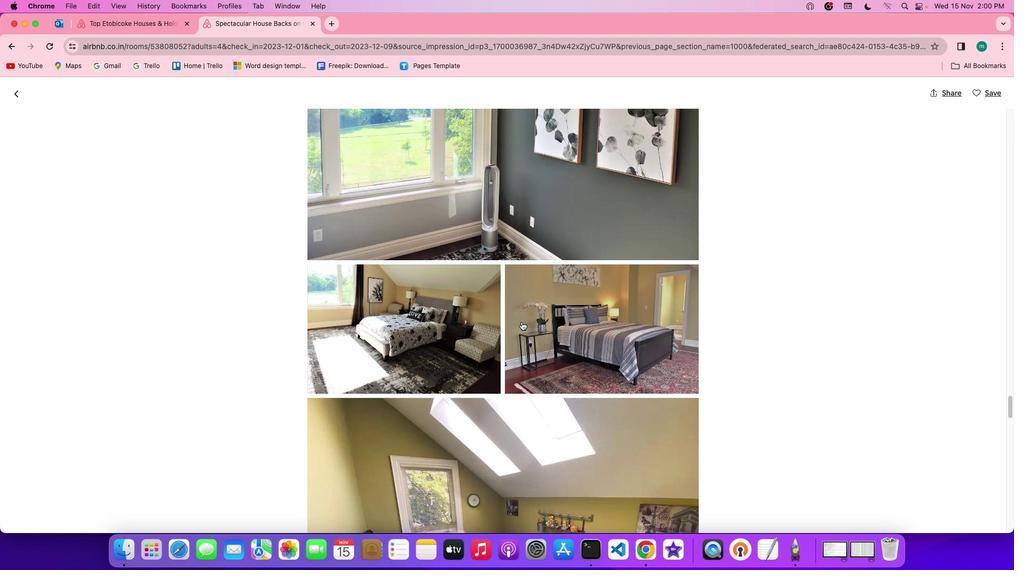 
Action: Mouse scrolled (522, 321) with delta (0, 0)
Screenshot: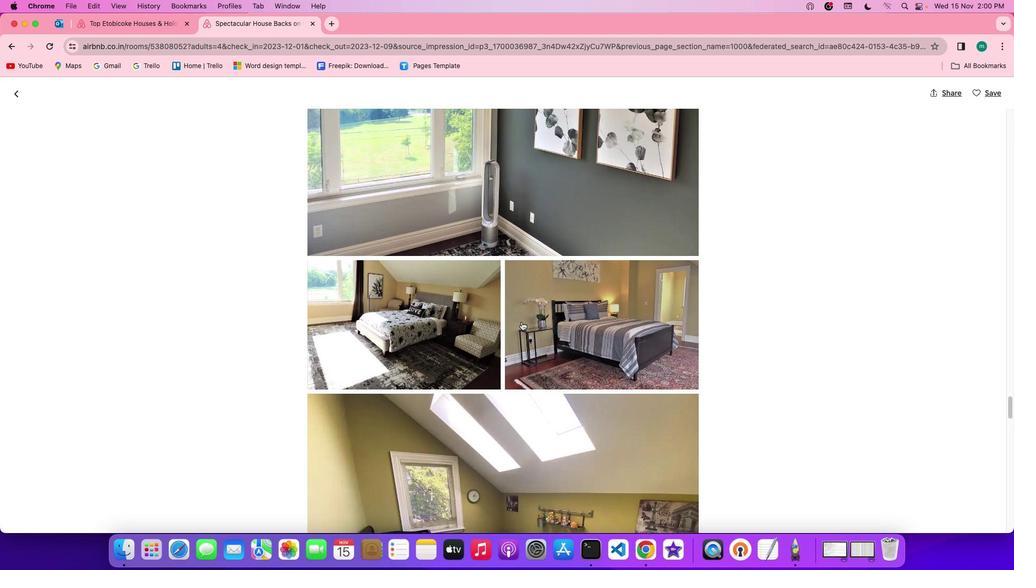 
Action: Mouse scrolled (522, 321) with delta (0, 0)
Screenshot: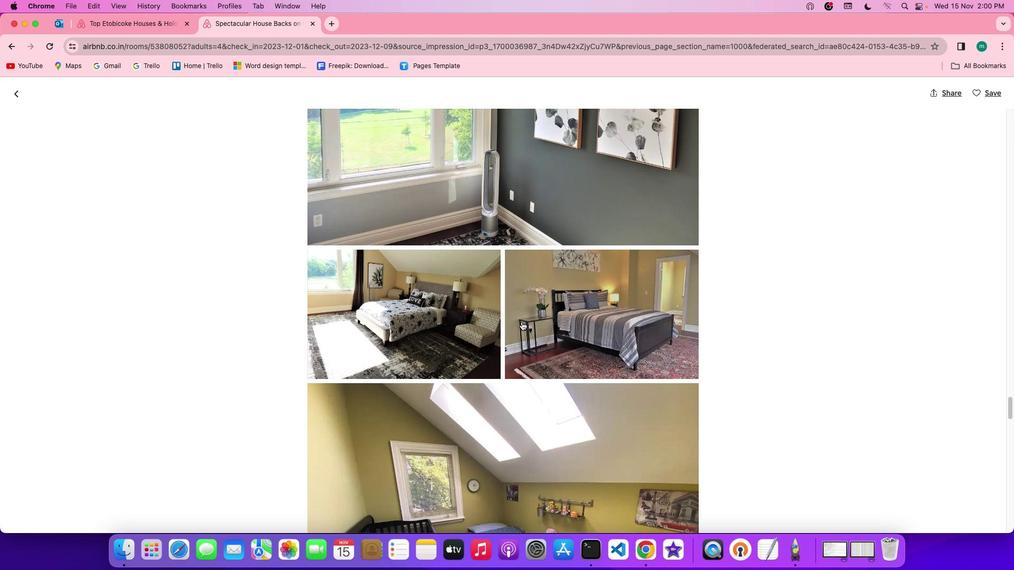 
Action: Mouse scrolled (522, 321) with delta (0, -1)
Screenshot: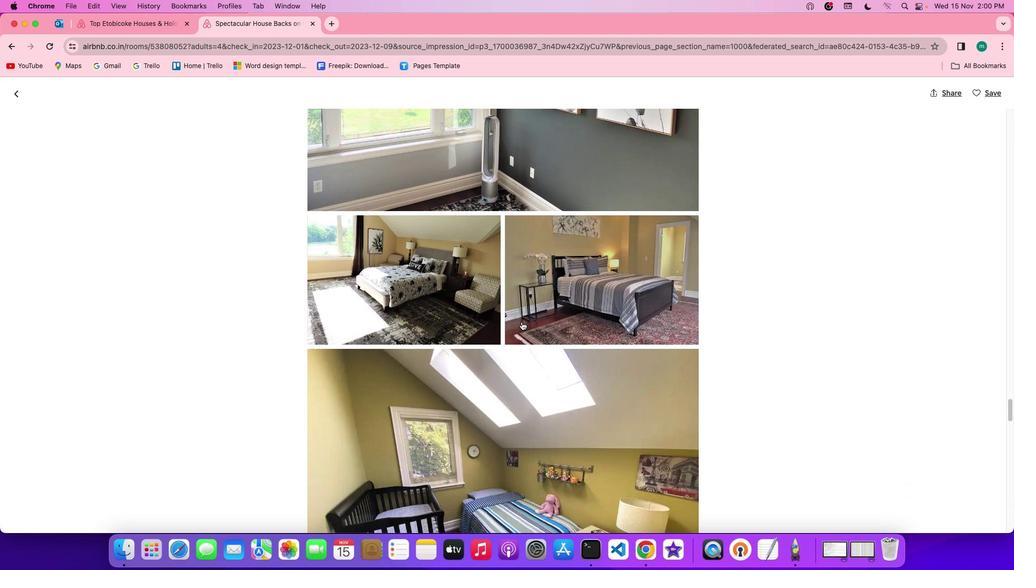 
Action: Mouse scrolled (522, 321) with delta (0, 0)
Screenshot: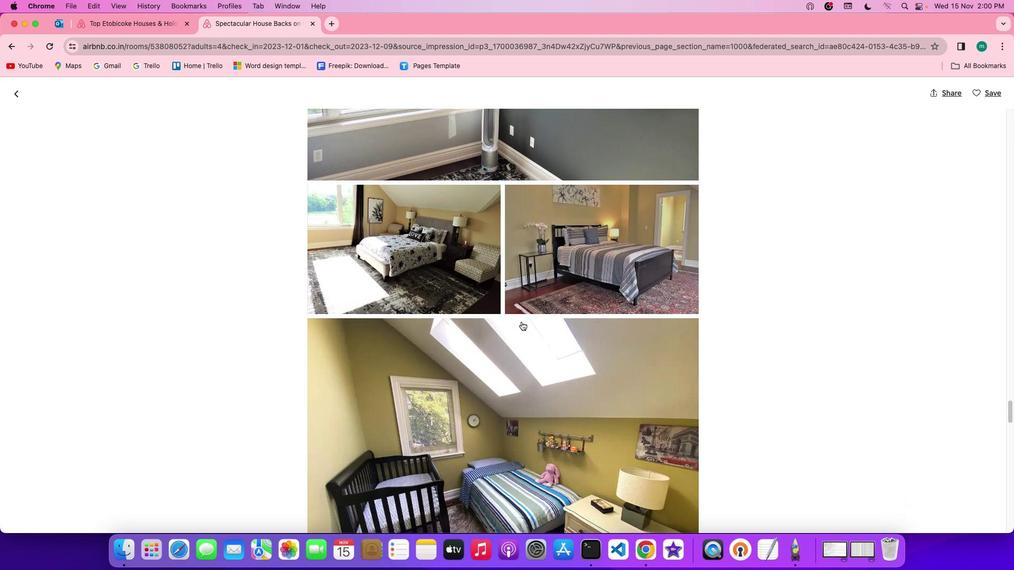
Action: Mouse scrolled (522, 321) with delta (0, 0)
Screenshot: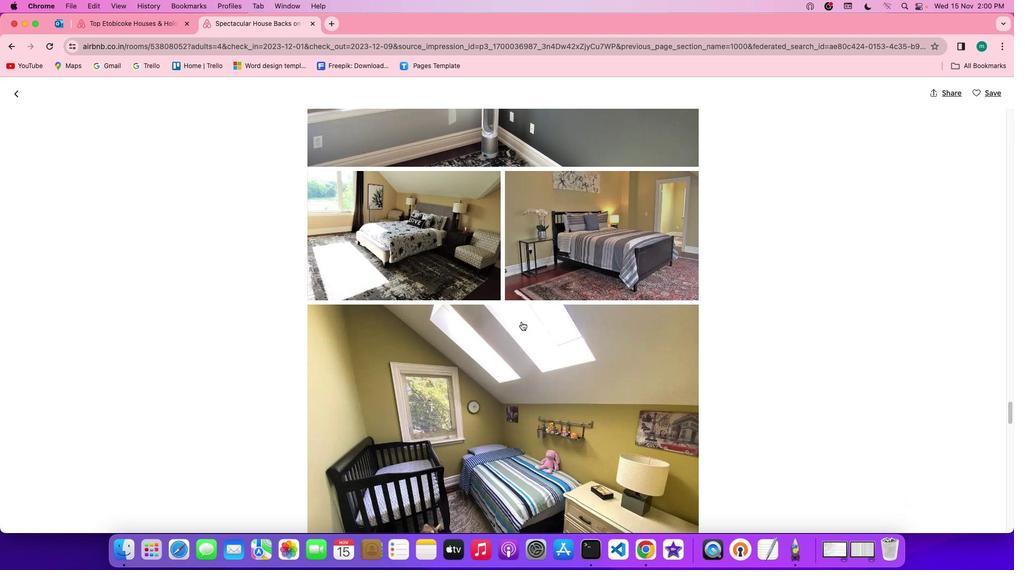 
Action: Mouse scrolled (522, 321) with delta (0, -1)
Screenshot: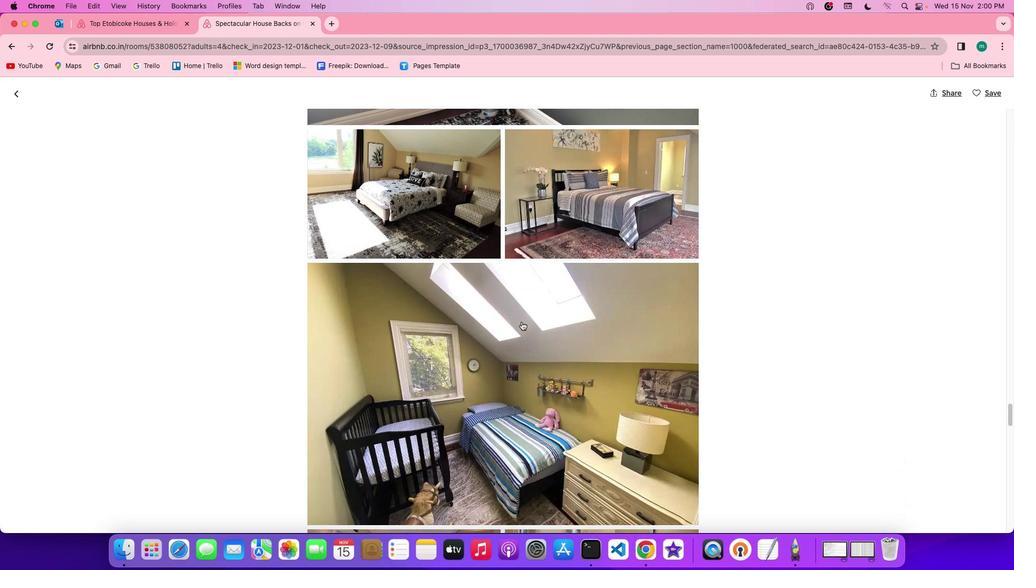 
Action: Mouse scrolled (522, 321) with delta (0, -2)
Screenshot: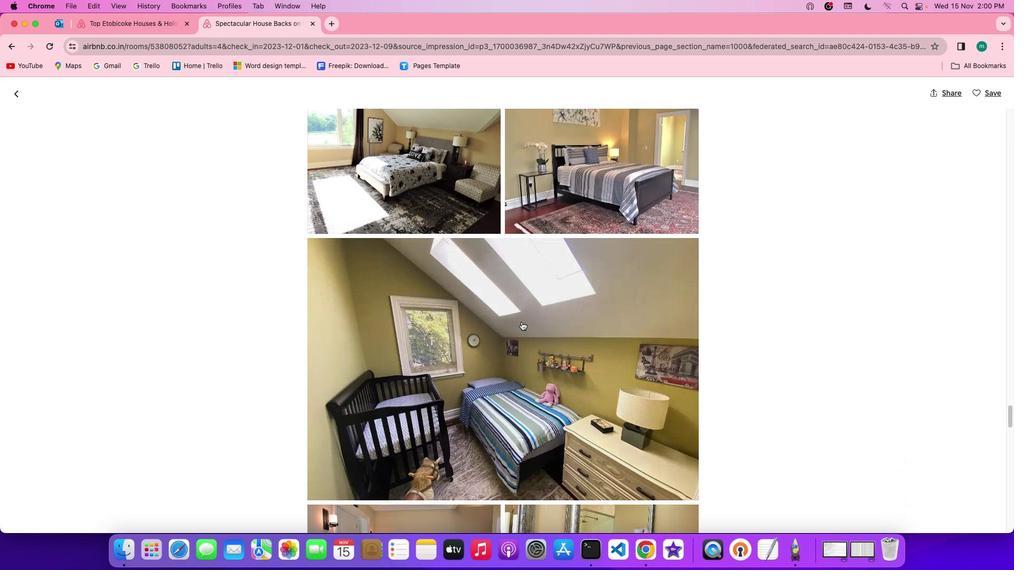 
Action: Mouse scrolled (522, 321) with delta (0, 0)
Screenshot: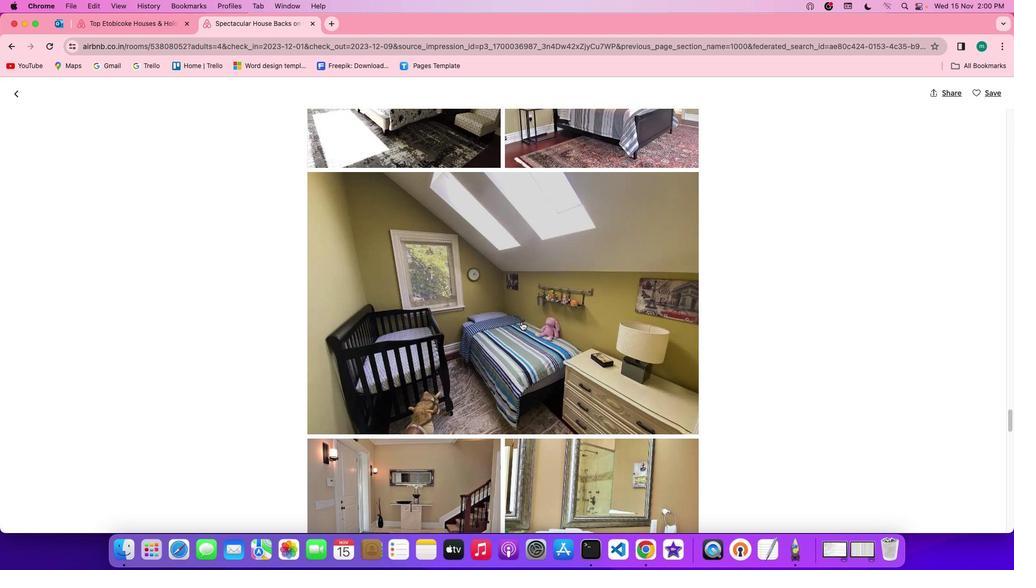 
Action: Mouse scrolled (522, 321) with delta (0, 0)
Screenshot: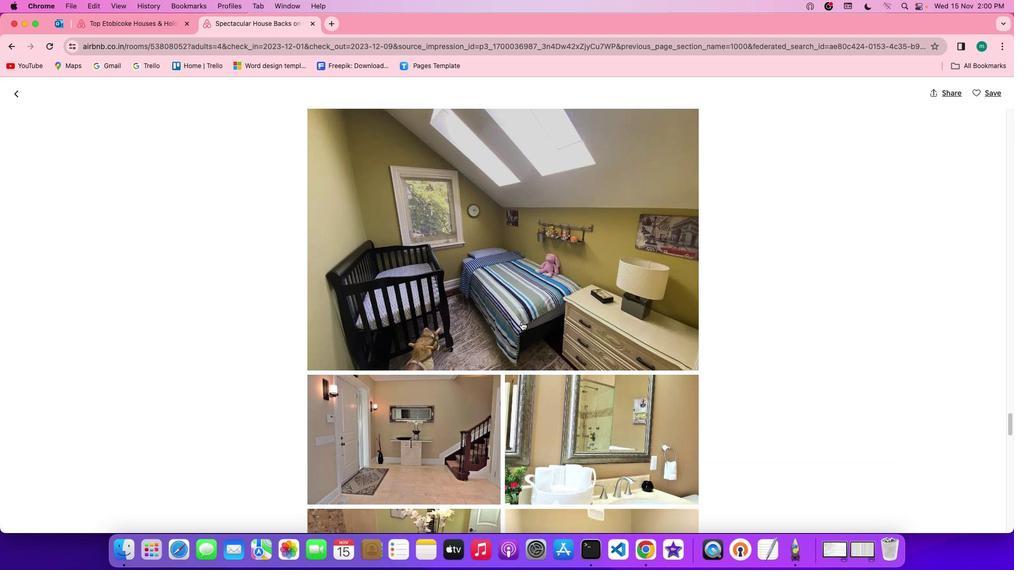 
Action: Mouse scrolled (522, 321) with delta (0, -1)
Screenshot: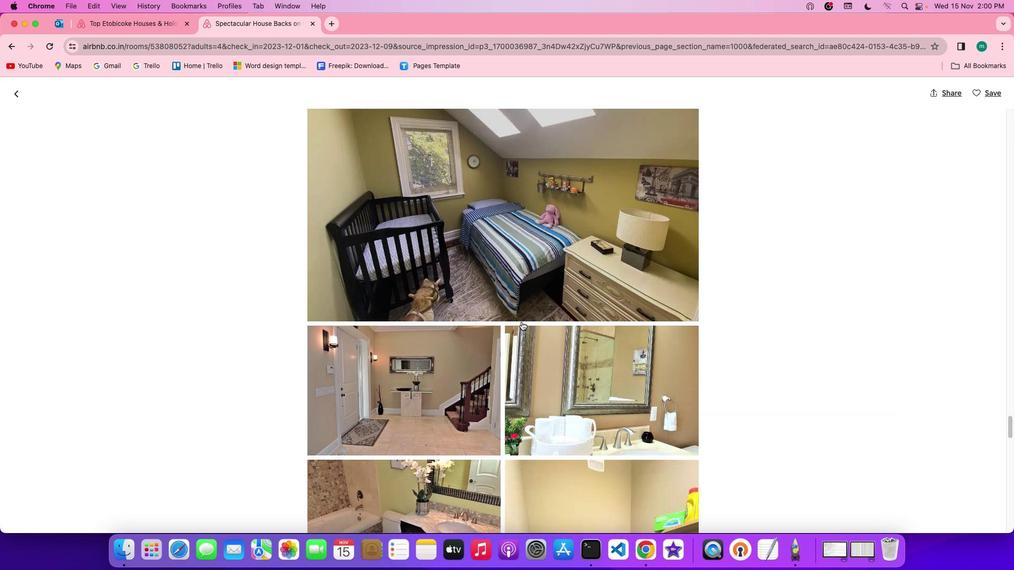 
Action: Mouse scrolled (522, 321) with delta (0, -2)
Screenshot: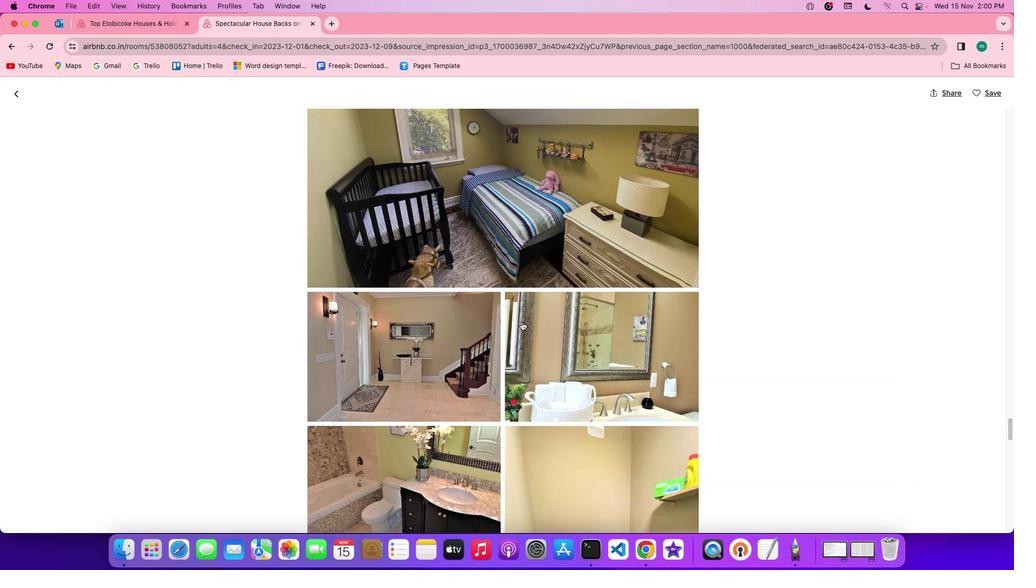 
Action: Mouse scrolled (522, 321) with delta (0, 0)
Screenshot: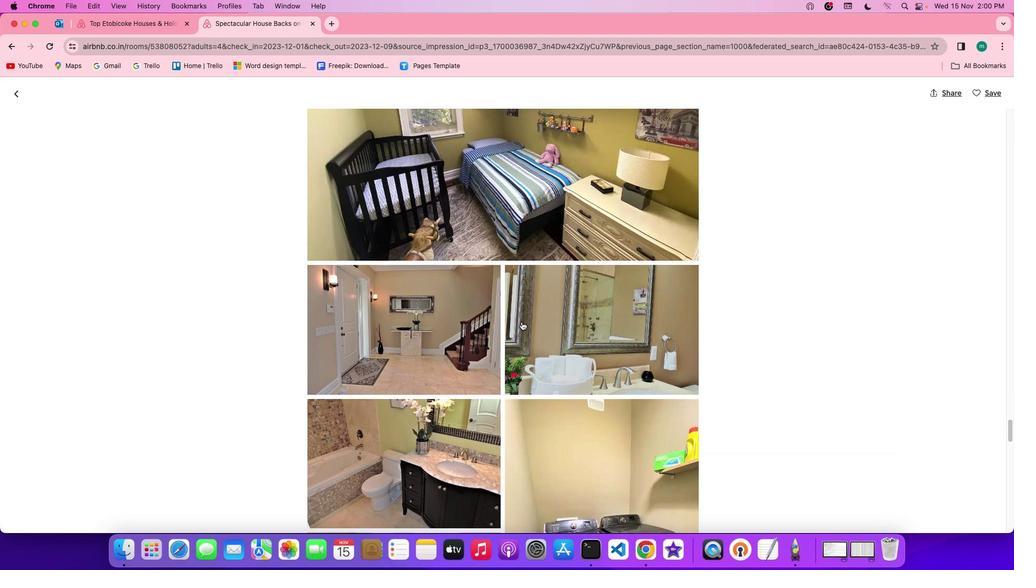 
Action: Mouse scrolled (522, 321) with delta (0, 0)
Screenshot: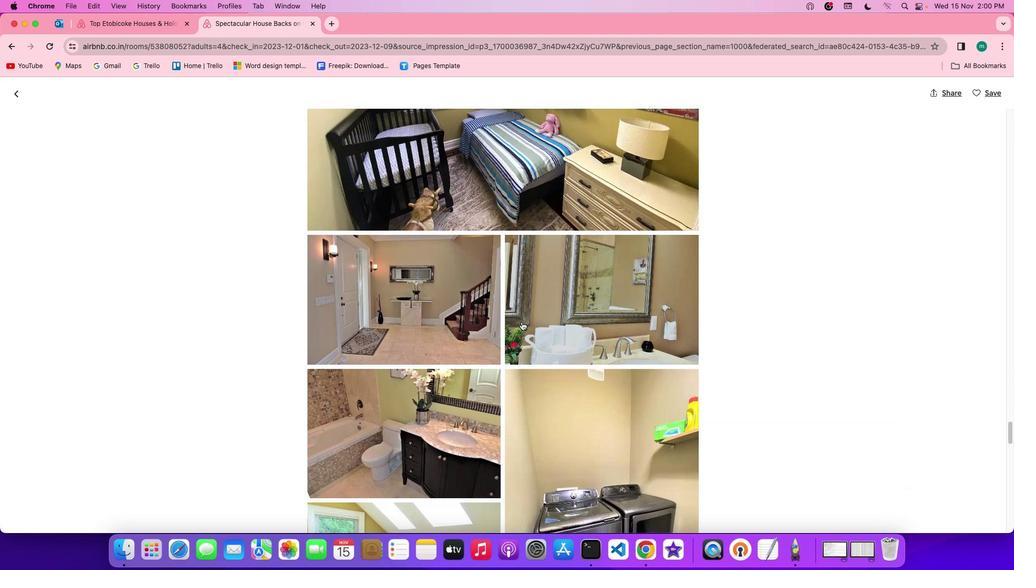 
Action: Mouse scrolled (522, 321) with delta (0, -1)
